 Task: Create an orange polygonal letterhead.
Action: Mouse pressed left at (413, 70)
Screenshot: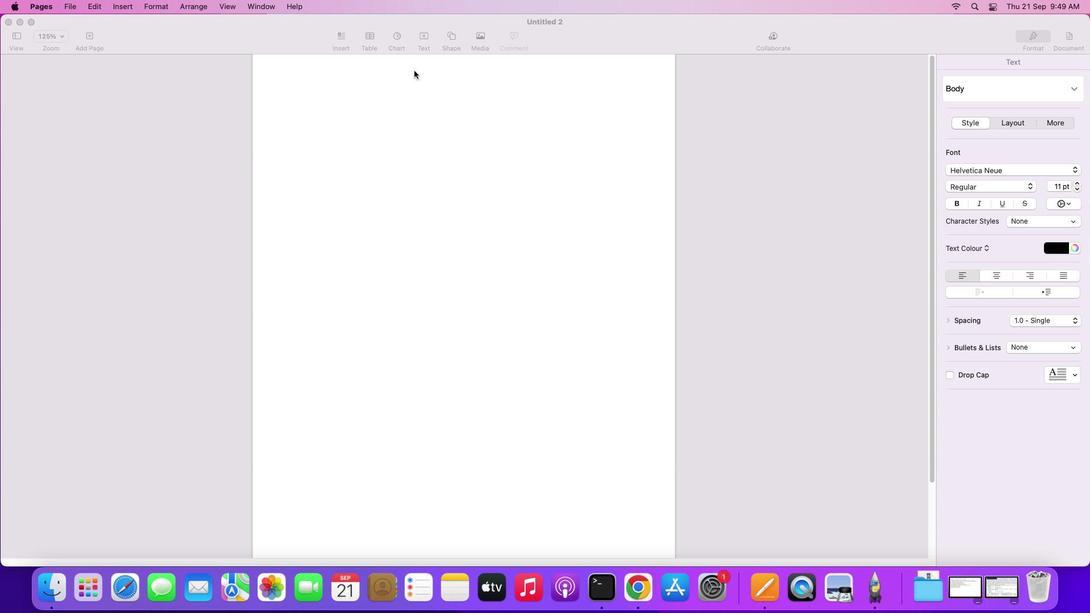 
Action: Mouse moved to (449, 34)
Screenshot: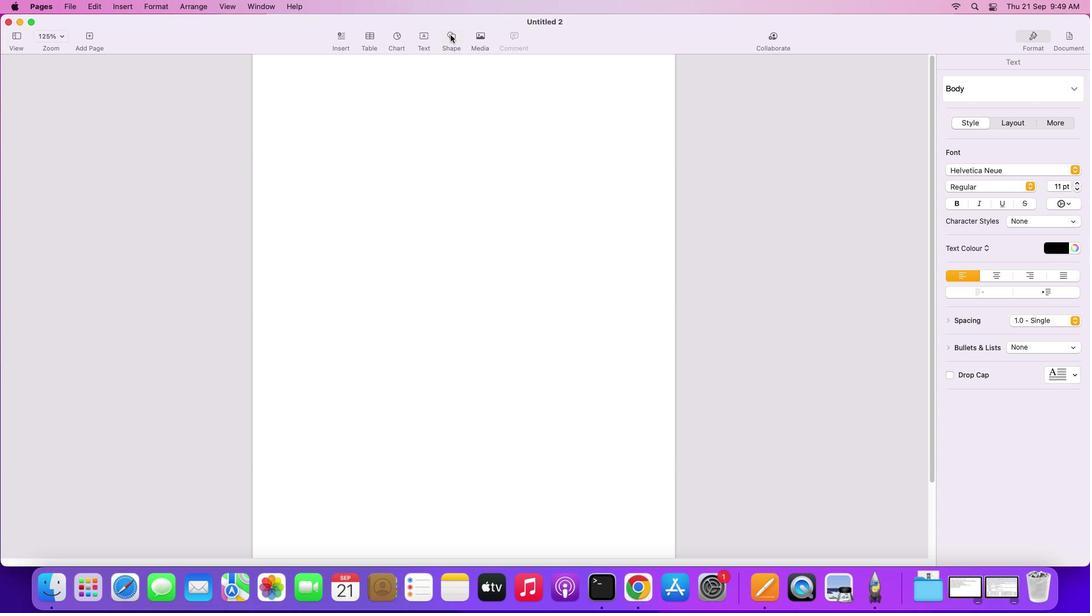 
Action: Mouse pressed left at (449, 34)
Screenshot: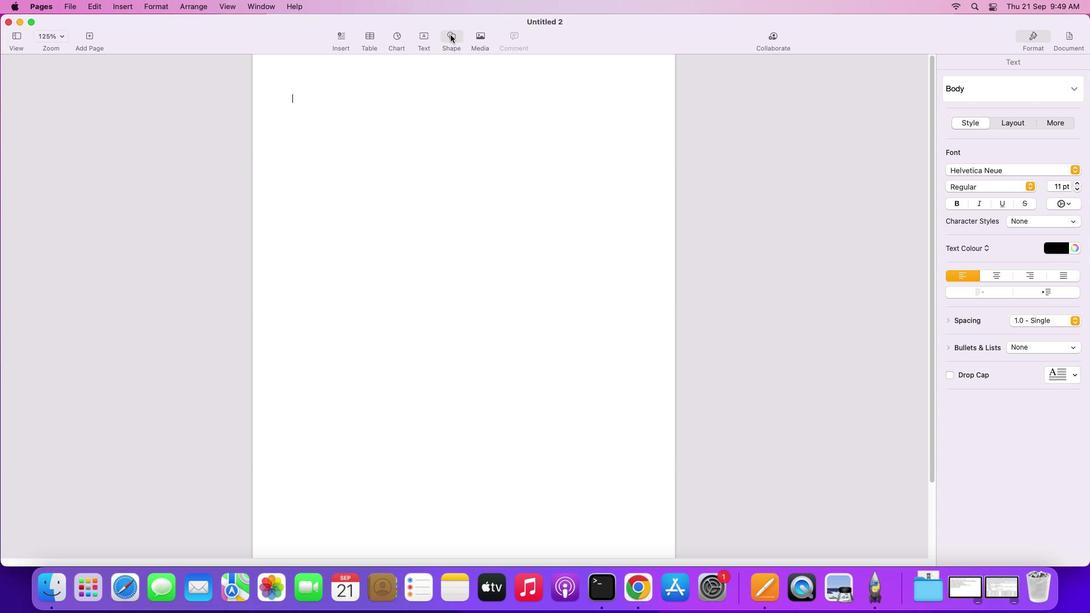 
Action: Mouse moved to (439, 160)
Screenshot: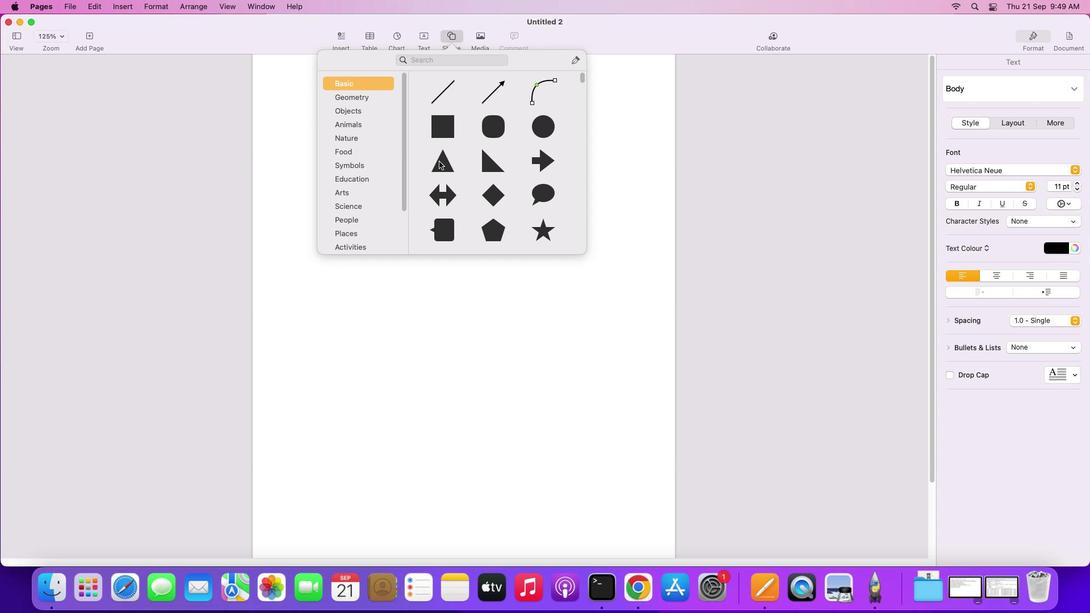 
Action: Mouse pressed left at (439, 160)
Screenshot: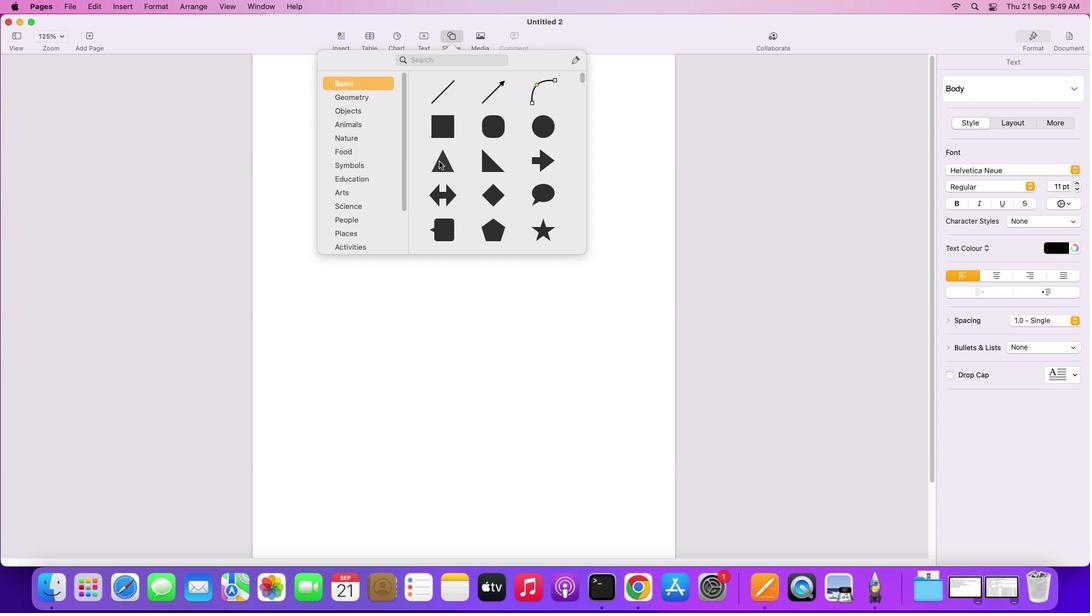 
Action: Mouse moved to (453, 157)
Screenshot: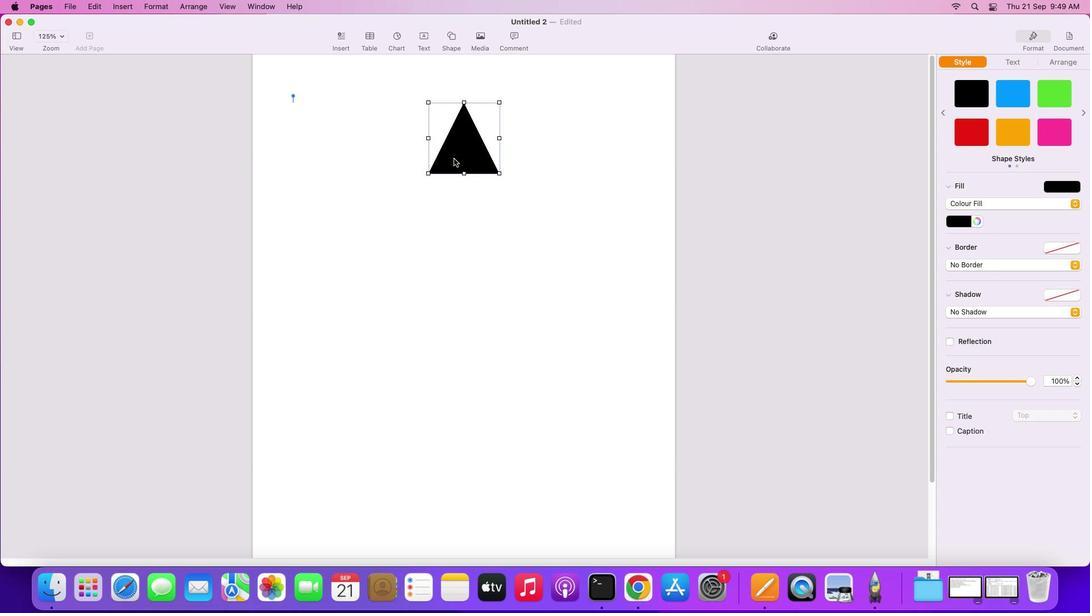 
Action: Mouse pressed left at (453, 157)
Screenshot: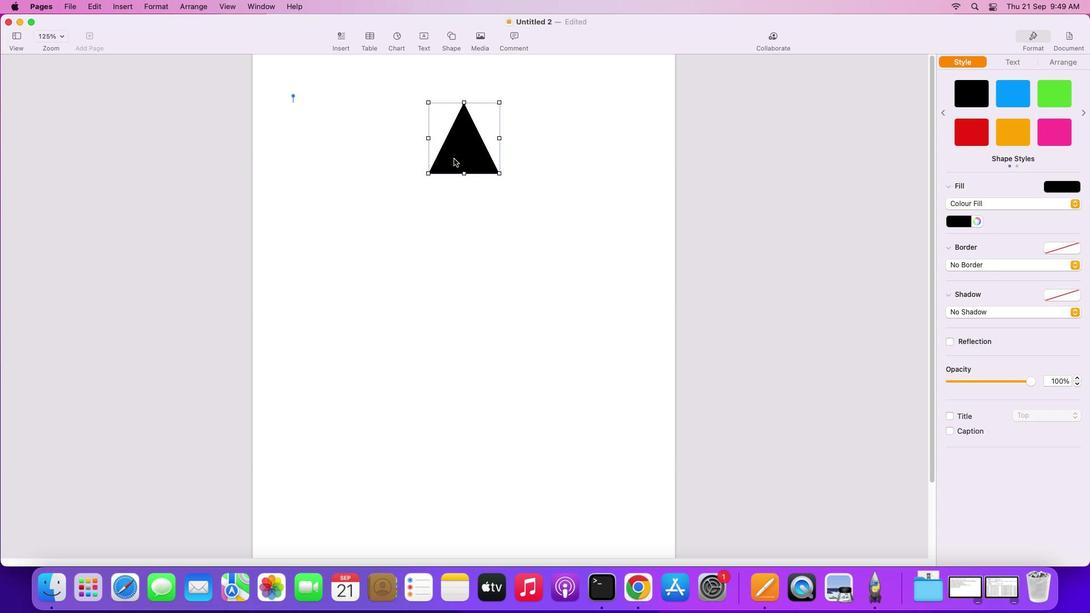
Action: Mouse moved to (322, 429)
Screenshot: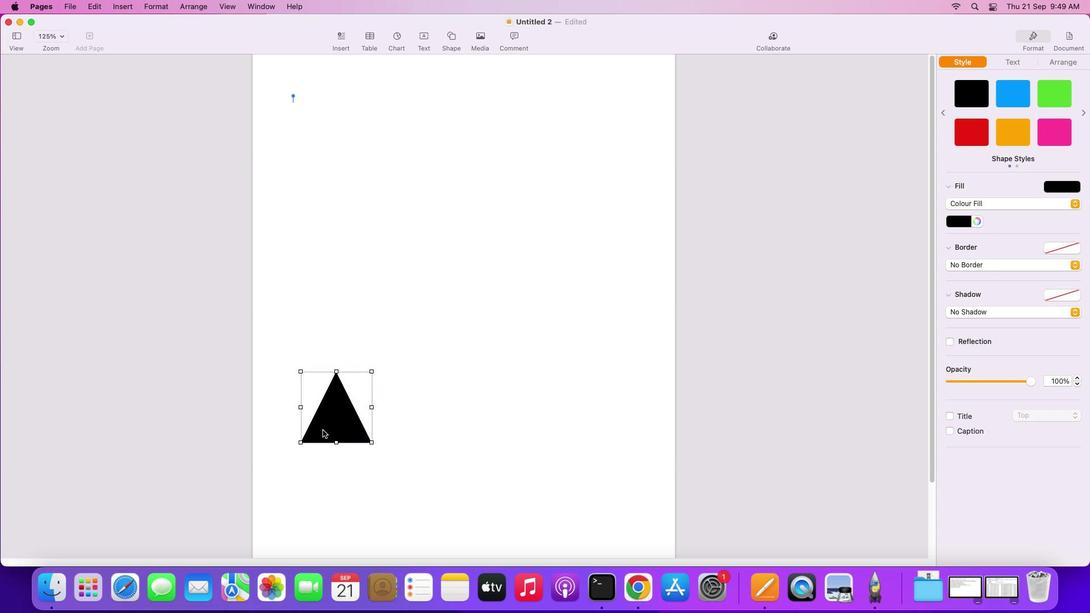
Action: Mouse scrolled (322, 429) with delta (0, 0)
Screenshot: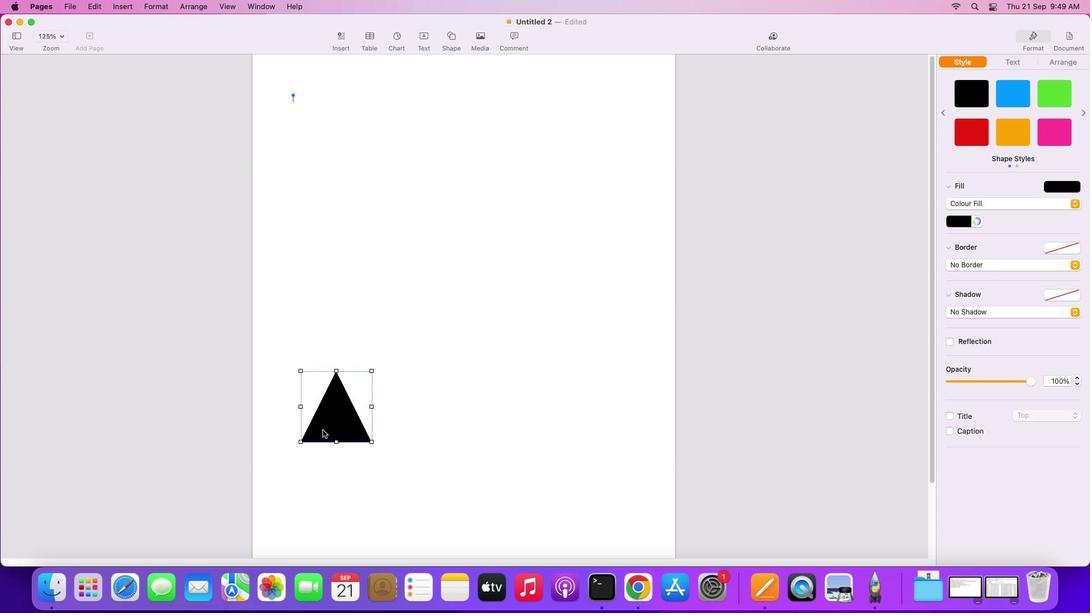 
Action: Mouse scrolled (322, 429) with delta (0, 0)
Screenshot: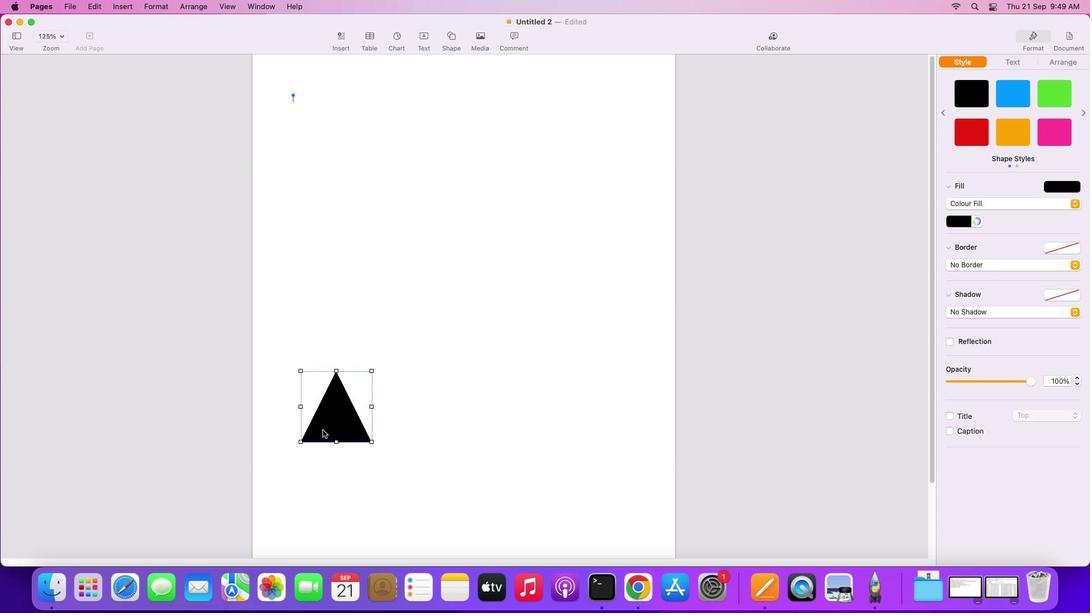 
Action: Mouse scrolled (322, 429) with delta (0, -2)
Screenshot: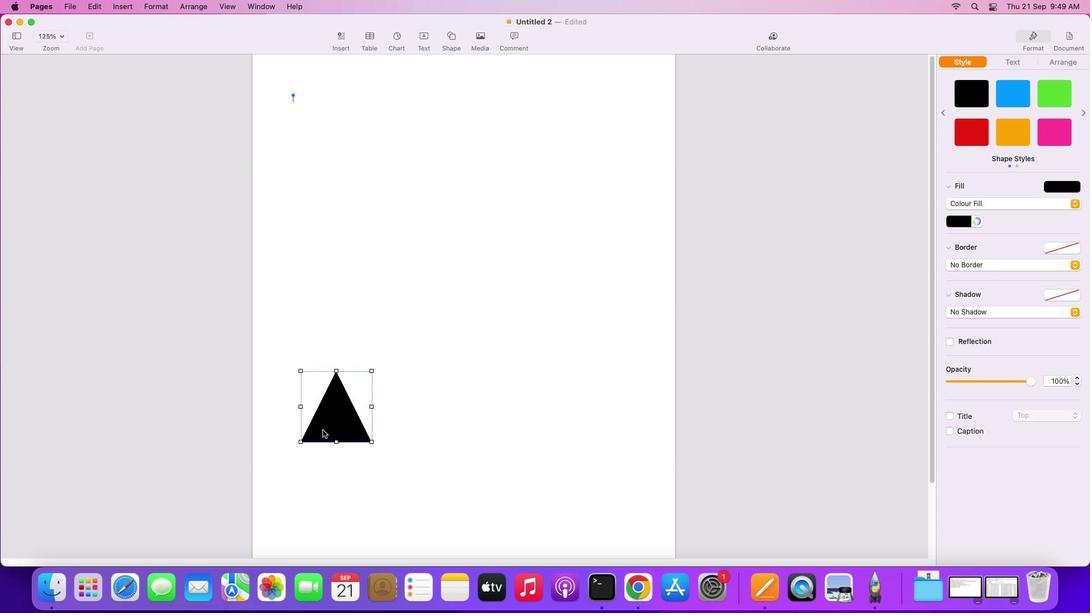 
Action: Mouse scrolled (322, 429) with delta (0, -2)
Screenshot: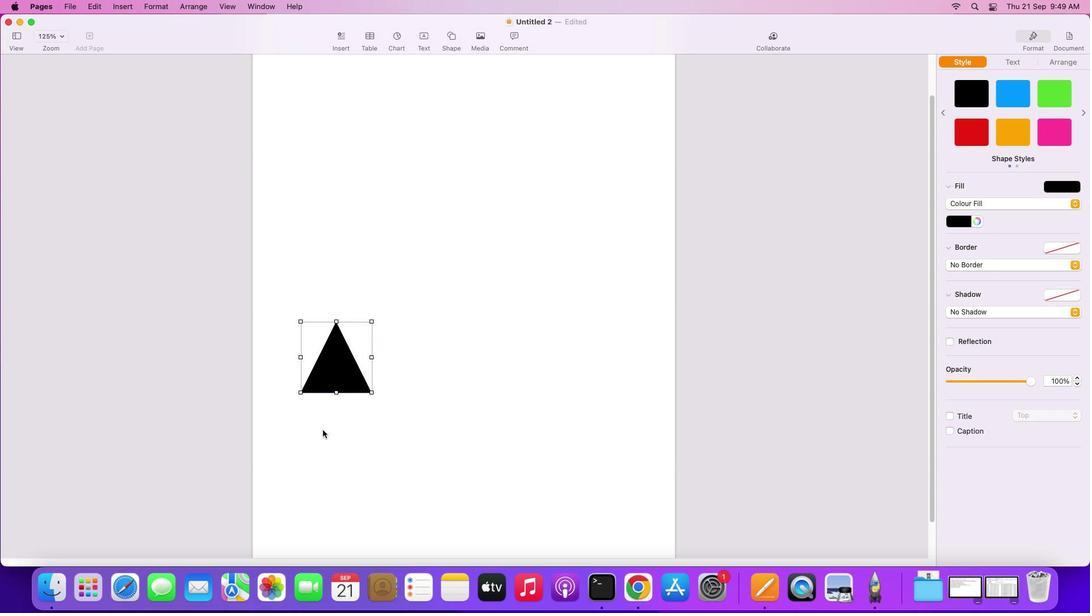 
Action: Mouse scrolled (322, 429) with delta (0, -3)
Screenshot: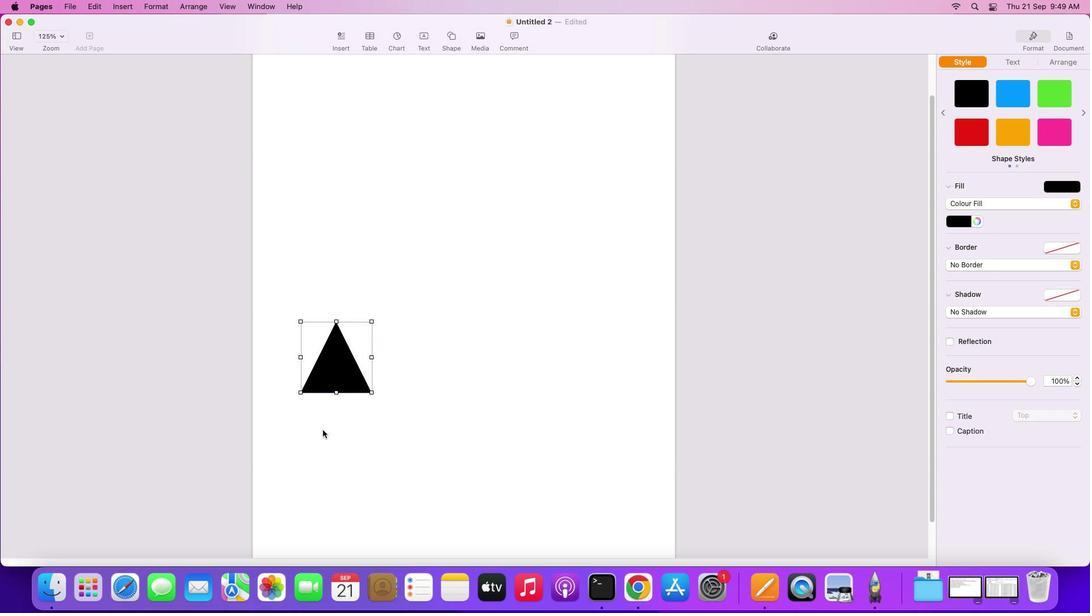 
Action: Mouse scrolled (322, 429) with delta (0, -3)
Screenshot: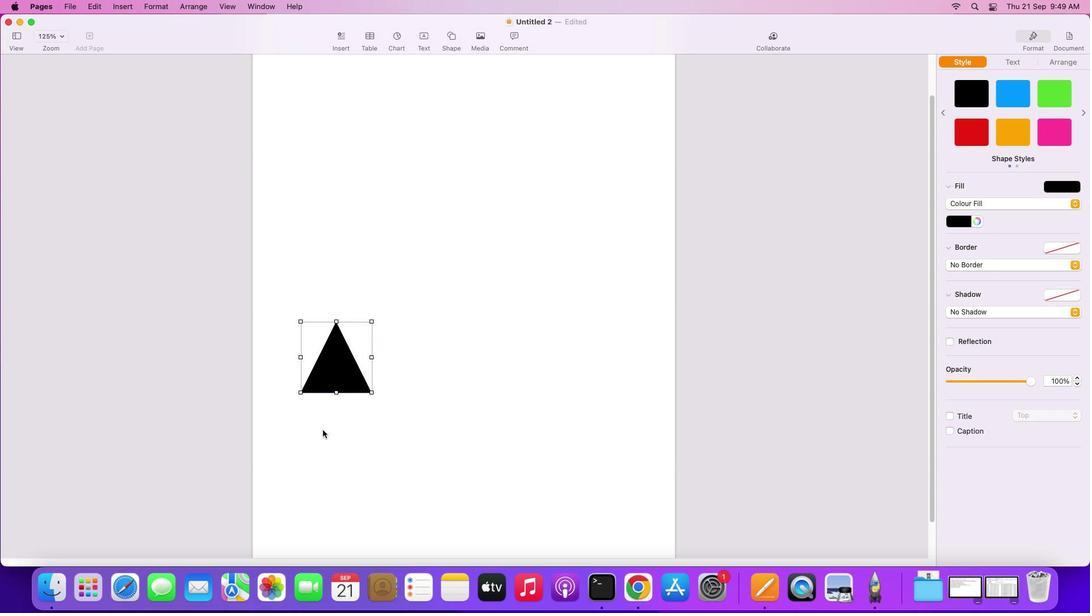 
Action: Mouse scrolled (322, 429) with delta (0, -3)
Screenshot: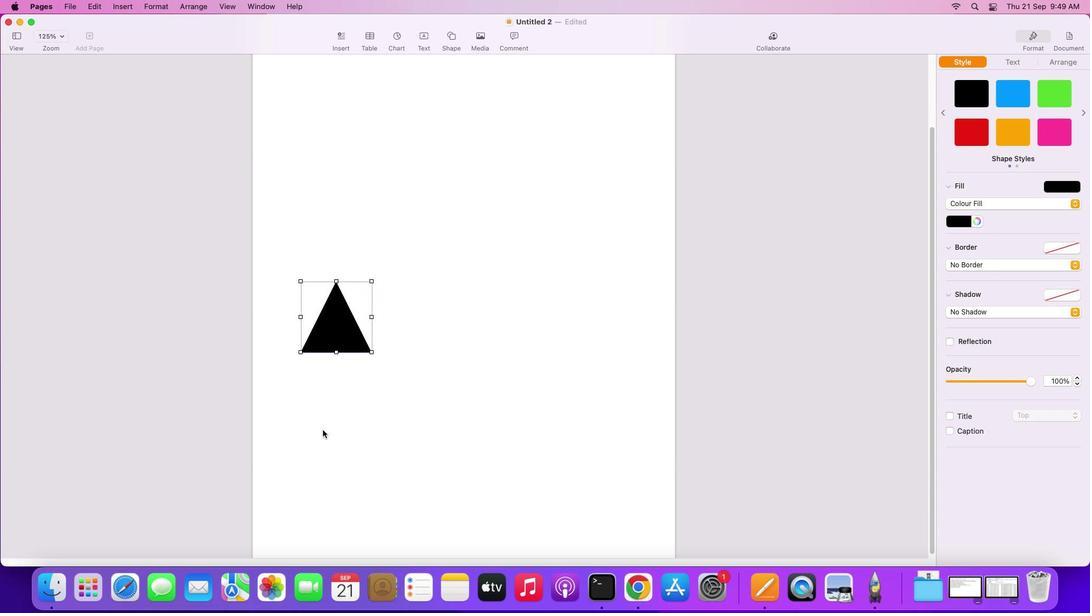 
Action: Mouse moved to (341, 324)
Screenshot: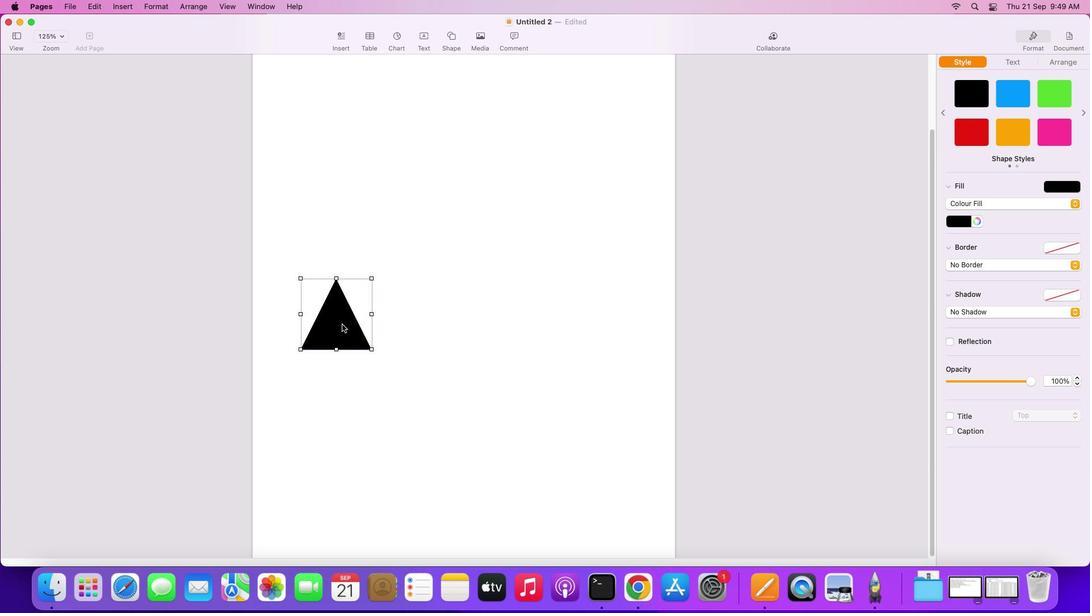 
Action: Mouse pressed left at (341, 324)
Screenshot: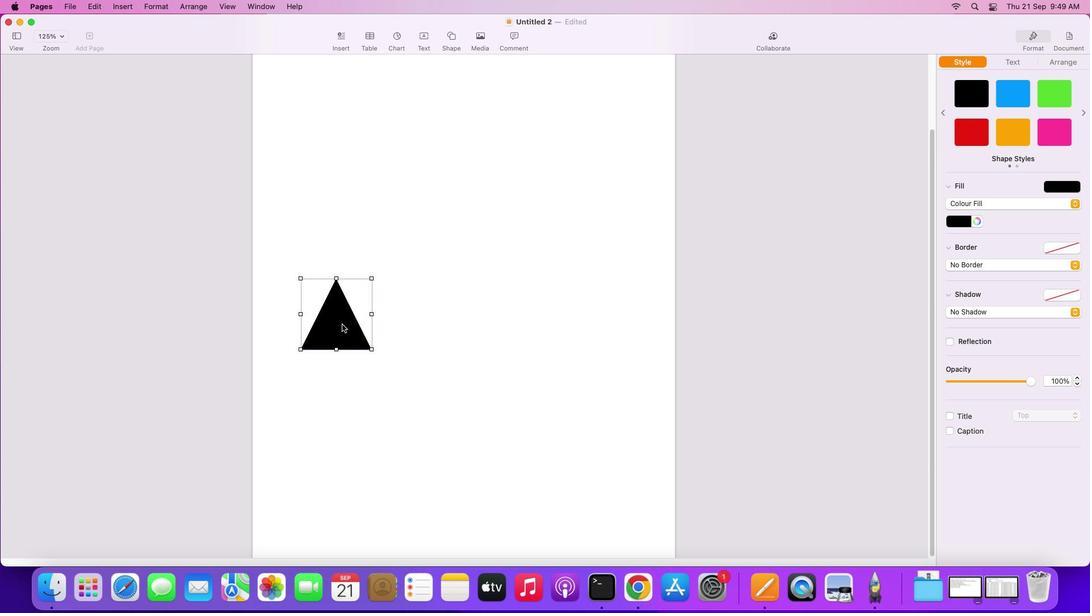 
Action: Mouse moved to (316, 451)
Screenshot: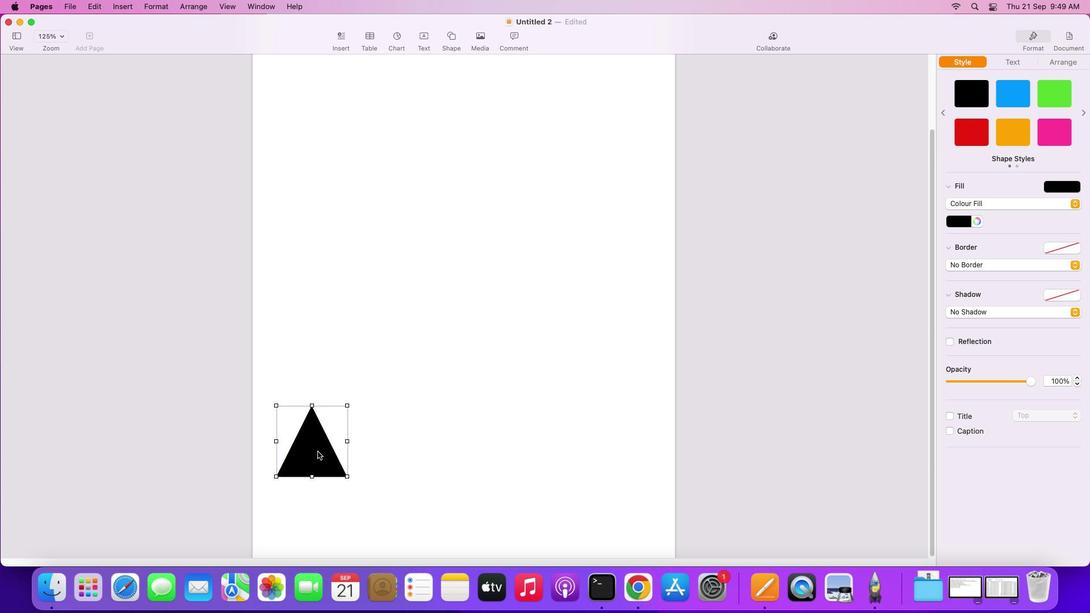
Action: Mouse scrolled (316, 451) with delta (0, 0)
Screenshot: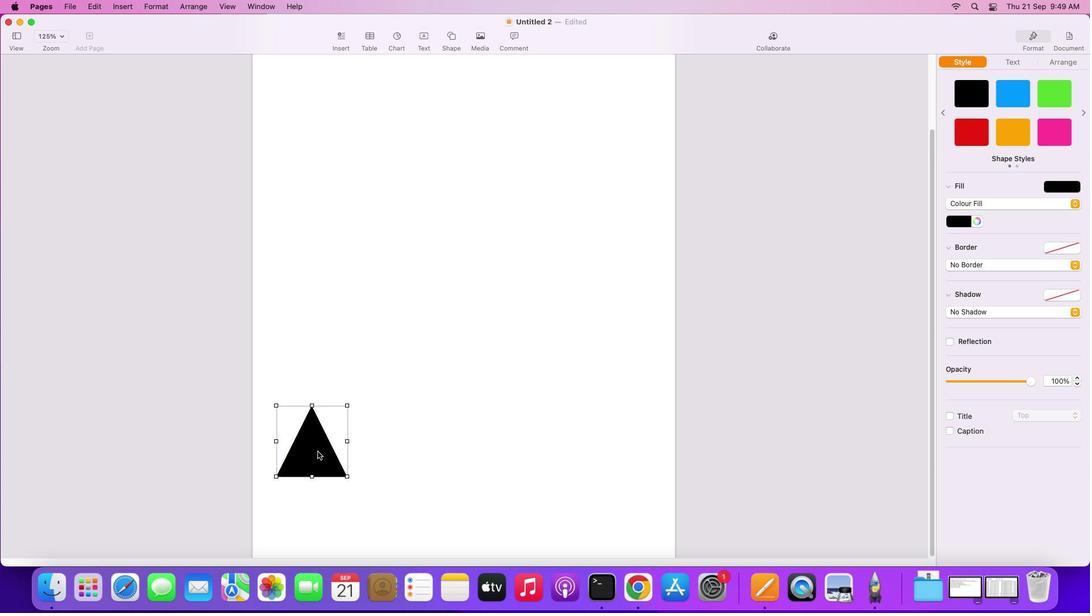 
Action: Mouse scrolled (316, 451) with delta (0, 0)
Screenshot: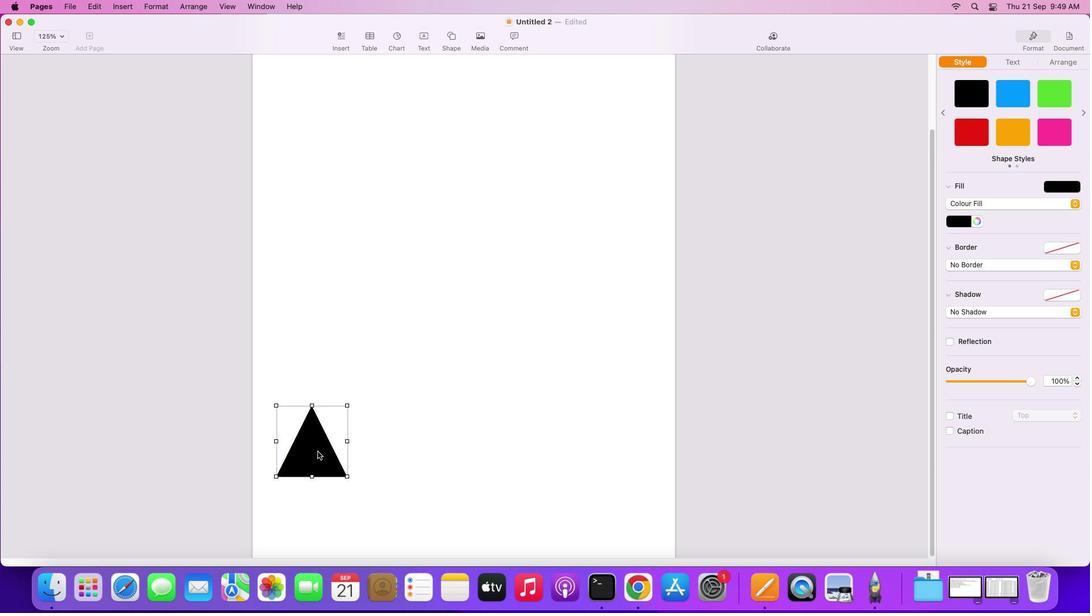 
Action: Mouse scrolled (316, 451) with delta (0, -1)
Screenshot: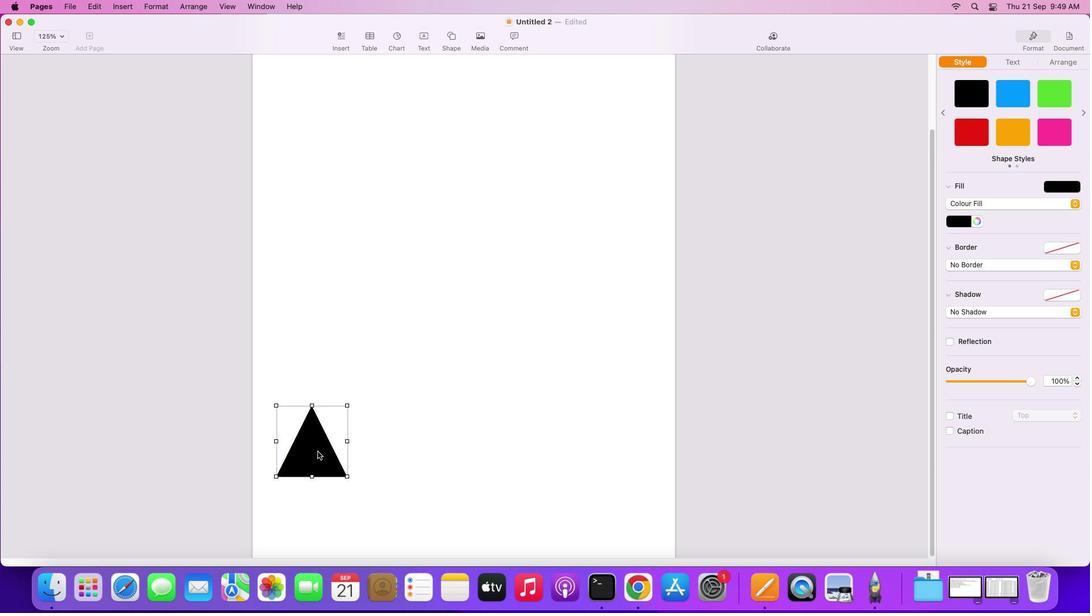 
Action: Mouse moved to (1067, 60)
Screenshot: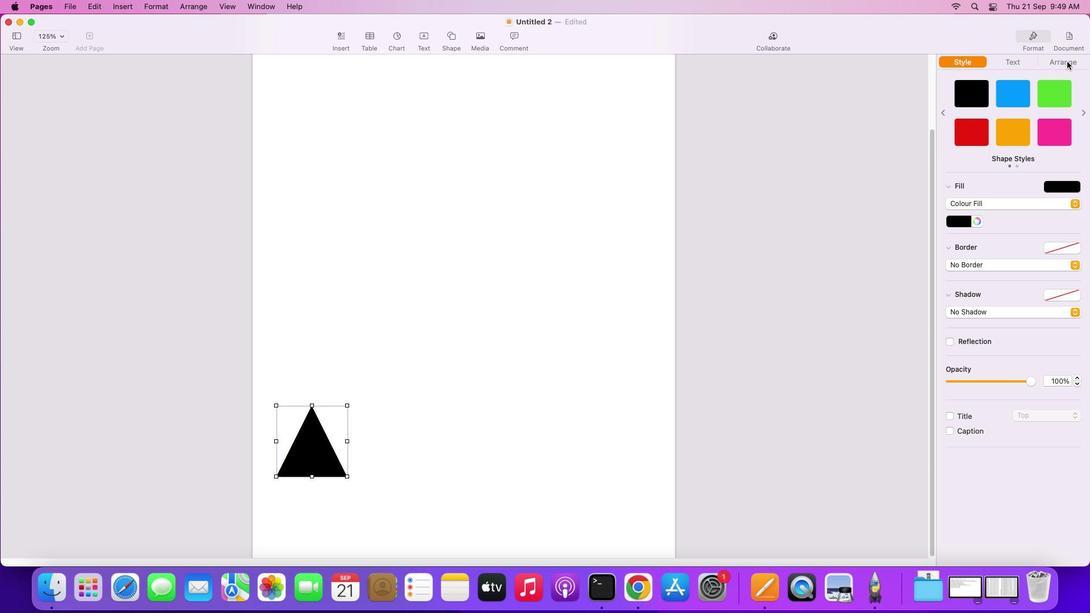 
Action: Mouse pressed left at (1067, 60)
Screenshot: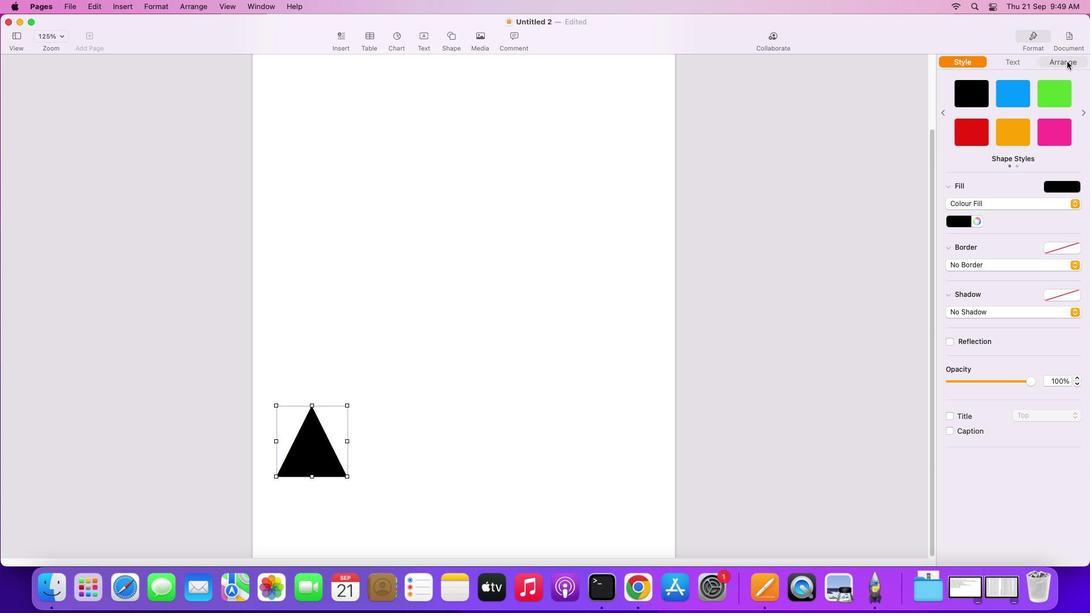 
Action: Mouse moved to (1067, 353)
Screenshot: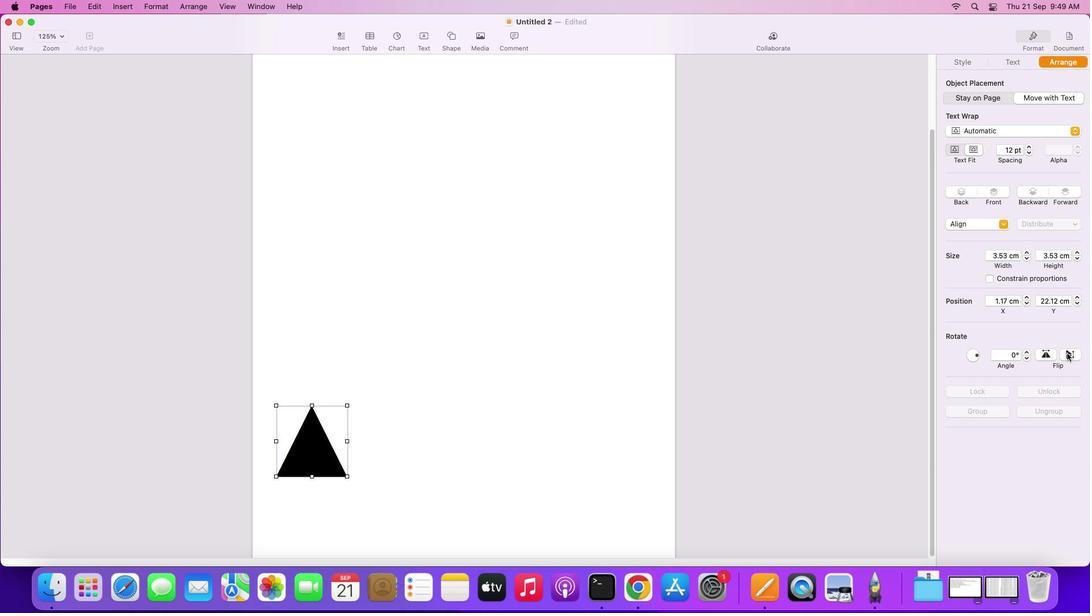 
Action: Mouse pressed left at (1067, 353)
Screenshot: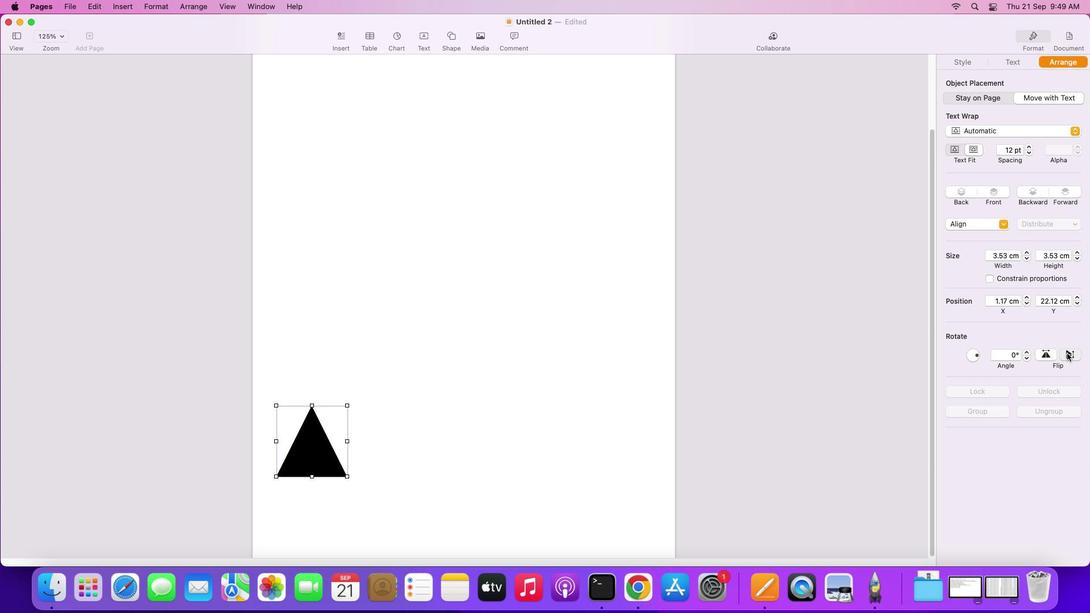
Action: Mouse moved to (1070, 352)
Screenshot: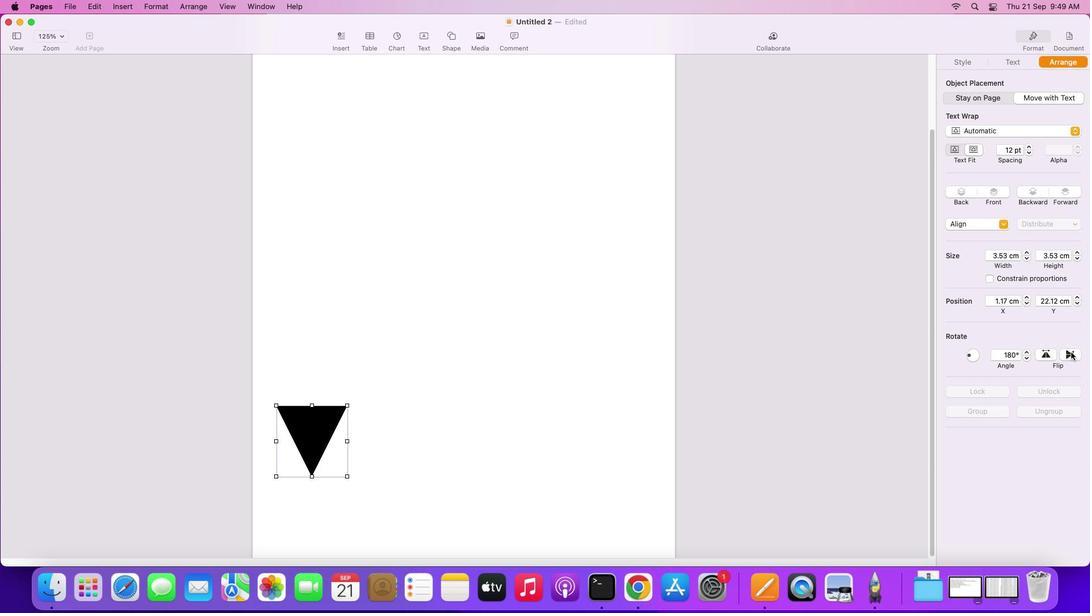 
Action: Mouse pressed left at (1070, 352)
Screenshot: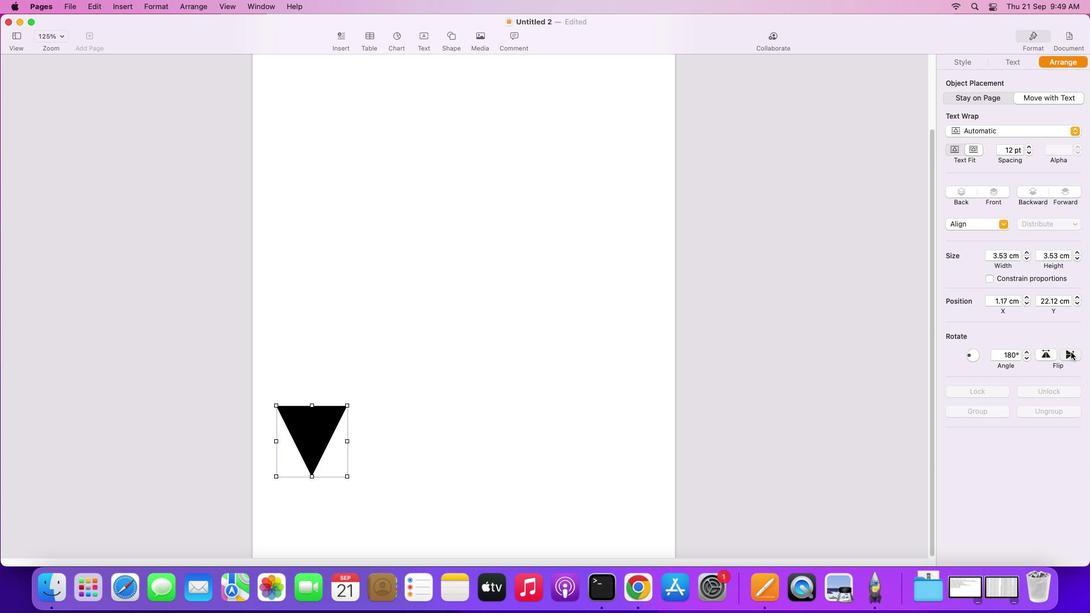 
Action: Mouse moved to (1016, 355)
Screenshot: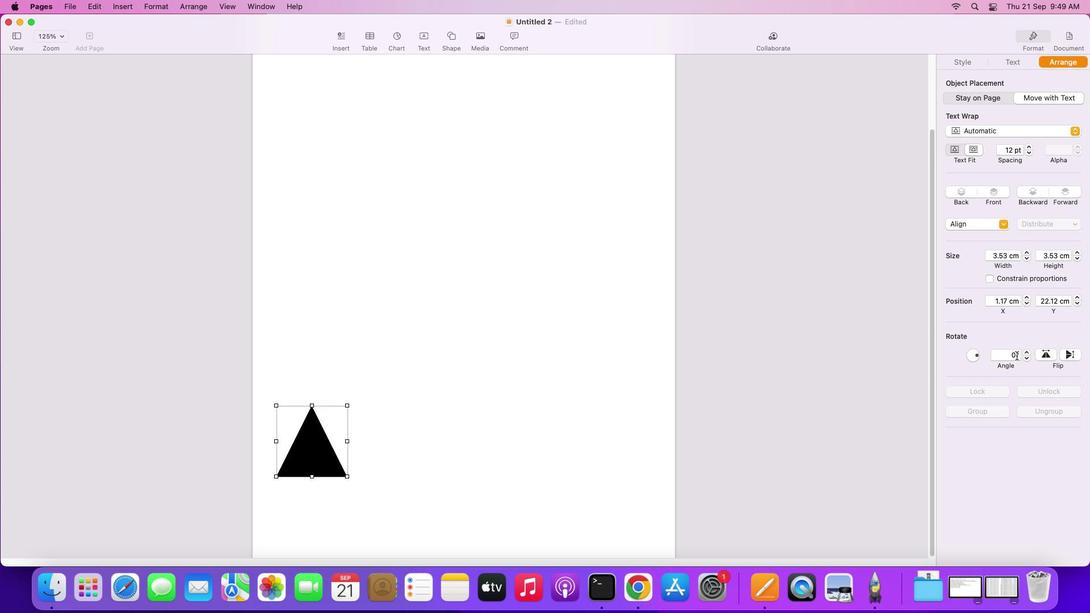 
Action: Mouse pressed left at (1016, 355)
Screenshot: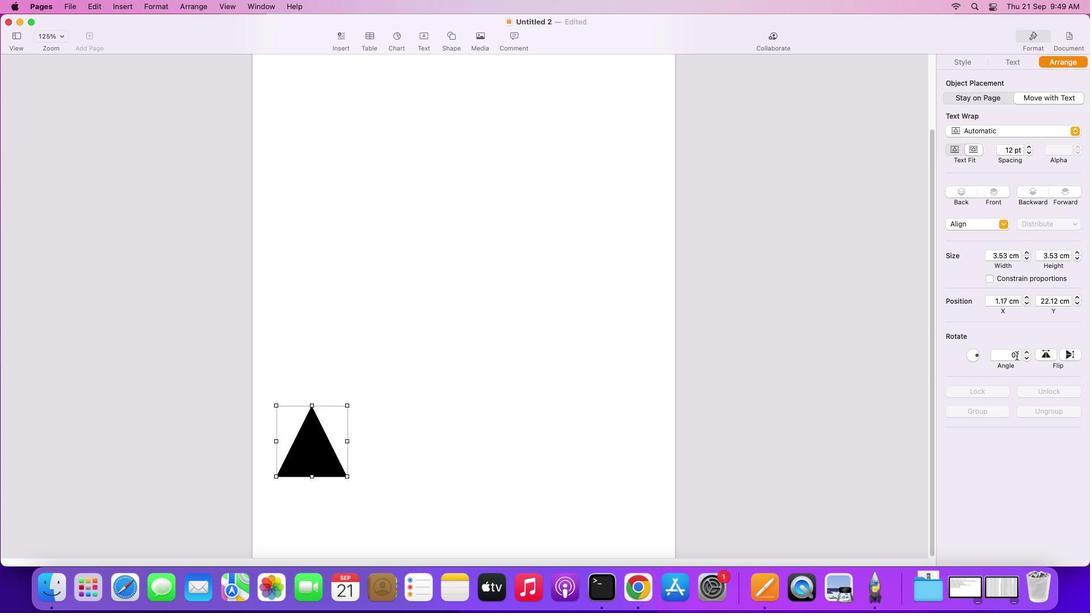 
Action: Mouse moved to (997, 348)
Screenshot: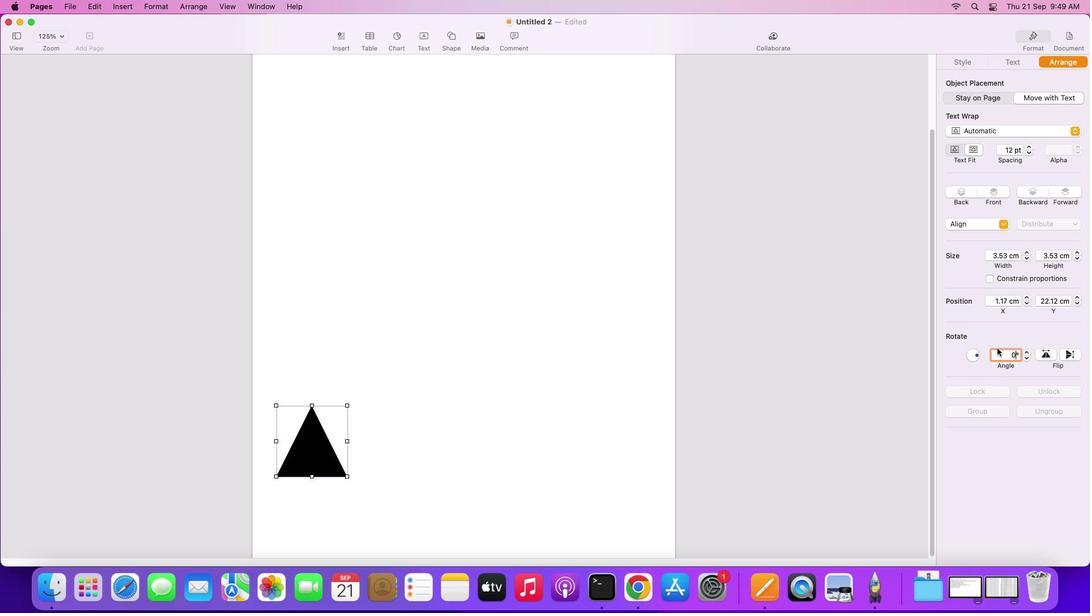 
Action: Key pressed Key.backspaceKey.backspace'9''0''\x03'Key.backspace'2''7''0''\x03'
Screenshot: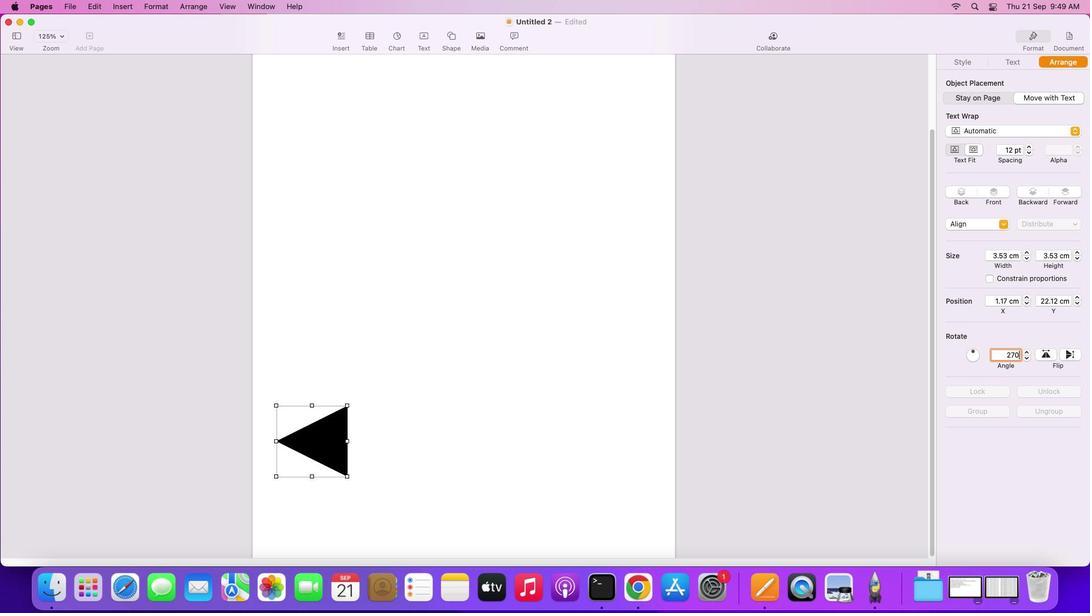 
Action: Mouse moved to (436, 398)
Screenshot: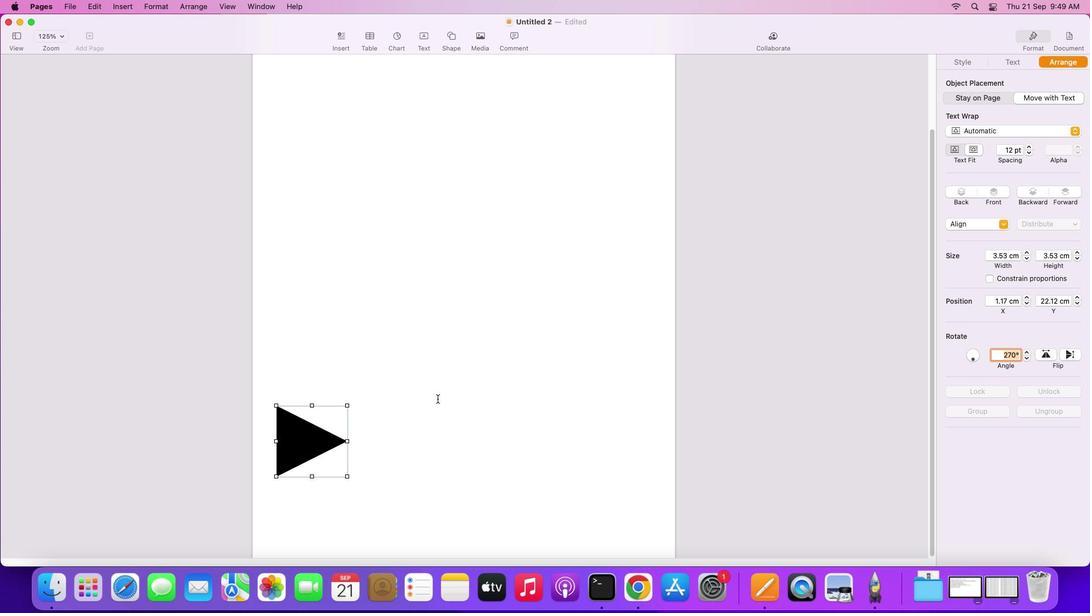 
Action: Mouse pressed left at (436, 398)
Screenshot: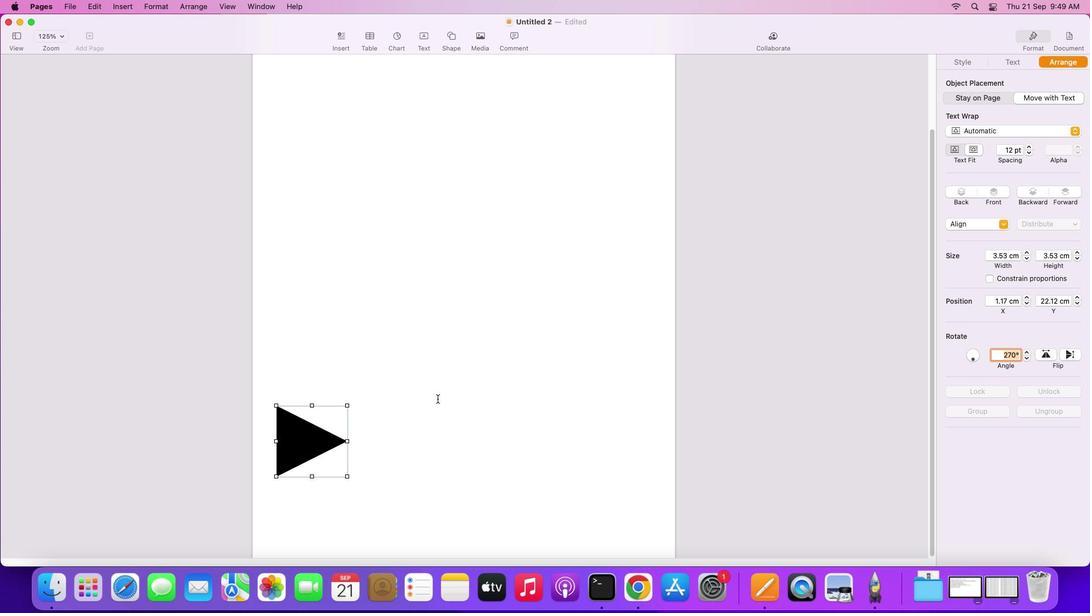 
Action: Mouse moved to (298, 443)
Screenshot: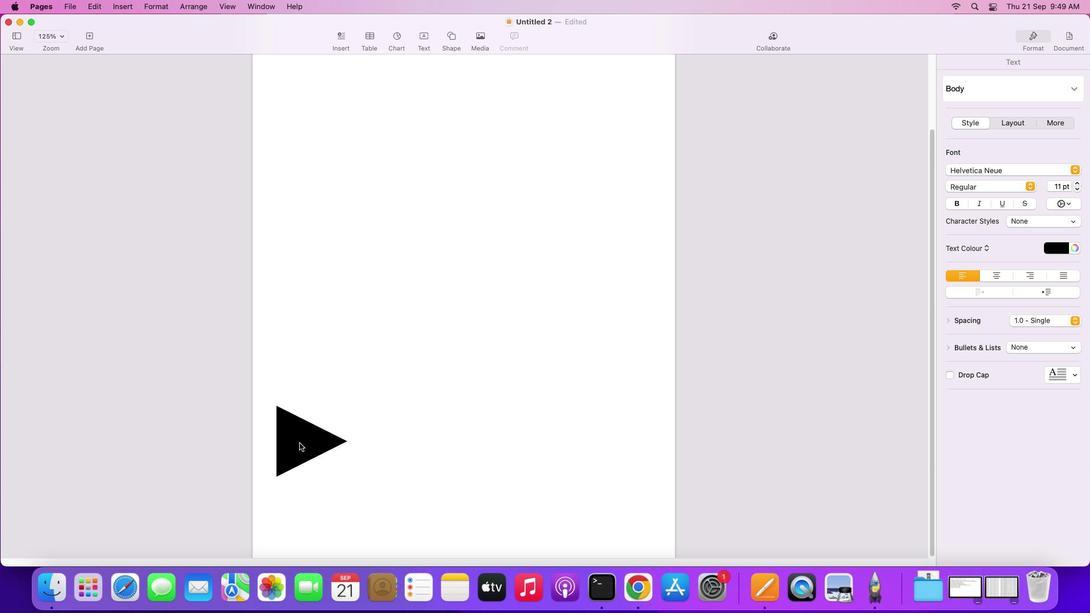 
Action: Mouse pressed left at (298, 443)
Screenshot: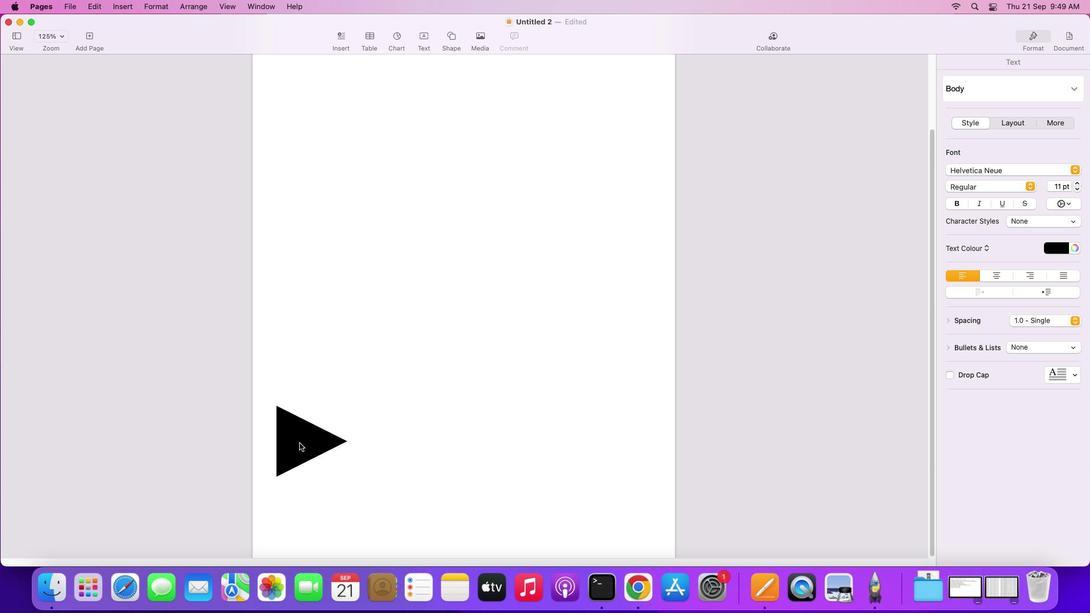 
Action: Mouse moved to (272, 521)
Screenshot: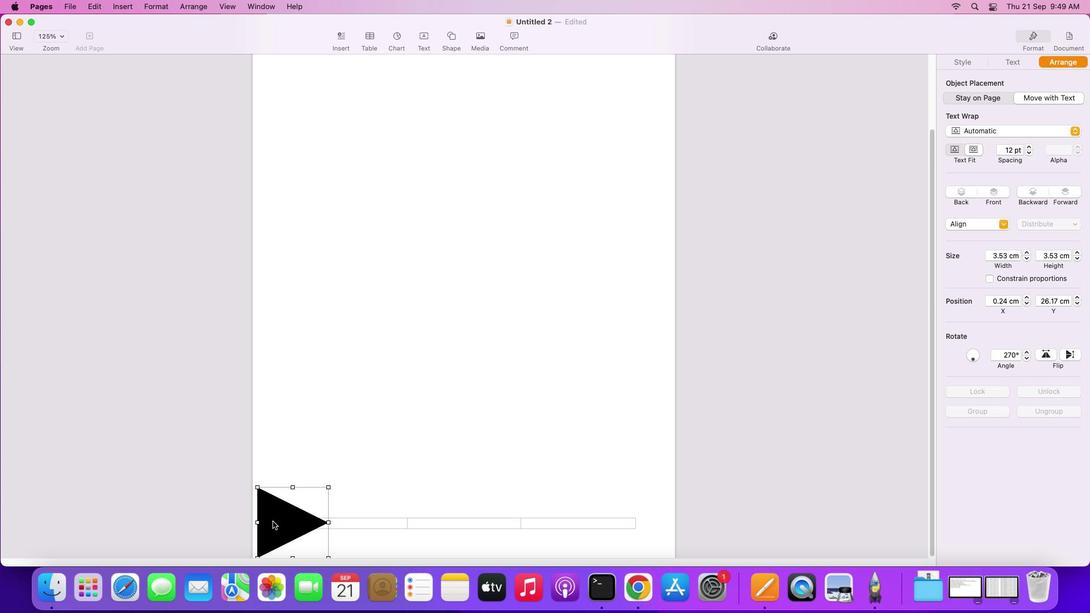 
Action: Mouse scrolled (272, 521) with delta (0, 0)
Screenshot: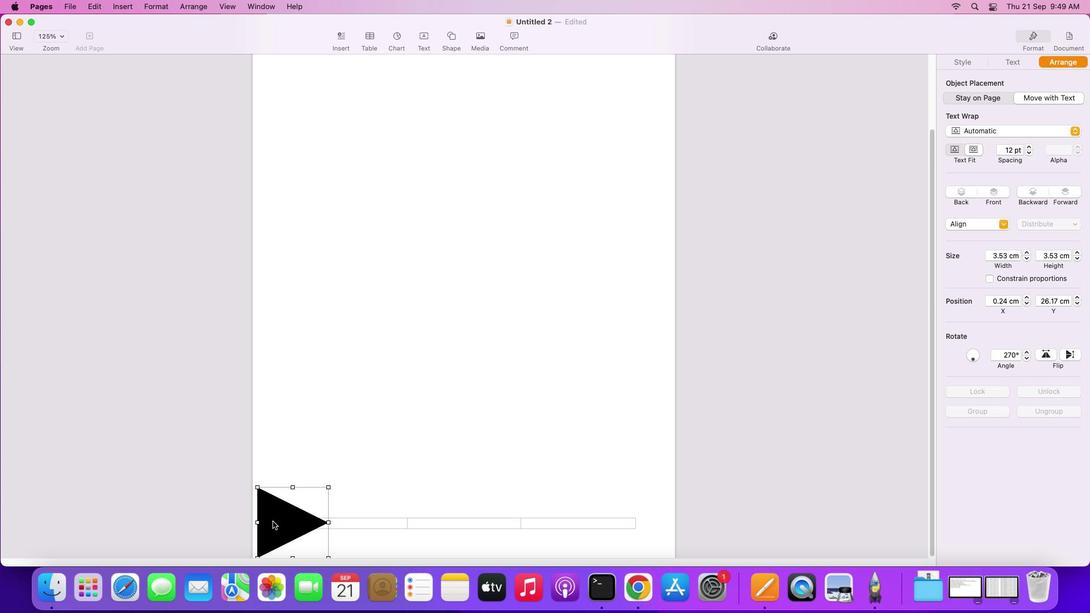
Action: Mouse scrolled (272, 521) with delta (0, 0)
Screenshot: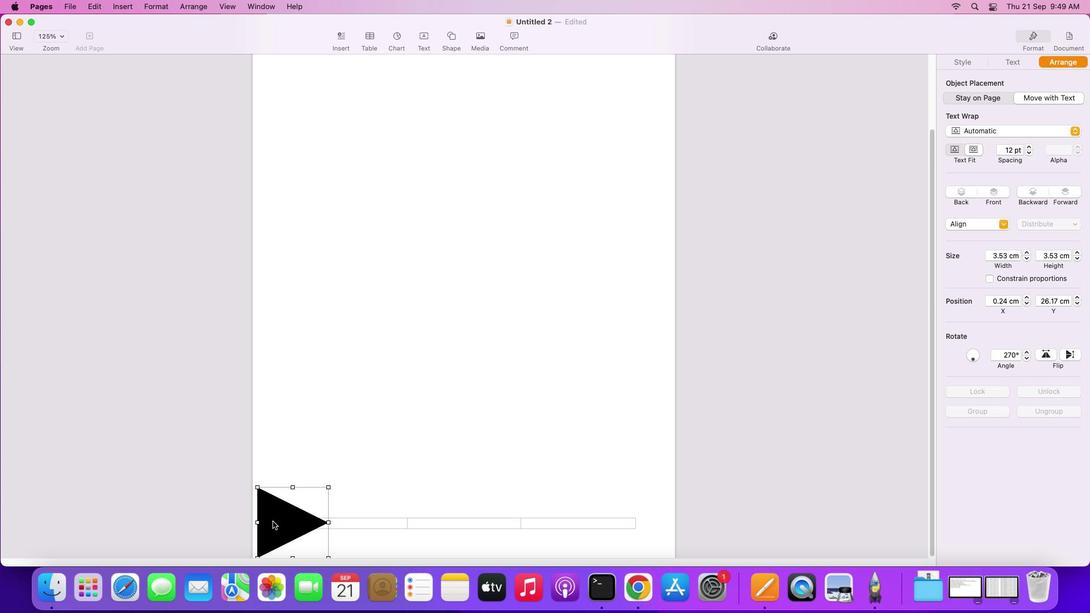 
Action: Mouse moved to (272, 520)
Screenshot: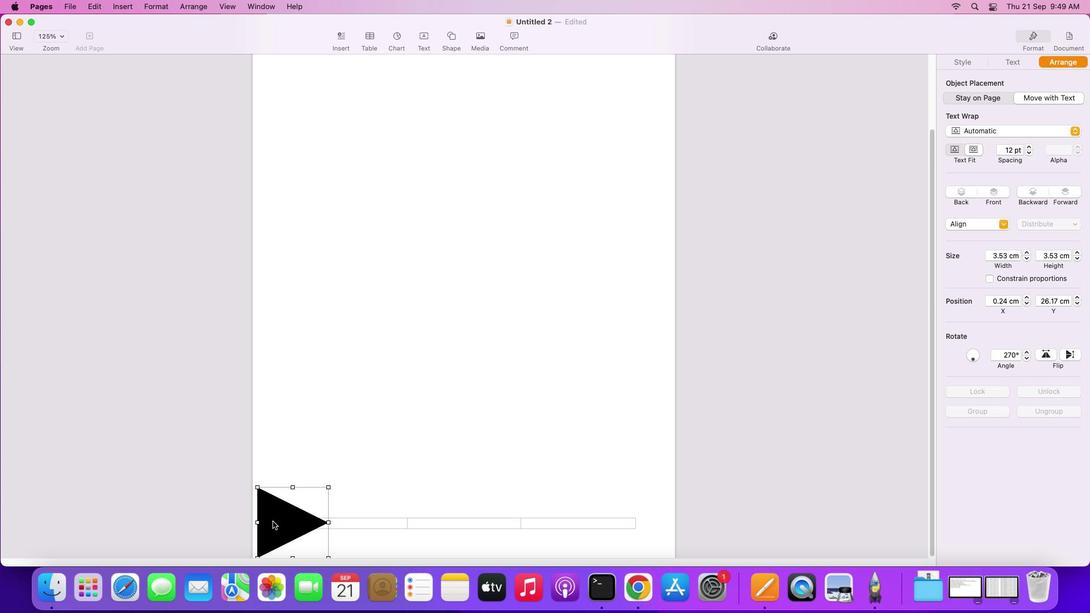 
Action: Mouse scrolled (272, 520) with delta (0, -1)
Screenshot: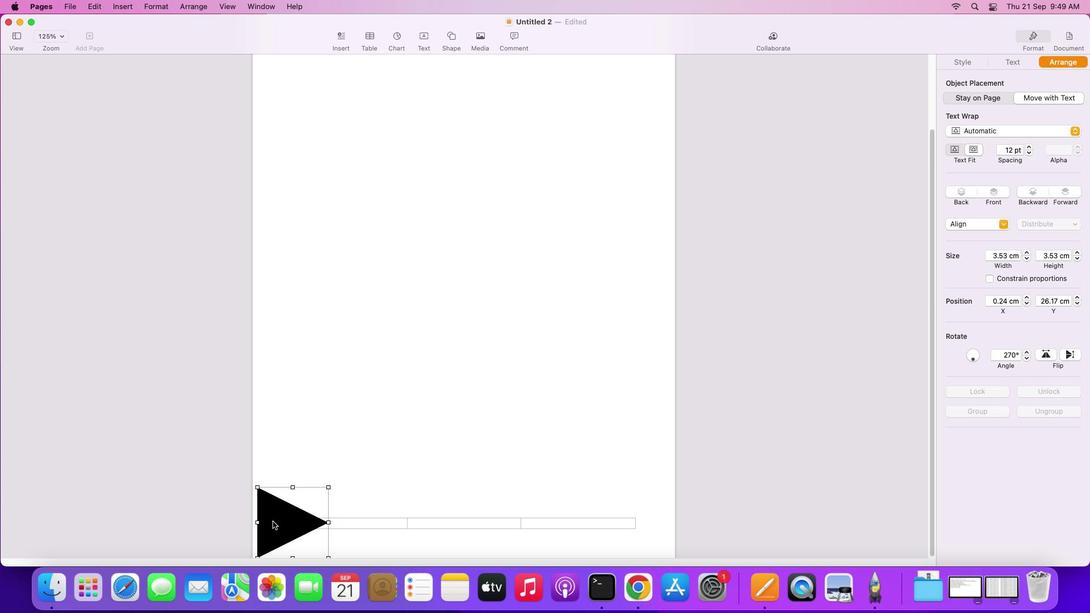 
Action: Mouse scrolled (272, 520) with delta (0, -2)
Screenshot: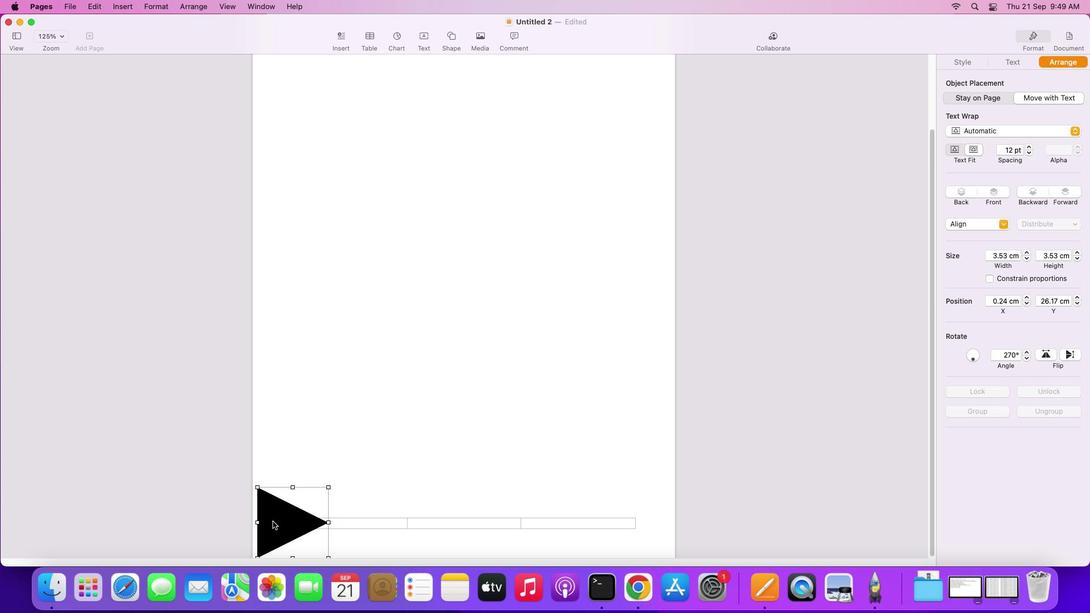 
Action: Mouse scrolled (272, 520) with delta (0, -3)
Screenshot: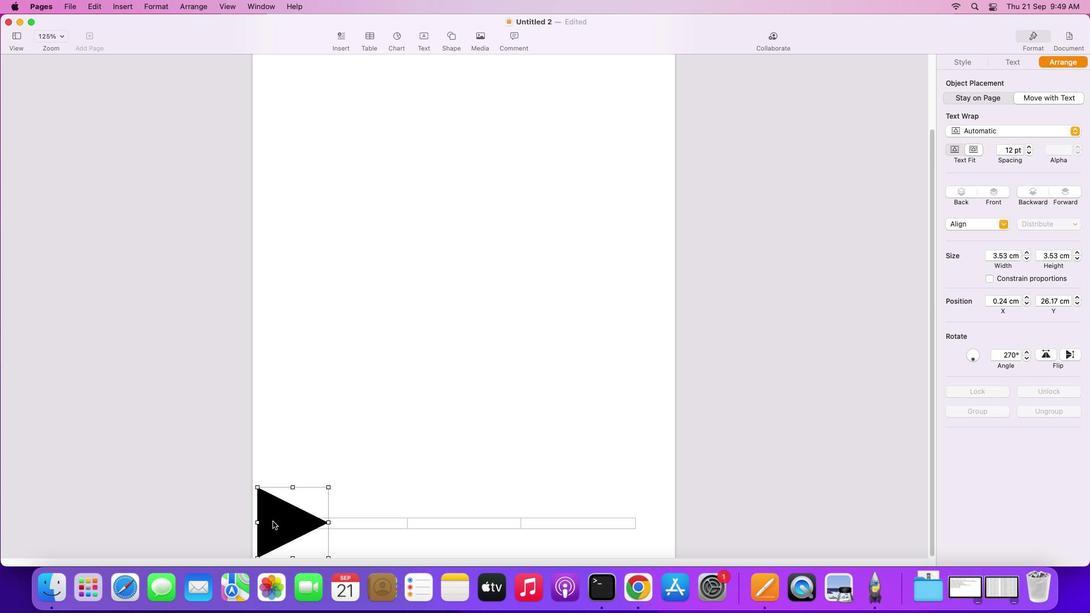 
Action: Mouse moved to (982, 95)
Screenshot: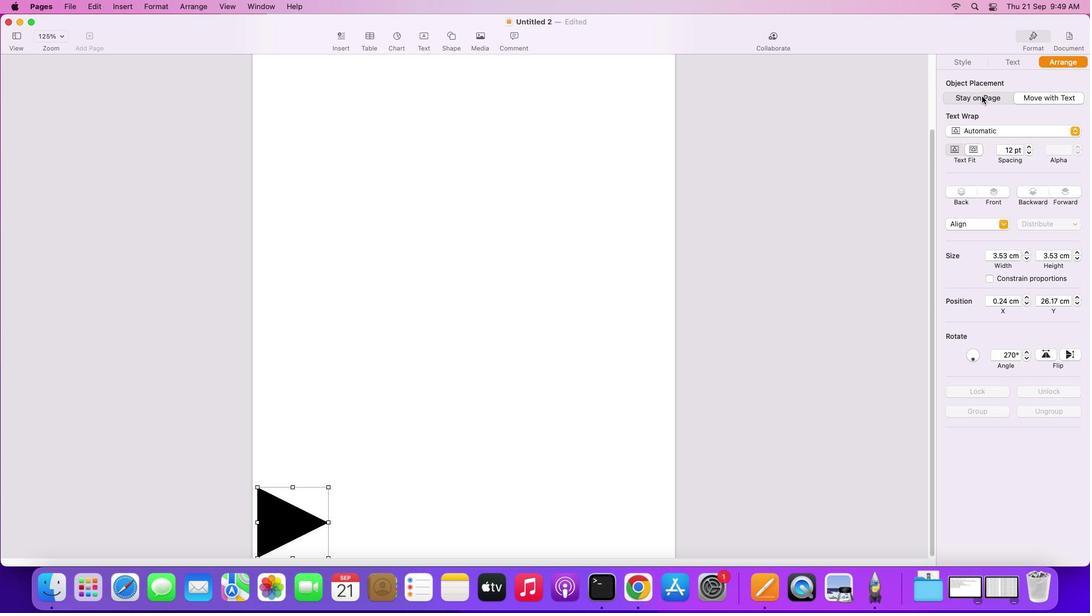 
Action: Mouse pressed left at (982, 95)
Screenshot: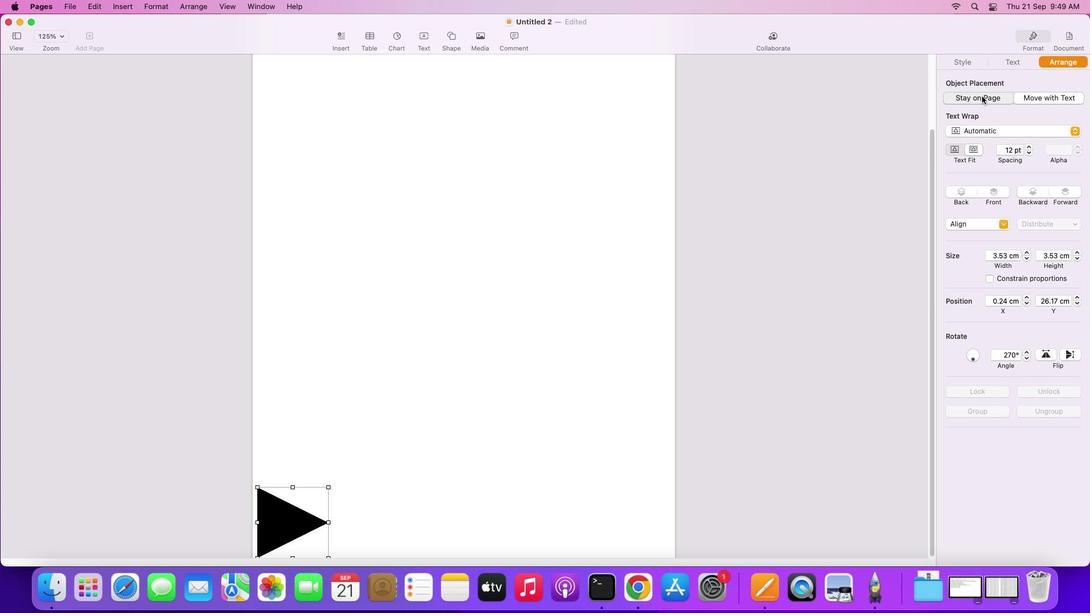 
Action: Mouse moved to (319, 459)
Screenshot: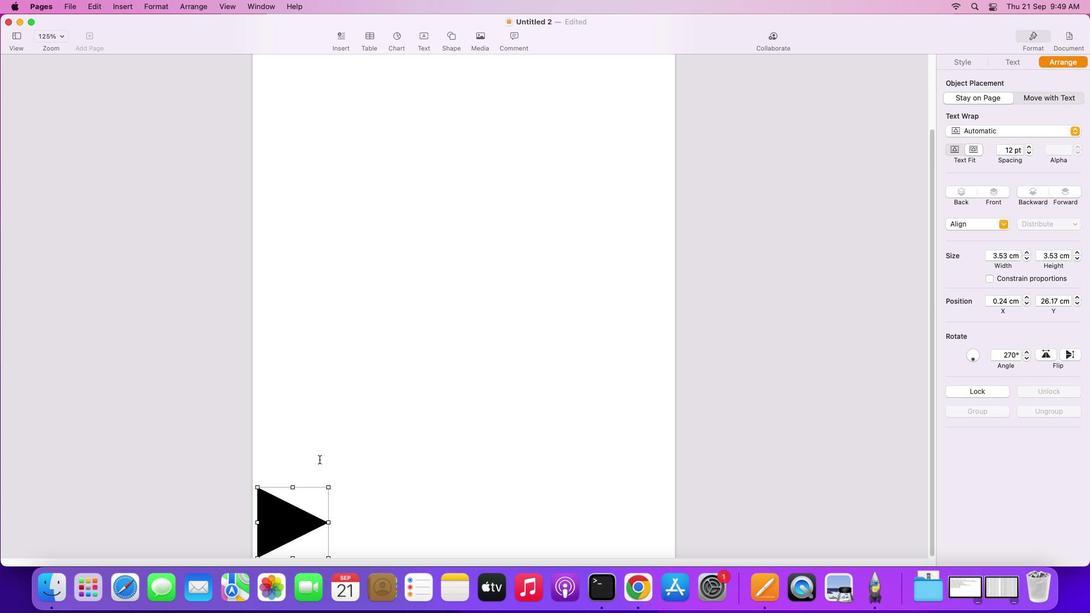 
Action: Mouse pressed left at (319, 459)
Screenshot: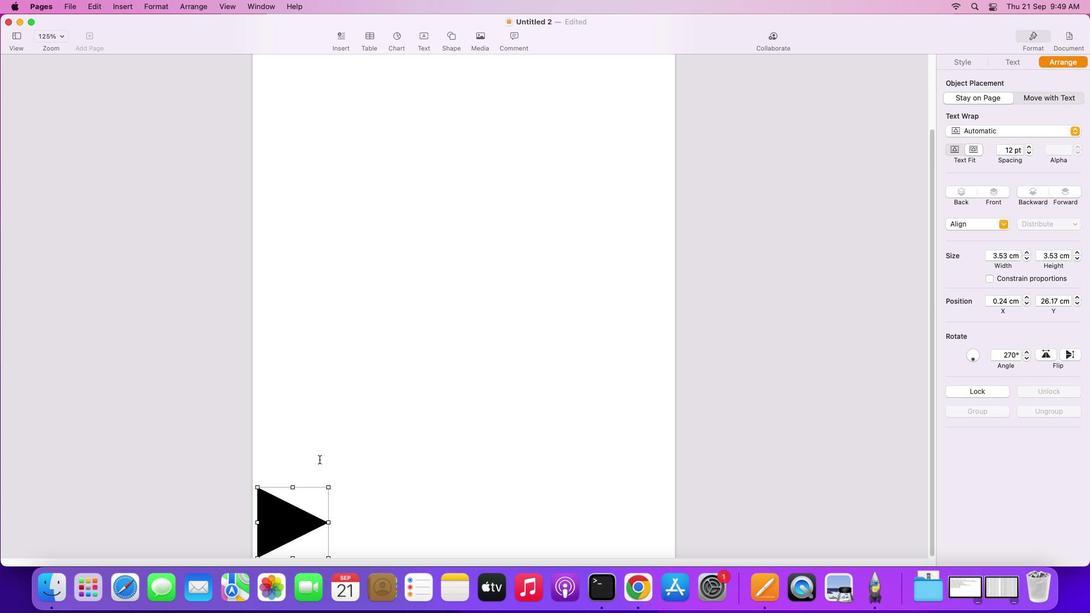 
Action: Mouse moved to (276, 526)
Screenshot: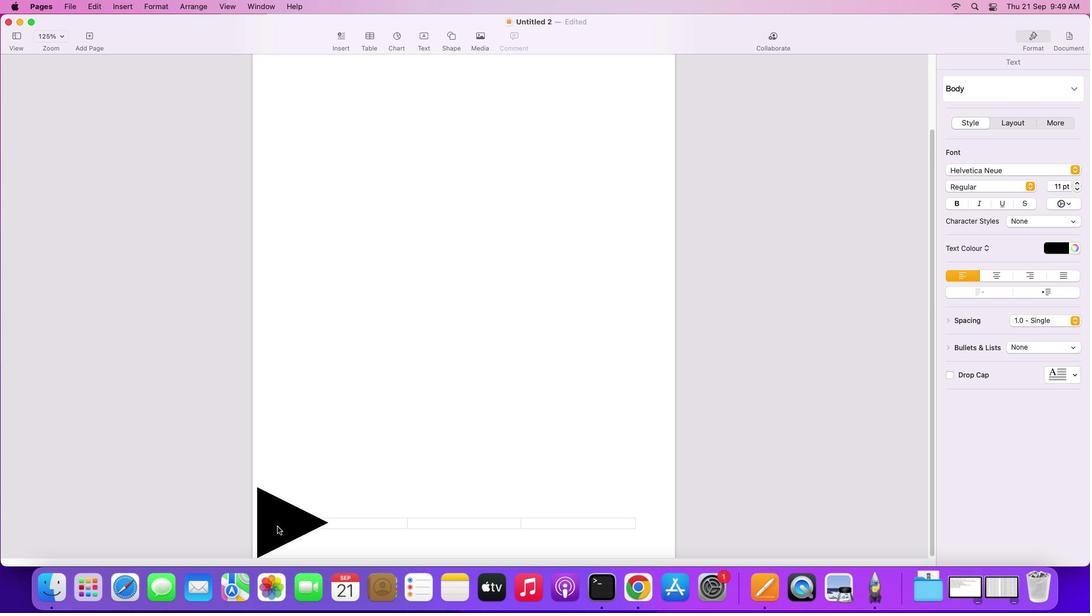 
Action: Mouse pressed left at (276, 526)
Screenshot: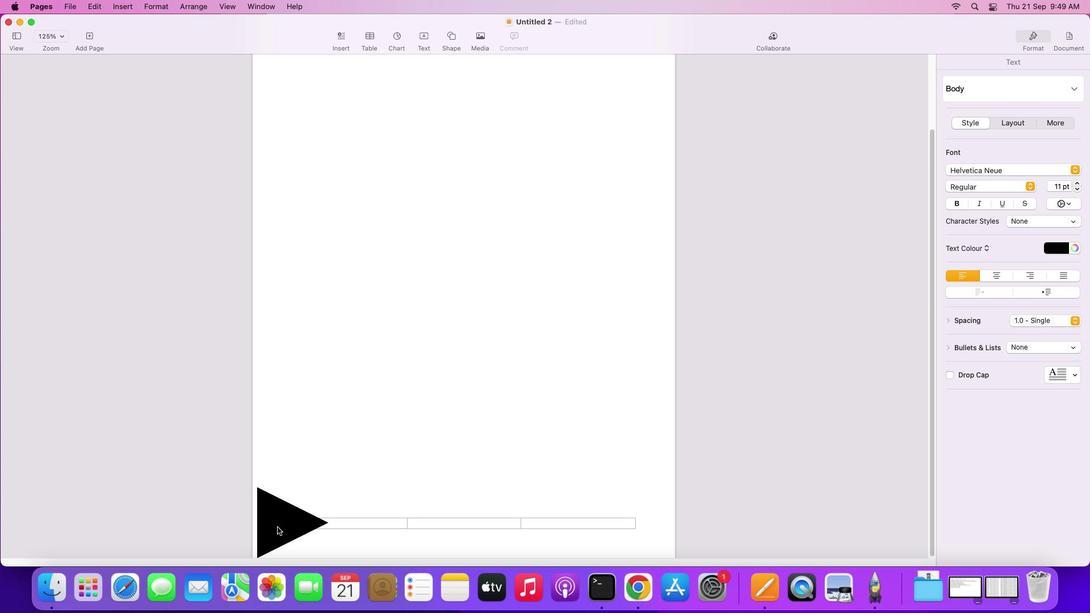 
Action: Mouse moved to (394, 452)
Screenshot: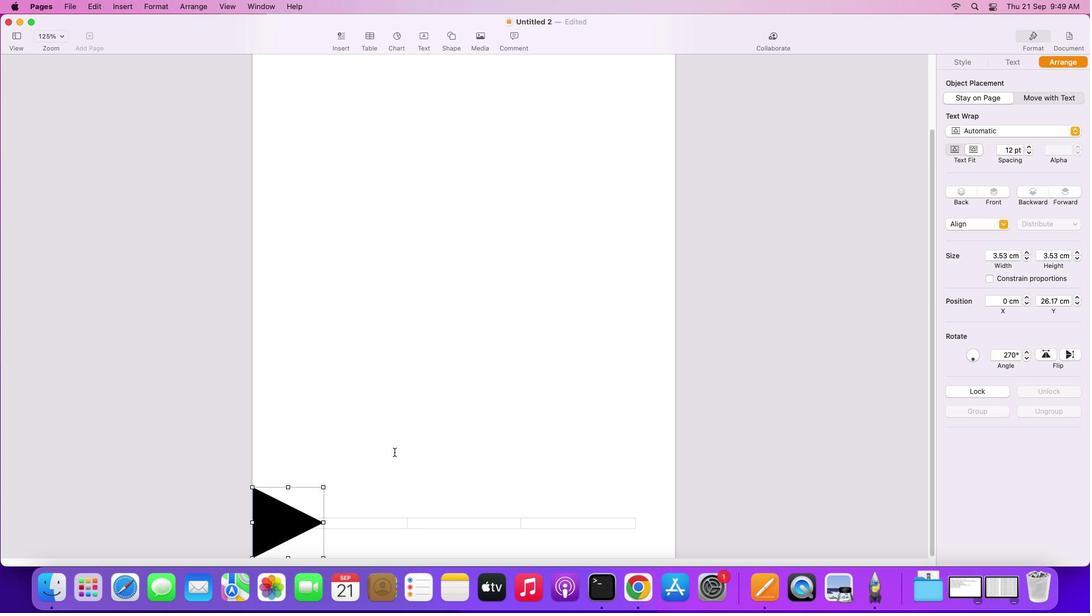 
Action: Mouse pressed left at (394, 452)
Screenshot: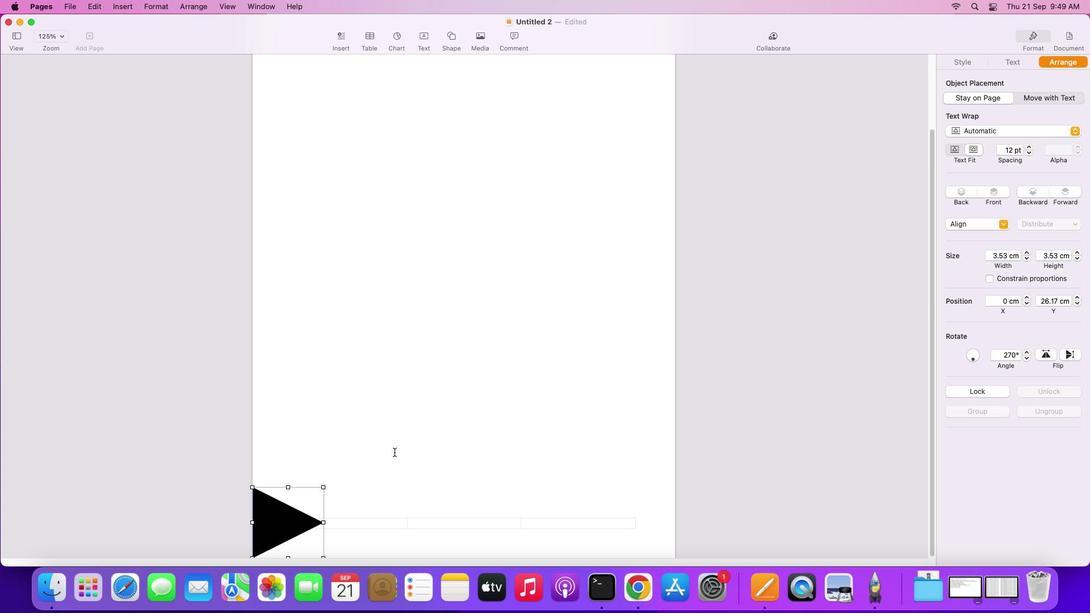 
Action: Mouse moved to (270, 524)
Screenshot: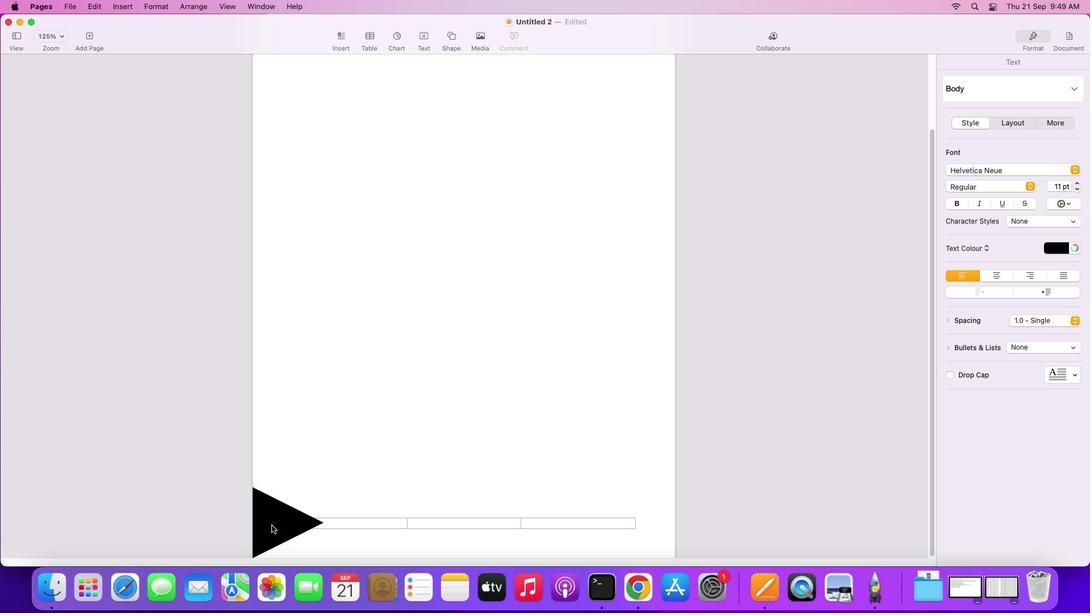 
Action: Mouse pressed left at (270, 524)
Screenshot: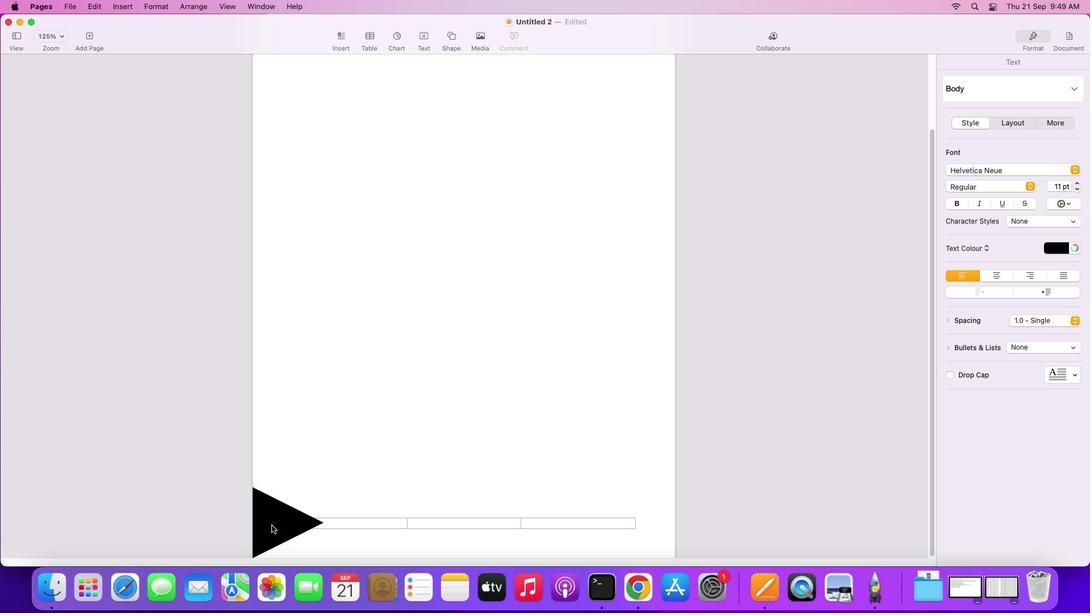 
Action: Mouse moved to (277, 524)
Screenshot: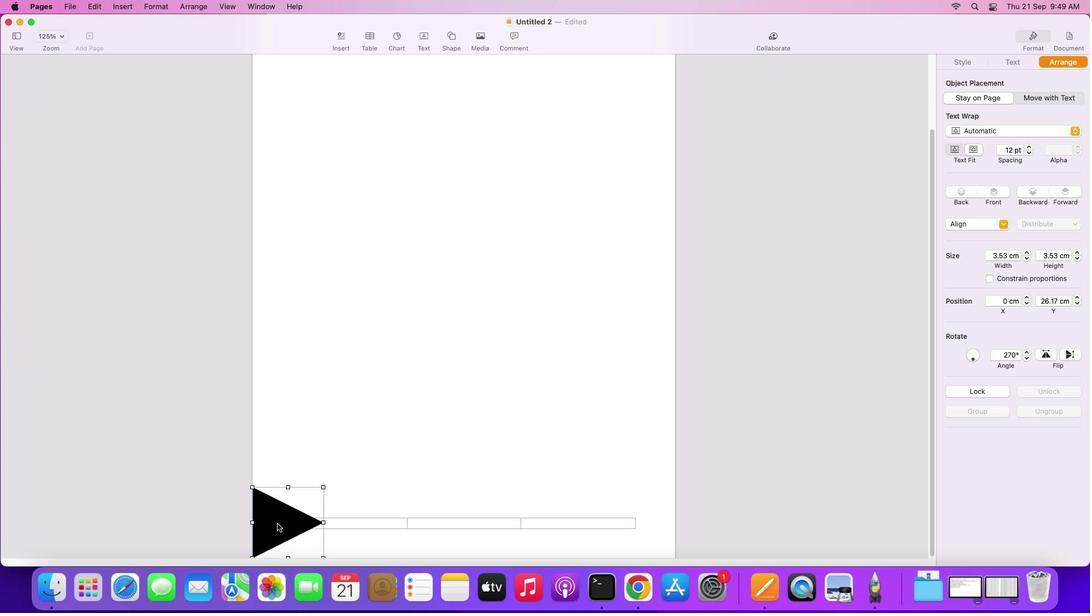 
Action: Key pressed Key.alt
Screenshot: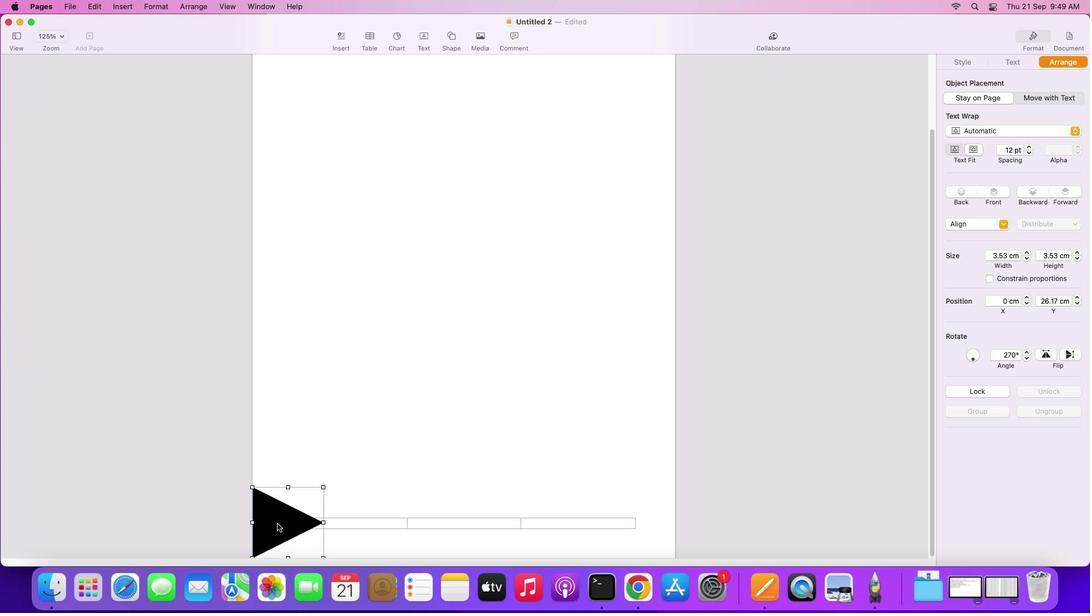 
Action: Mouse moved to (276, 523)
Screenshot: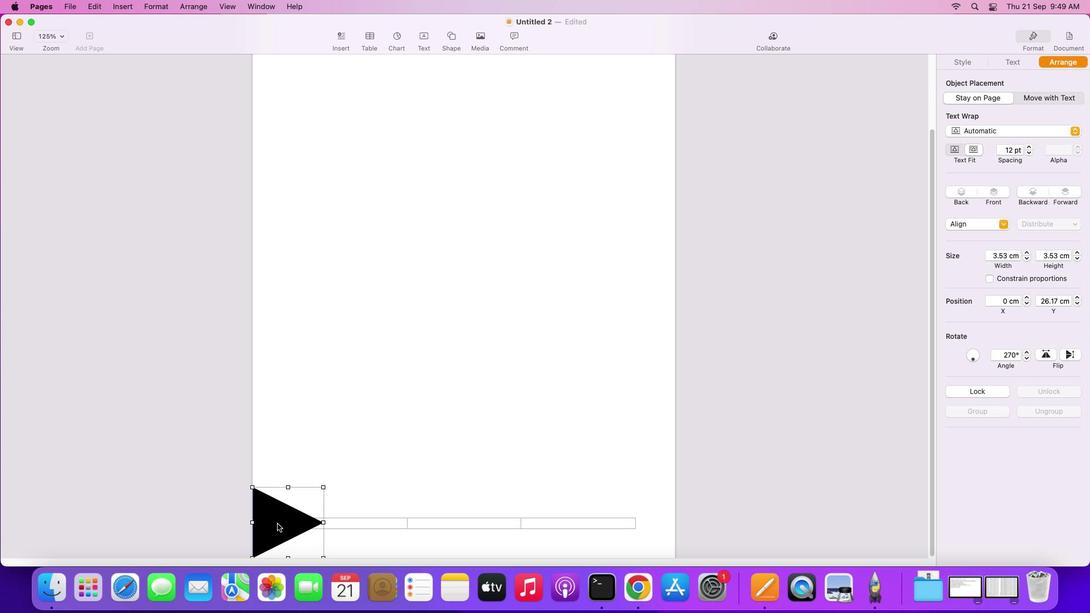 
Action: Mouse pressed left at (276, 523)
Screenshot: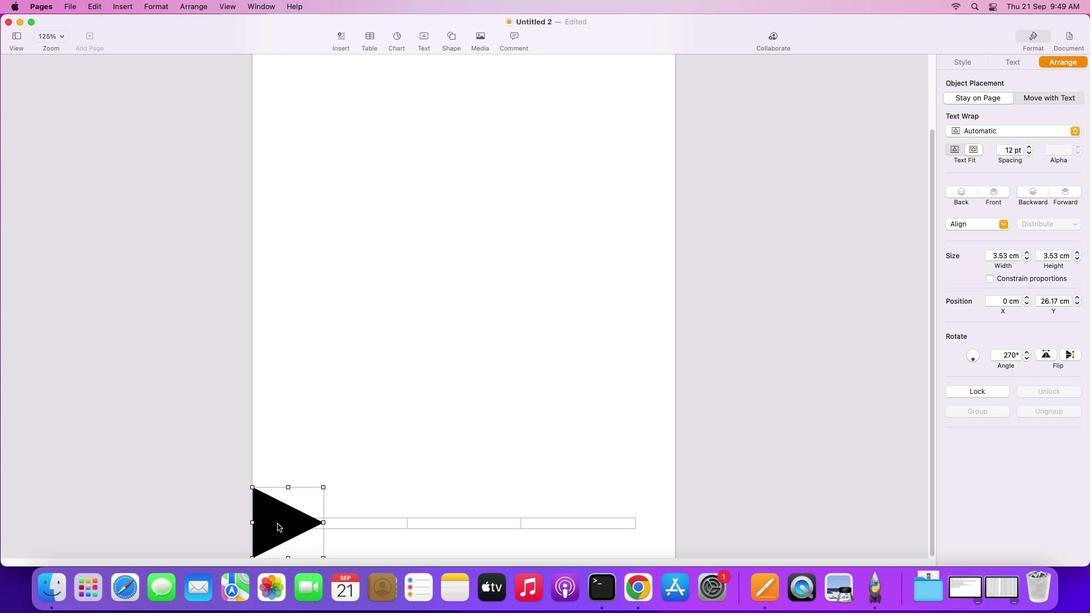 
Action: Mouse moved to (1071, 352)
Screenshot: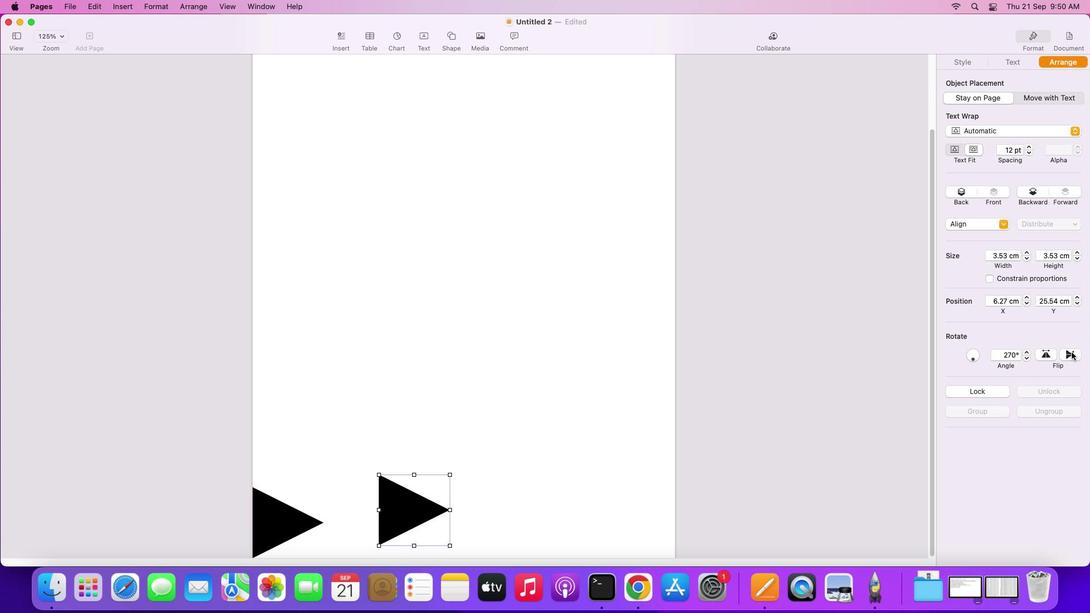 
Action: Mouse pressed left at (1071, 352)
Screenshot: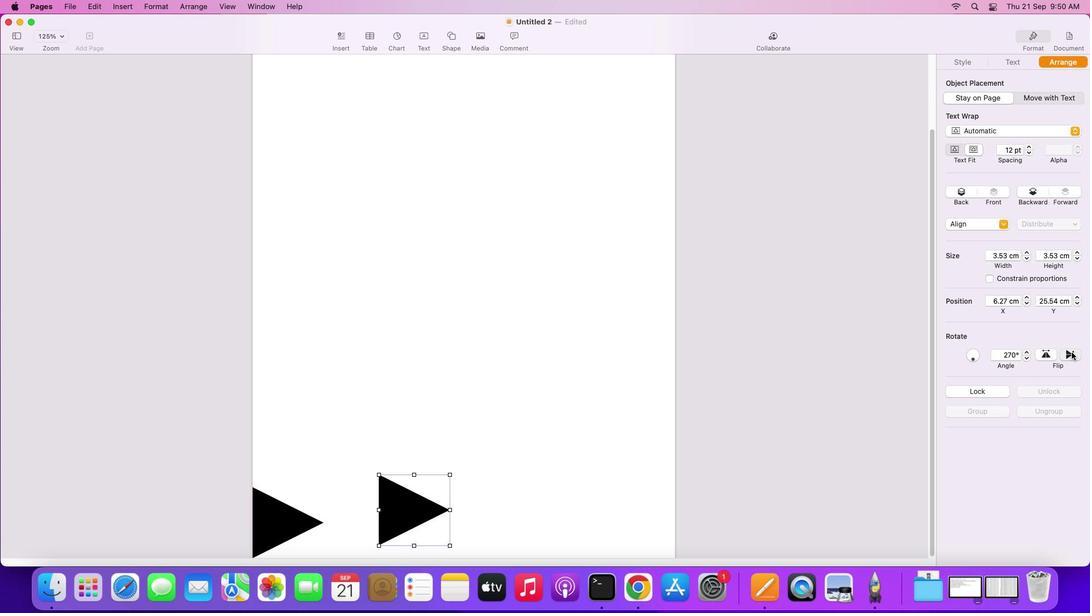 
Action: Mouse moved to (1071, 349)
Screenshot: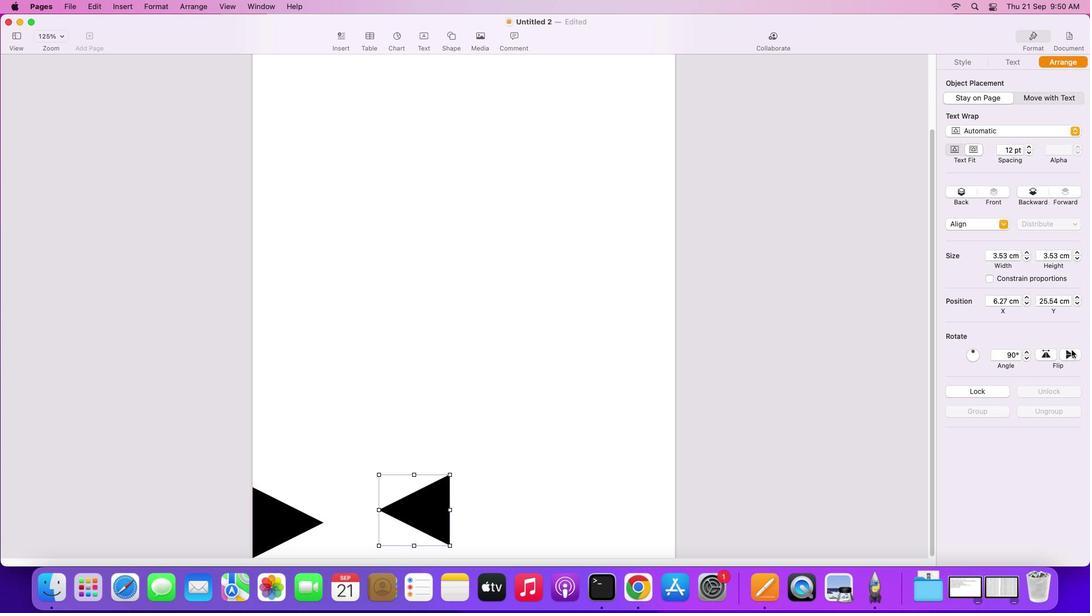 
Action: Mouse pressed left at (1071, 349)
Screenshot: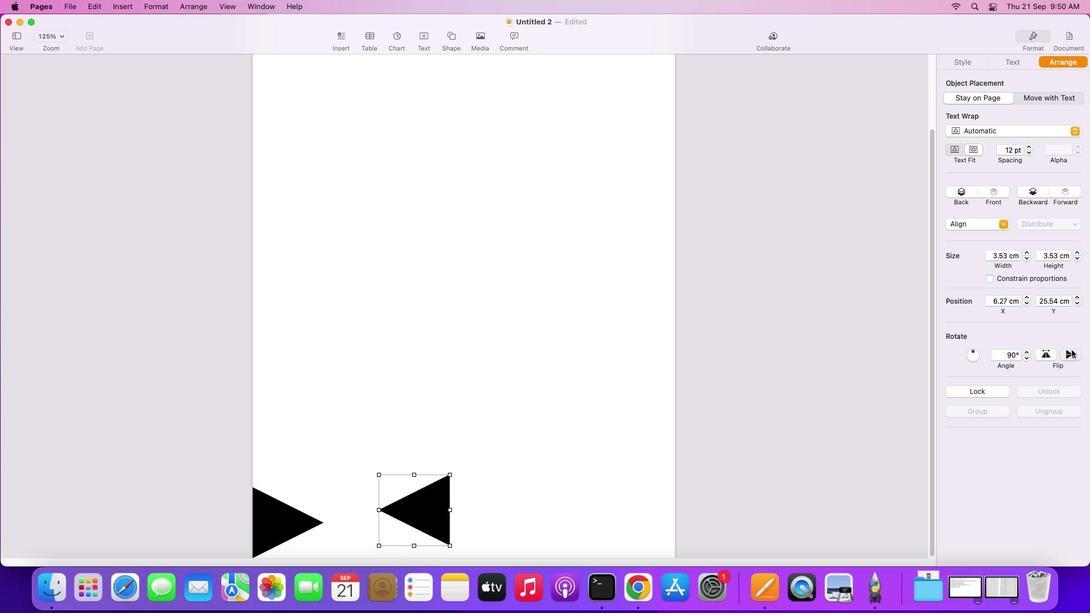 
Action: Mouse moved to (1016, 353)
Screenshot: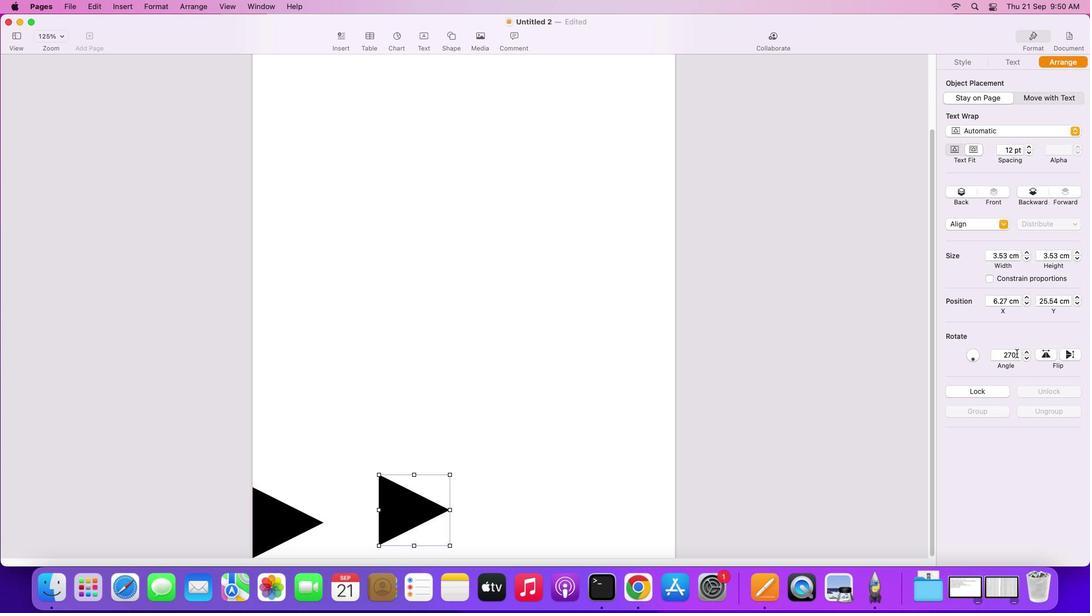 
Action: Mouse pressed left at (1016, 353)
Screenshot: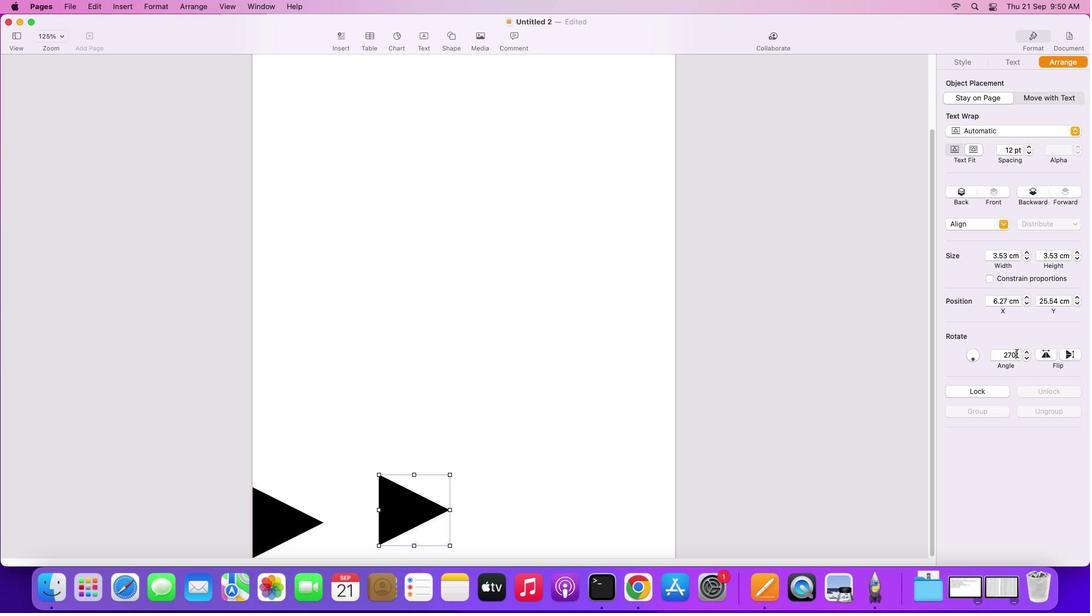 
Action: Mouse moved to (997, 339)
Screenshot: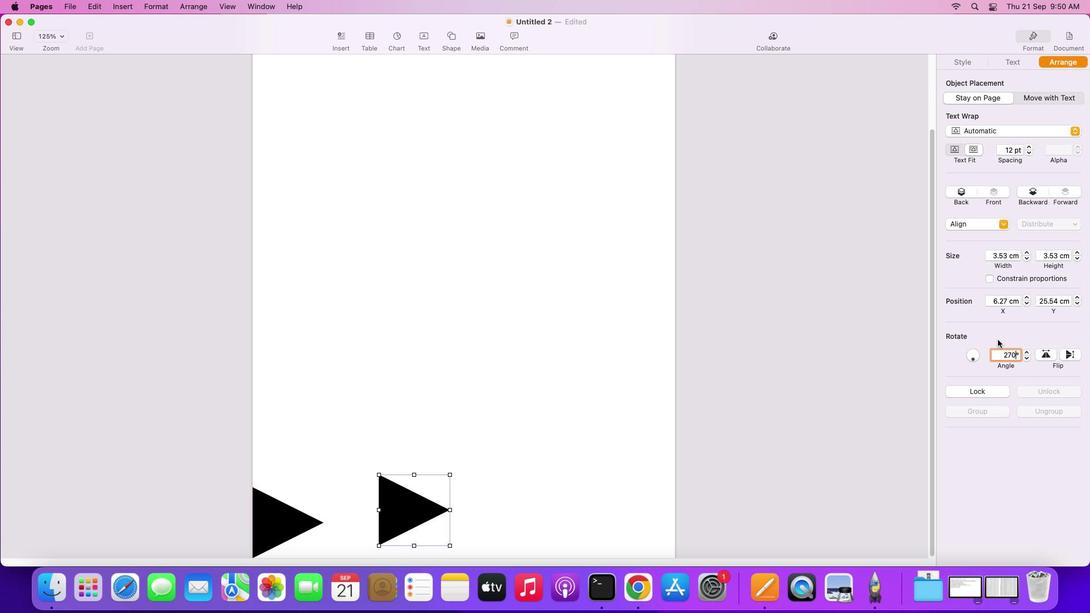 
Action: Key pressed Key.backspaceKey.backspaceKey.backspace'0''\x03'
Screenshot: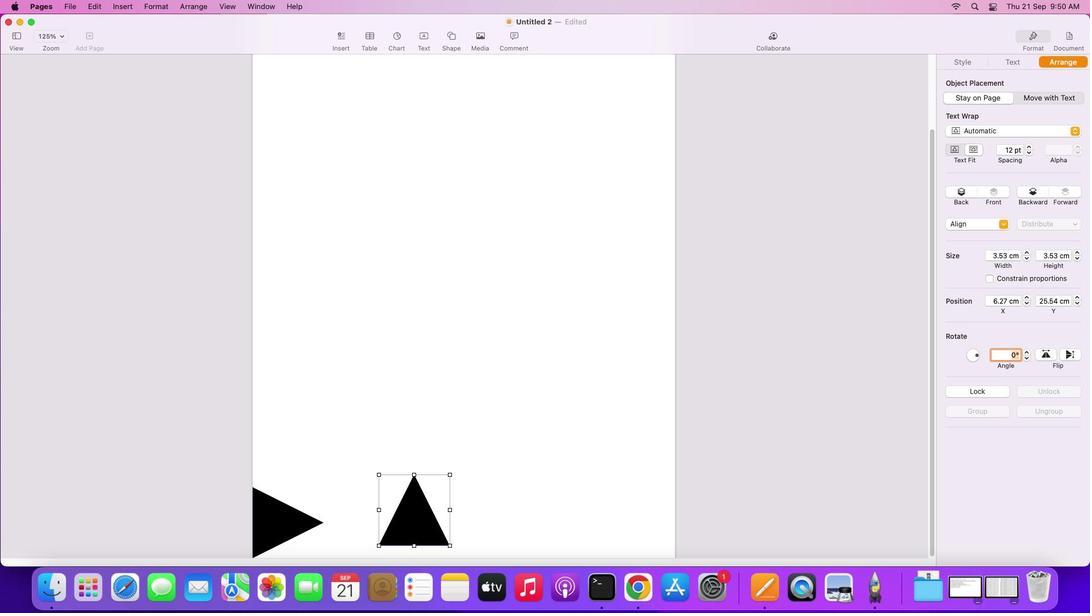
Action: Mouse moved to (498, 485)
Screenshot: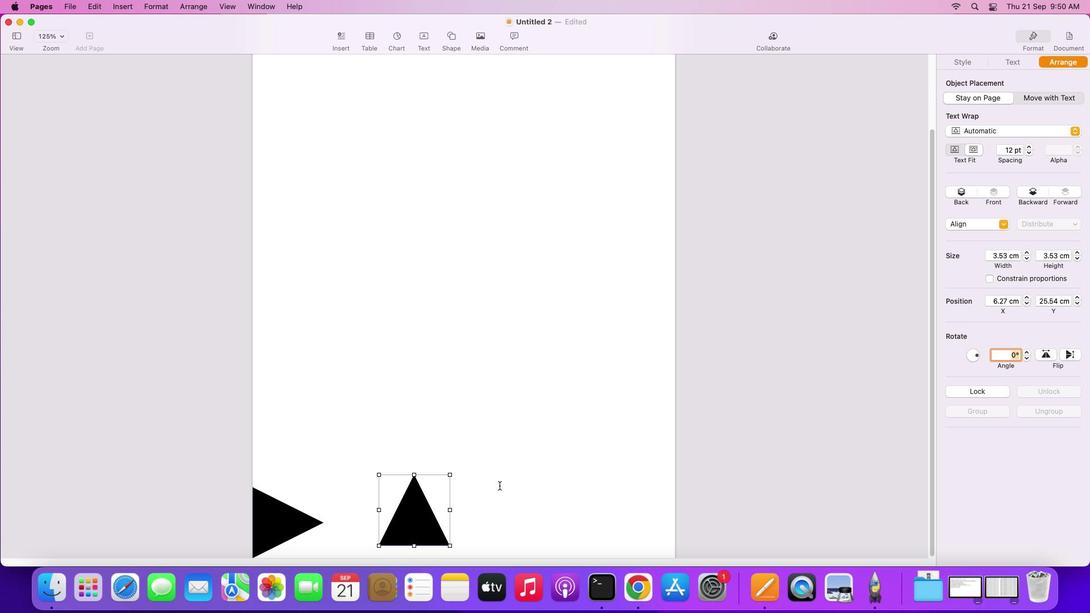 
Action: Mouse pressed left at (498, 485)
Screenshot: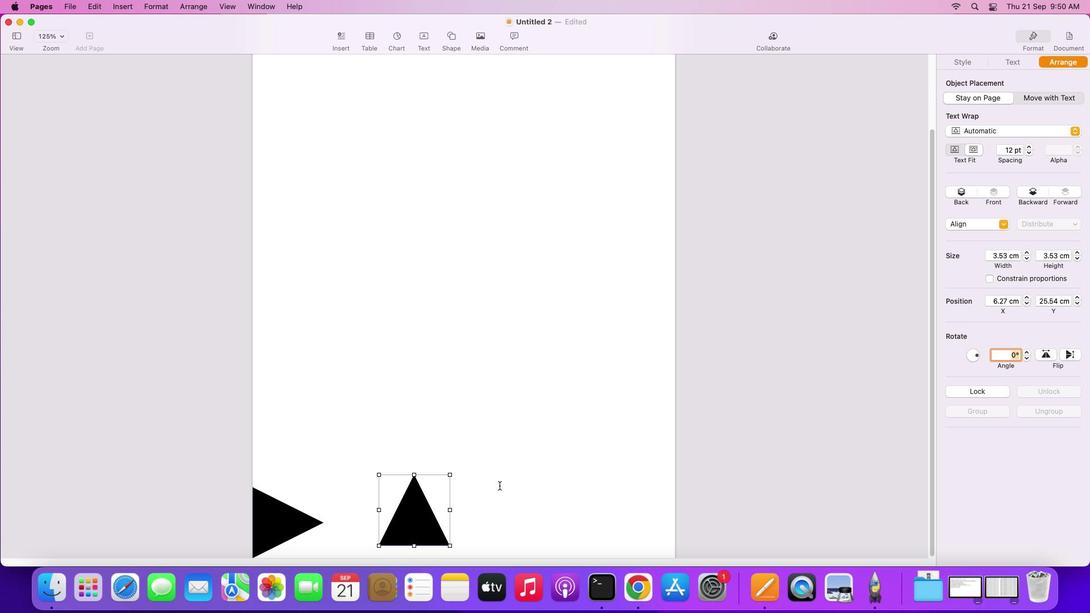 
Action: Mouse moved to (418, 527)
Screenshot: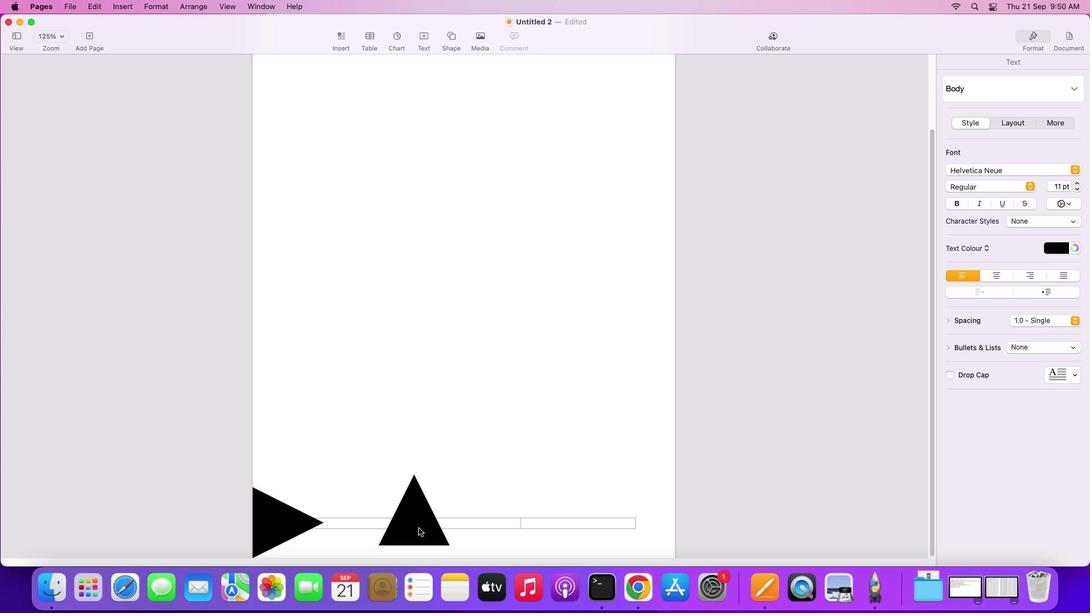 
Action: Mouse pressed left at (418, 527)
Screenshot: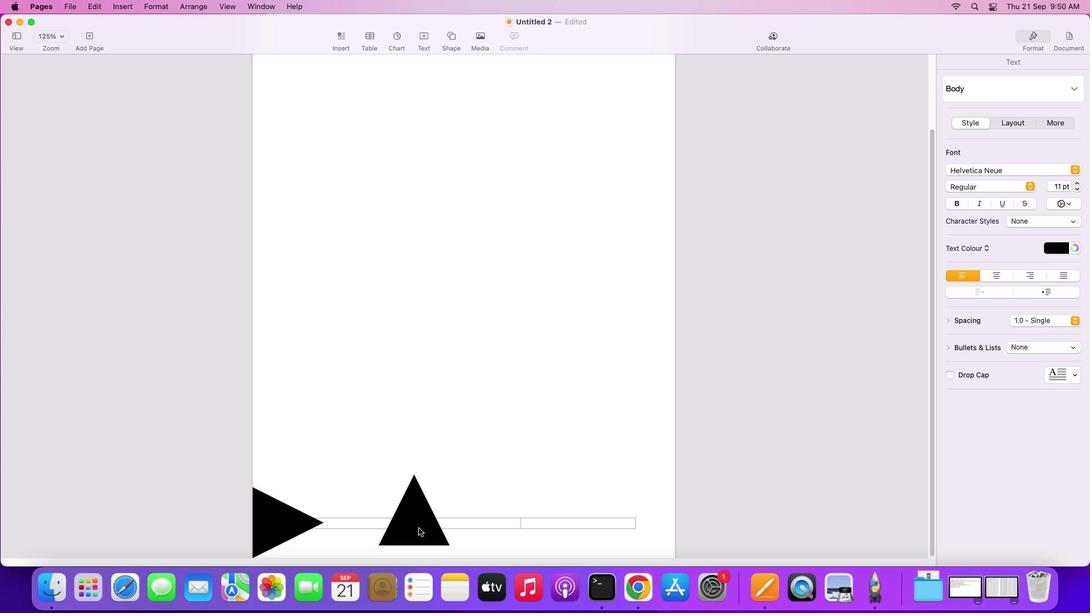 
Action: Mouse moved to (318, 532)
Screenshot: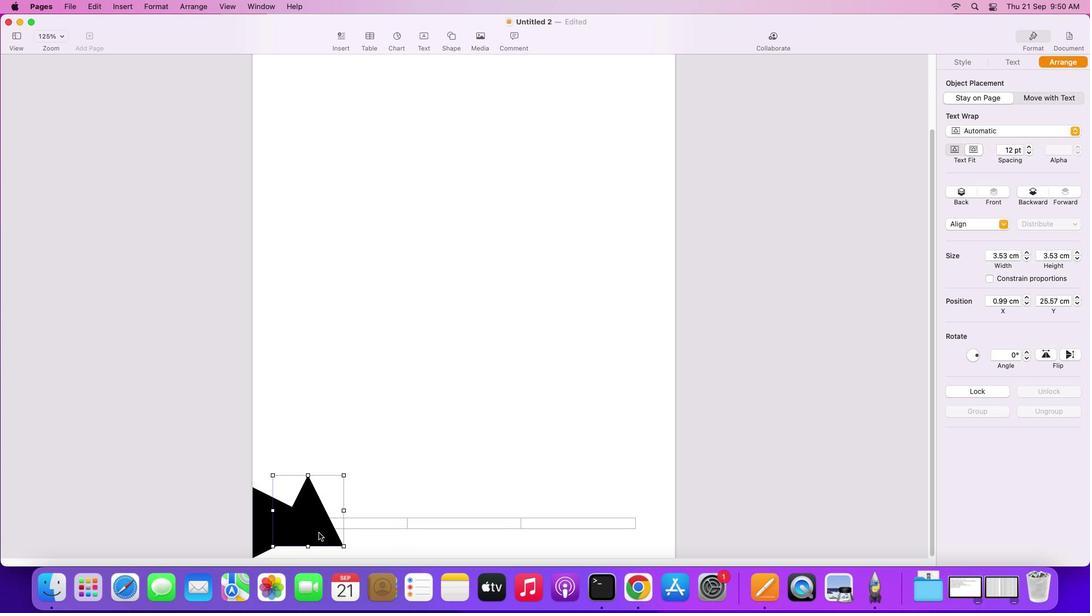 
Action: Mouse pressed left at (318, 532)
Screenshot: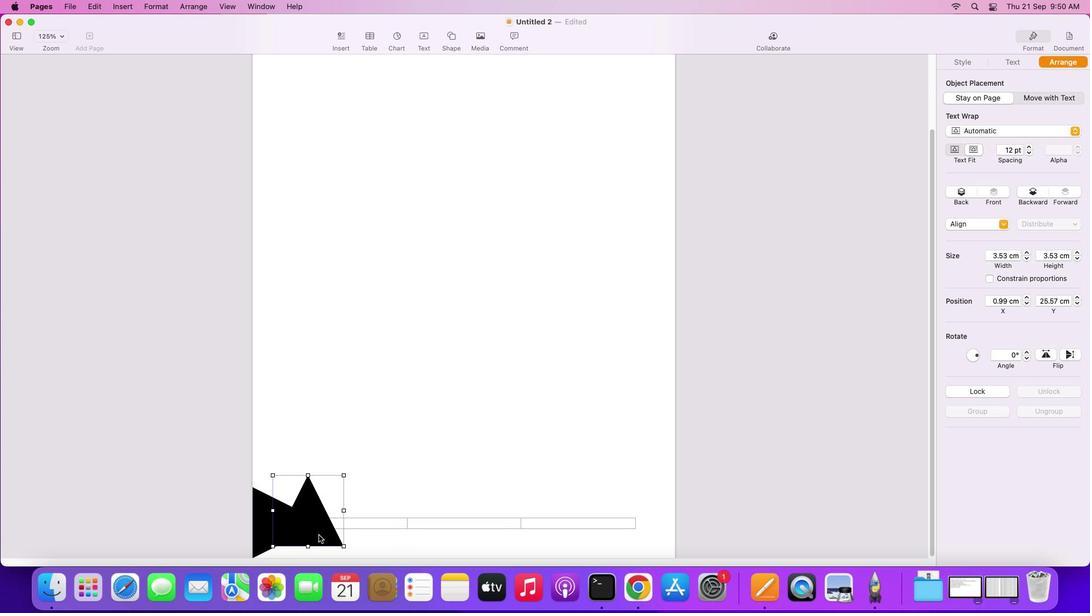 
Action: Mouse moved to (357, 518)
Screenshot: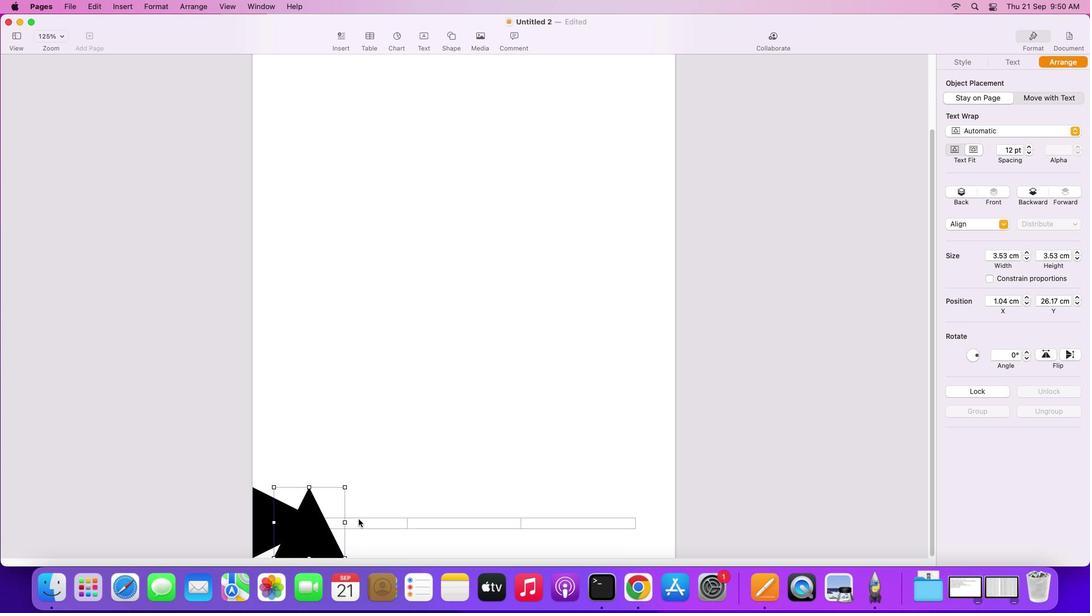 
Action: Mouse pressed right at (357, 518)
Screenshot: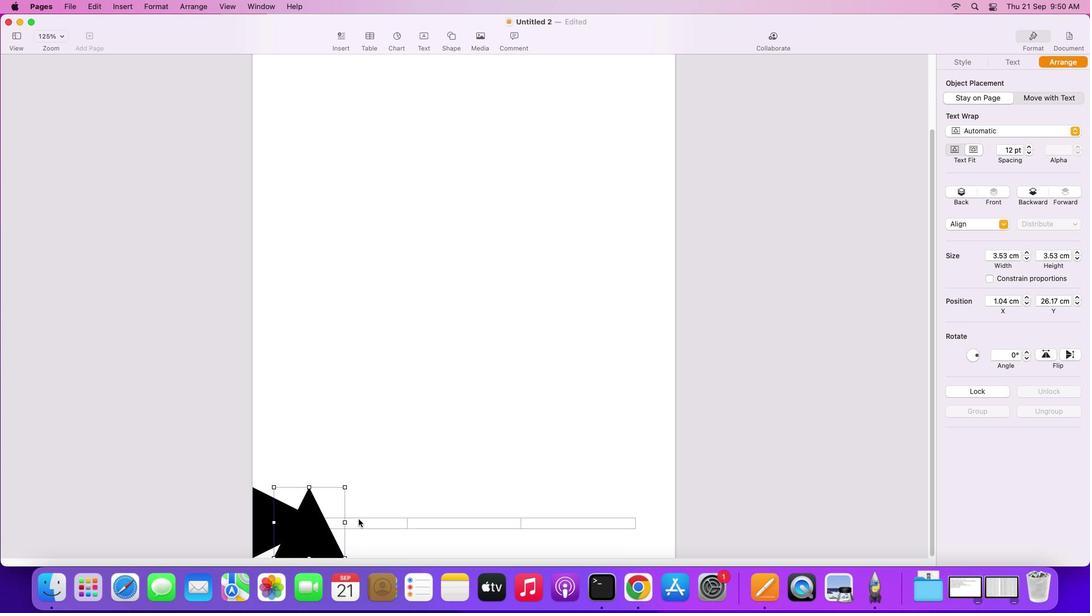 
Action: Mouse moved to (326, 535)
Screenshot: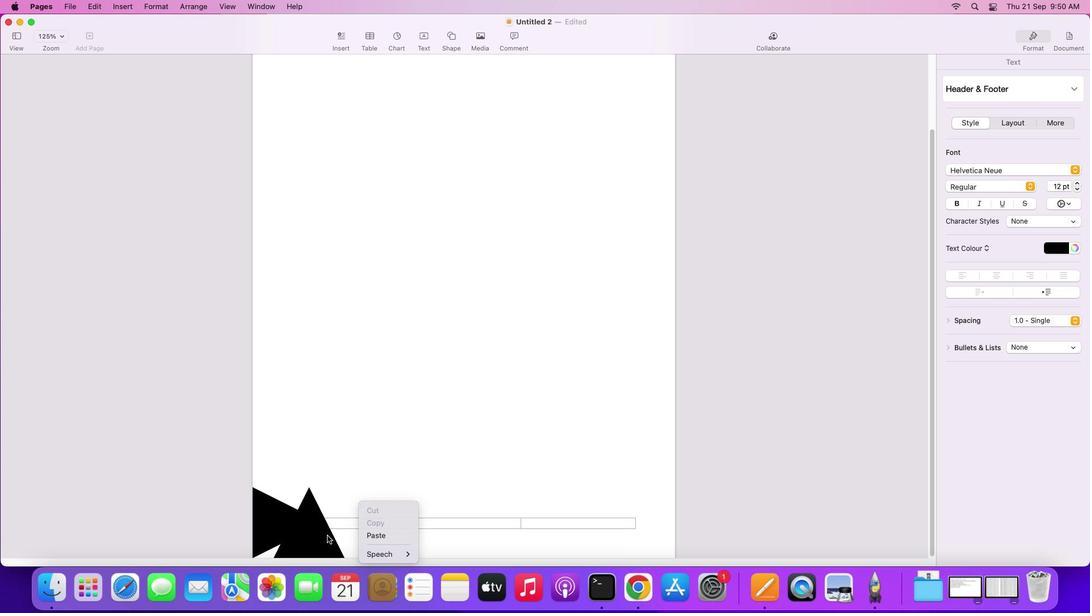 
Action: Mouse pressed left at (326, 535)
Screenshot: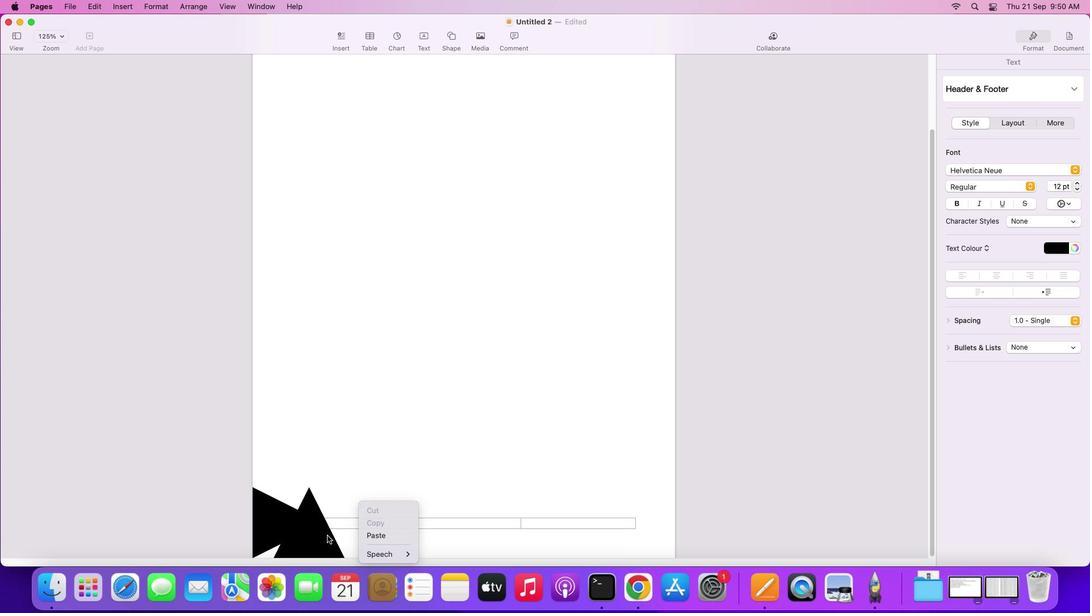 
Action: Mouse moved to (309, 536)
Screenshot: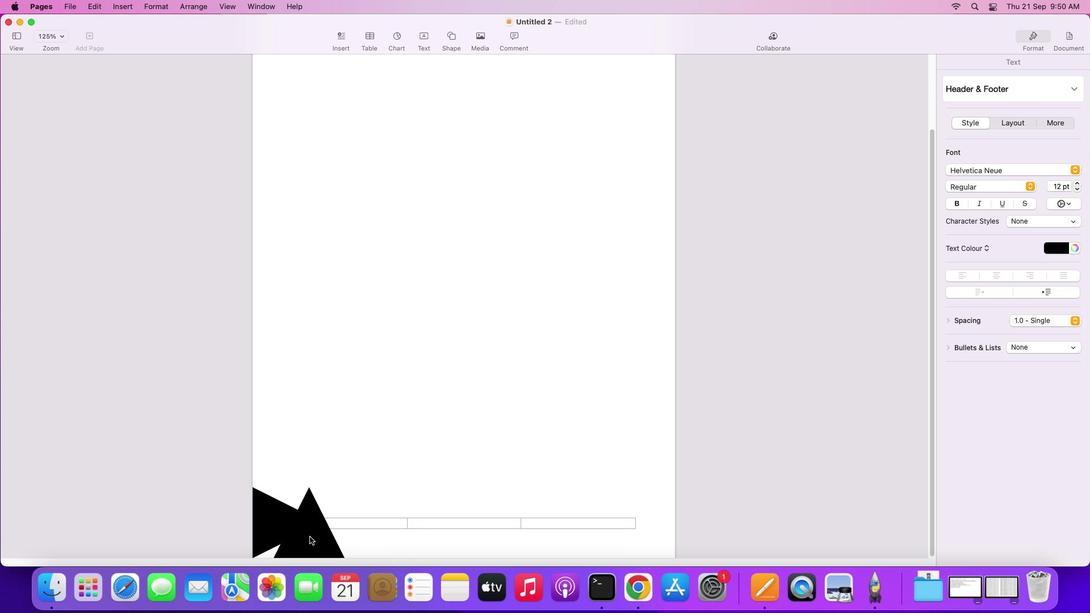 
Action: Mouse pressed right at (309, 536)
Screenshot: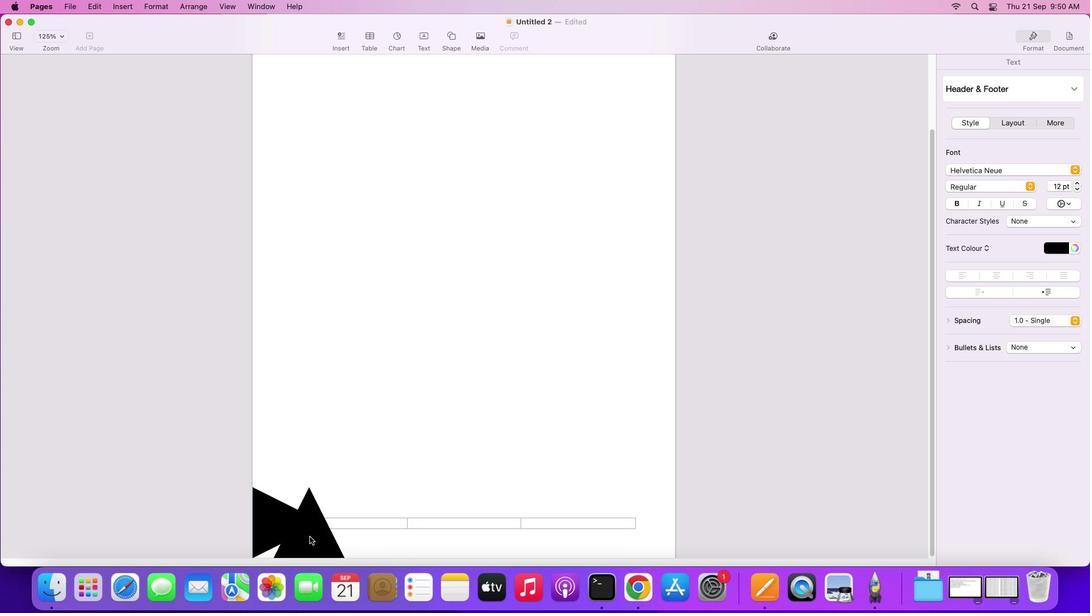 
Action: Mouse moved to (352, 529)
Screenshot: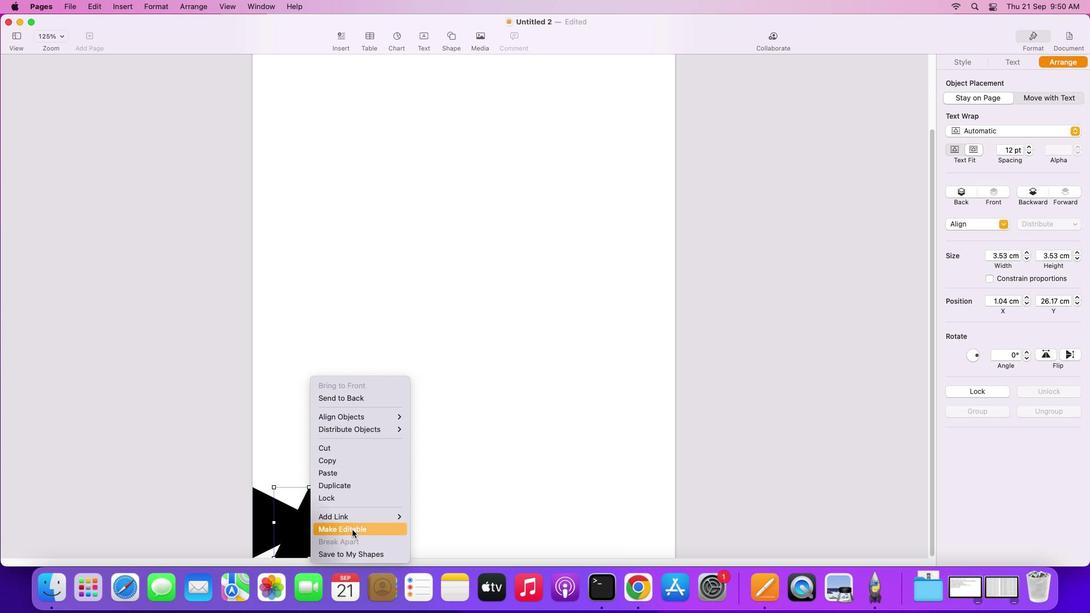 
Action: Mouse pressed left at (352, 529)
Screenshot: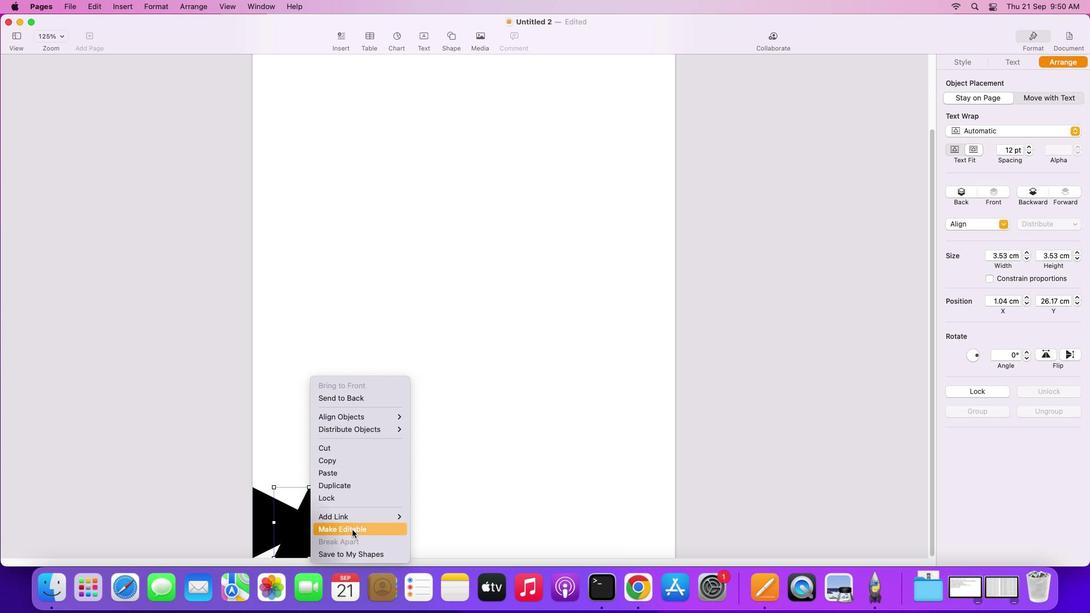 
Action: Mouse moved to (272, 556)
Screenshot: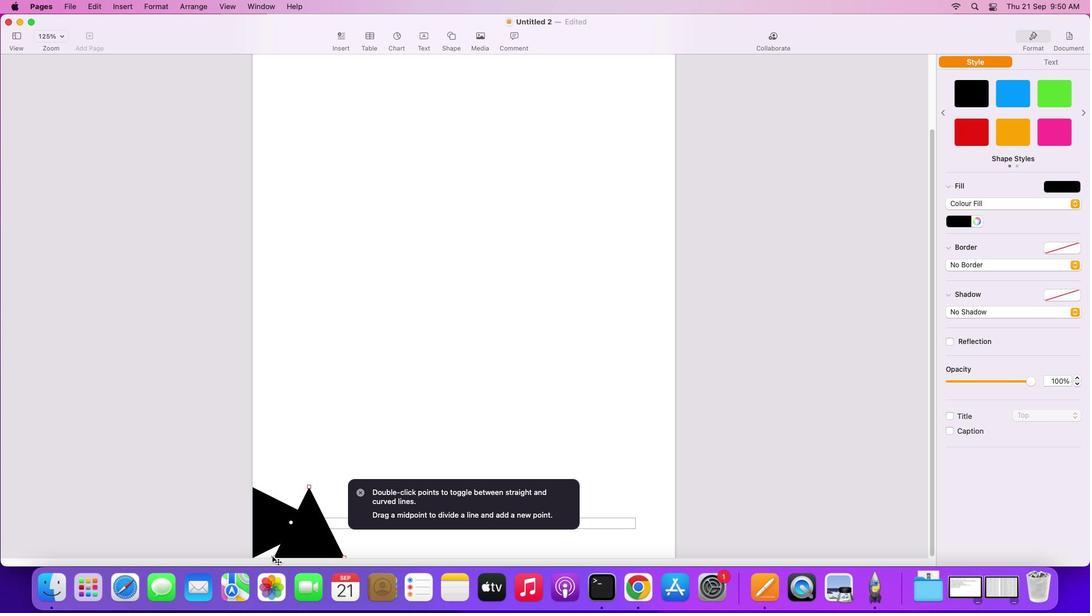 
Action: Mouse pressed left at (272, 556)
Screenshot: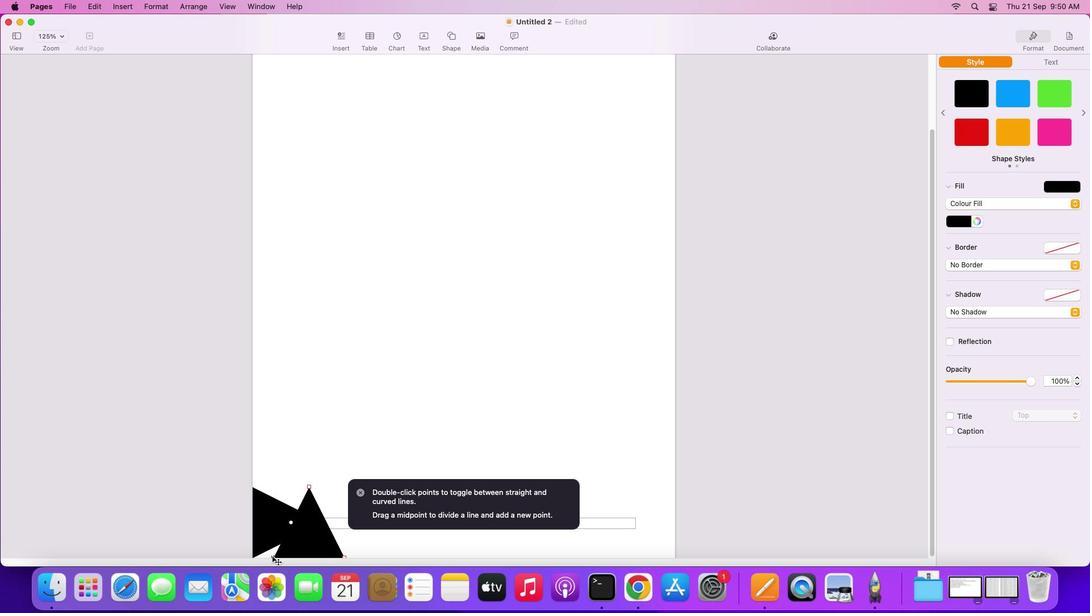 
Action: Mouse moved to (308, 486)
Screenshot: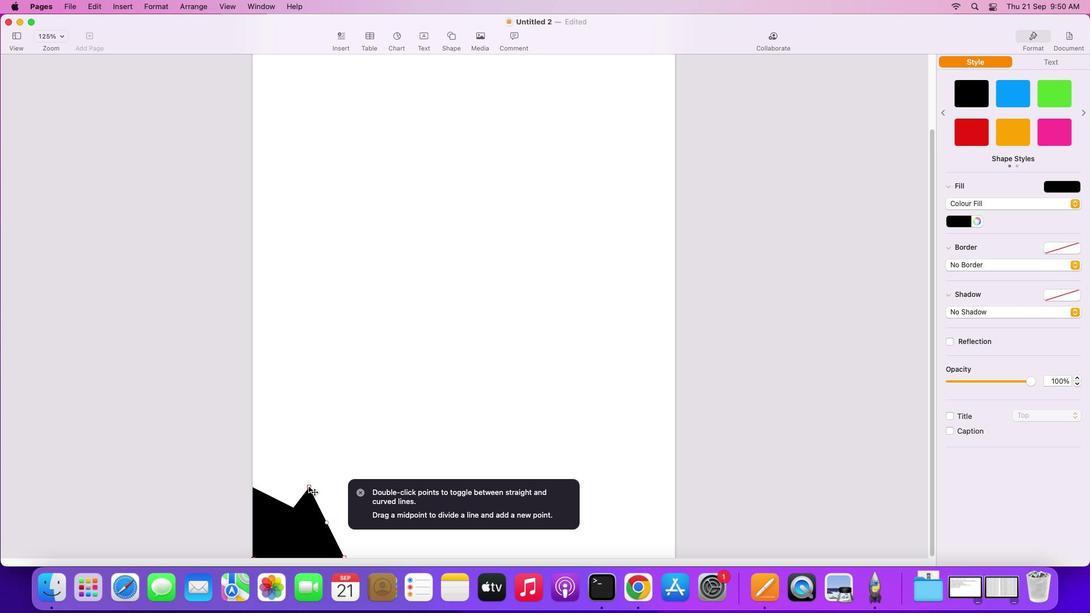 
Action: Mouse pressed left at (308, 486)
Screenshot: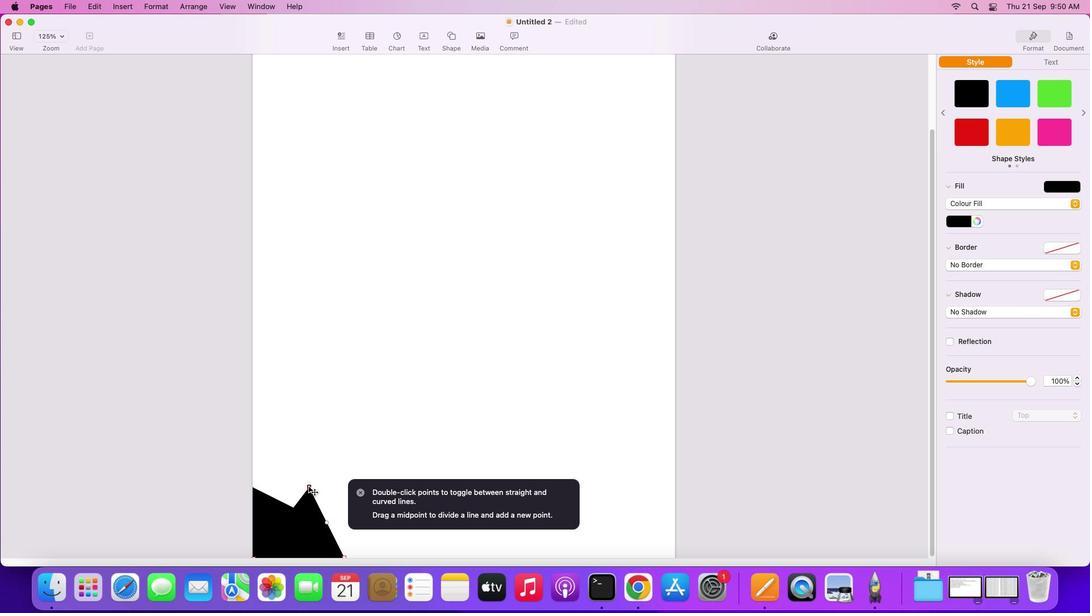 
Action: Mouse moved to (254, 558)
Screenshot: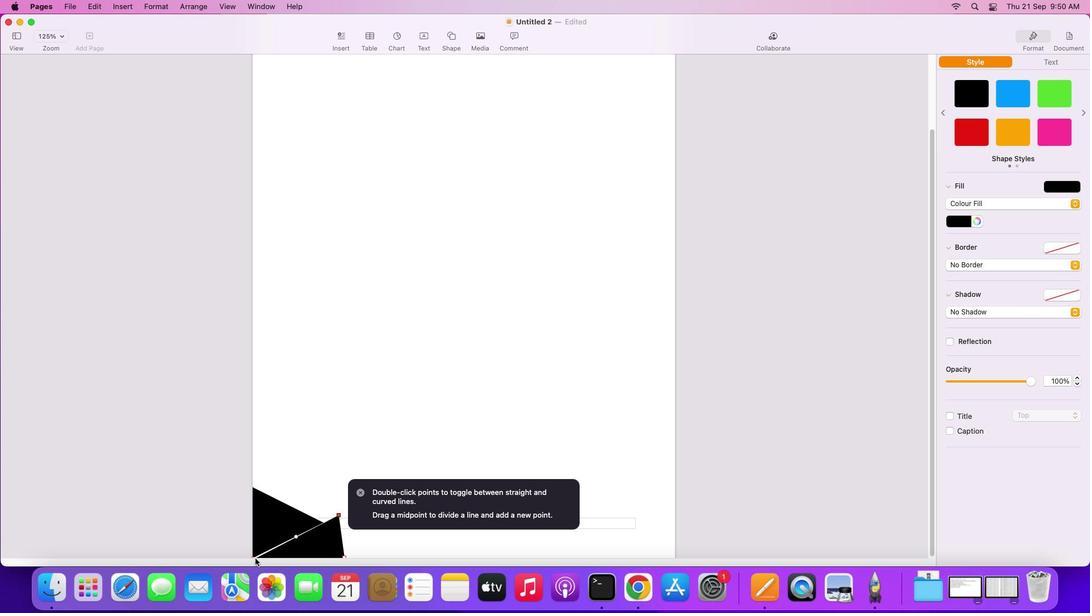 
Action: Mouse pressed left at (254, 558)
Screenshot: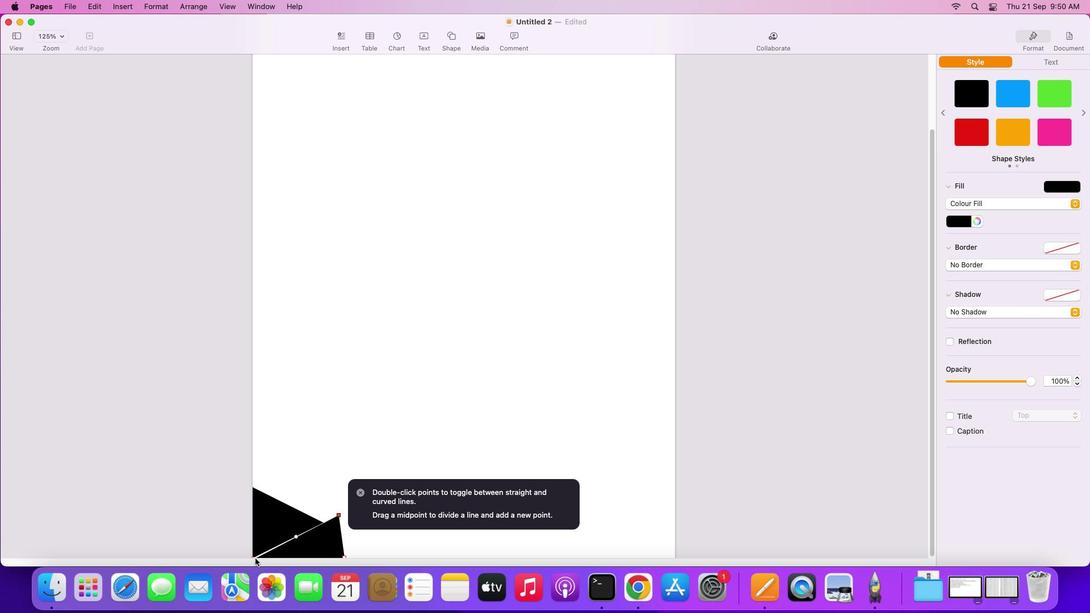 
Action: Mouse moved to (252, 556)
Screenshot: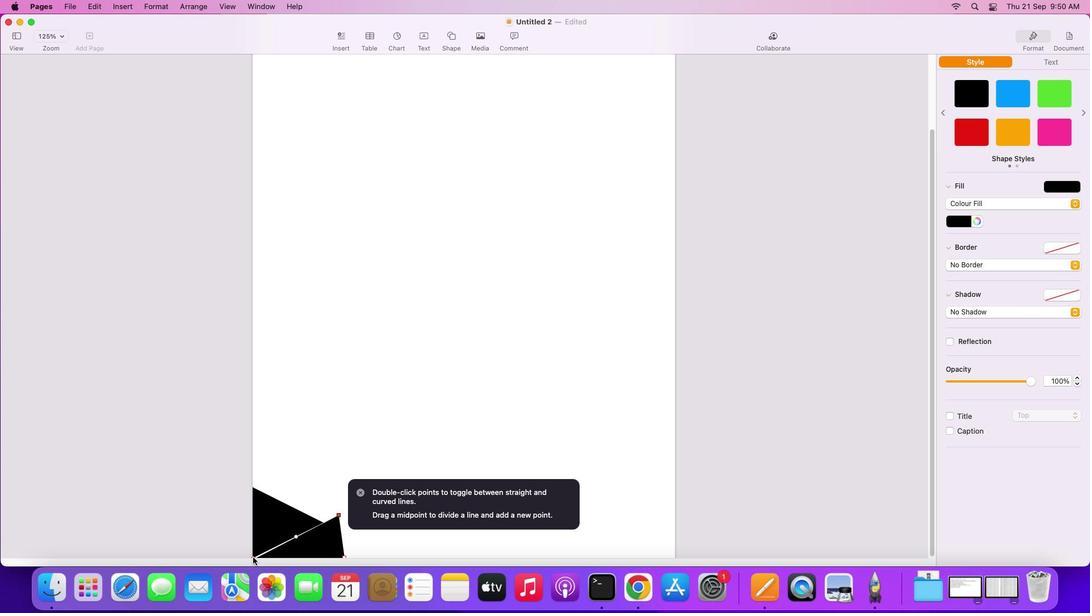 
Action: Mouse pressed left at (252, 556)
Screenshot: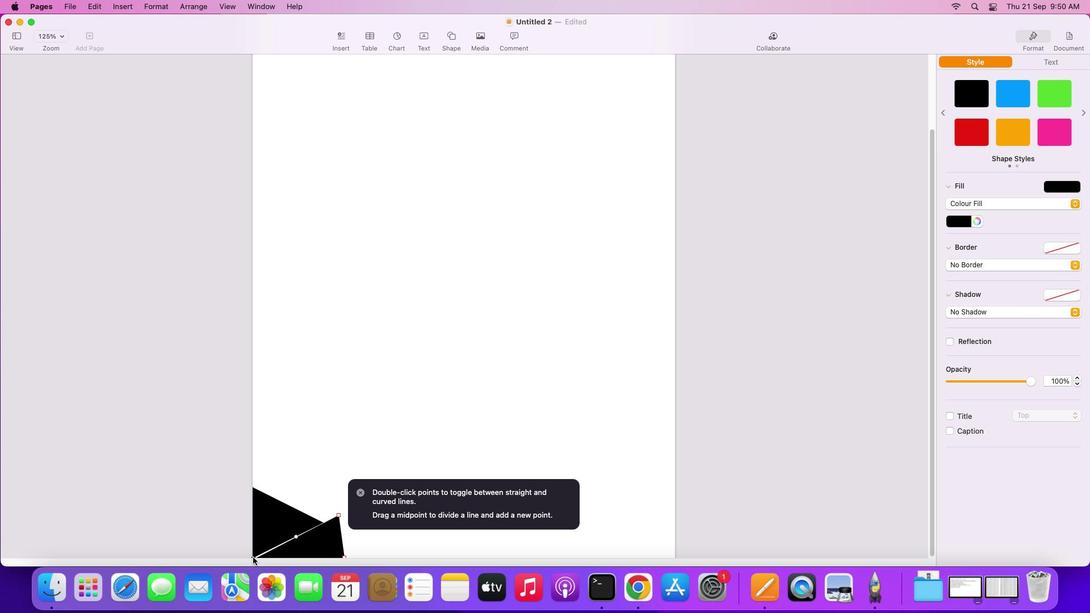 
Action: Mouse moved to (337, 515)
Screenshot: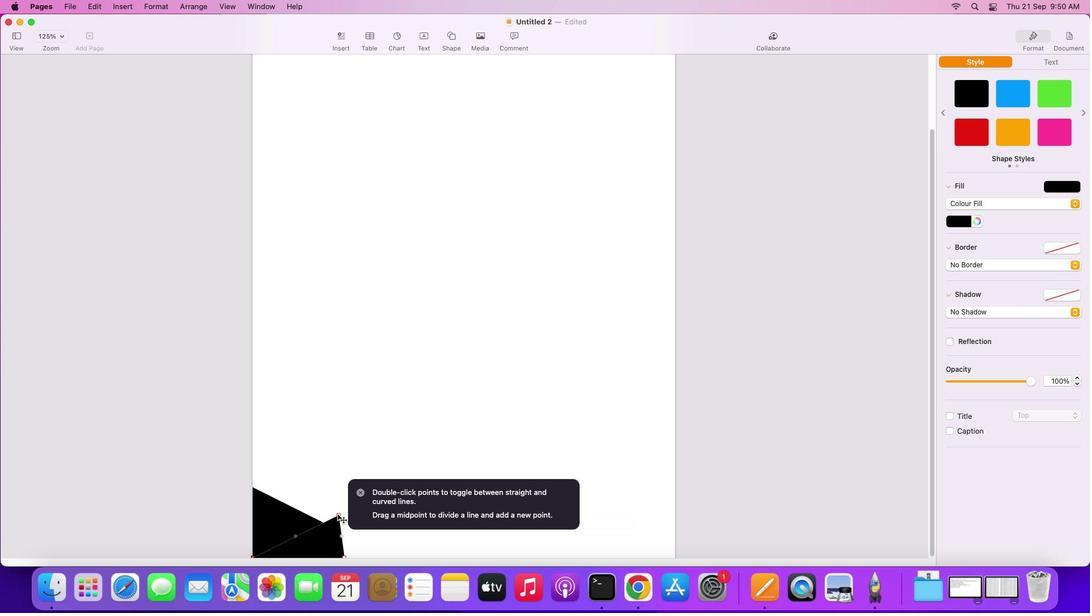 
Action: Mouse pressed left at (337, 515)
Screenshot: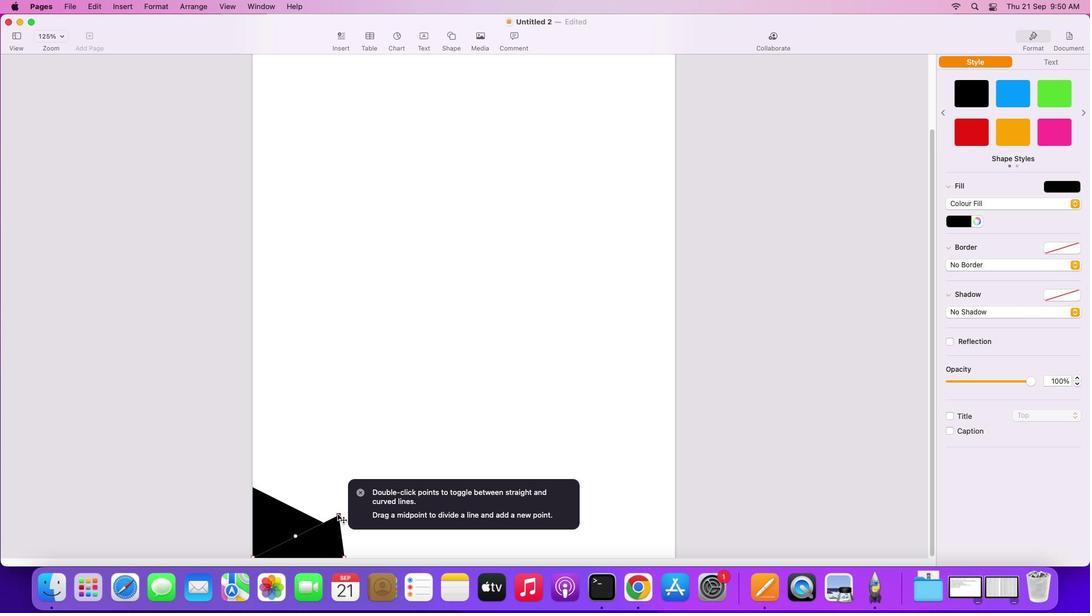 
Action: Mouse moved to (360, 491)
Screenshot: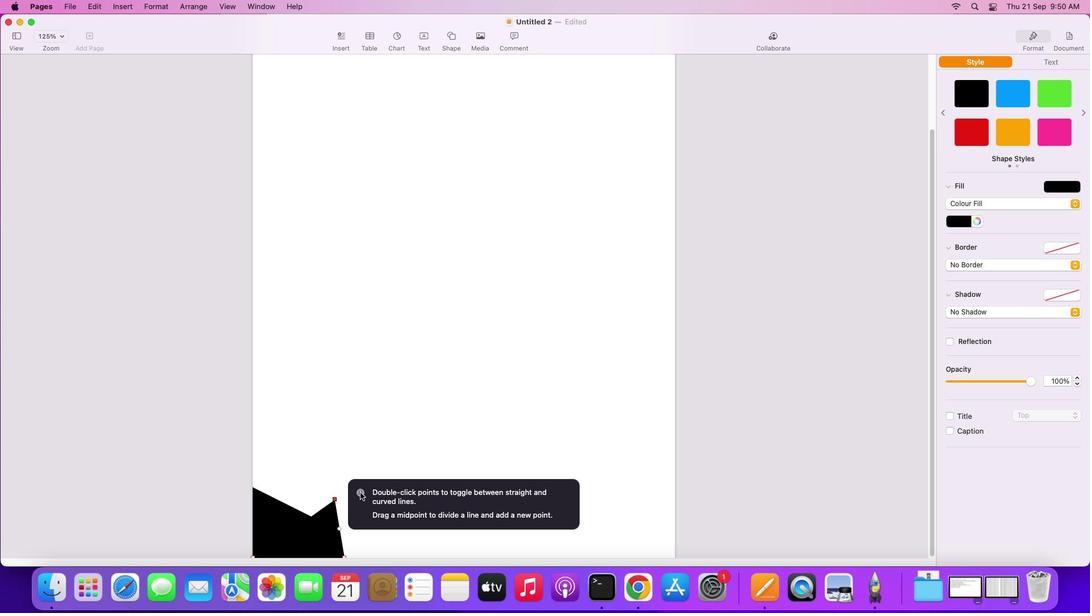 
Action: Mouse pressed left at (360, 491)
Screenshot: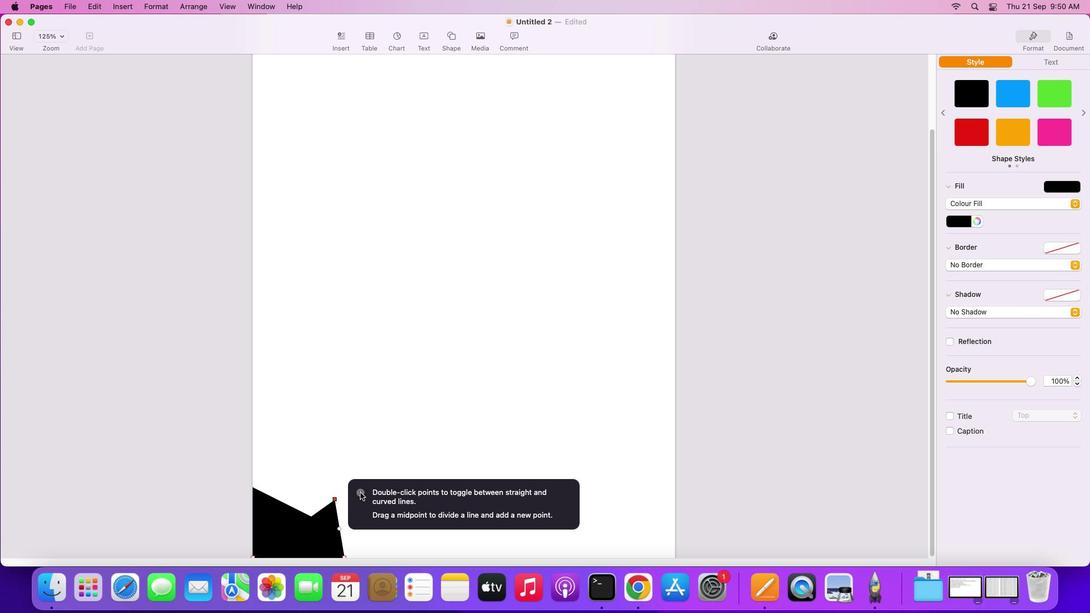 
Action: Mouse moved to (374, 514)
Screenshot: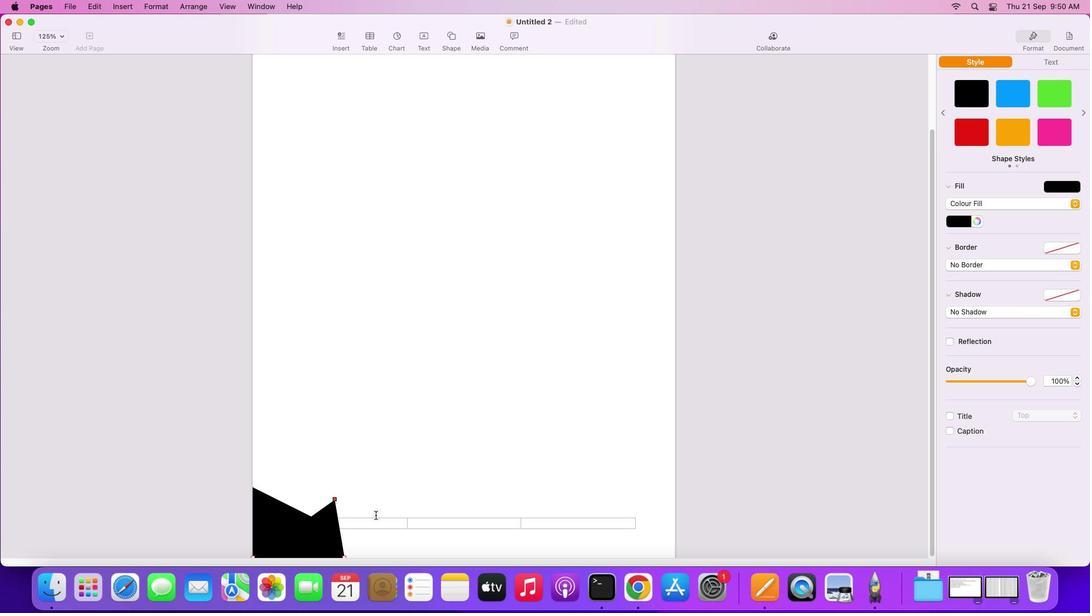 
Action: Mouse pressed left at (374, 514)
Screenshot: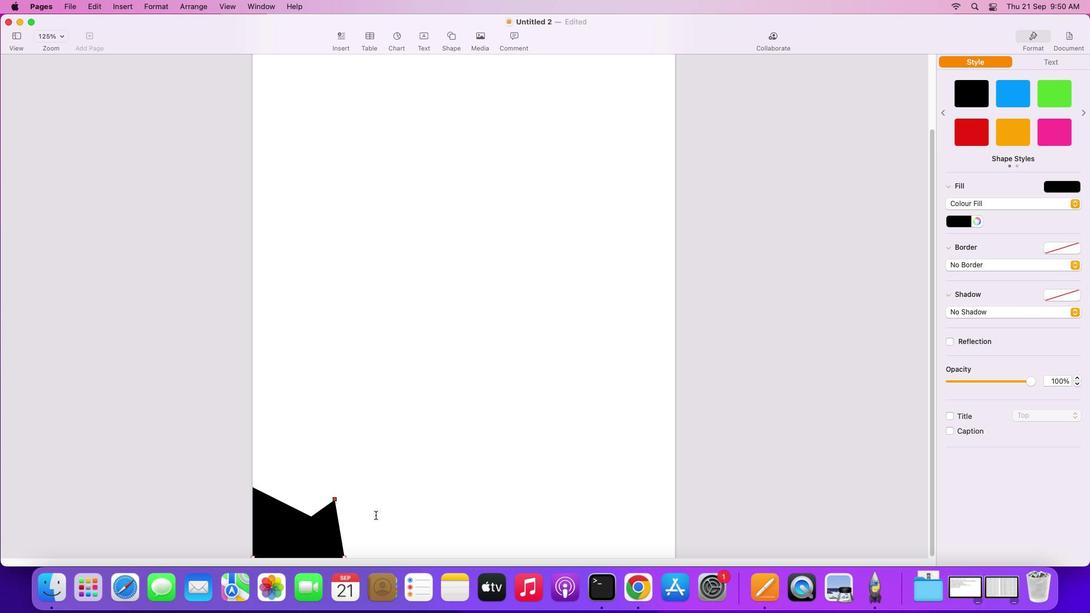 
Action: Mouse moved to (454, 38)
Screenshot: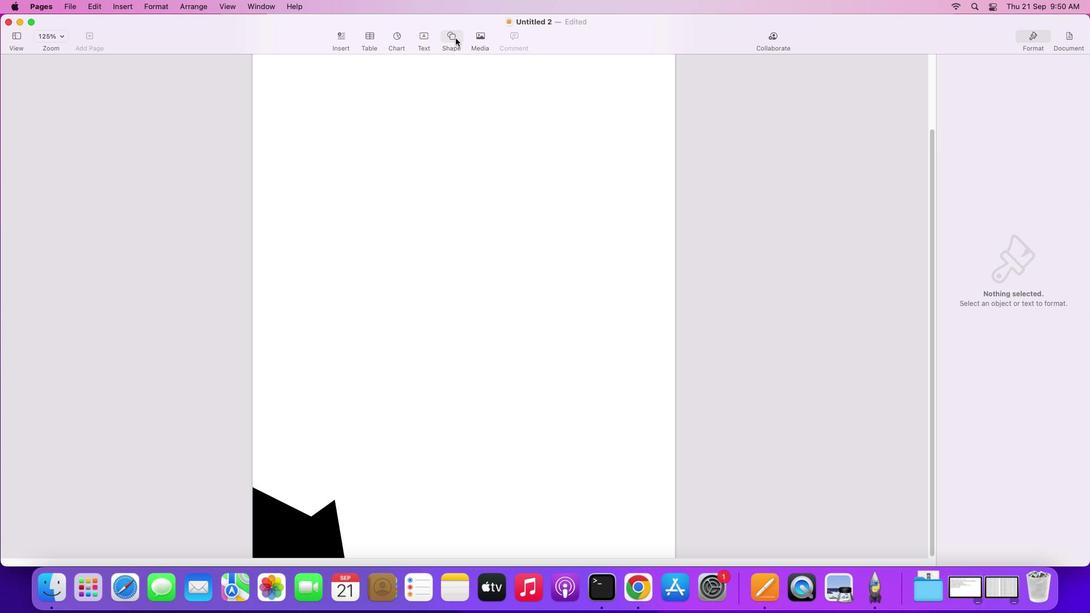 
Action: Mouse pressed left at (454, 38)
Screenshot: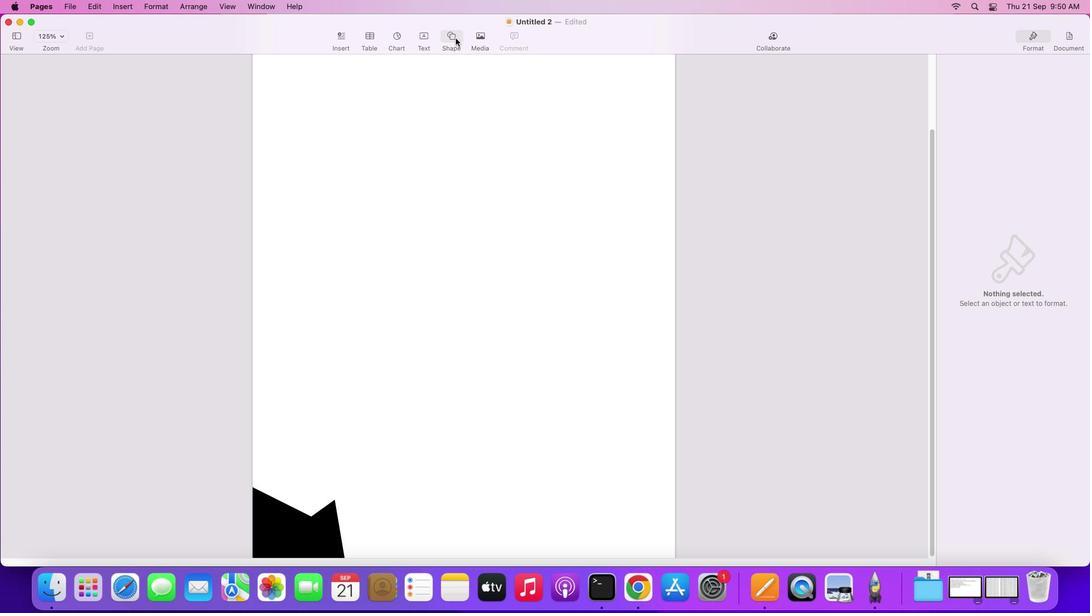 
Action: Mouse moved to (488, 168)
Screenshot: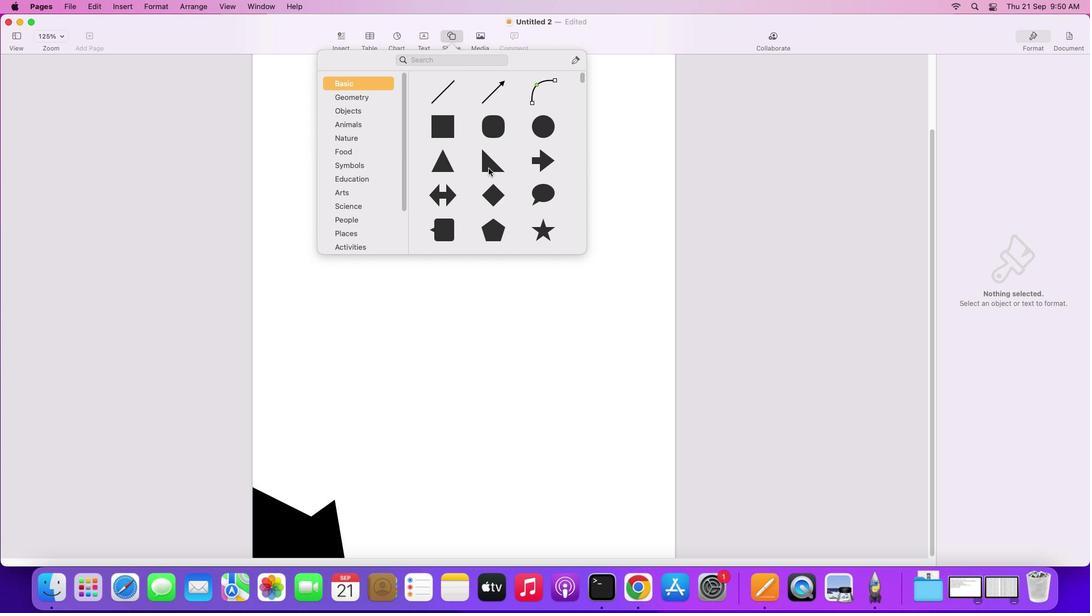 
Action: Mouse pressed left at (488, 168)
Screenshot: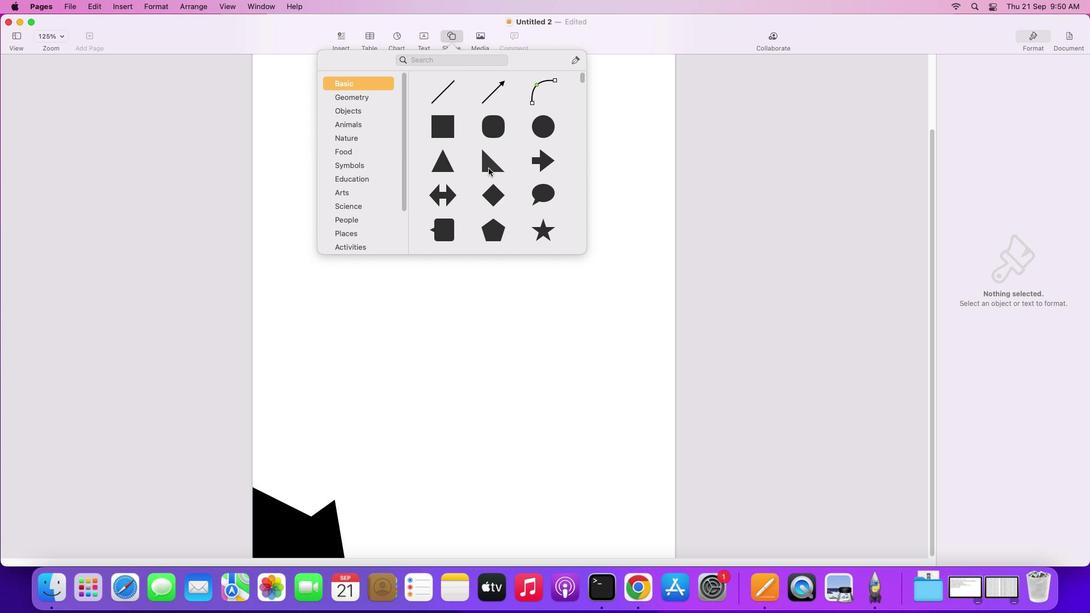 
Action: Mouse moved to (448, 323)
Screenshot: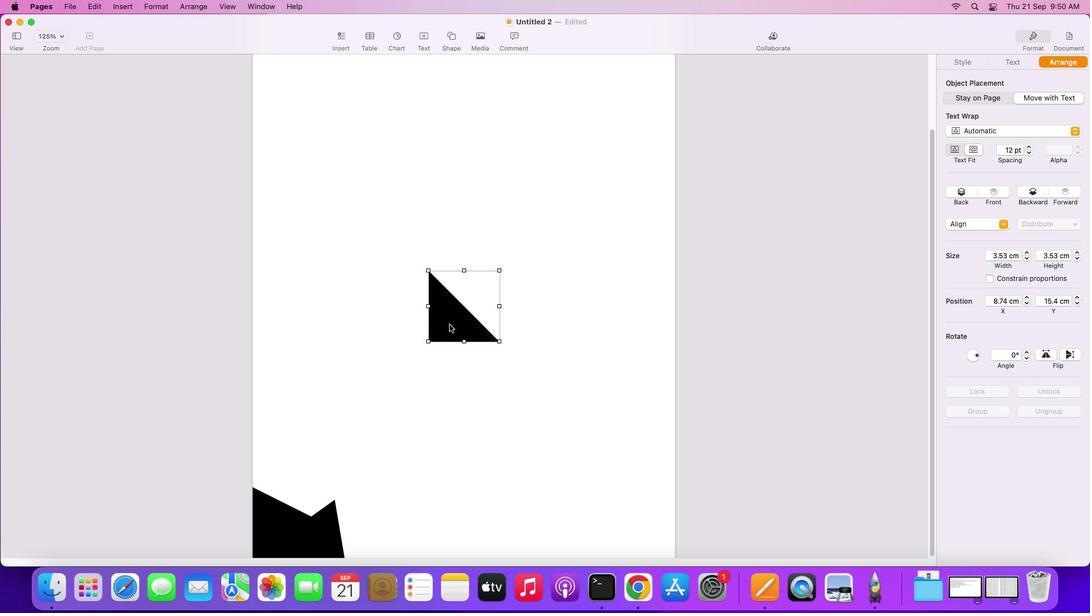 
Action: Mouse pressed left at (448, 323)
Screenshot: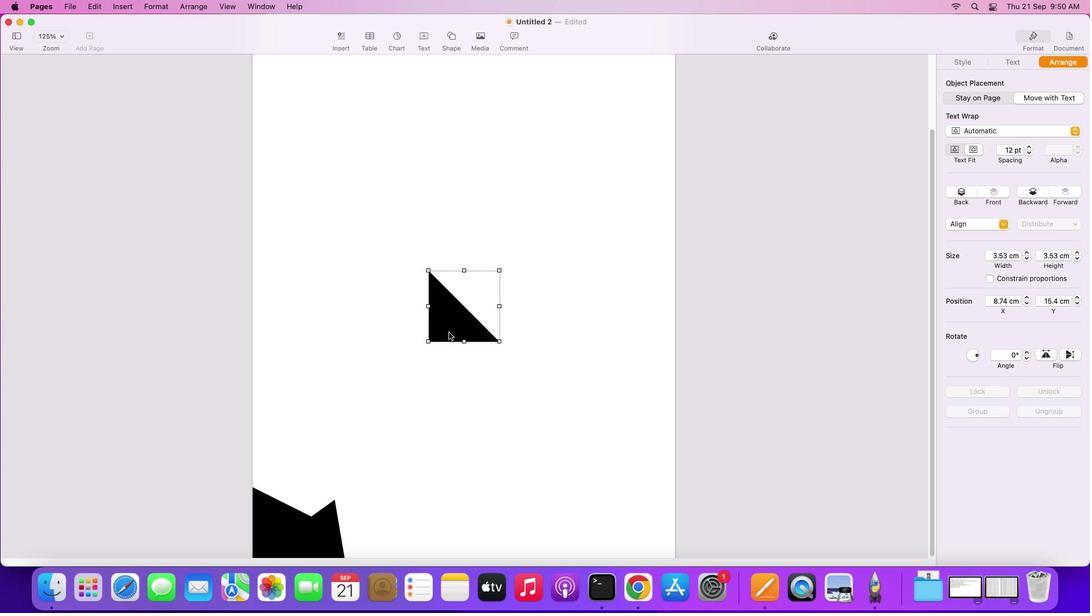 
Action: Mouse moved to (410, 539)
Screenshot: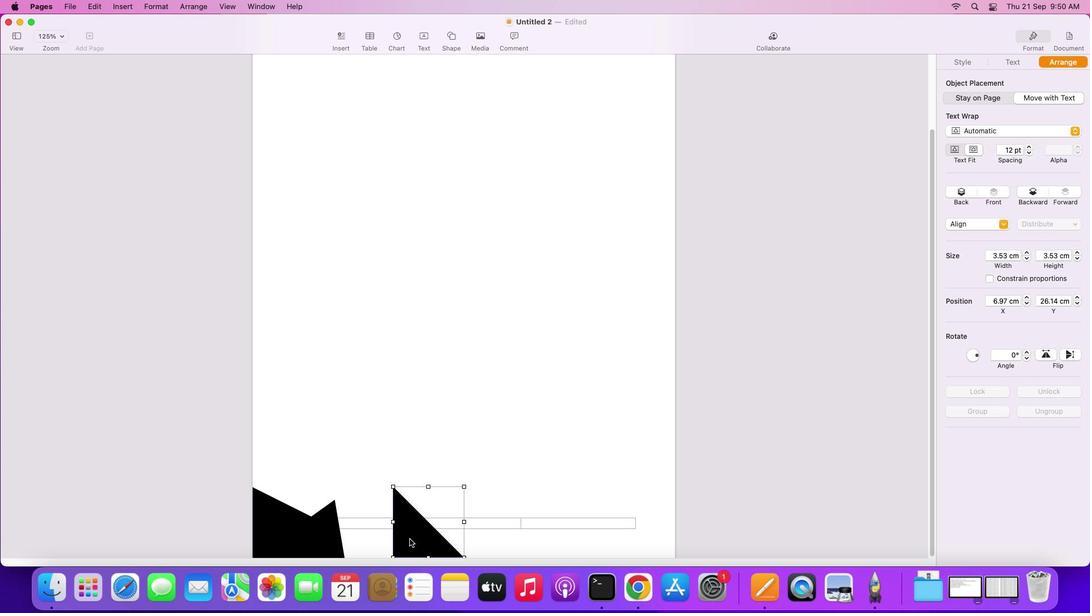 
Action: Mouse pressed left at (410, 539)
Screenshot: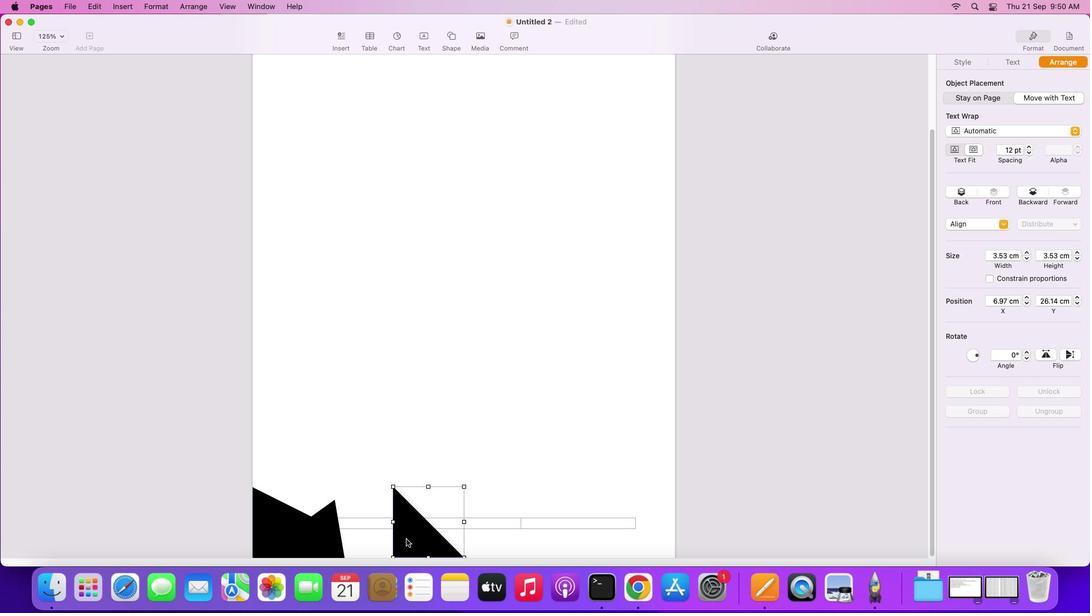 
Action: Mouse moved to (983, 94)
Screenshot: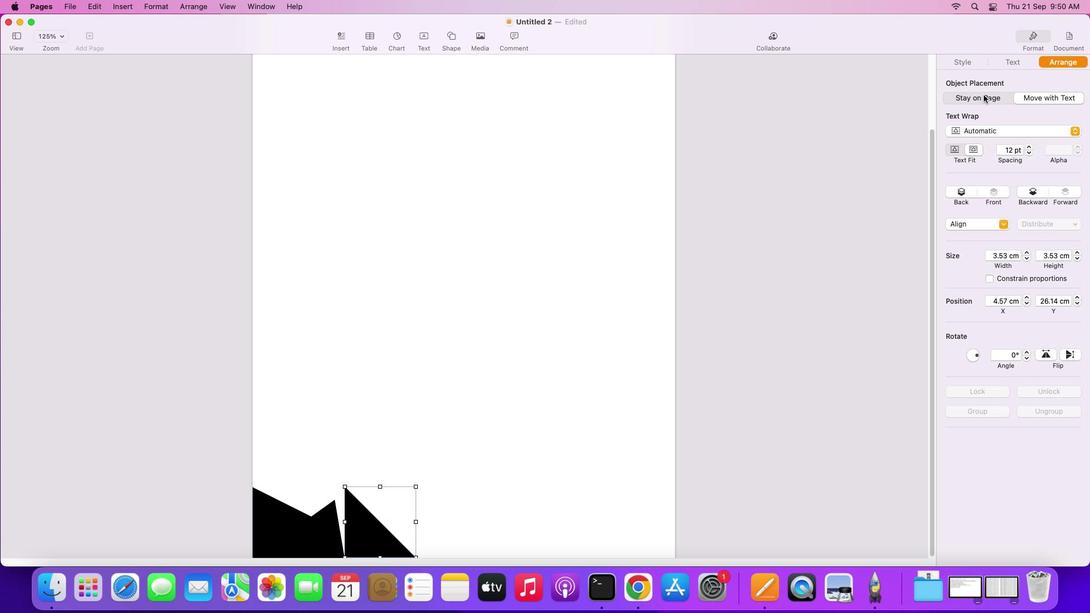 
Action: Mouse pressed left at (983, 94)
Screenshot: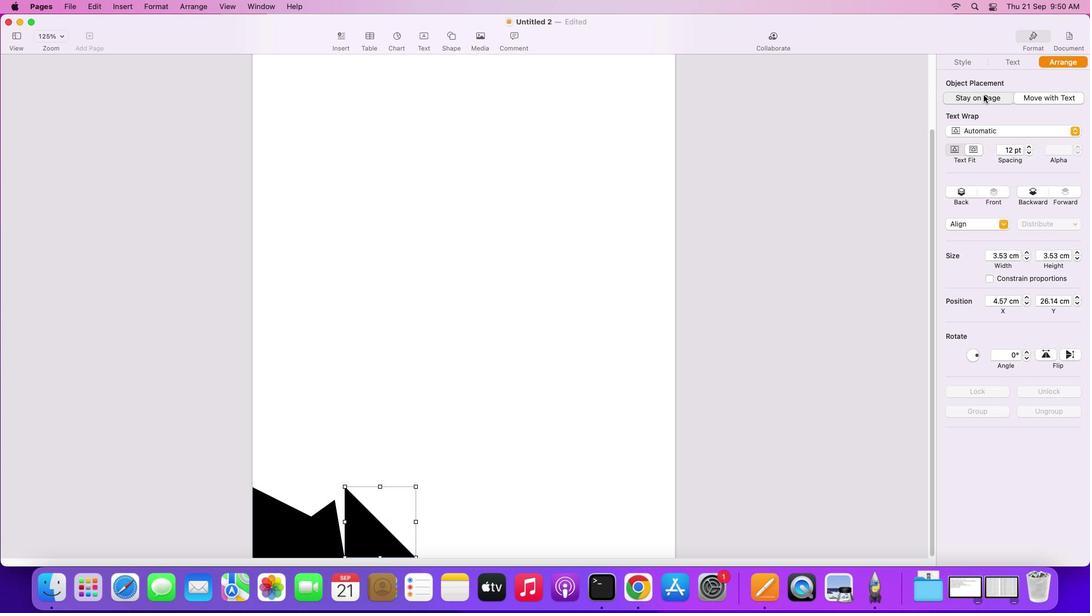 
Action: Mouse moved to (500, 464)
Screenshot: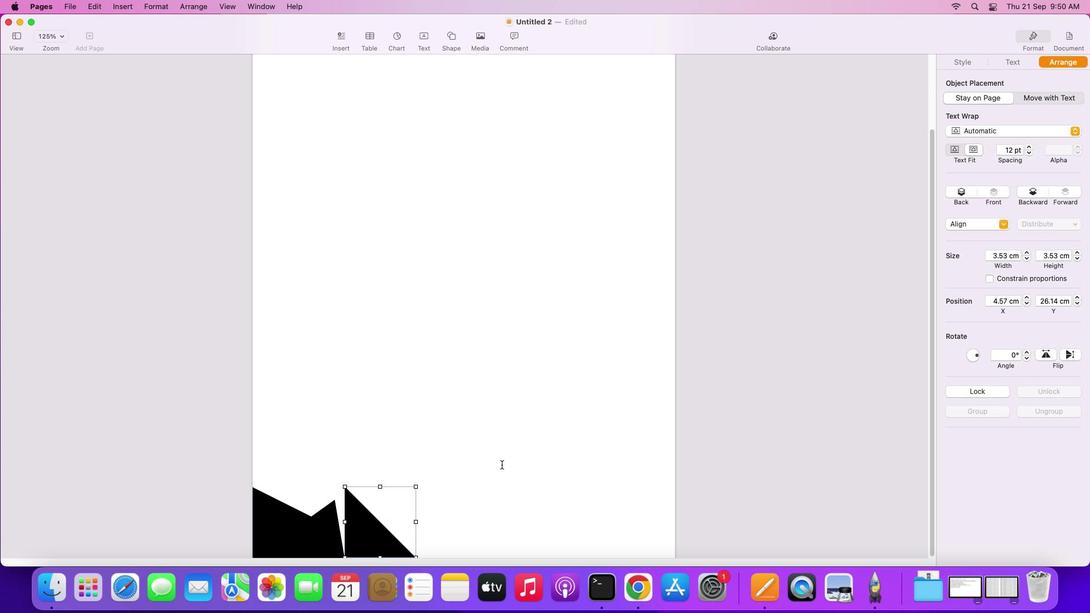 
Action: Mouse pressed left at (500, 464)
Screenshot: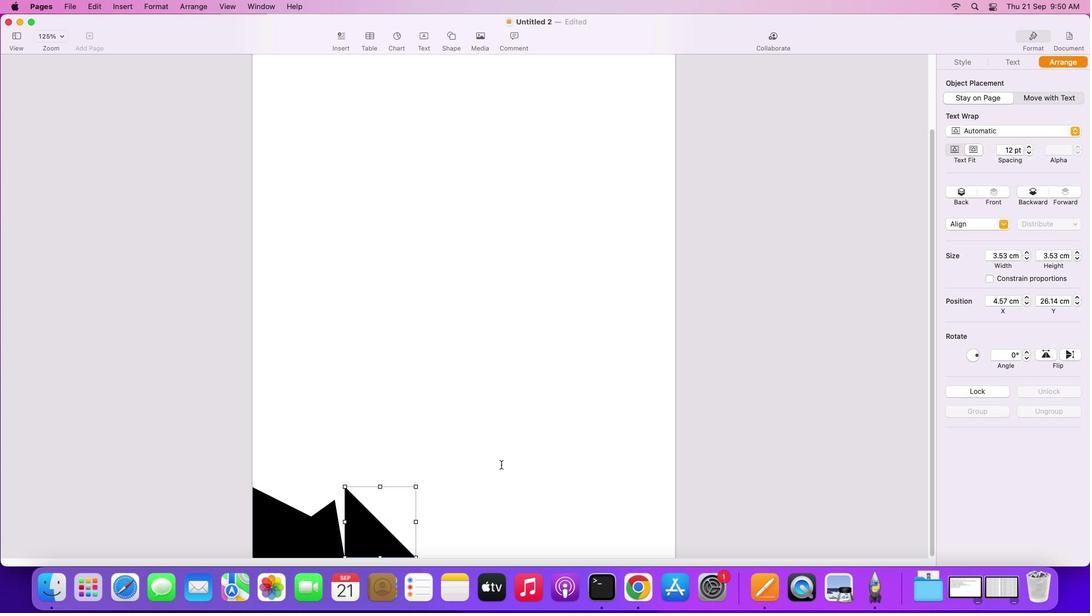 
Action: Mouse moved to (364, 510)
Screenshot: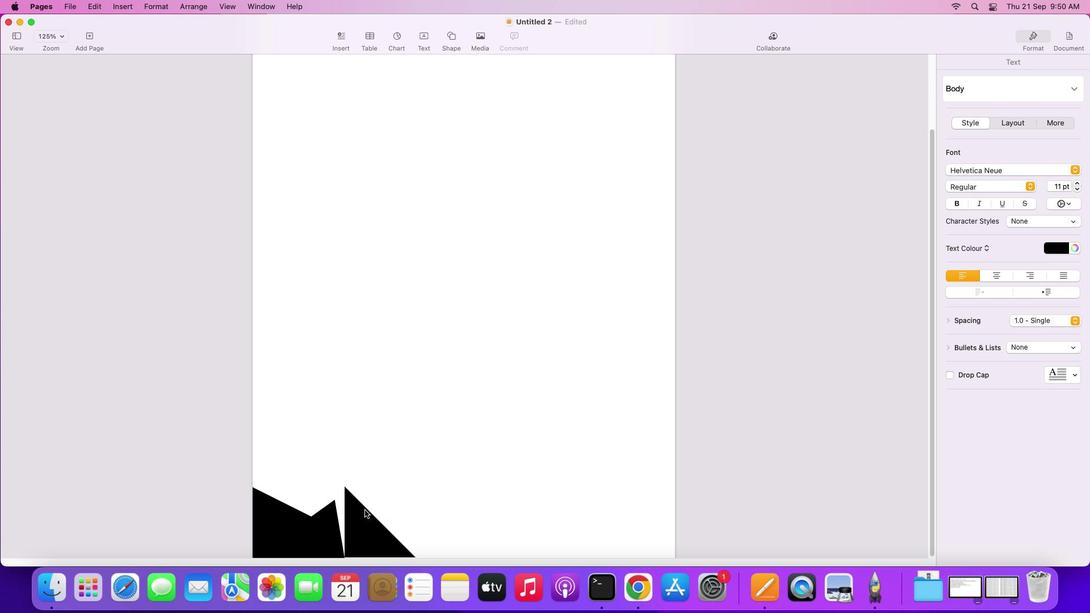 
Action: Mouse pressed left at (364, 510)
Screenshot: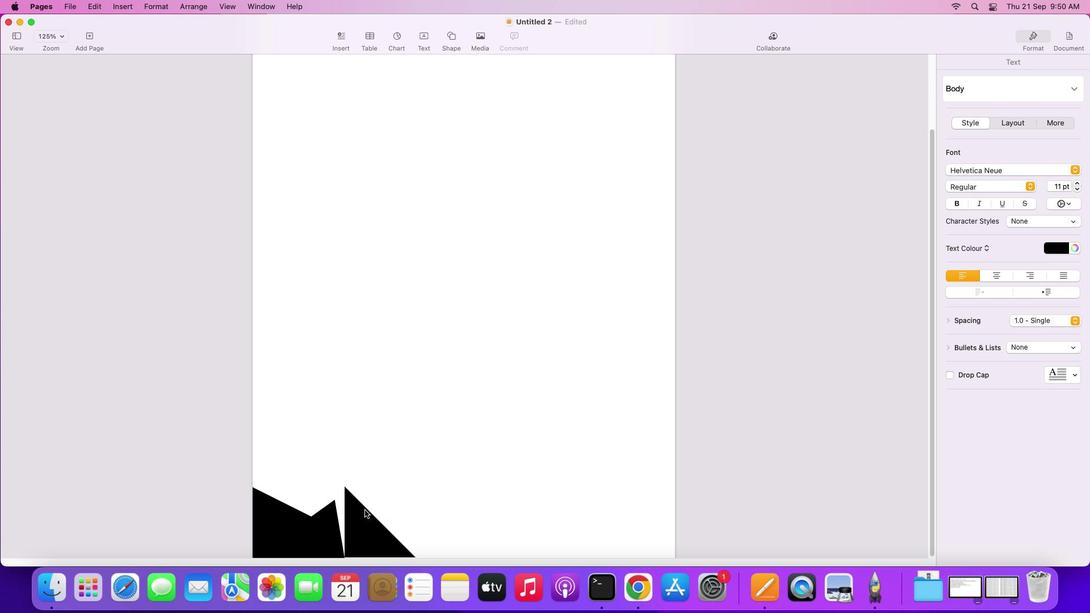 
Action: Mouse moved to (344, 486)
Screenshot: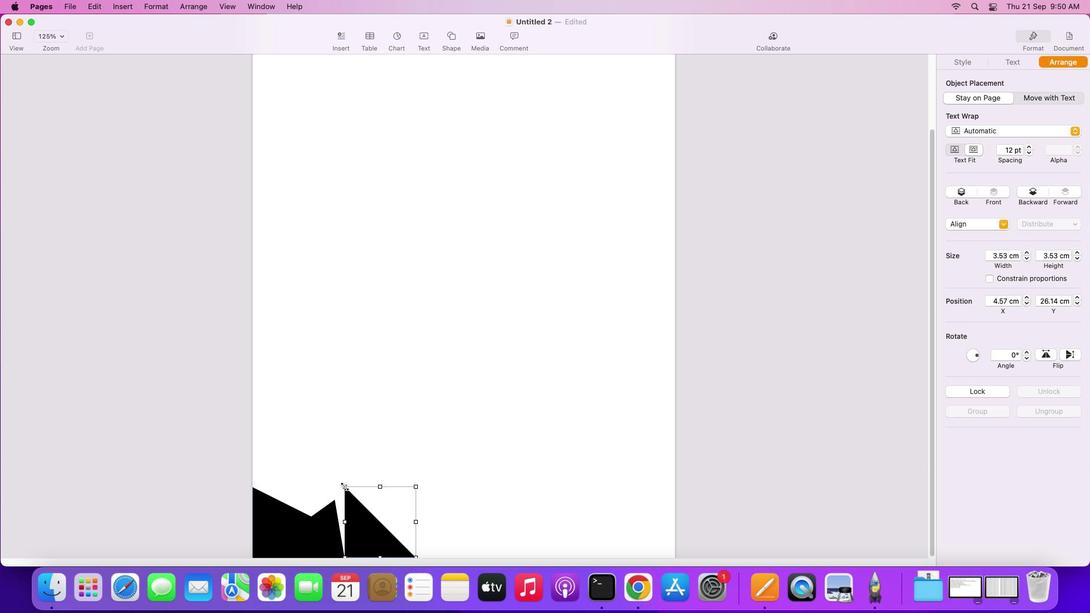 
Action: Mouse pressed left at (344, 486)
Screenshot: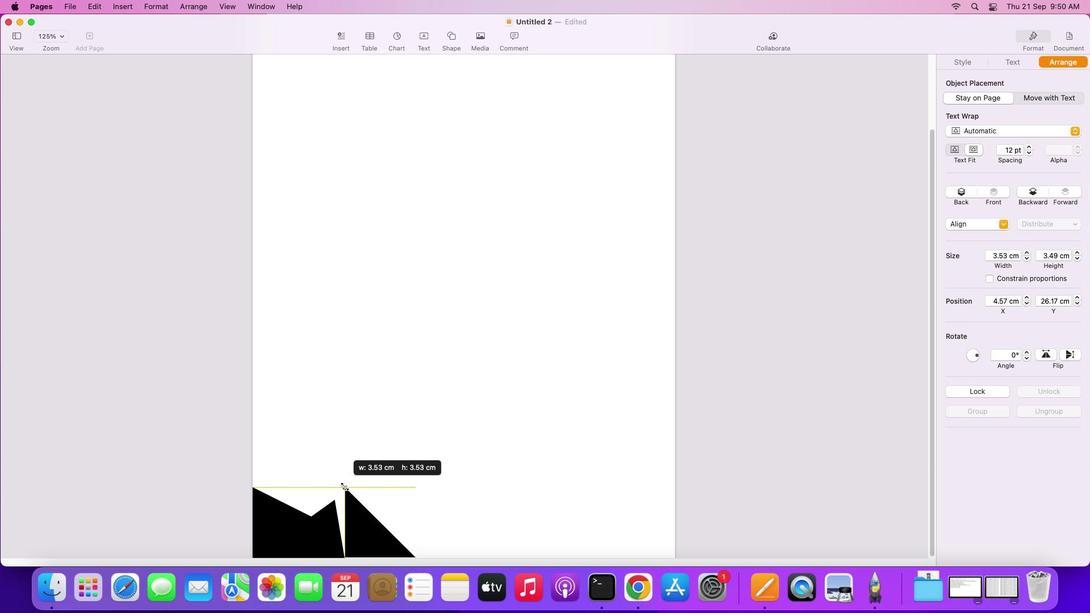 
Action: Mouse moved to (361, 540)
Screenshot: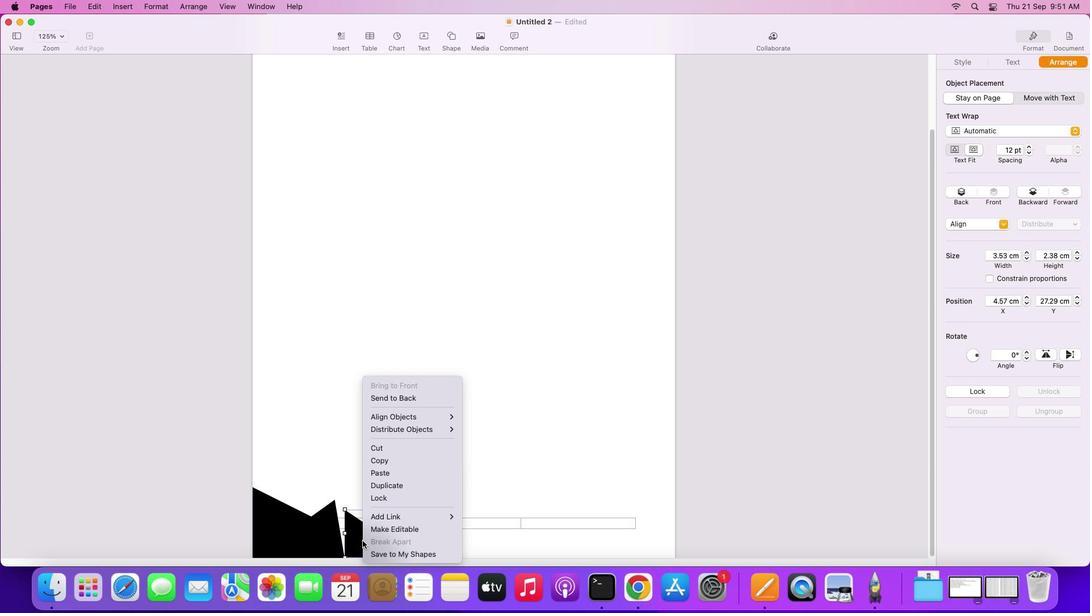 
Action: Mouse pressed right at (361, 540)
Screenshot: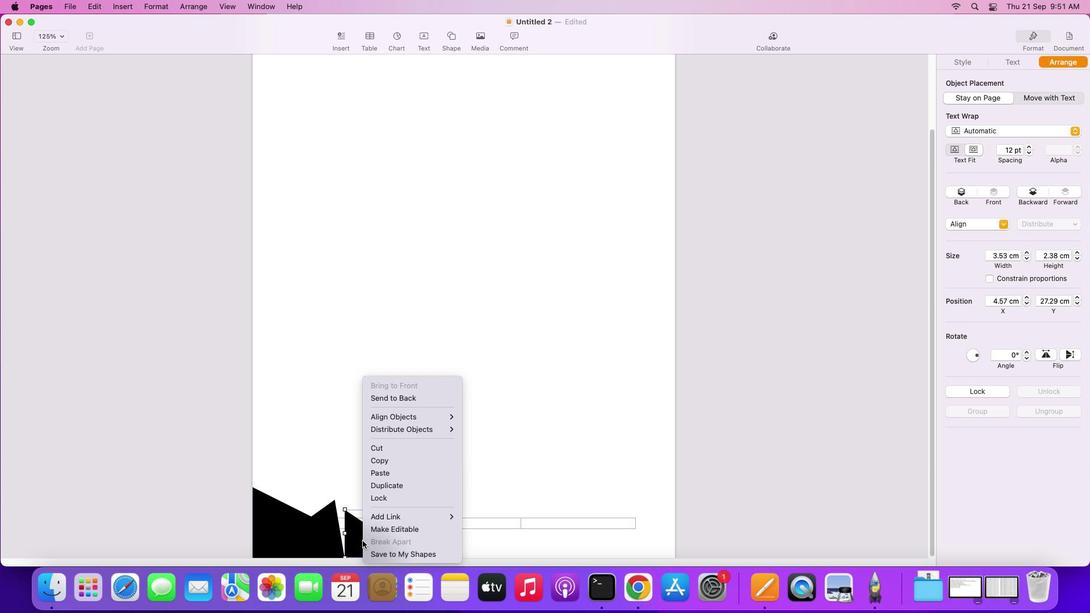 
Action: Mouse moved to (408, 528)
Screenshot: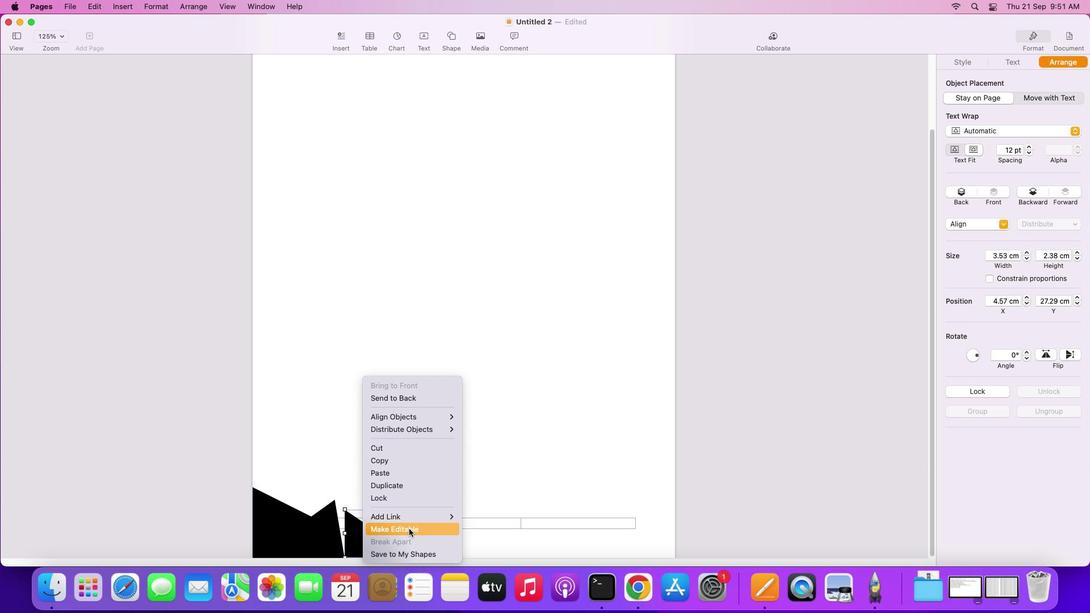 
Action: Mouse pressed left at (408, 528)
Screenshot: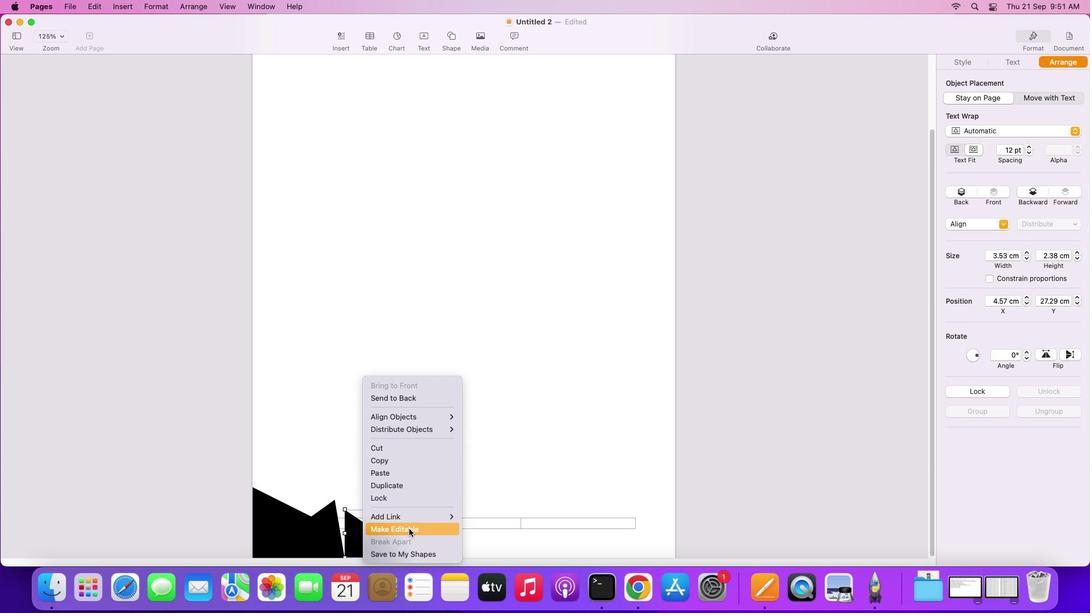 
Action: Mouse moved to (343, 510)
Screenshot: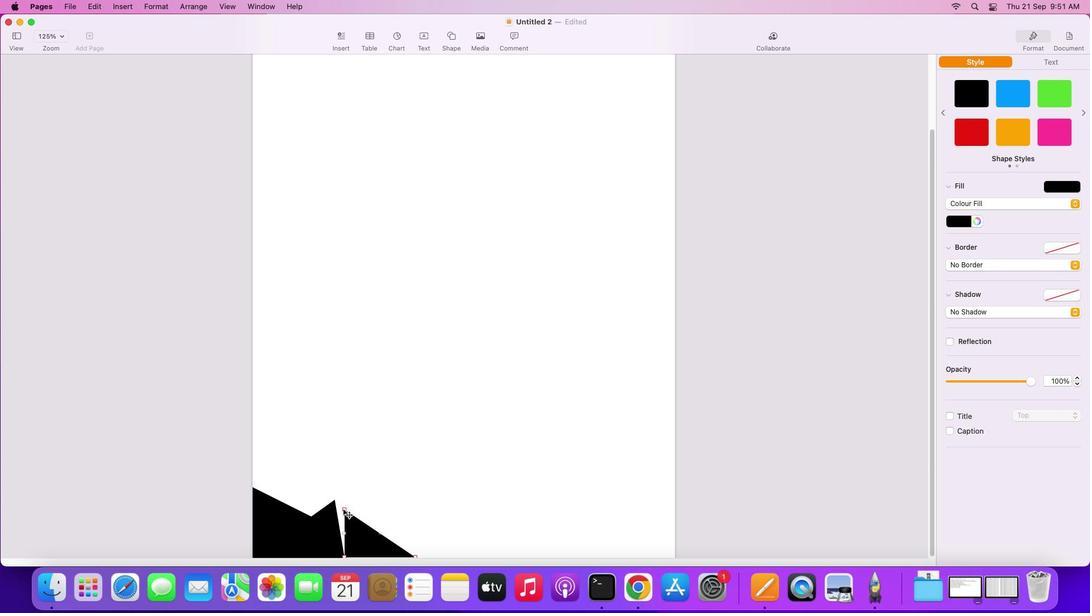 
Action: Mouse pressed left at (343, 510)
Screenshot: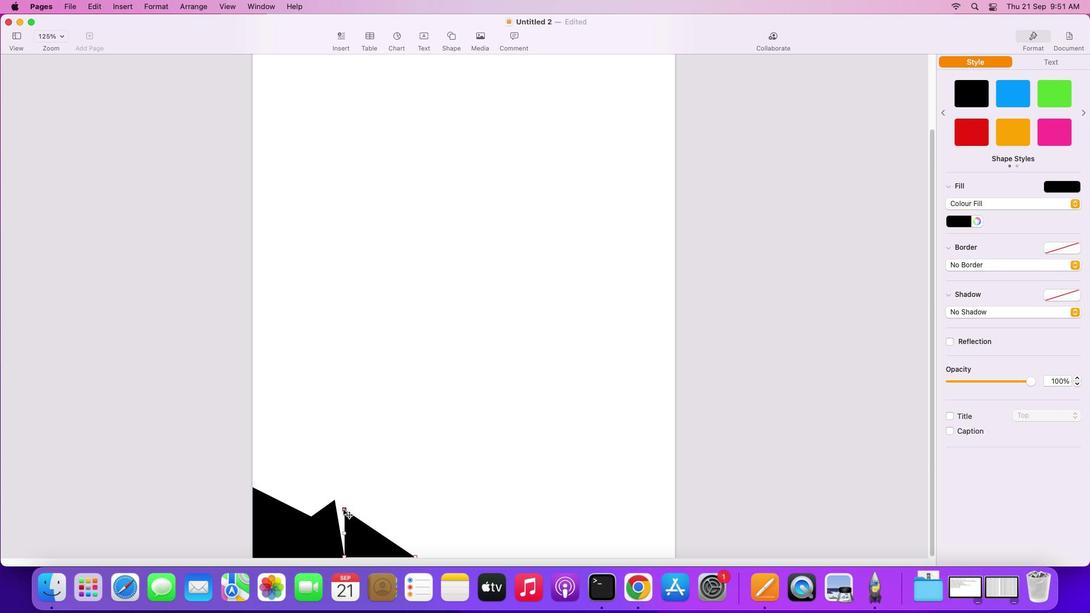 
Action: Mouse moved to (343, 556)
Screenshot: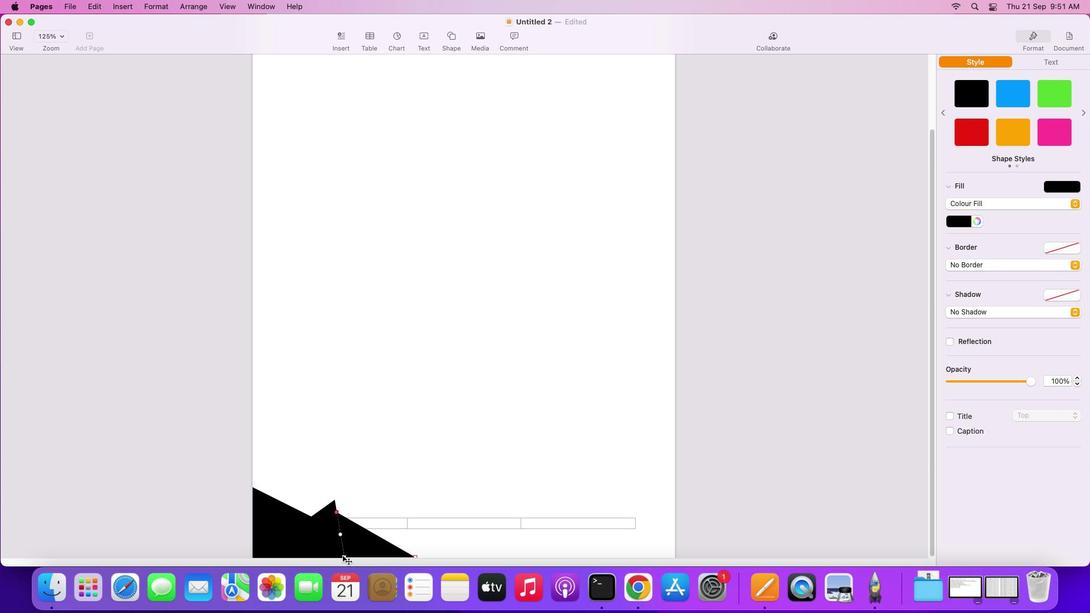 
Action: Mouse pressed left at (343, 556)
Screenshot: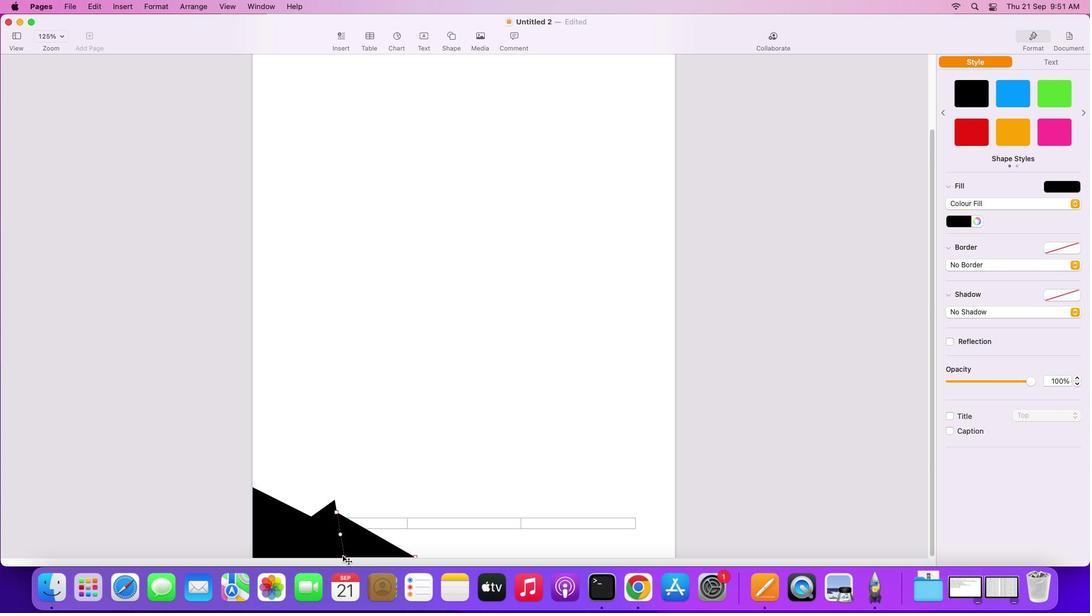 
Action: Mouse moved to (423, 491)
Screenshot: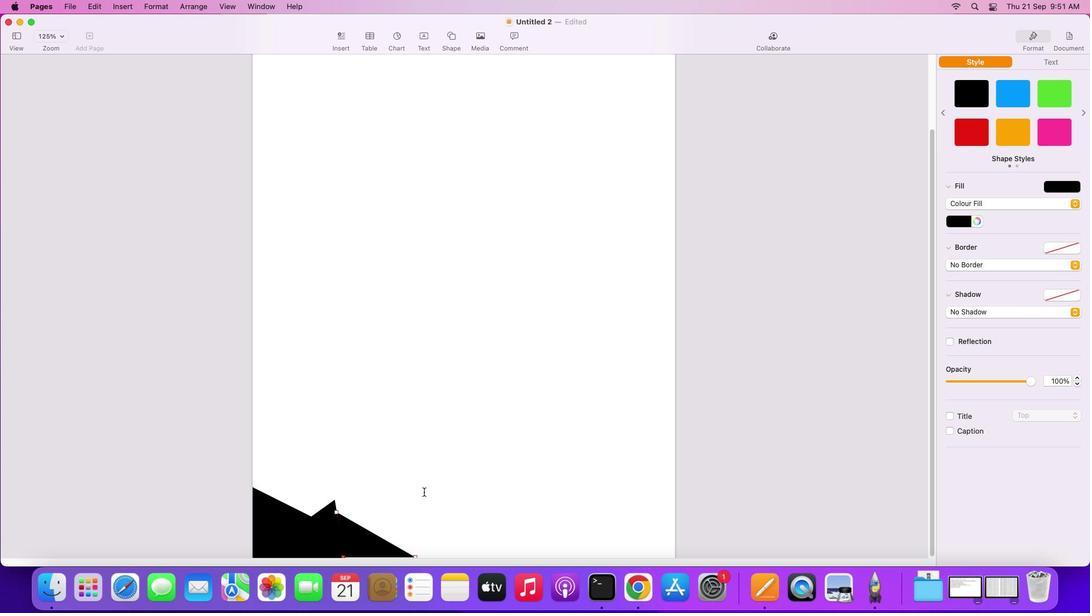 
Action: Mouse pressed left at (423, 491)
Screenshot: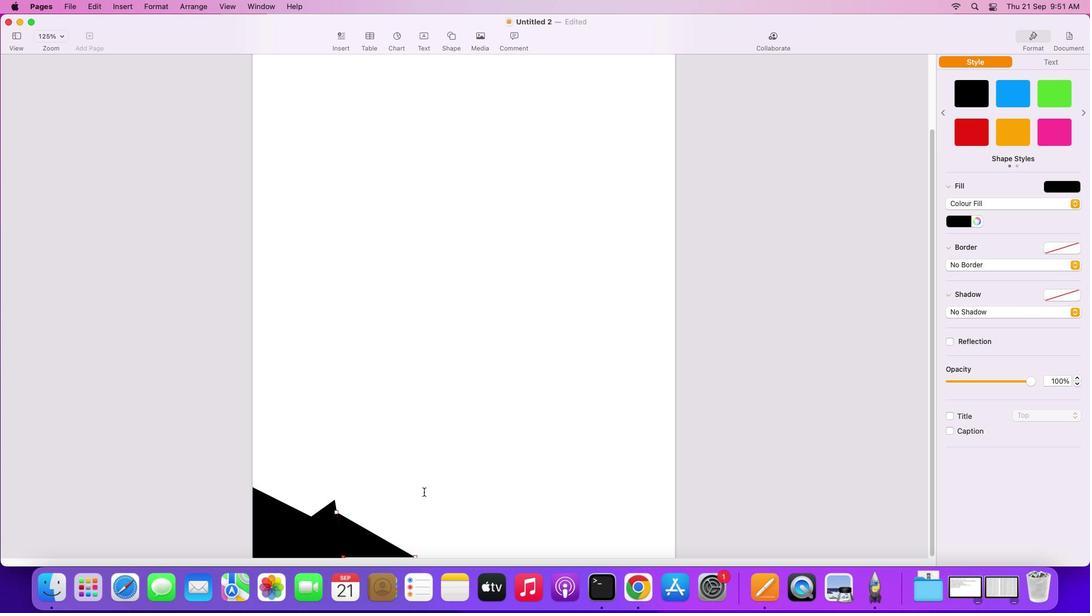 
Action: Mouse moved to (269, 511)
Screenshot: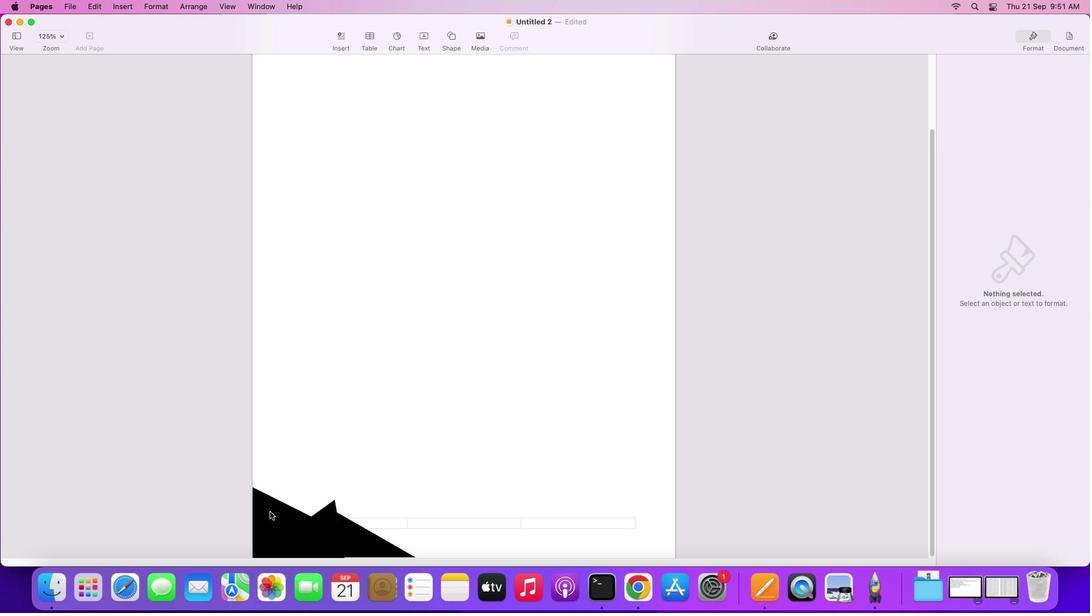 
Action: Mouse pressed left at (269, 511)
Screenshot: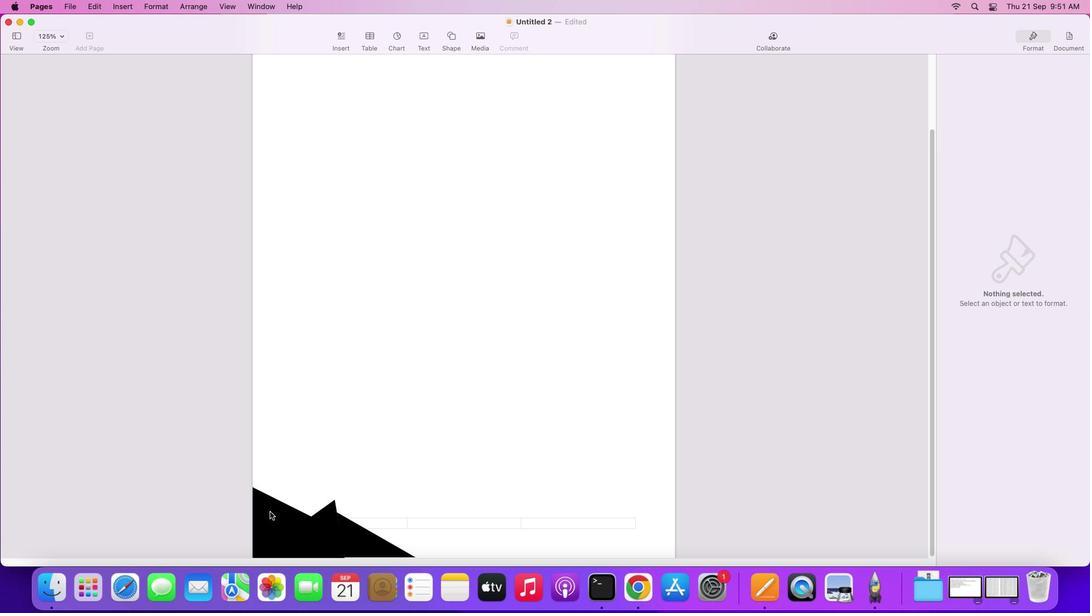 
Action: Mouse moved to (967, 56)
Screenshot: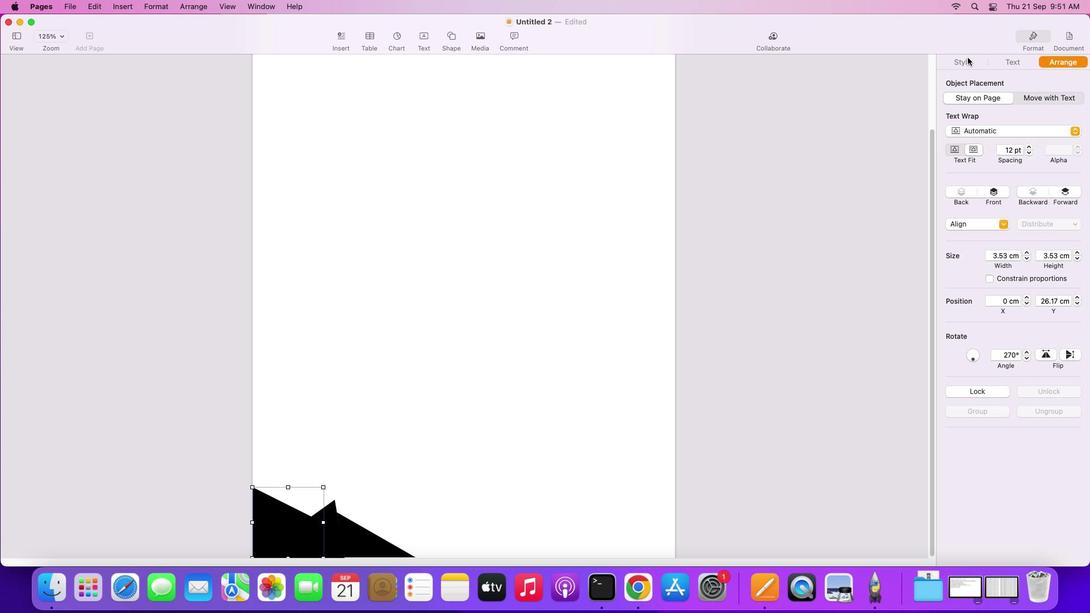 
Action: Mouse pressed left at (967, 56)
Screenshot: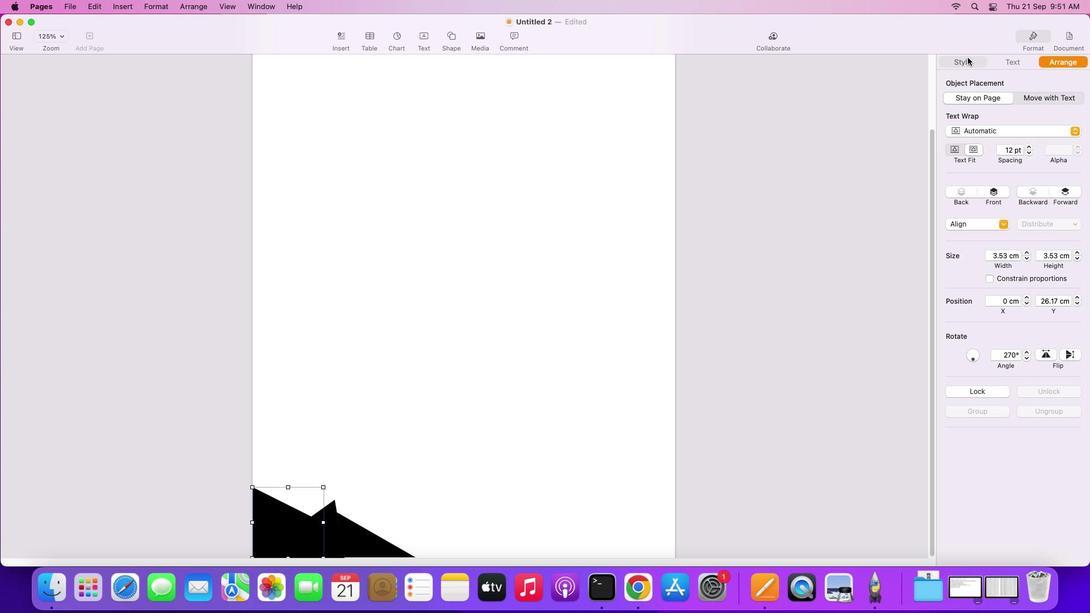 
Action: Mouse moved to (1012, 93)
Screenshot: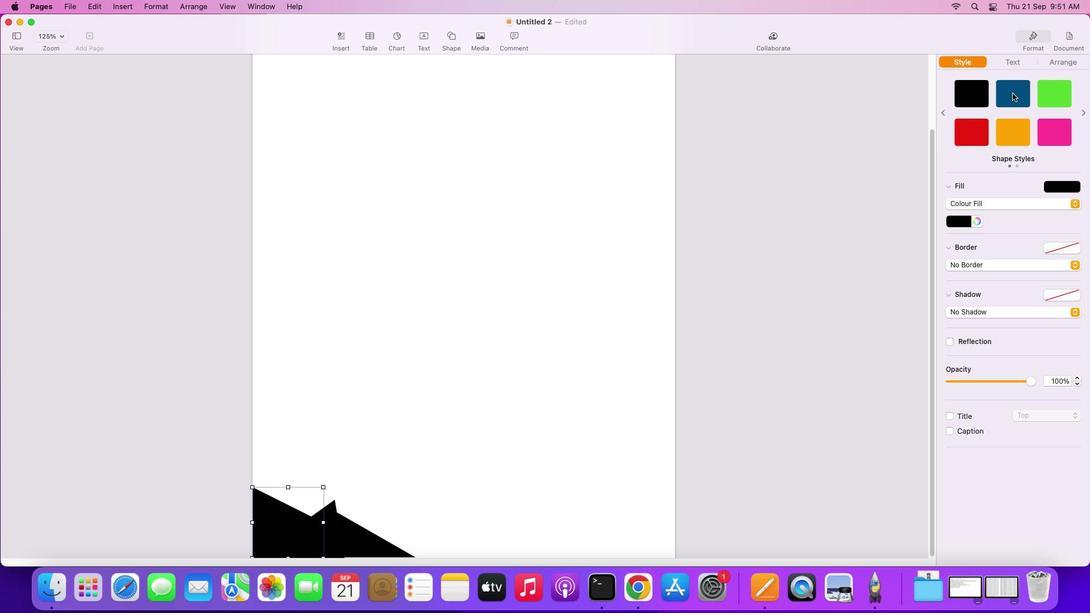 
Action: Mouse pressed left at (1012, 93)
Screenshot: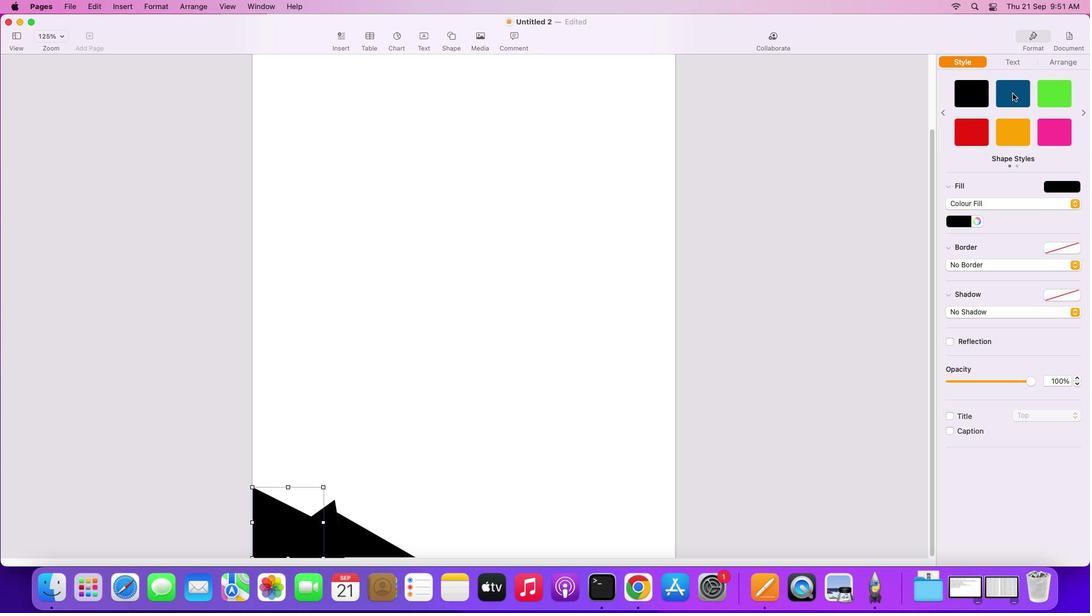 
Action: Mouse moved to (301, 541)
Screenshot: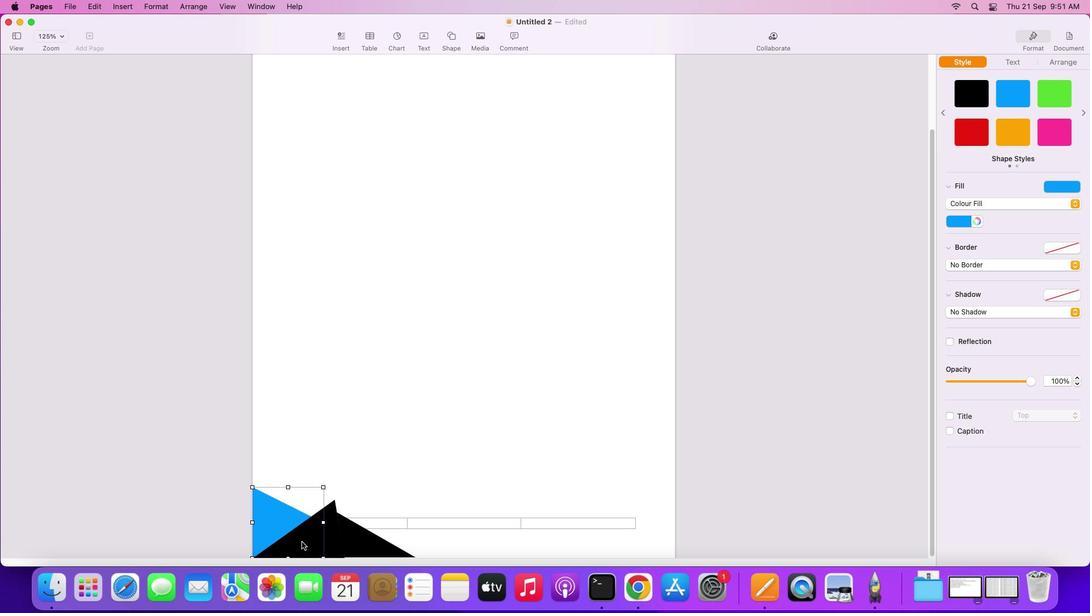 
Action: Mouse pressed left at (301, 541)
Screenshot: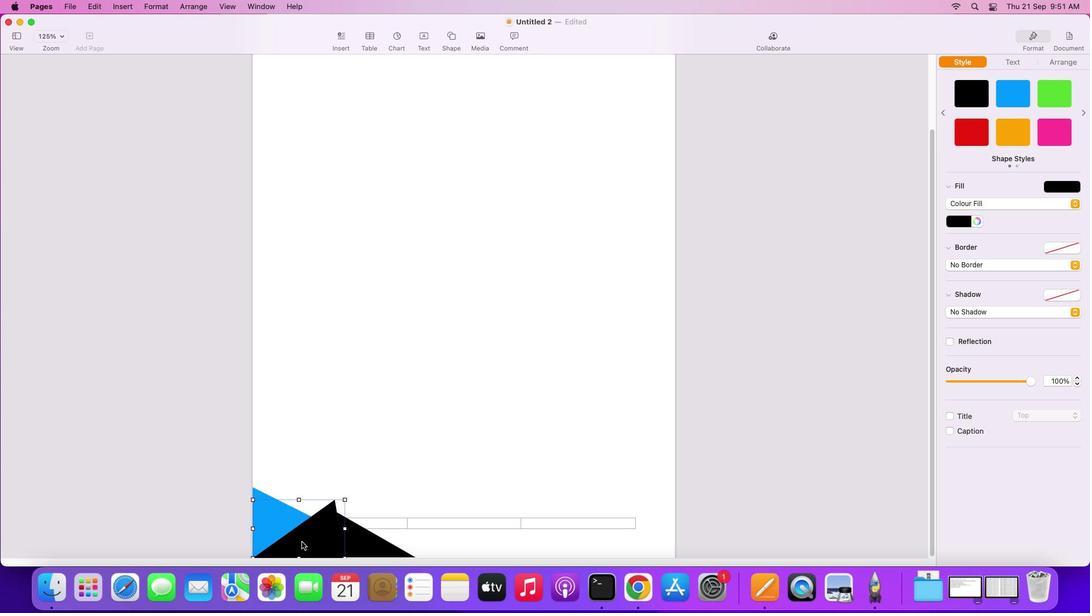 
Action: Mouse moved to (1048, 94)
Screenshot: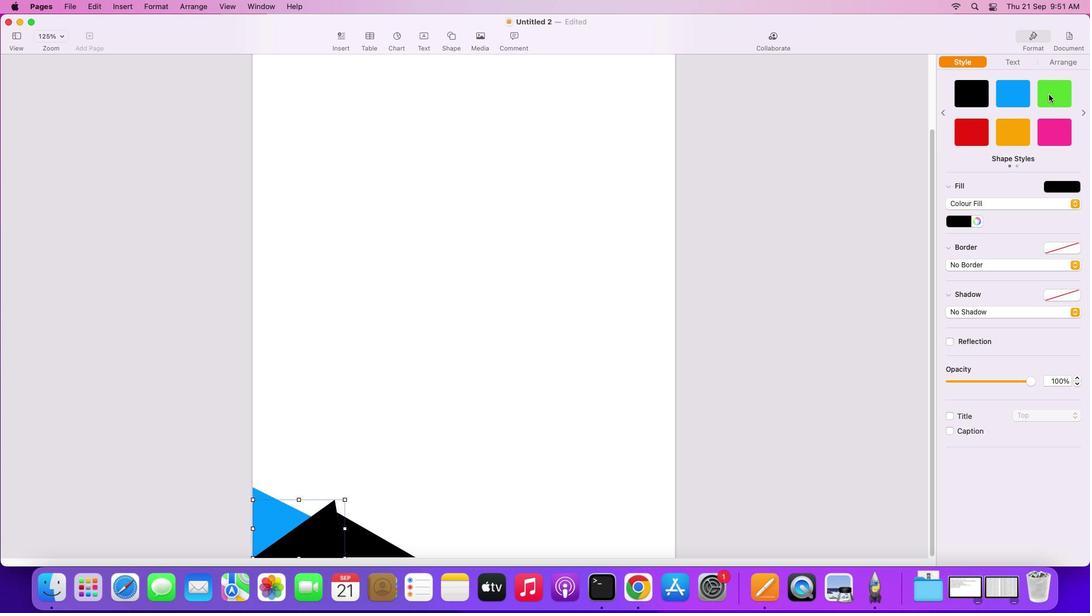 
Action: Mouse pressed left at (1048, 94)
Screenshot: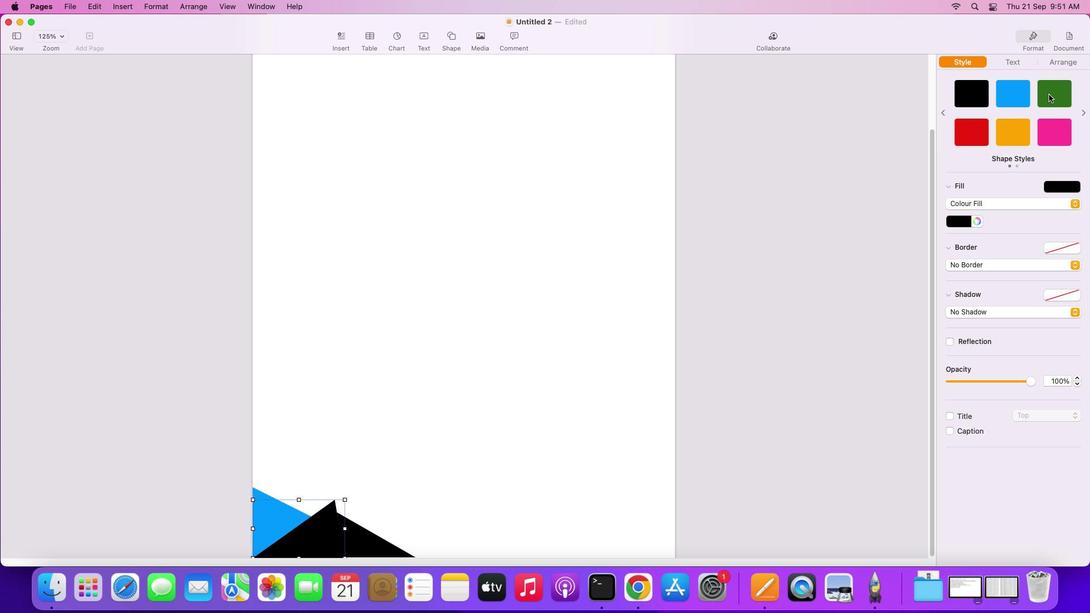 
Action: Mouse moved to (358, 540)
Screenshot: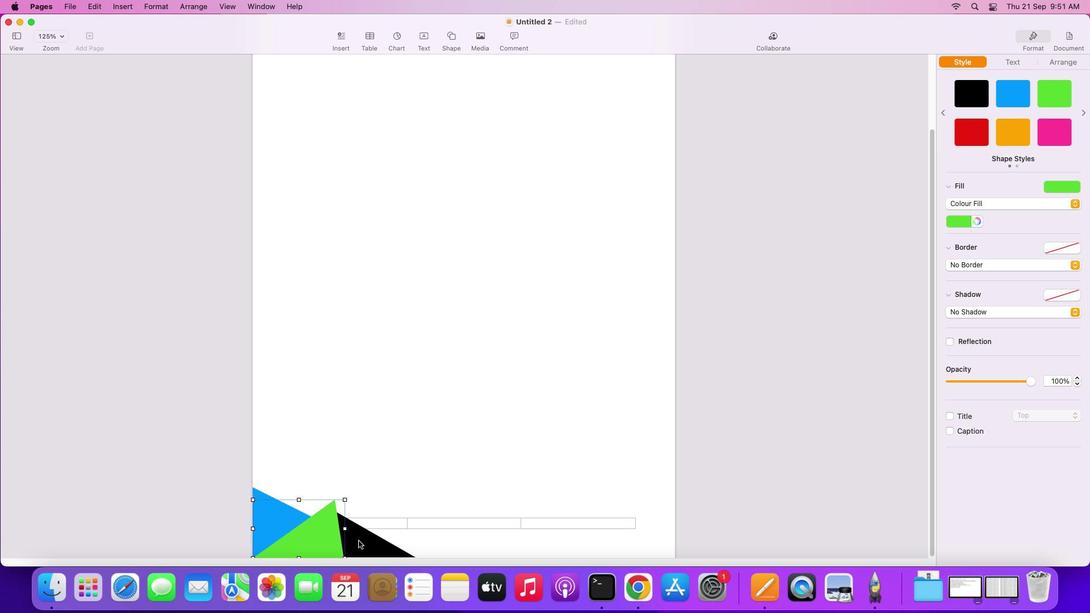 
Action: Mouse pressed left at (358, 540)
Screenshot: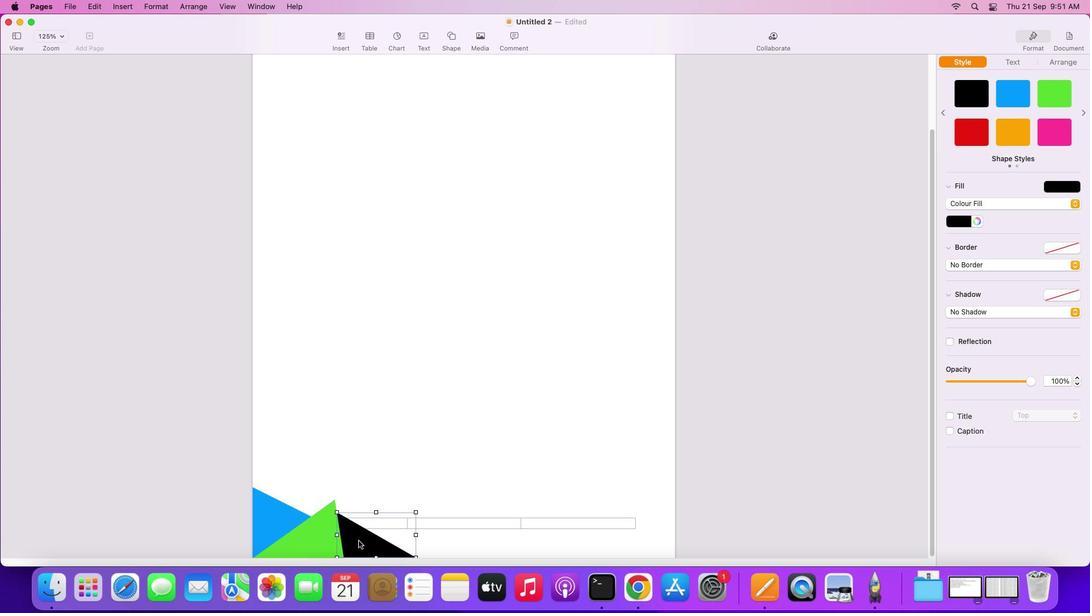 
Action: Mouse moved to (978, 131)
Screenshot: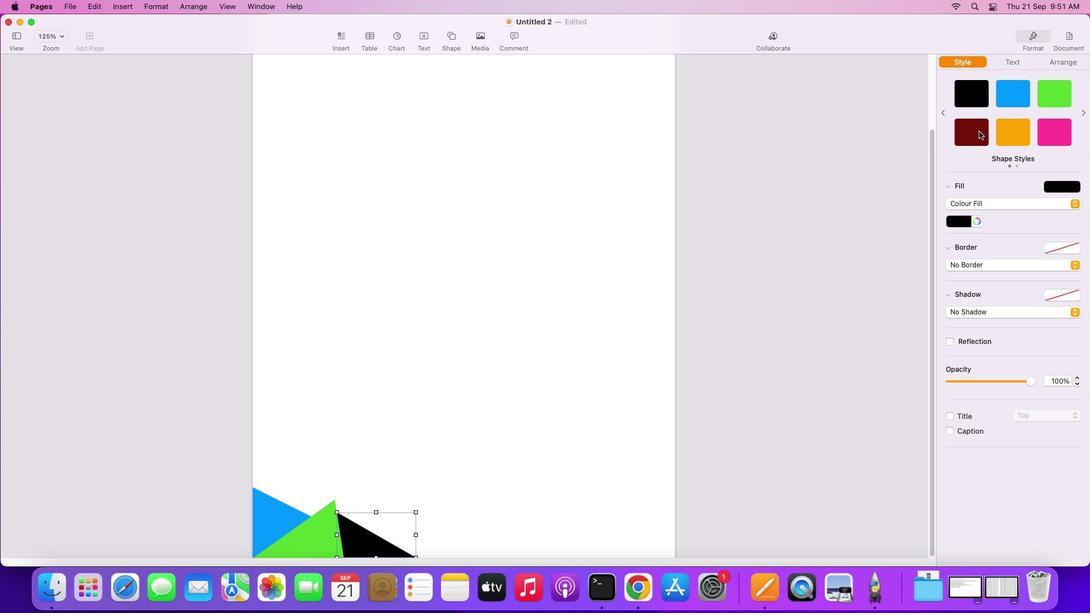 
Action: Mouse pressed left at (978, 131)
Screenshot: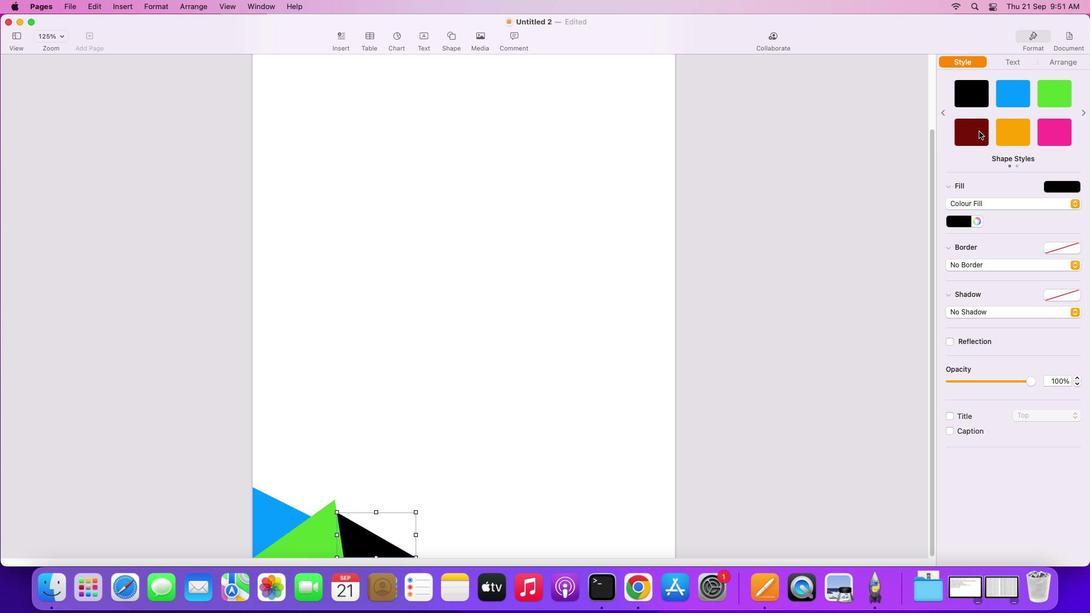 
Action: Mouse moved to (417, 420)
Screenshot: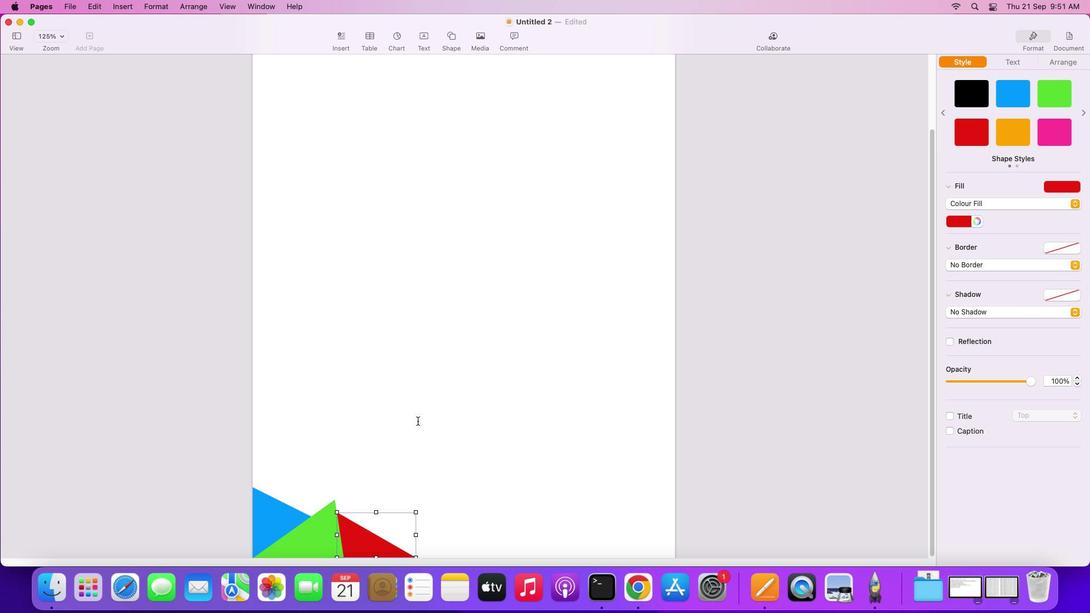 
Action: Mouse pressed left at (417, 420)
Screenshot: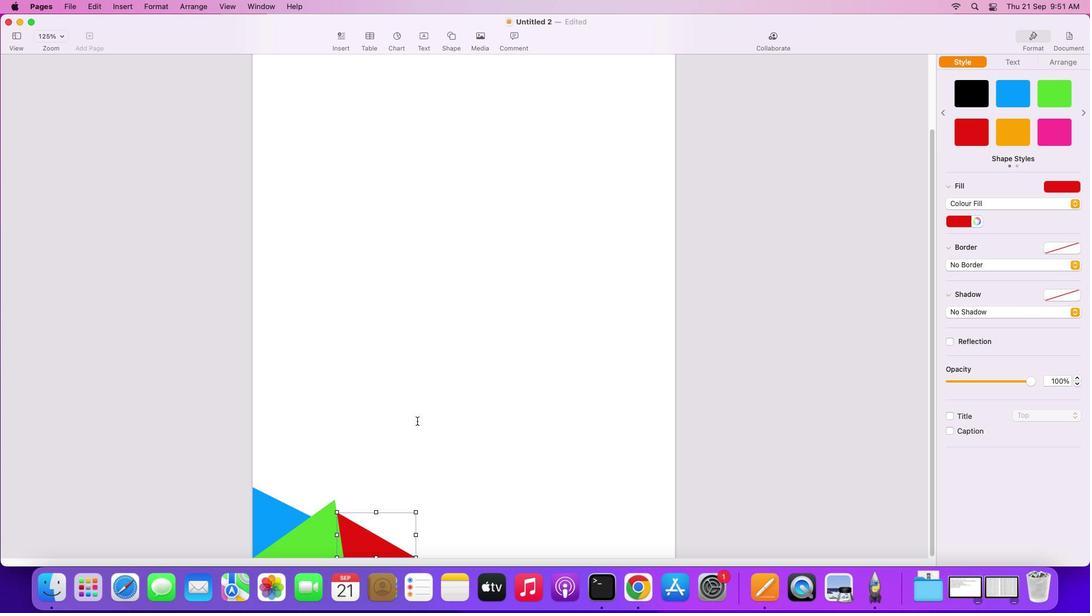 
Action: Mouse moved to (284, 514)
Screenshot: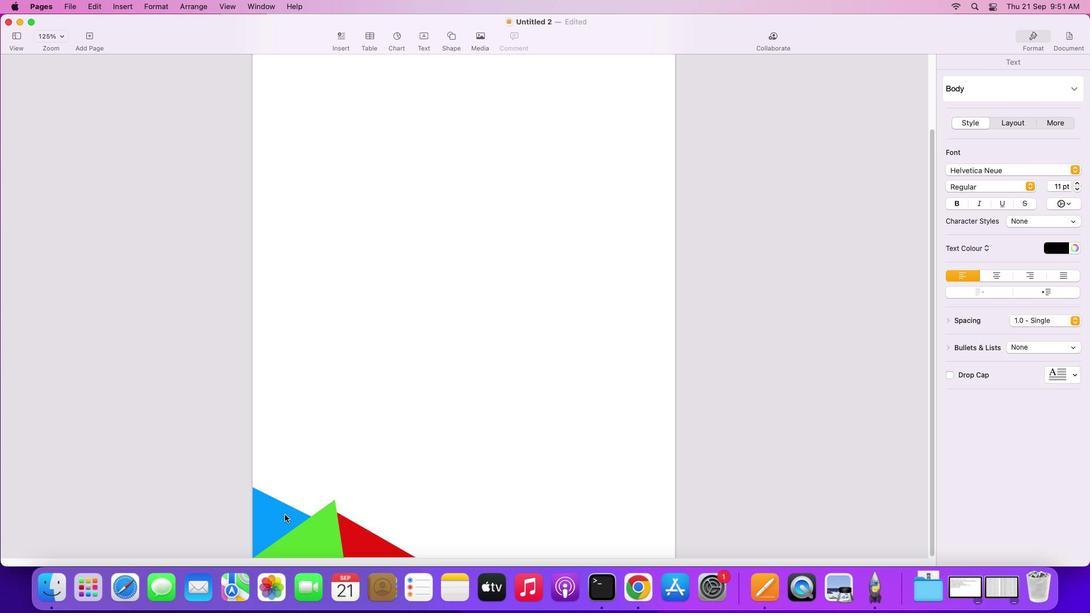 
Action: Mouse pressed left at (284, 514)
Screenshot: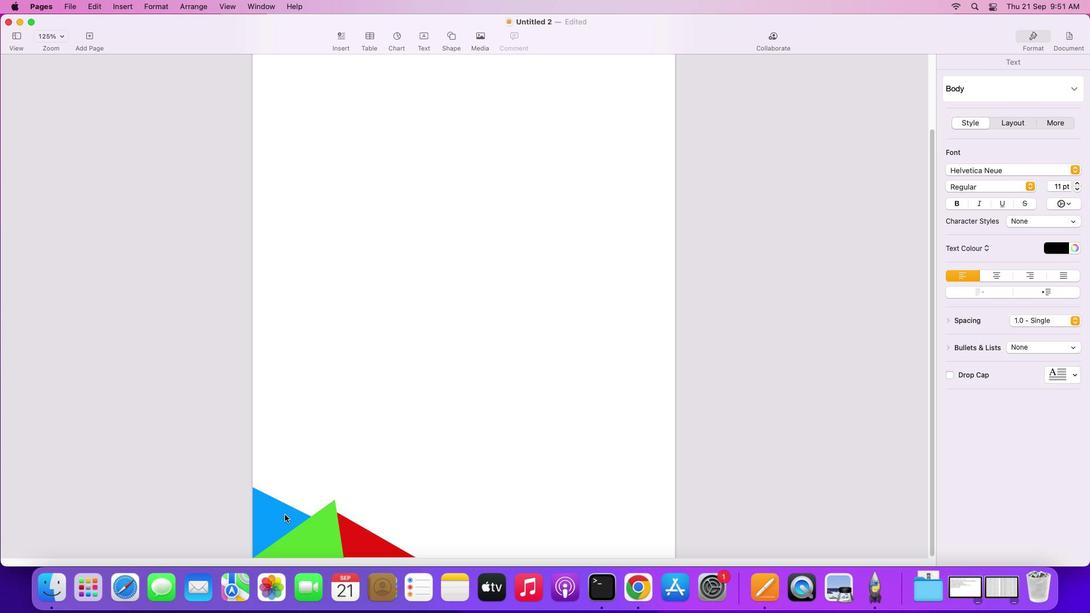 
Action: Key pressed Key.alt
Screenshot: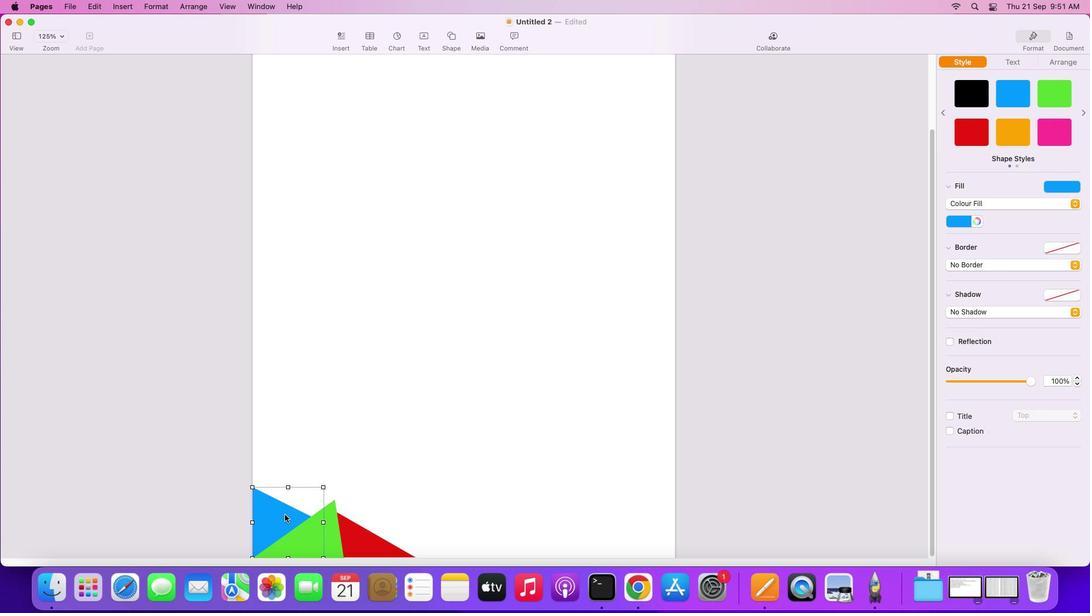 
Action: Mouse pressed left at (284, 514)
Screenshot: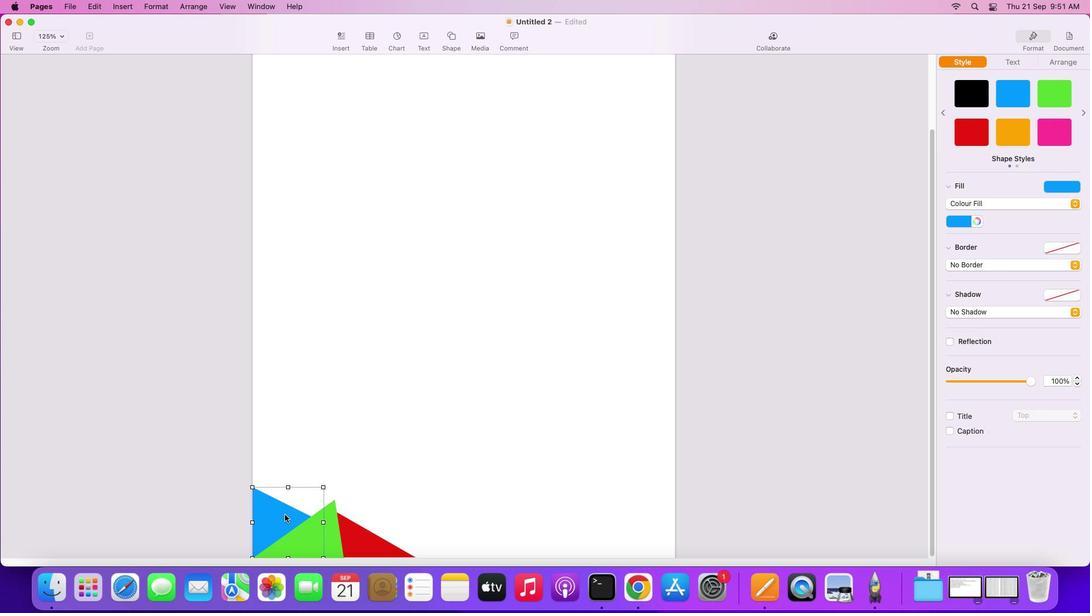 
Action: Mouse moved to (1064, 59)
Screenshot: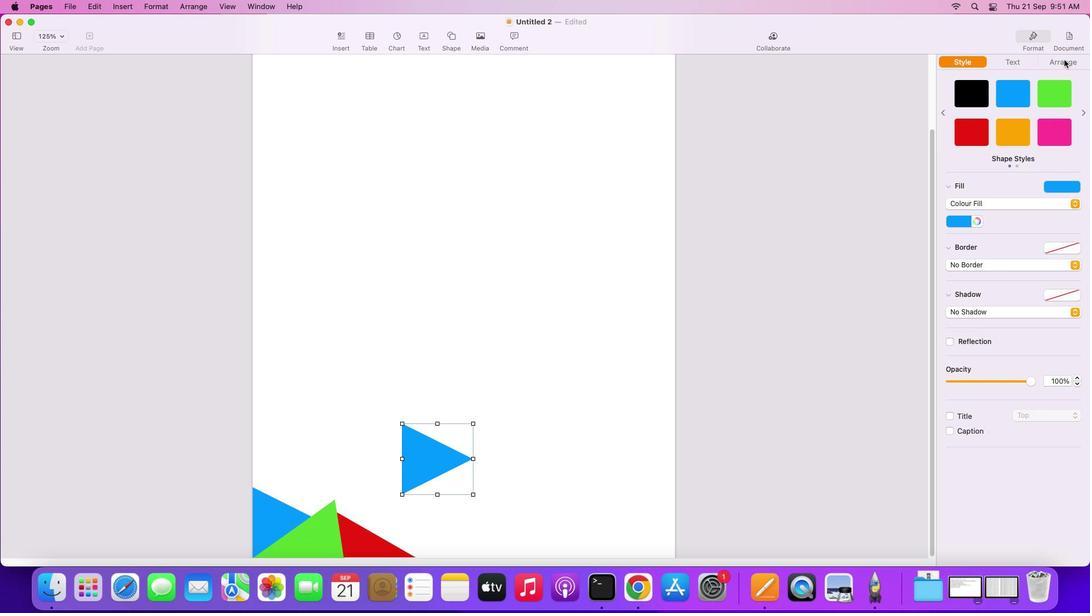 
Action: Mouse pressed left at (1064, 59)
Screenshot: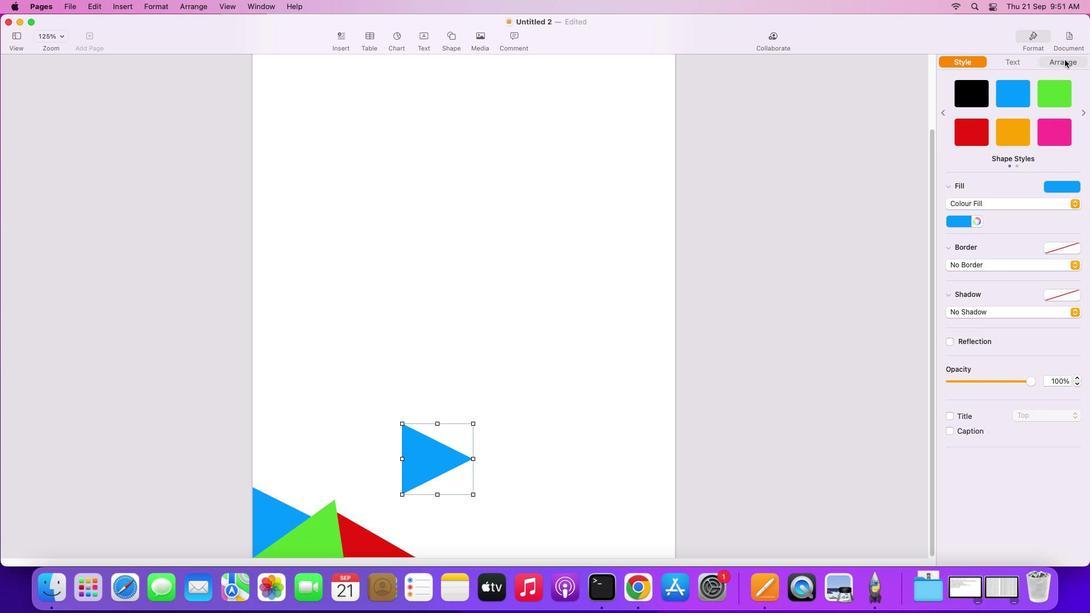 
Action: Mouse moved to (1020, 353)
Screenshot: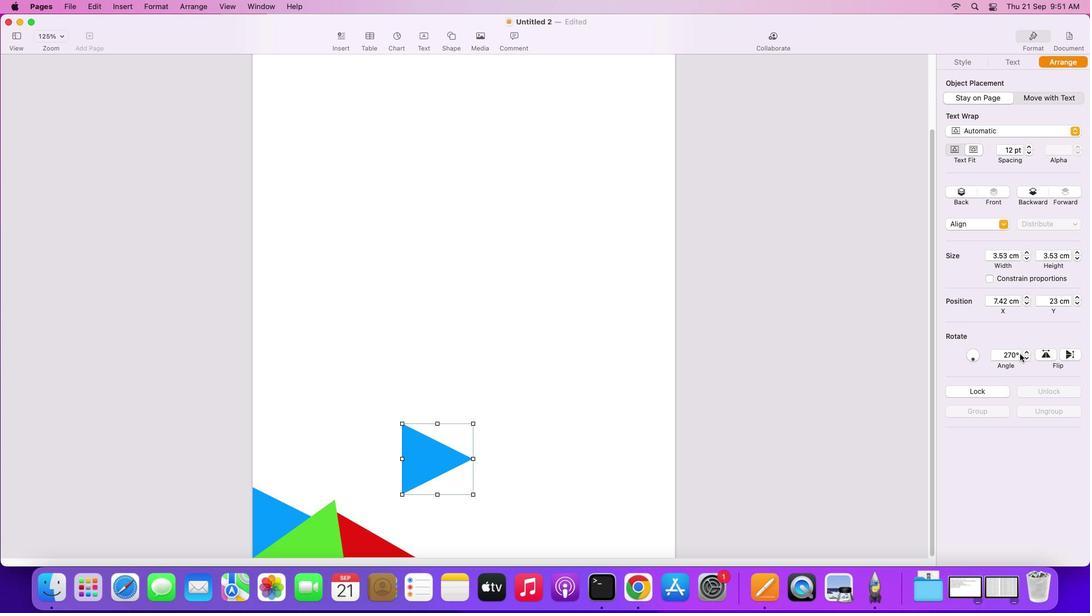 
Action: Mouse pressed left at (1020, 353)
Screenshot: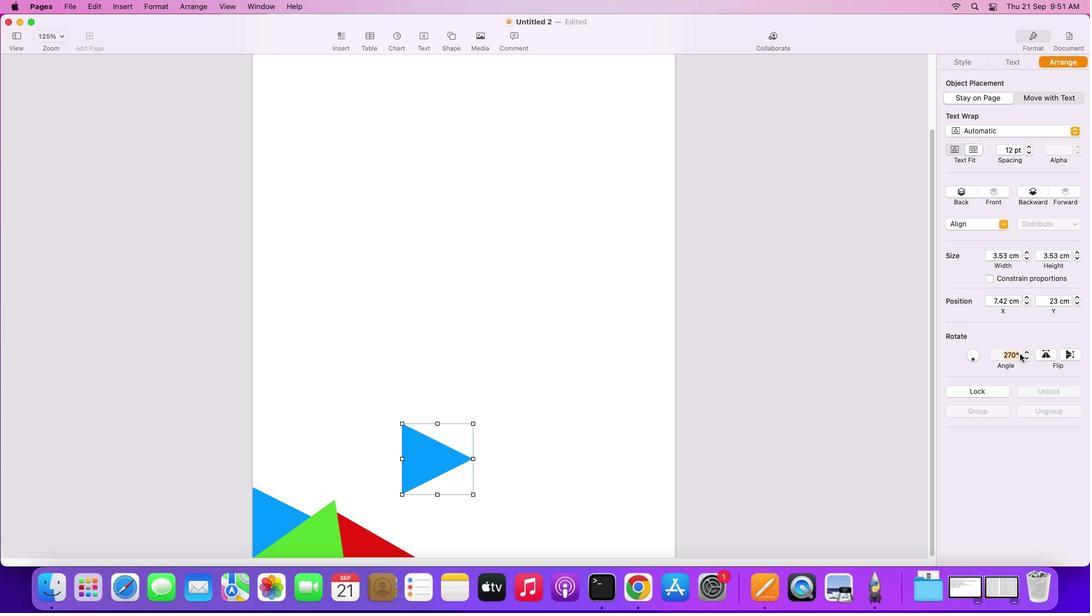
Action: Key pressed Key.backspace'1''8''0''\x03'
Screenshot: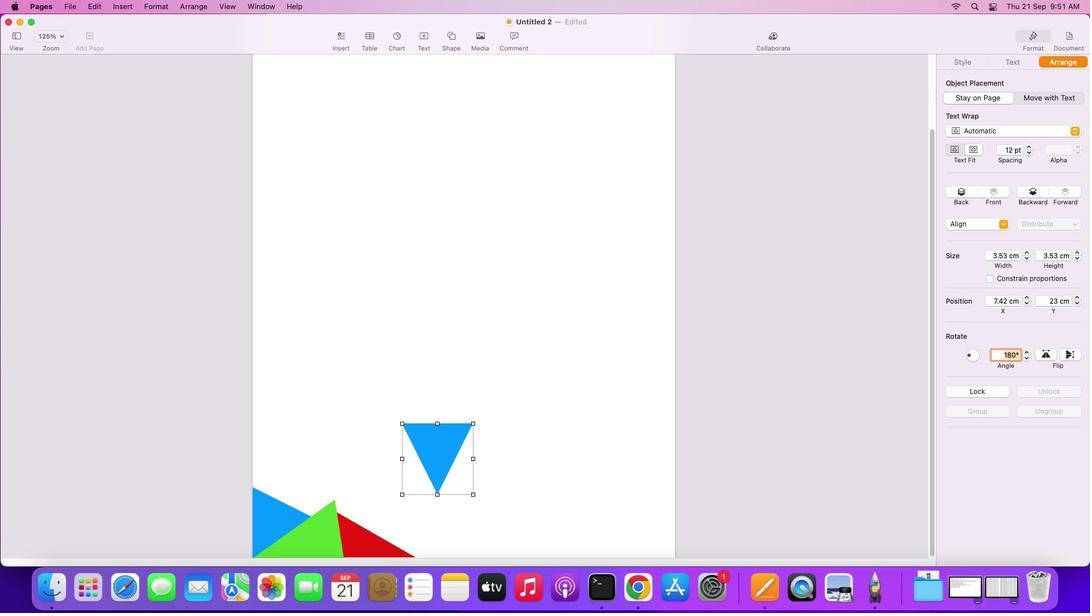 
Action: Mouse moved to (1004, 351)
Screenshot: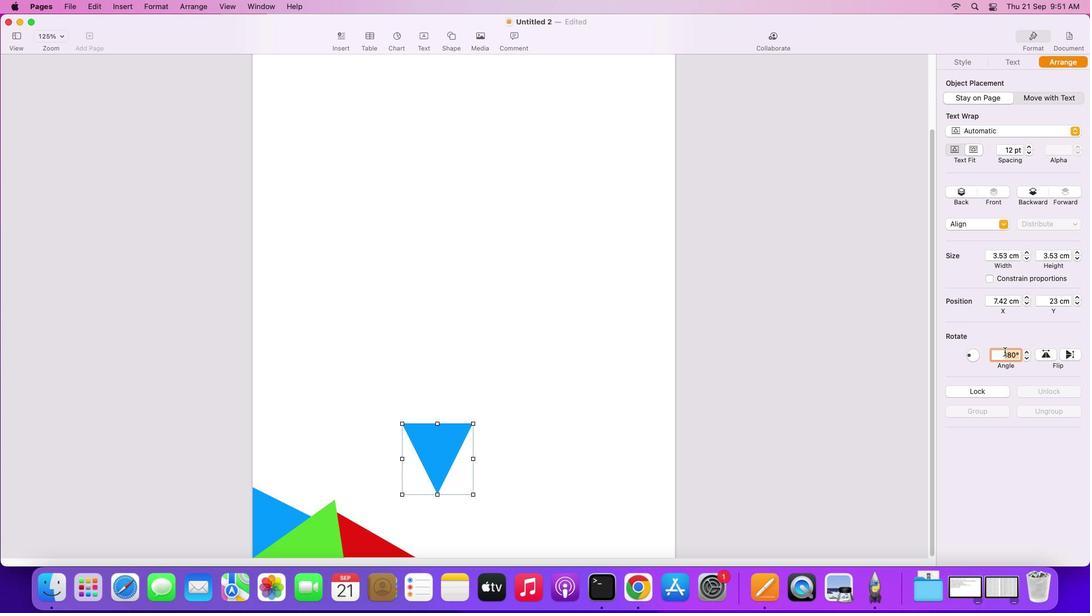 
Action: Mouse pressed left at (1004, 351)
Screenshot: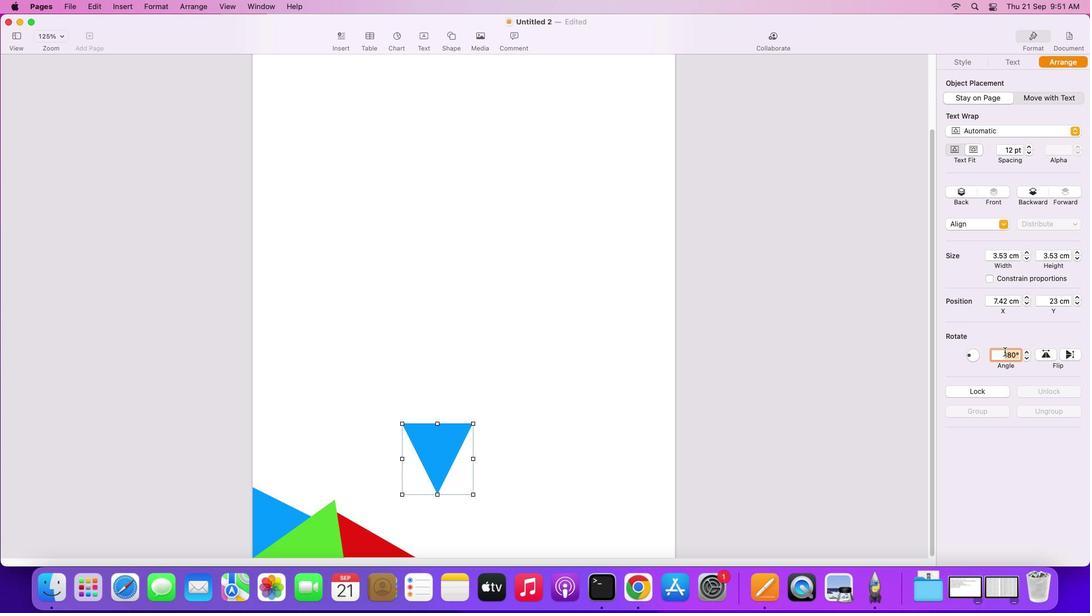
Action: Mouse moved to (1026, 350)
Screenshot: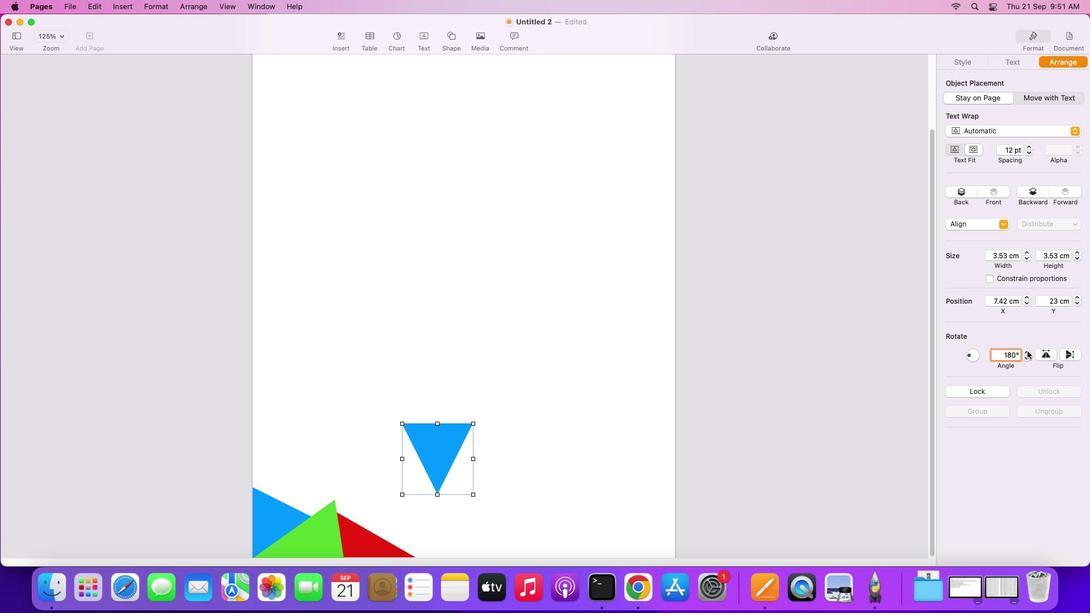 
Action: Mouse pressed left at (1026, 350)
Screenshot: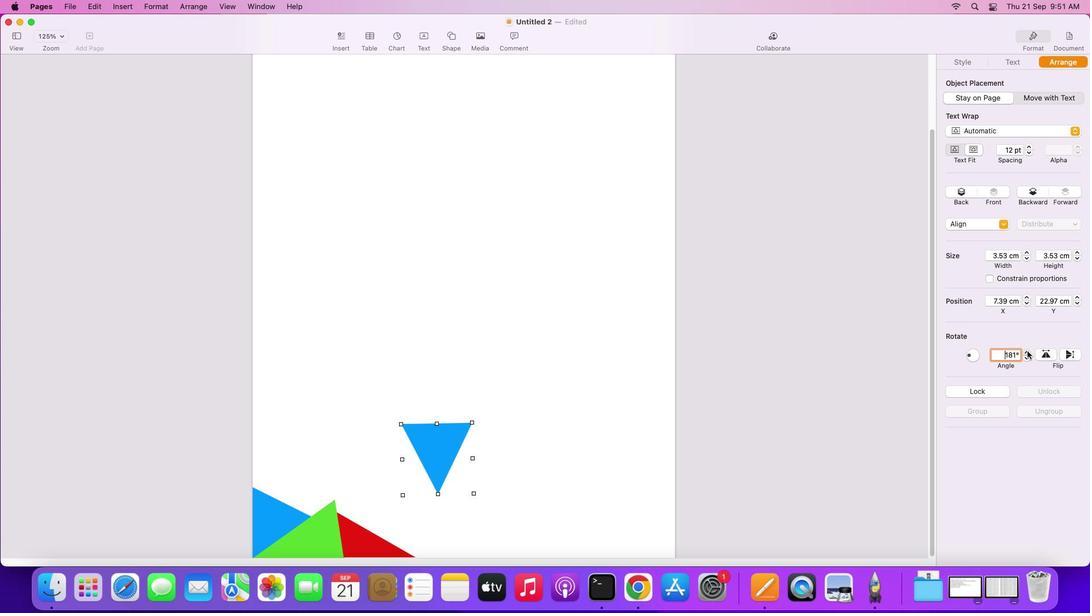 
Action: Mouse pressed left at (1026, 350)
Screenshot: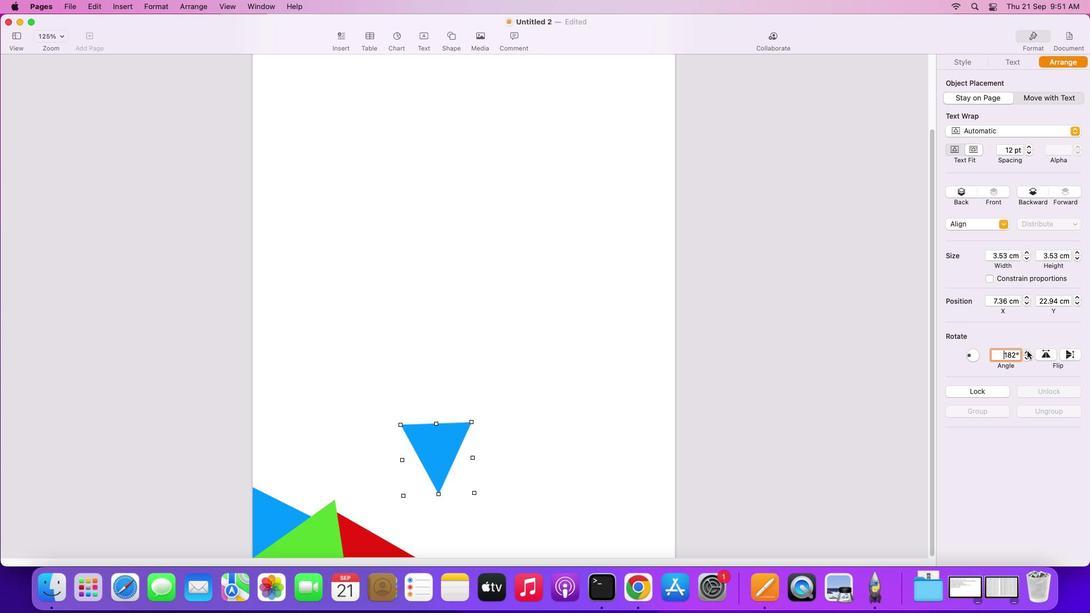 
Action: Mouse pressed left at (1026, 350)
Screenshot: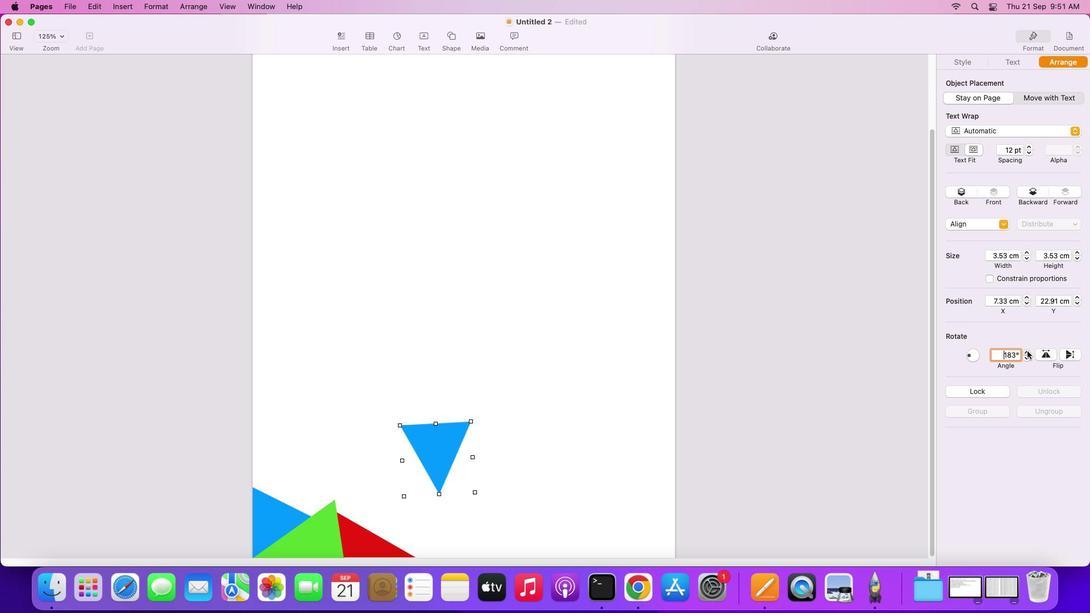
Action: Mouse pressed left at (1026, 350)
Screenshot: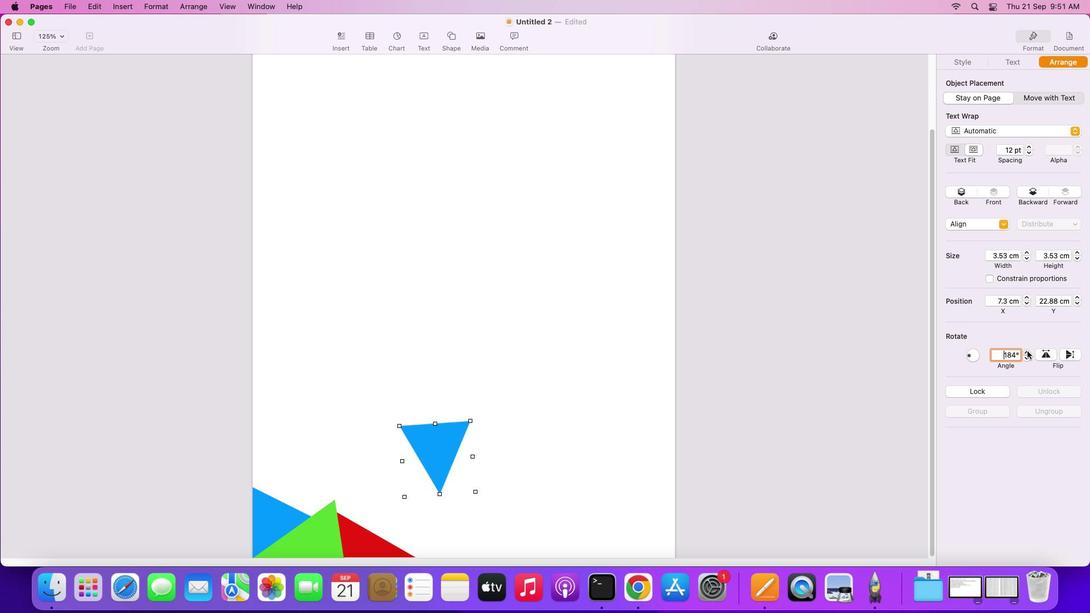 
Action: Mouse pressed left at (1026, 350)
Screenshot: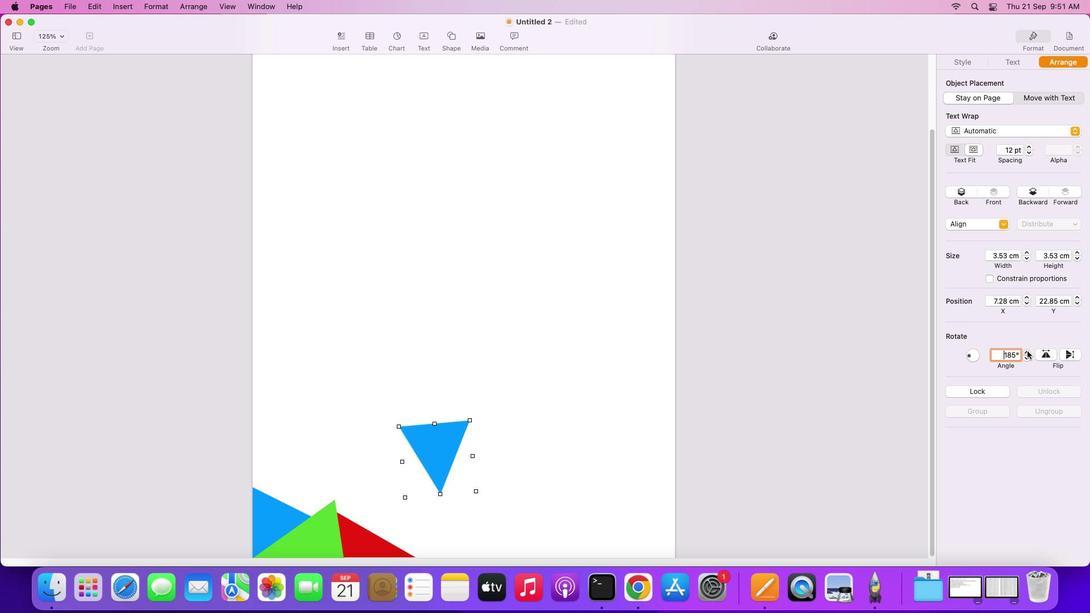 
Action: Mouse pressed left at (1026, 350)
Screenshot: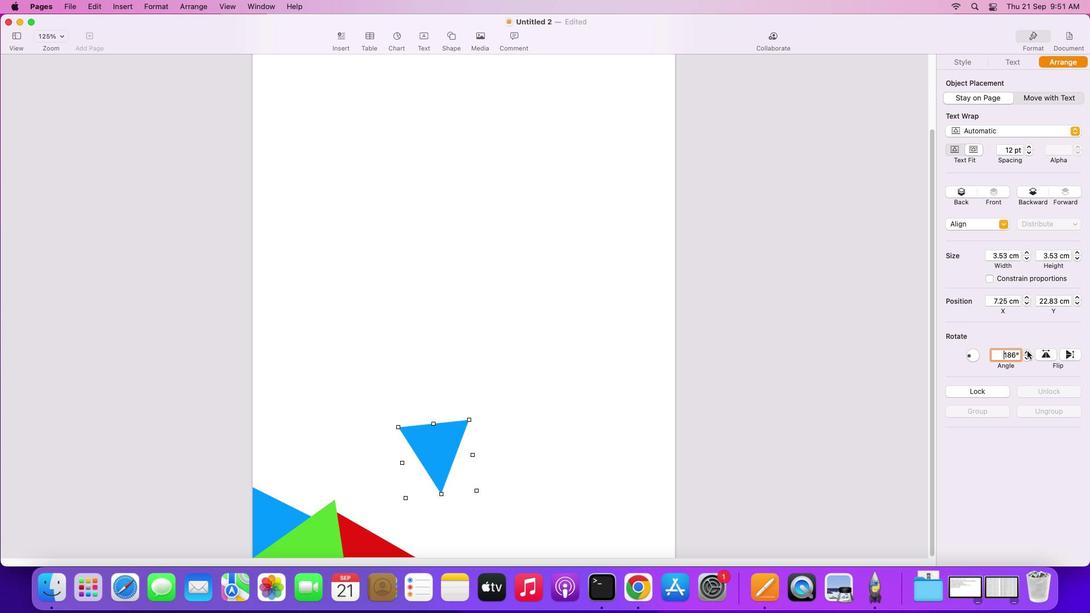 
Action: Mouse pressed left at (1026, 350)
Screenshot: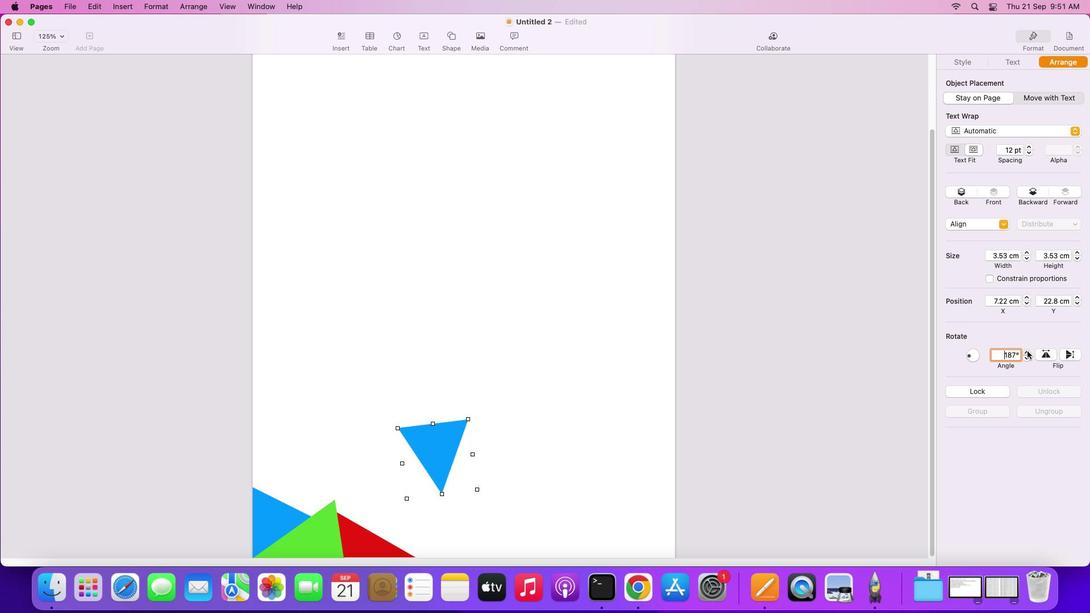 
Action: Mouse pressed left at (1026, 350)
Screenshot: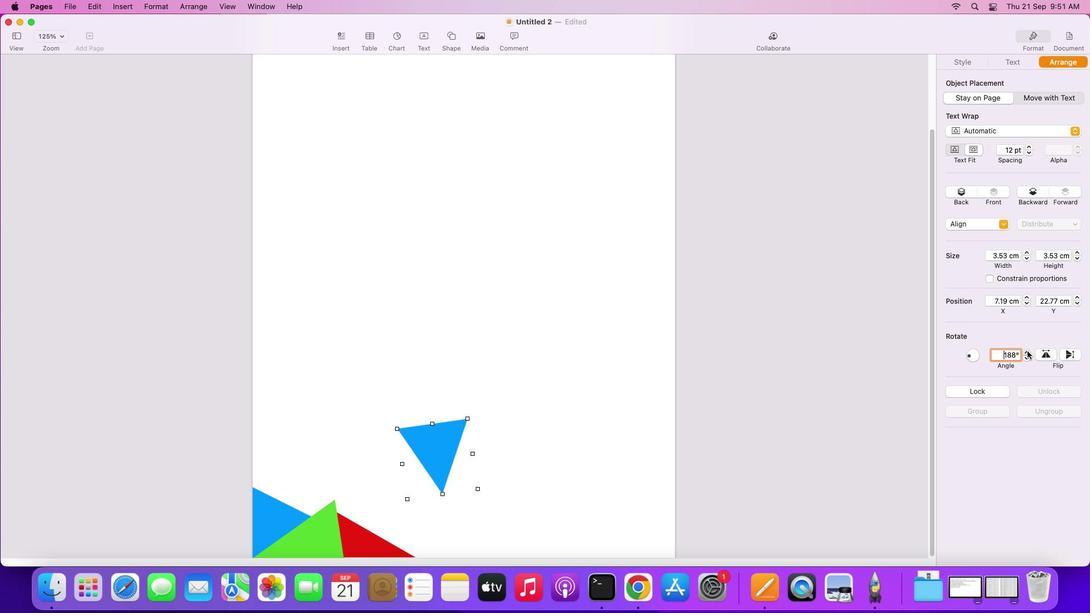 
Action: Mouse pressed left at (1026, 350)
Screenshot: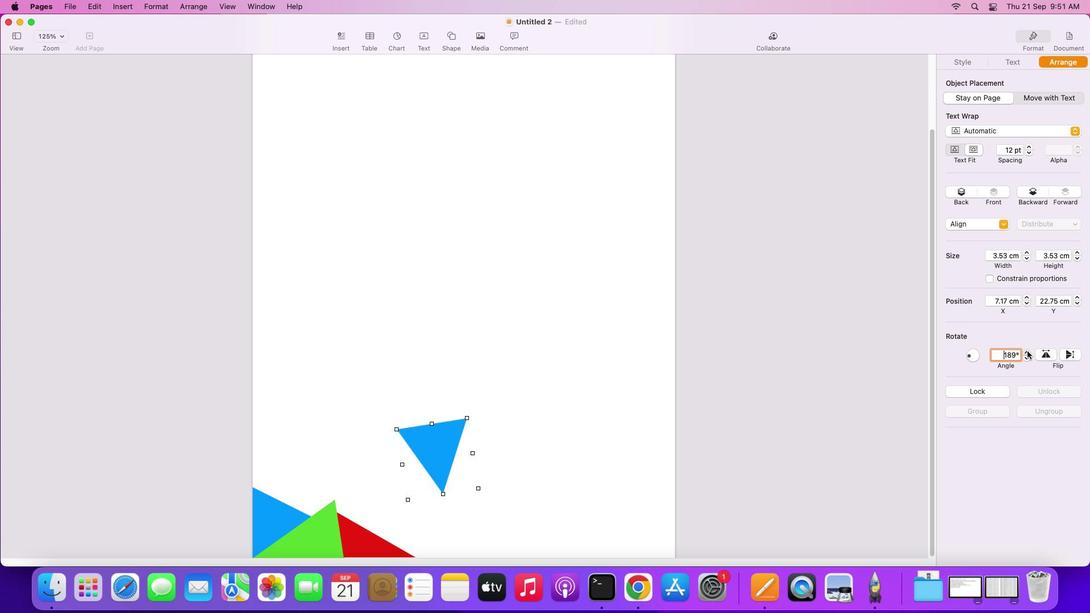
Action: Mouse pressed left at (1026, 350)
Screenshot: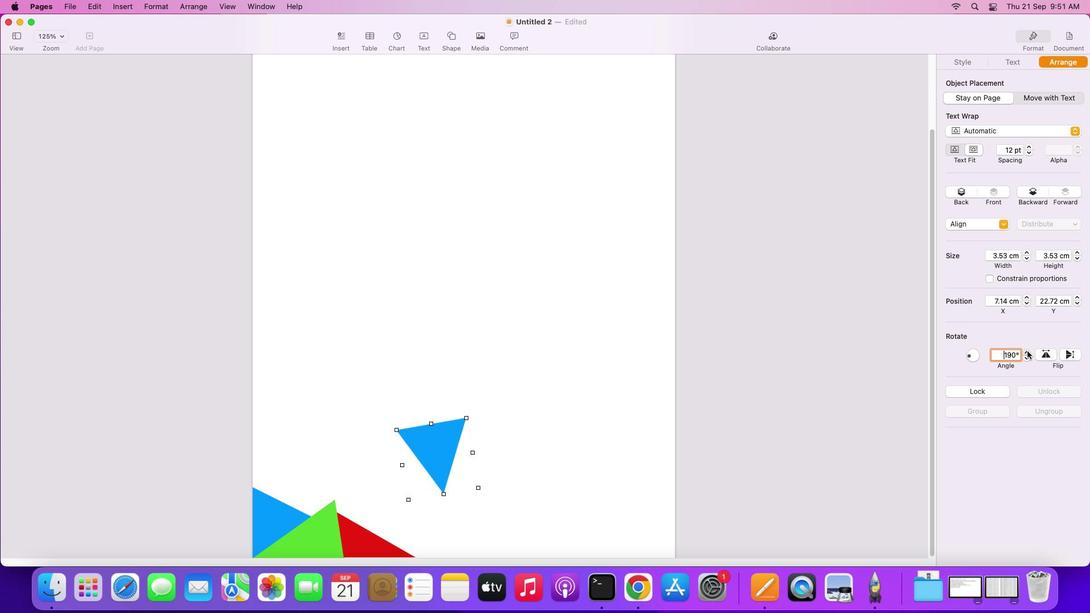 
Action: Mouse pressed left at (1026, 350)
Screenshot: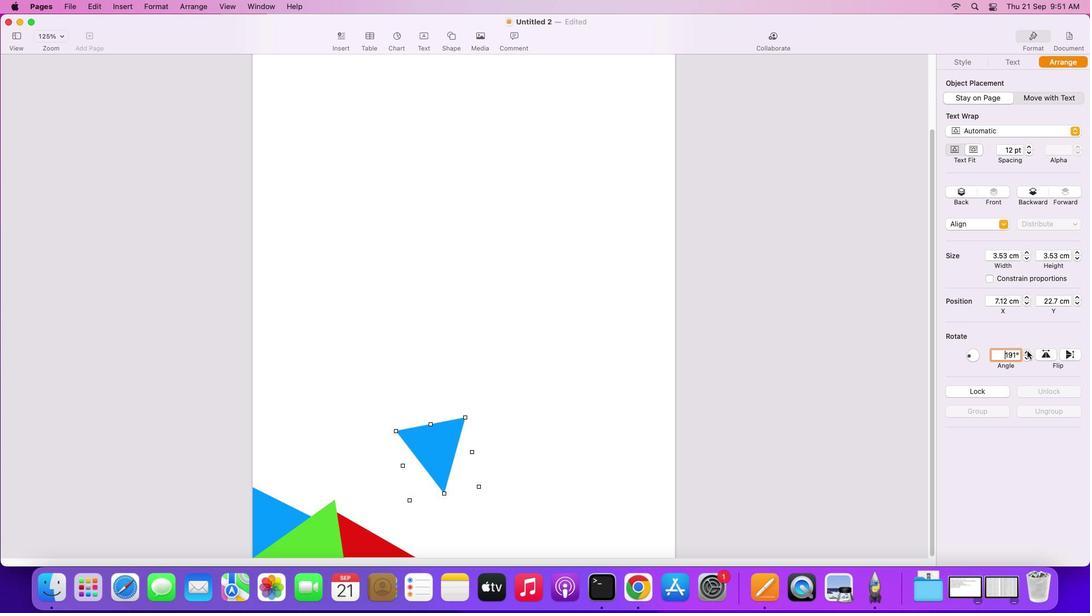 
Action: Mouse pressed left at (1026, 350)
Screenshot: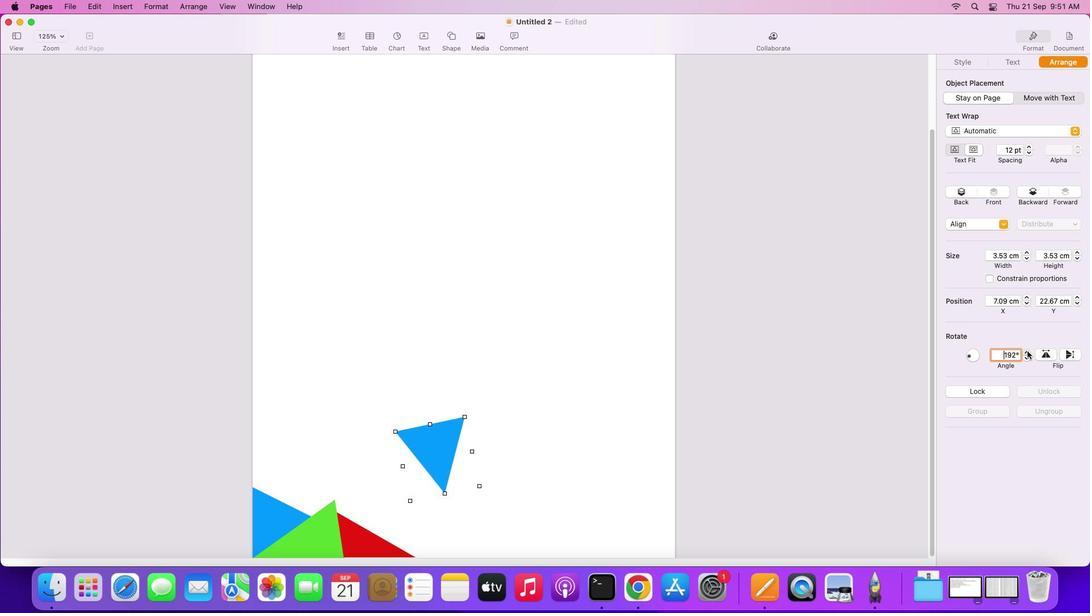 
Action: Mouse pressed left at (1026, 350)
Screenshot: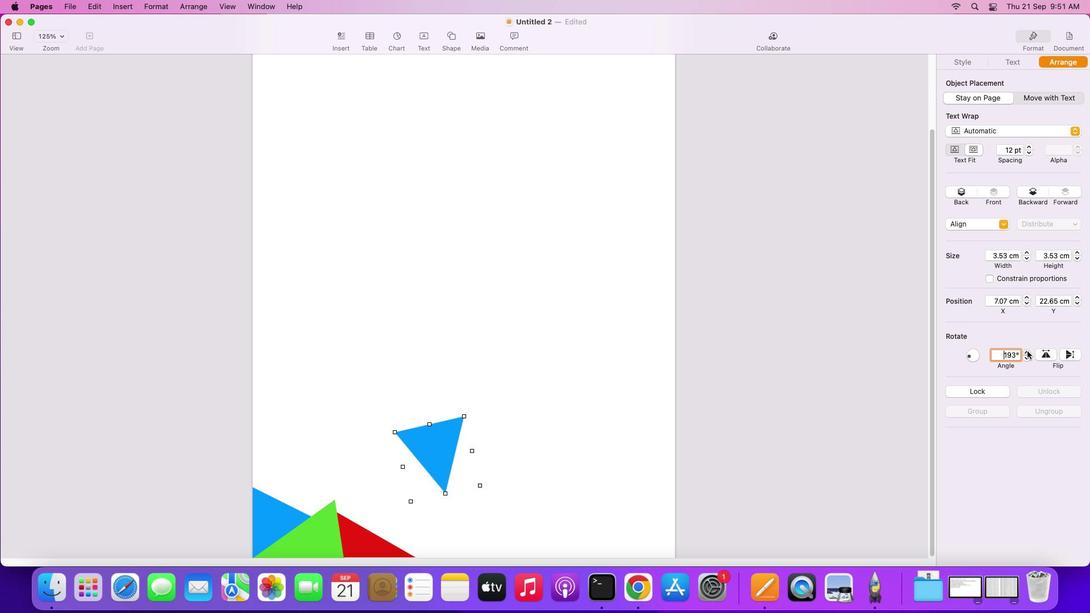 
Action: Mouse pressed left at (1026, 350)
Screenshot: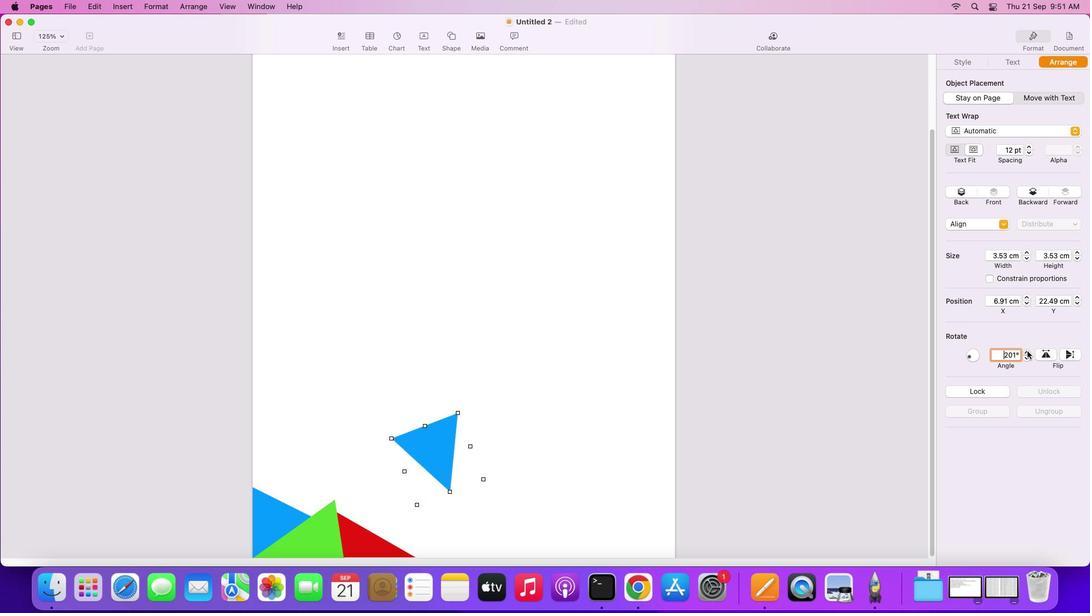 
Action: Mouse moved to (521, 465)
Screenshot: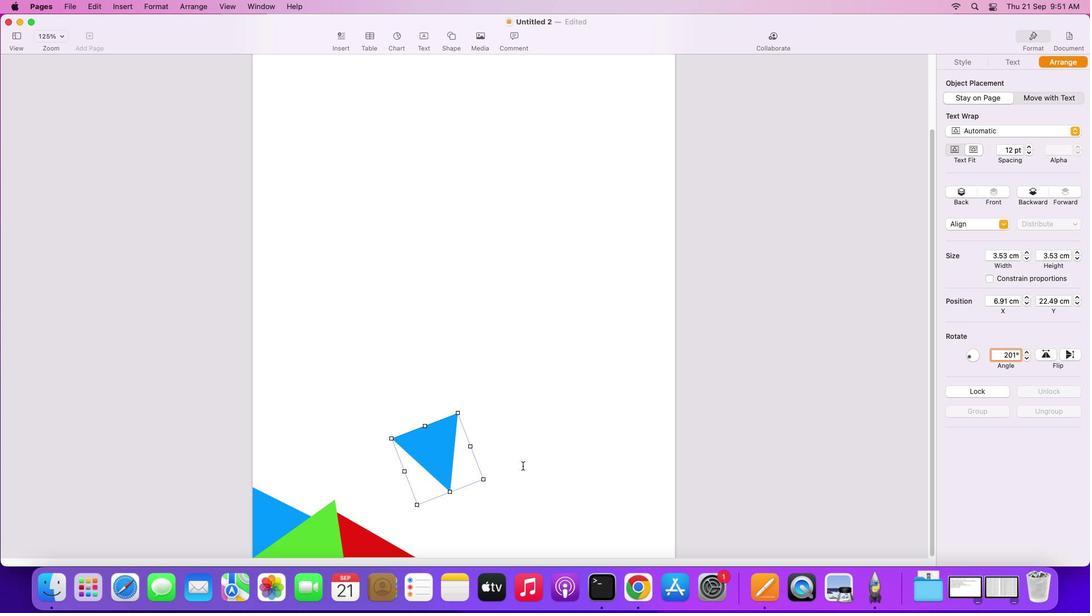 
Action: Mouse pressed left at (521, 465)
Screenshot: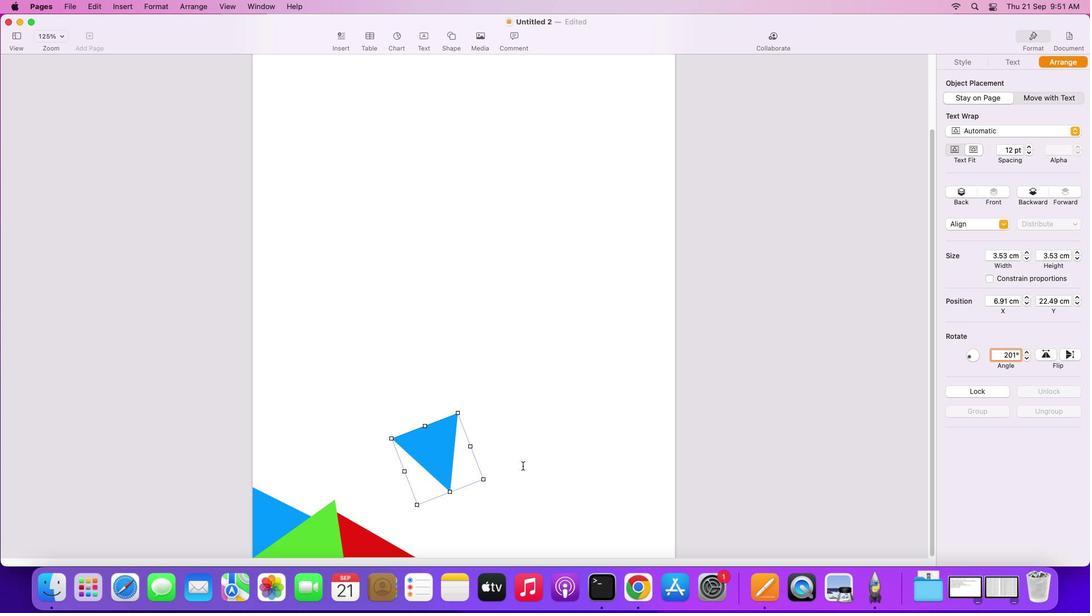 
Action: Mouse moved to (436, 455)
Screenshot: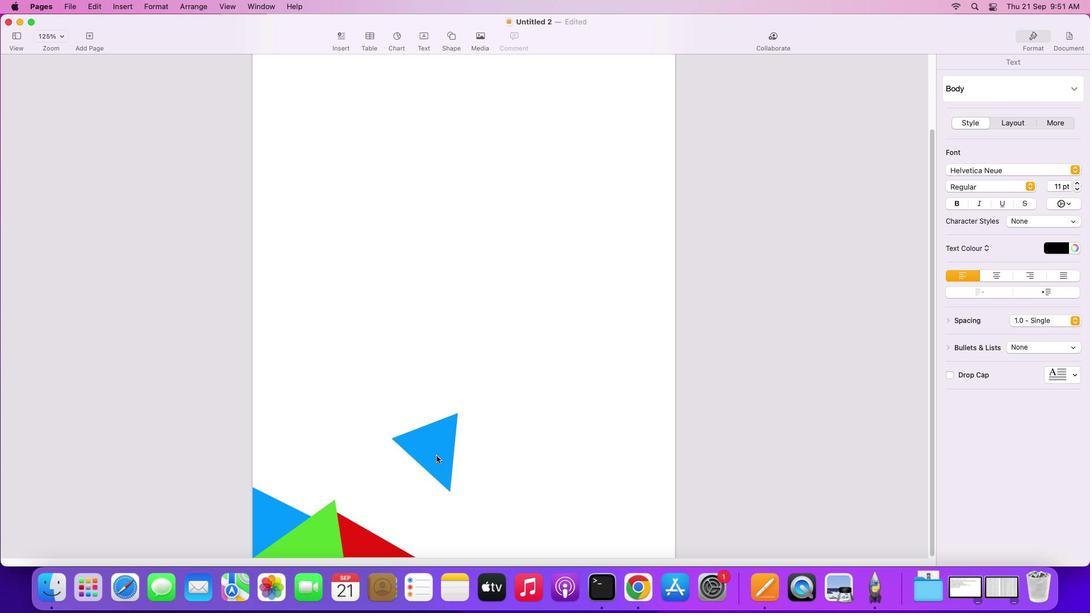 
Action: Mouse pressed left at (436, 455)
Screenshot: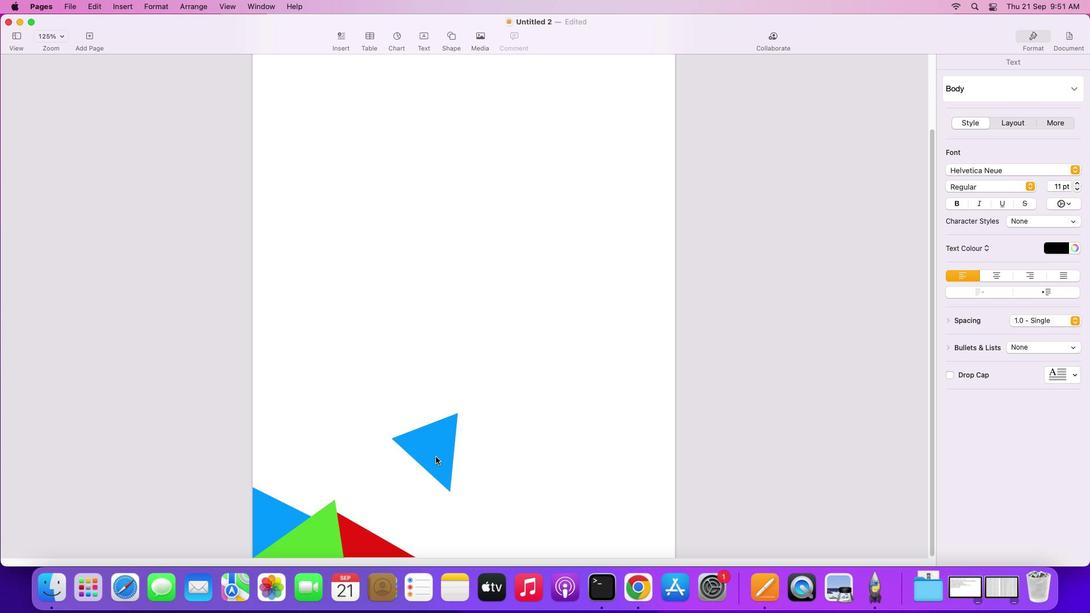 
Action: Mouse moved to (403, 522)
Screenshot: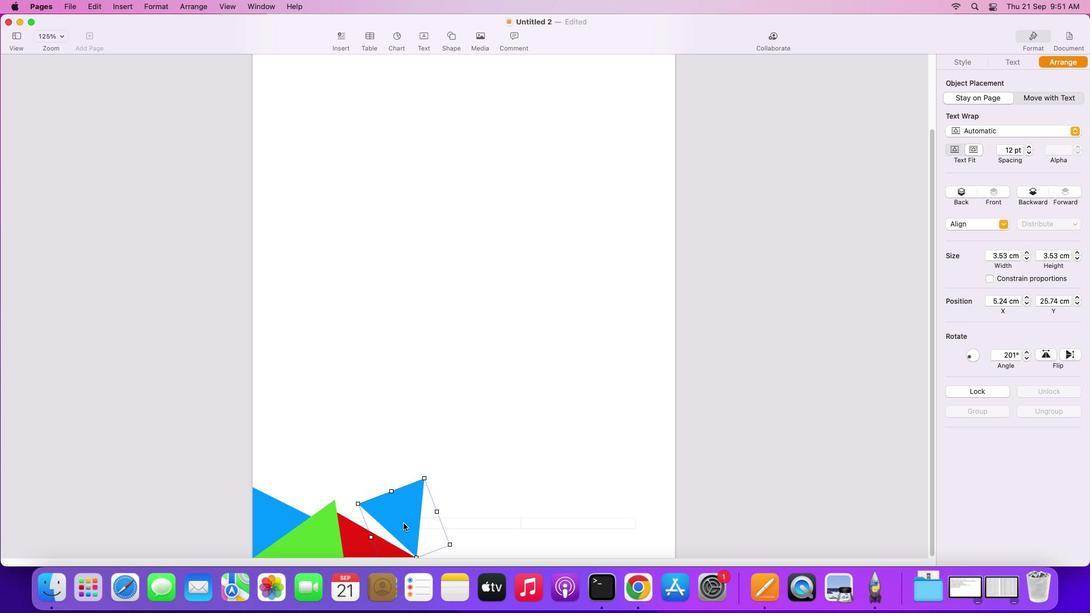 
Action: Mouse pressed right at (403, 522)
Screenshot: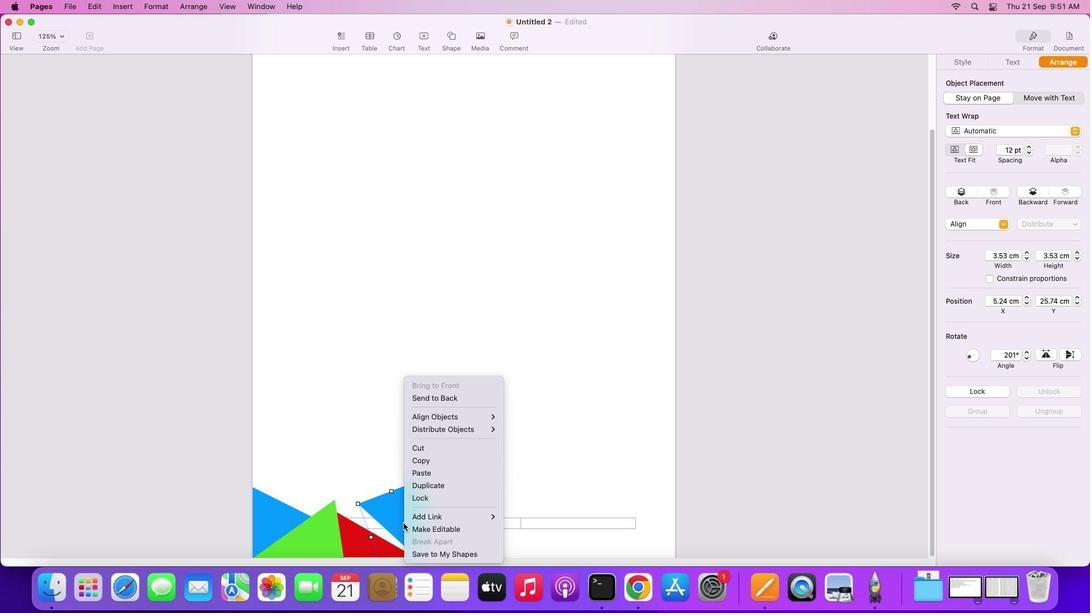 
Action: Mouse moved to (439, 530)
Screenshot: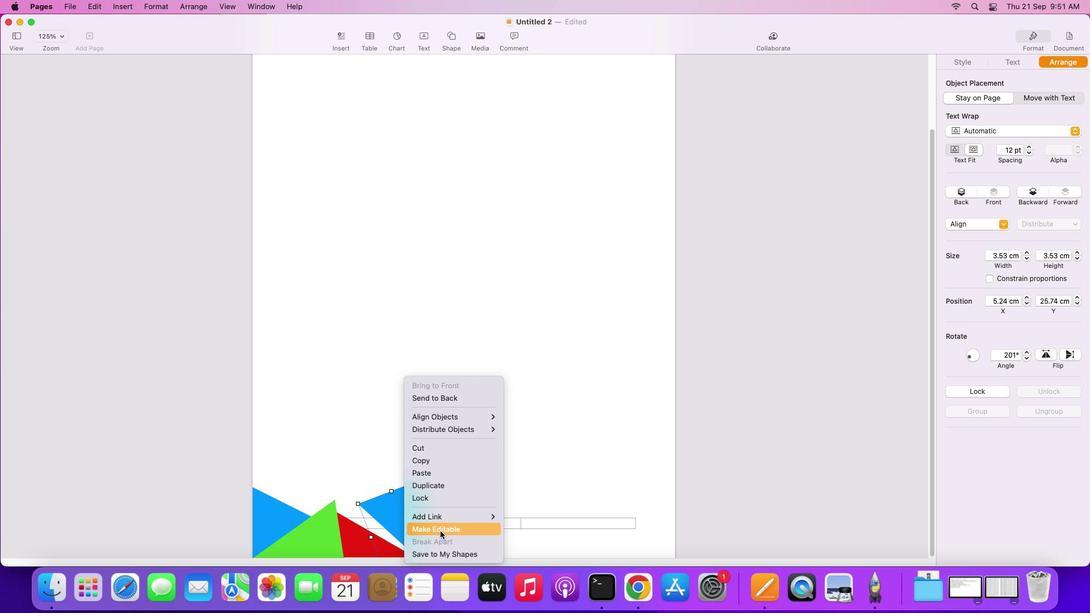 
Action: Mouse pressed left at (439, 530)
Screenshot: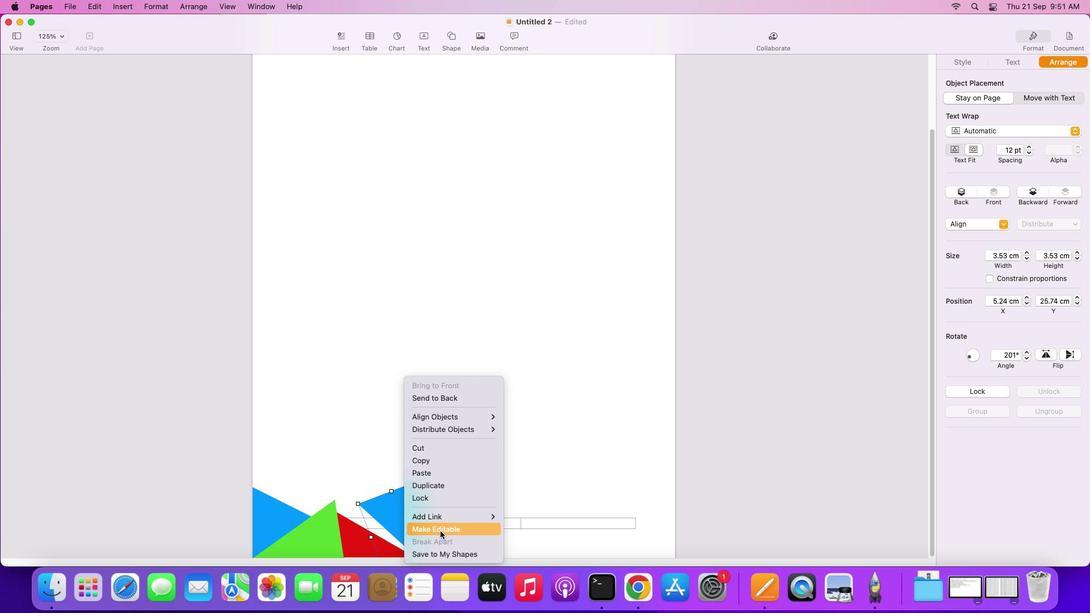 
Action: Mouse moved to (357, 503)
Screenshot: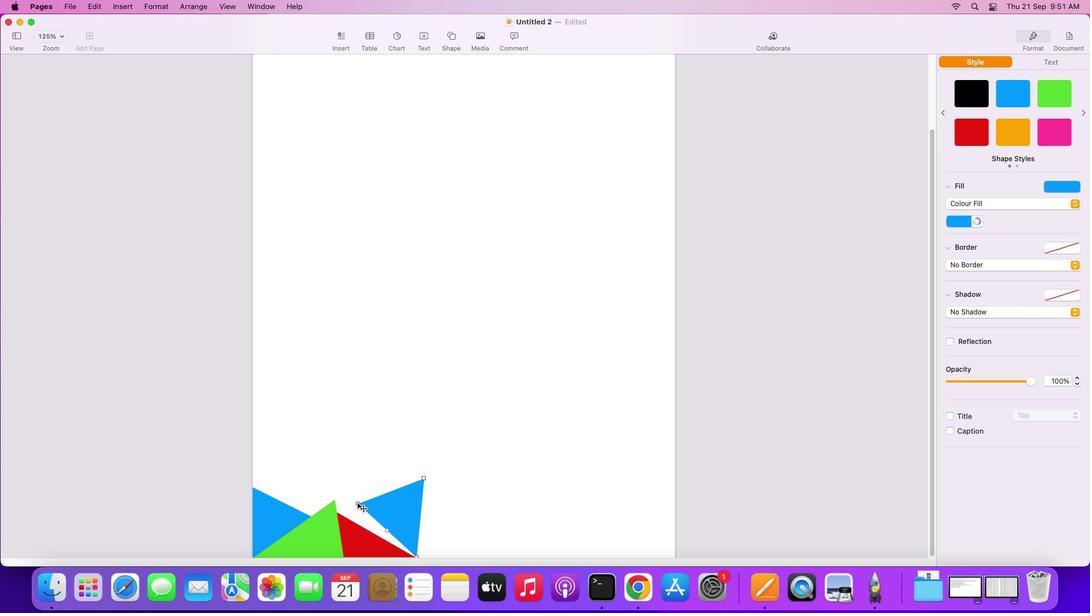 
Action: Mouse pressed left at (357, 503)
Screenshot: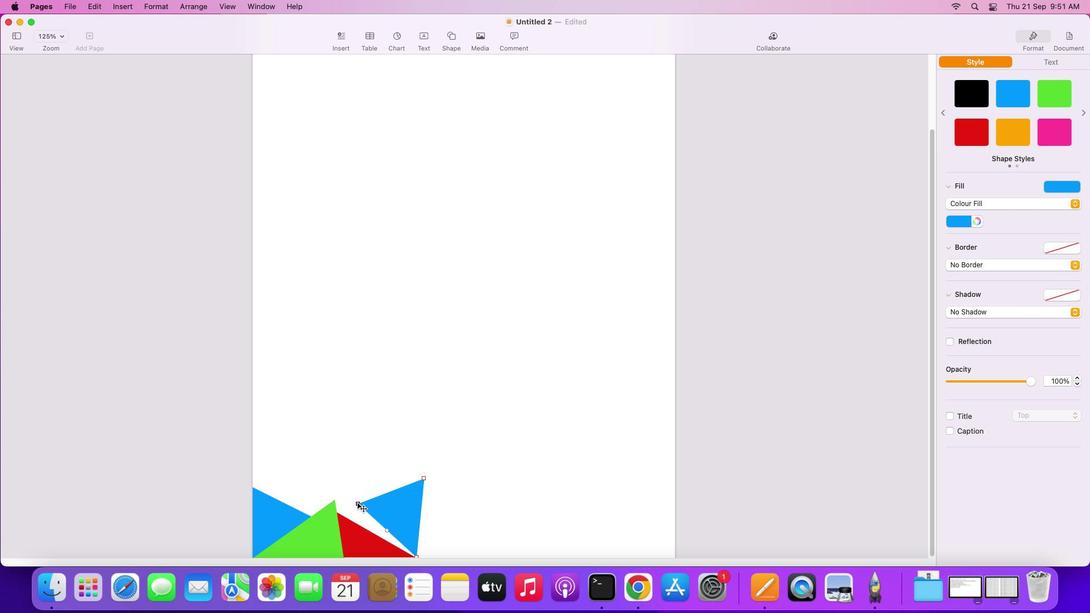
Action: Mouse moved to (416, 557)
Screenshot: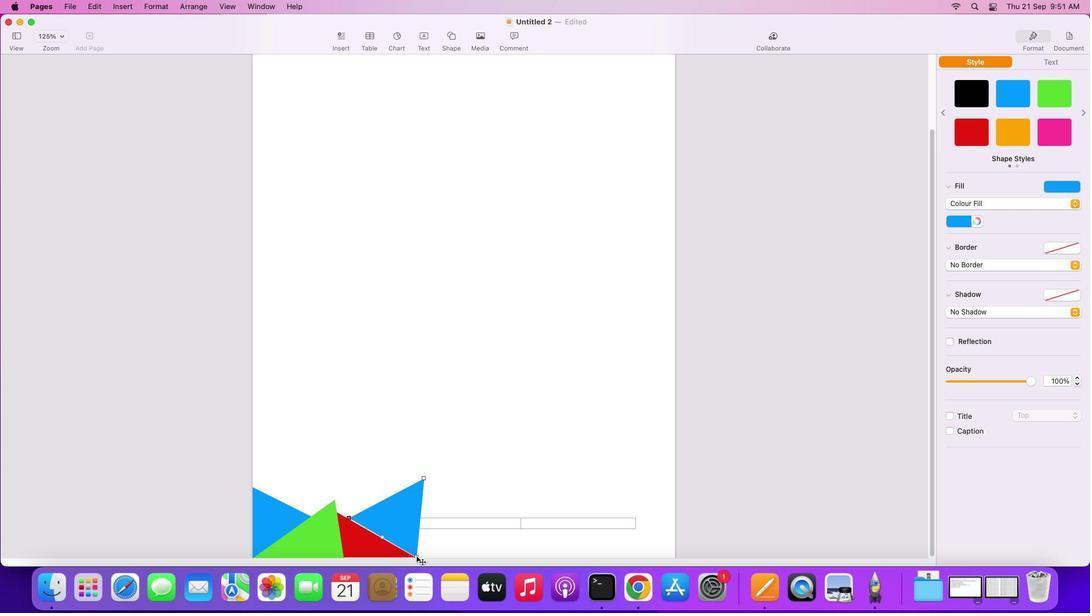 
Action: Mouse pressed left at (416, 557)
Screenshot: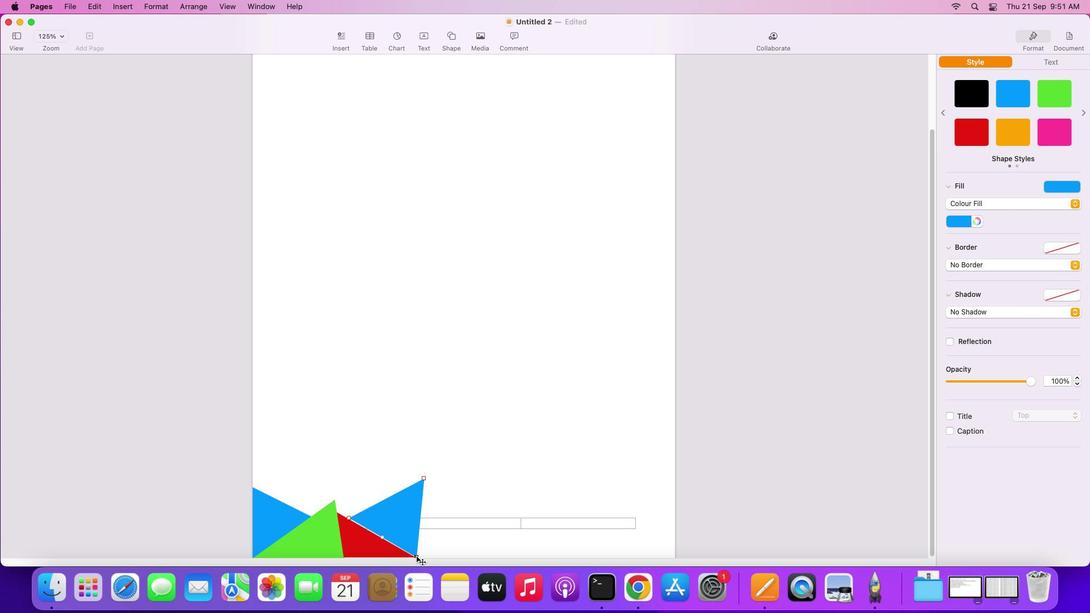 
Action: Mouse moved to (349, 518)
Screenshot: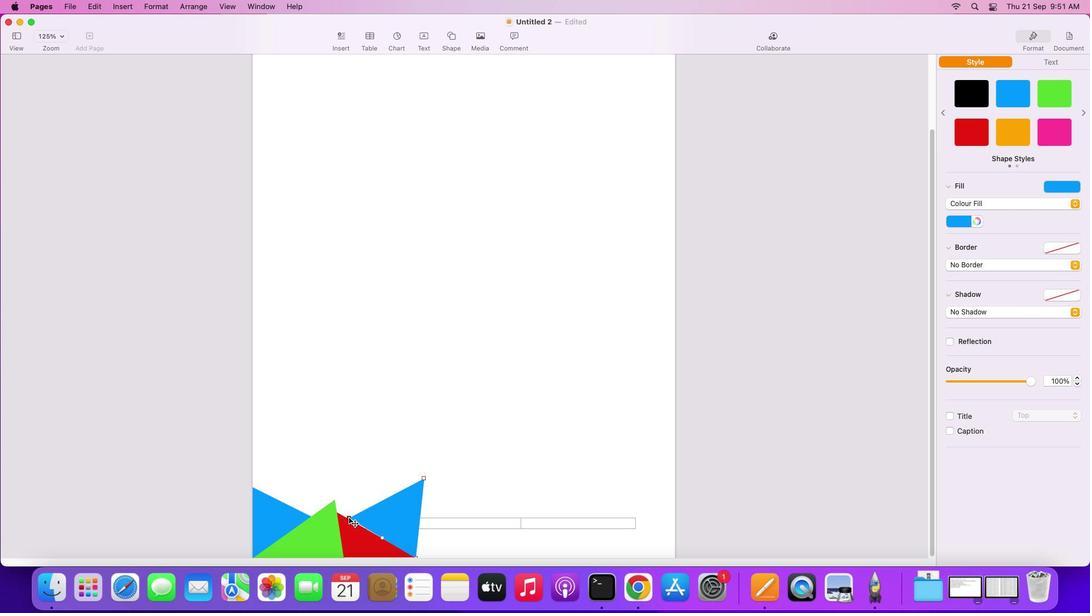 
Action: Mouse pressed left at (349, 518)
Screenshot: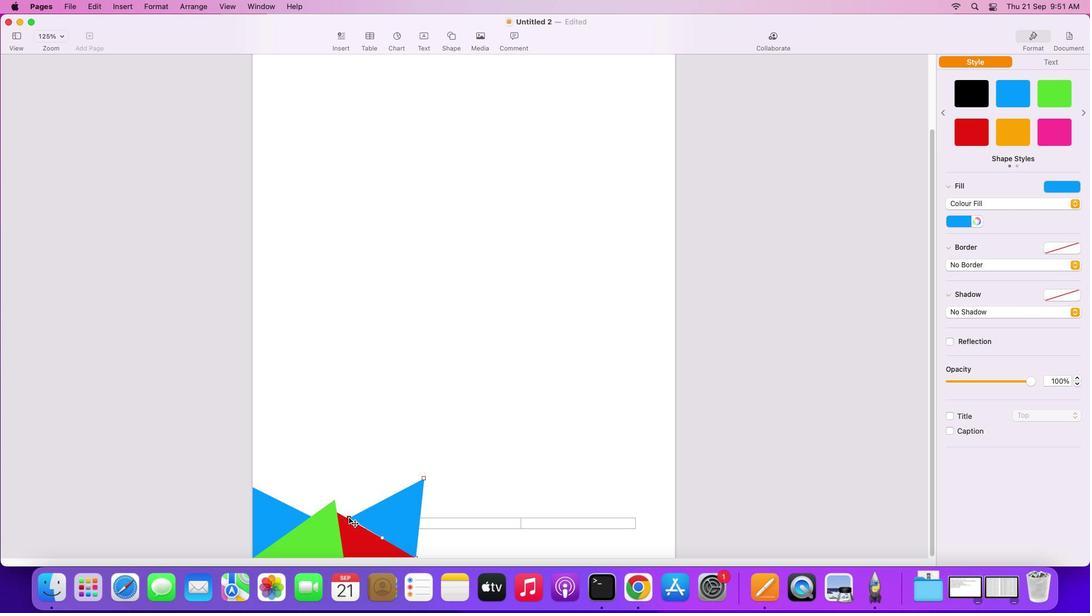 
Action: Mouse moved to (482, 512)
Screenshot: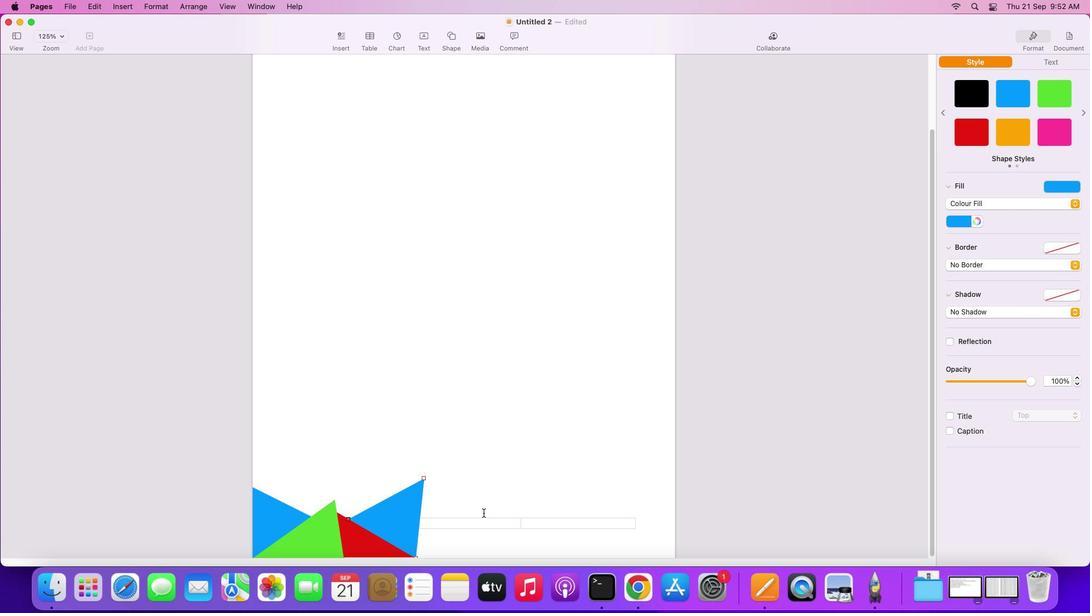 
Action: Mouse pressed left at (482, 512)
Screenshot: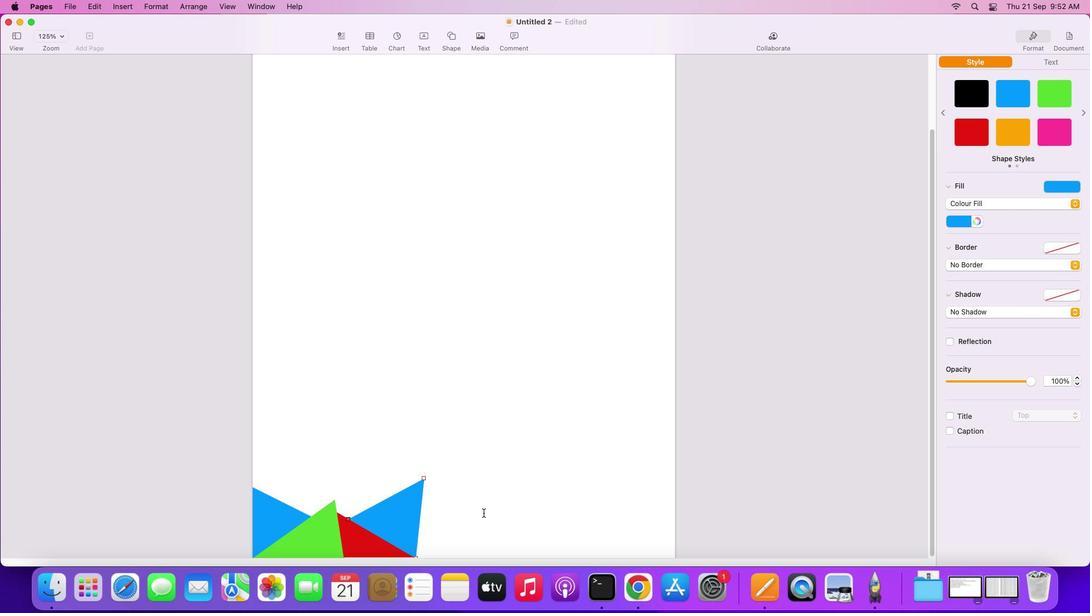 
Action: Mouse moved to (449, 35)
Screenshot: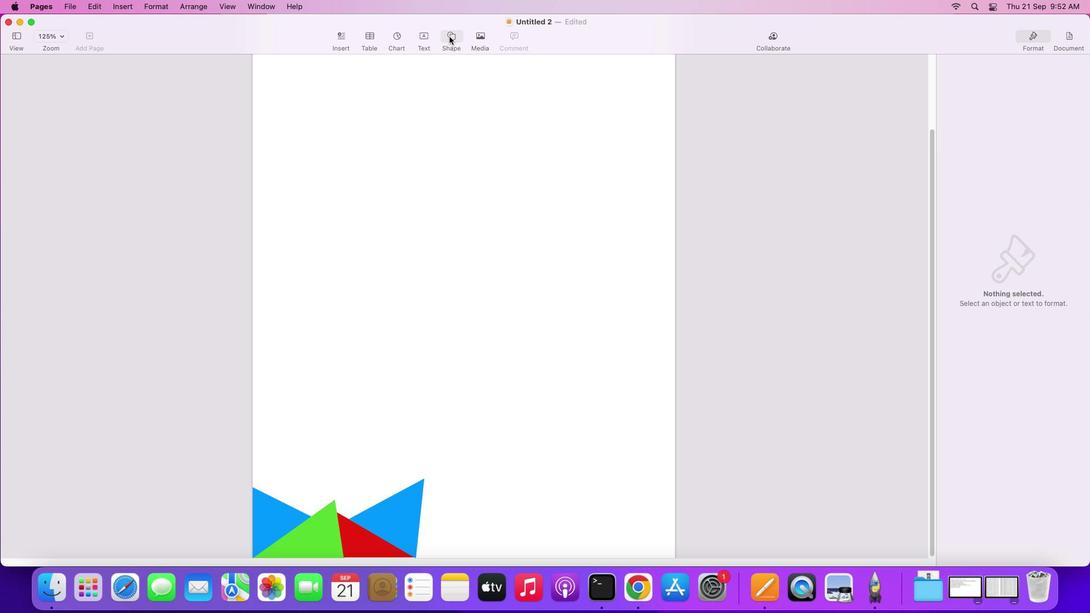 
Action: Mouse pressed left at (449, 35)
Screenshot: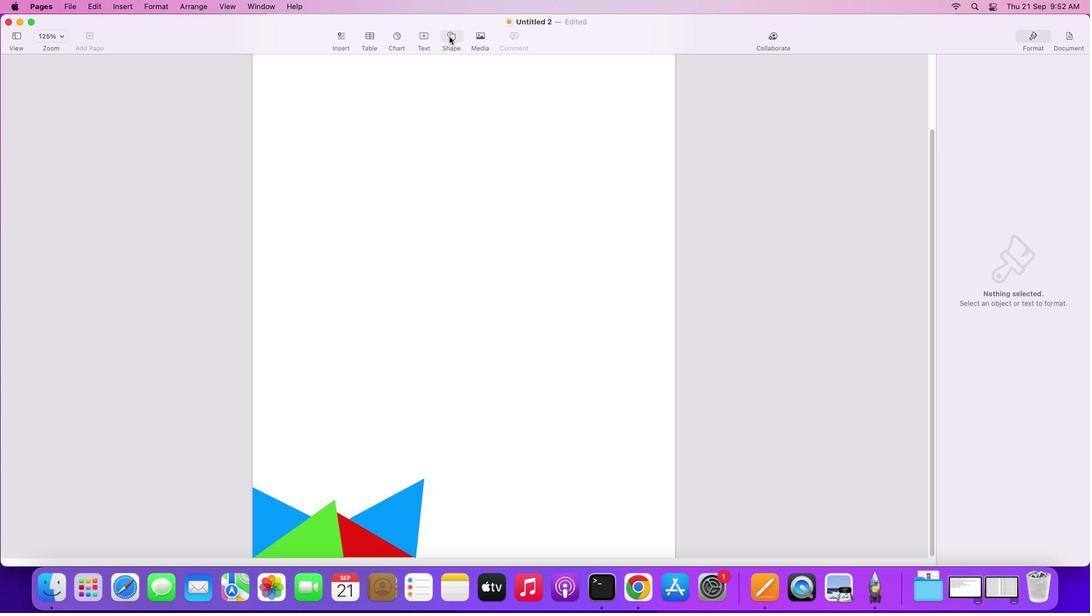
Action: Mouse moved to (493, 163)
Screenshot: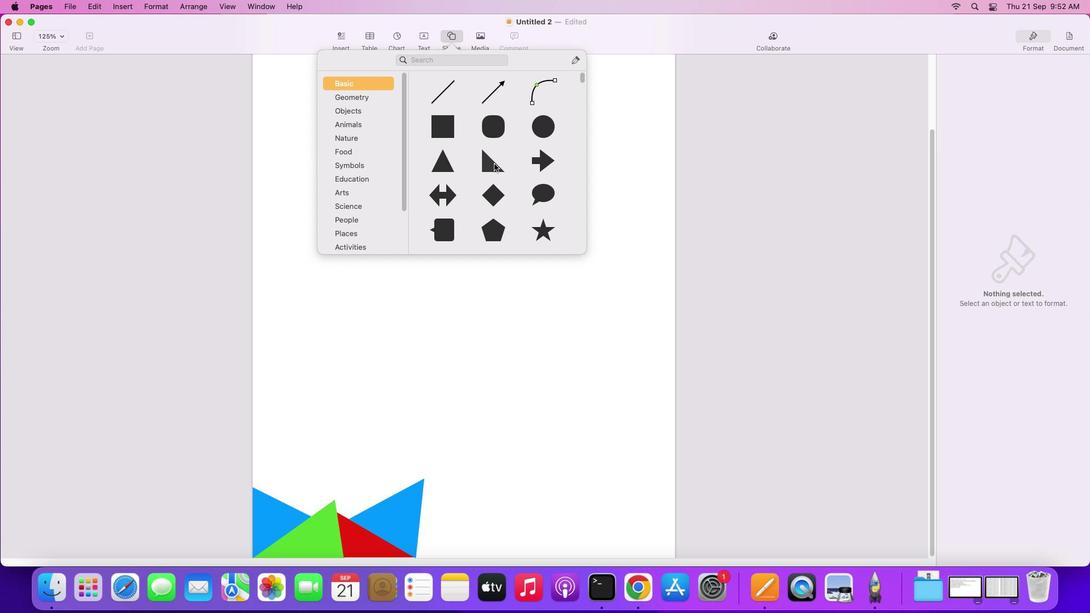 
Action: Mouse pressed left at (493, 163)
Screenshot: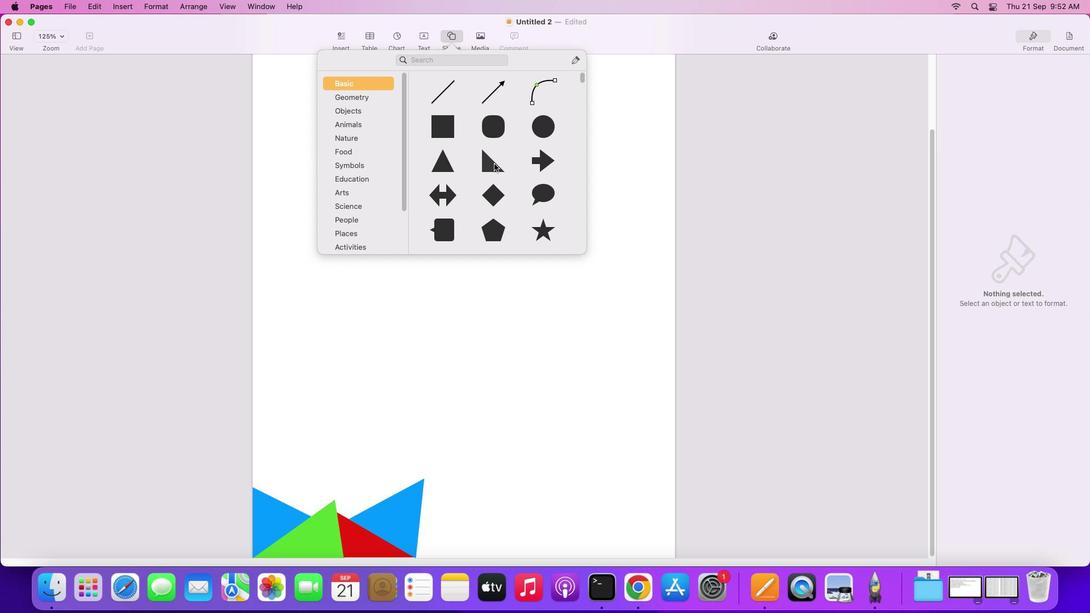 
Action: Mouse moved to (1025, 349)
Screenshot: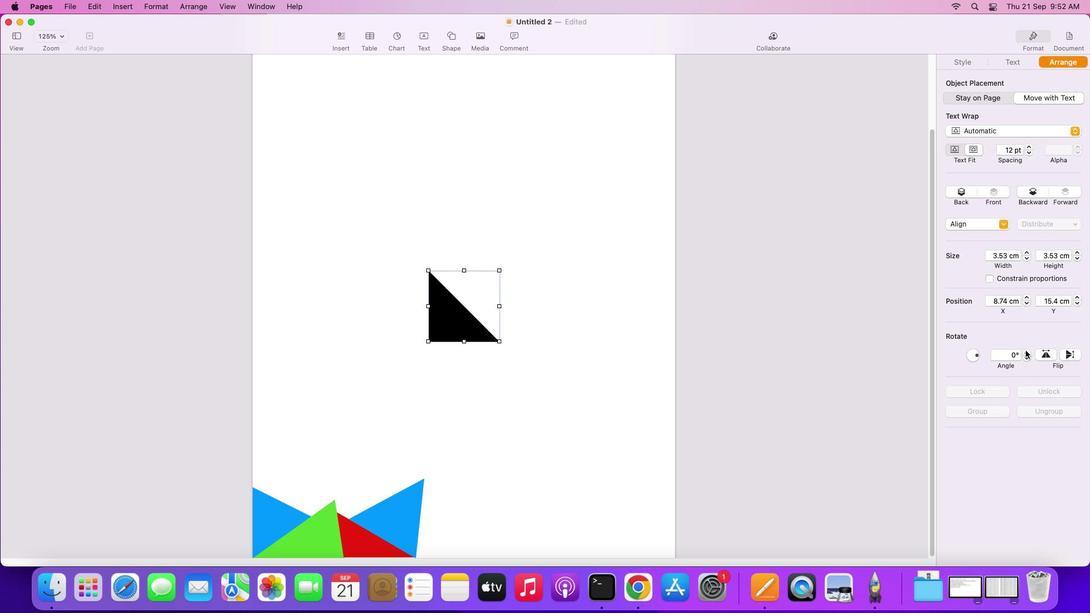 
Action: Mouse pressed left at (1025, 349)
Screenshot: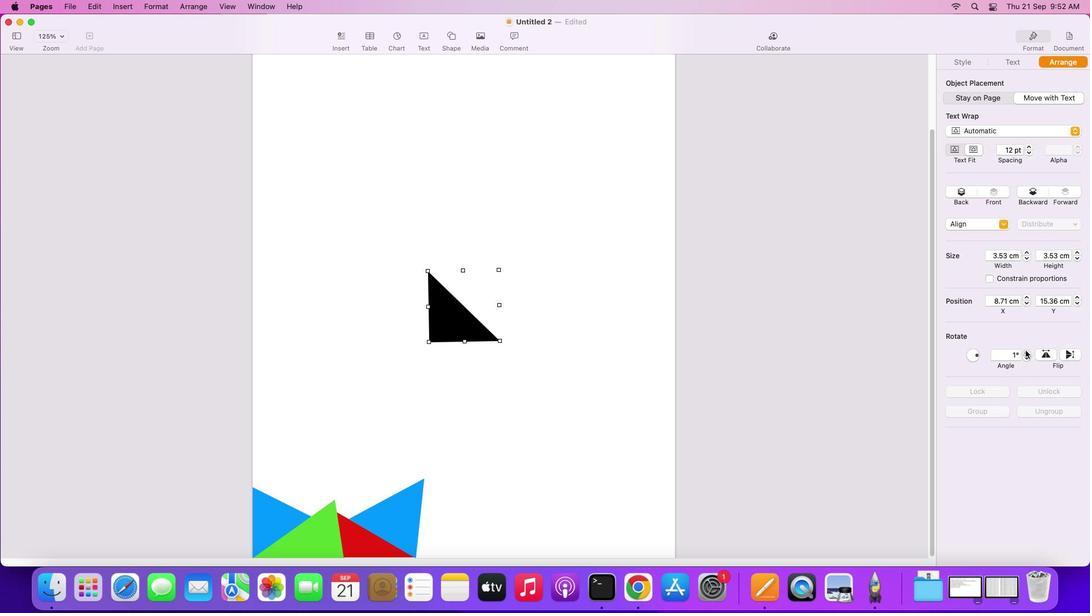 
Action: Mouse moved to (1027, 358)
Screenshot: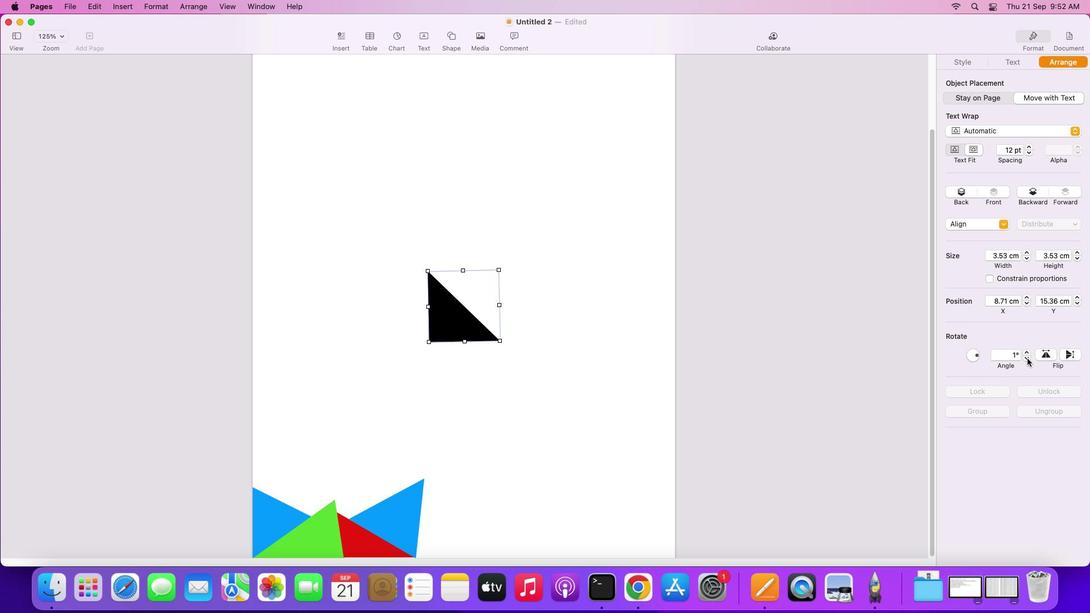 
Action: Mouse pressed left at (1027, 358)
Screenshot: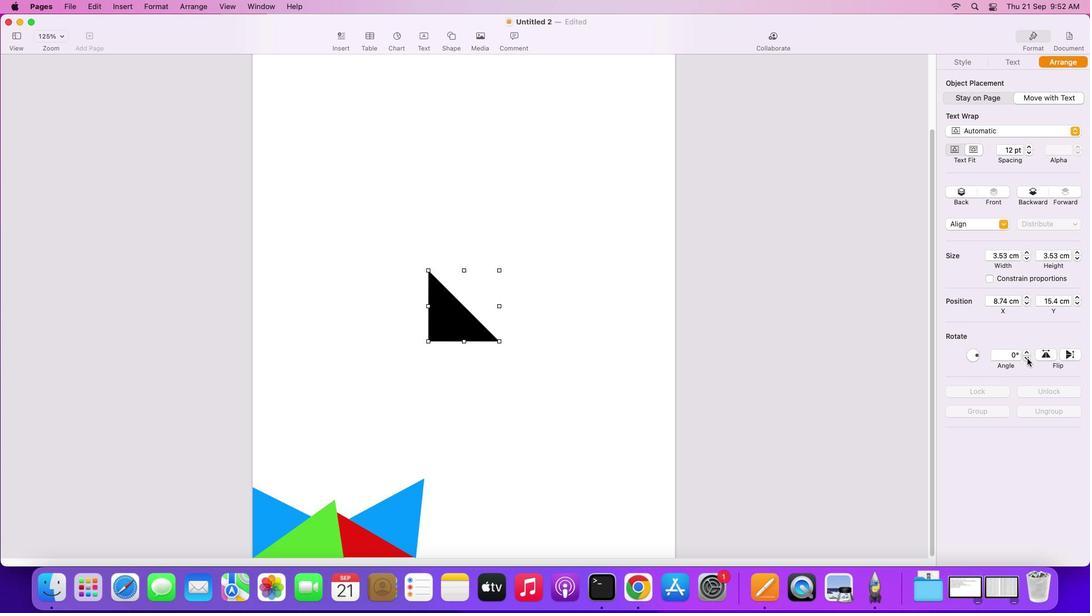 
Action: Mouse pressed left at (1027, 358)
Screenshot: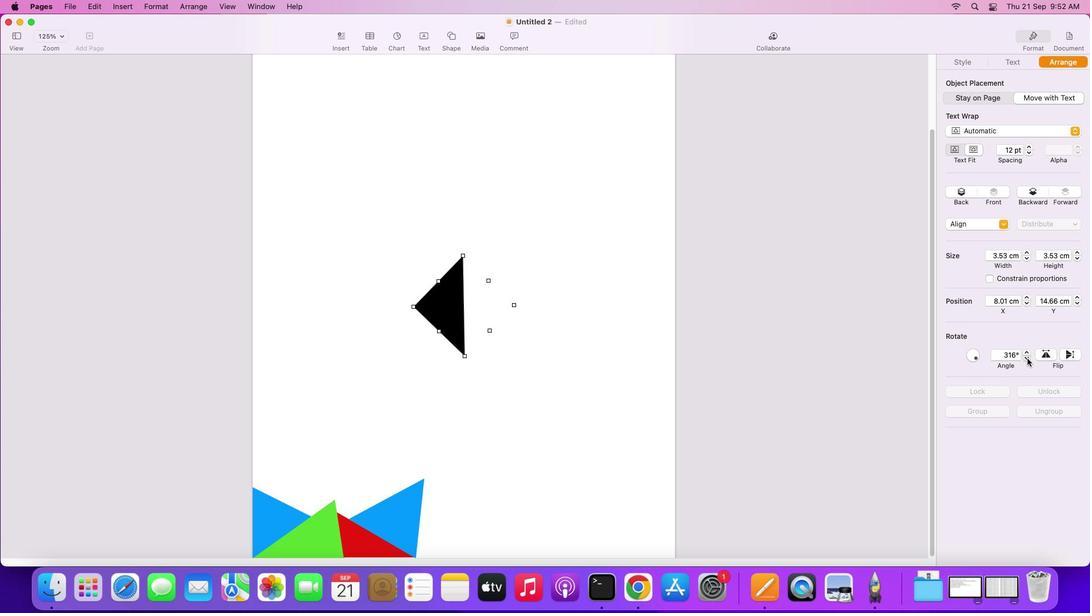 
Action: Mouse pressed left at (1027, 358)
Screenshot: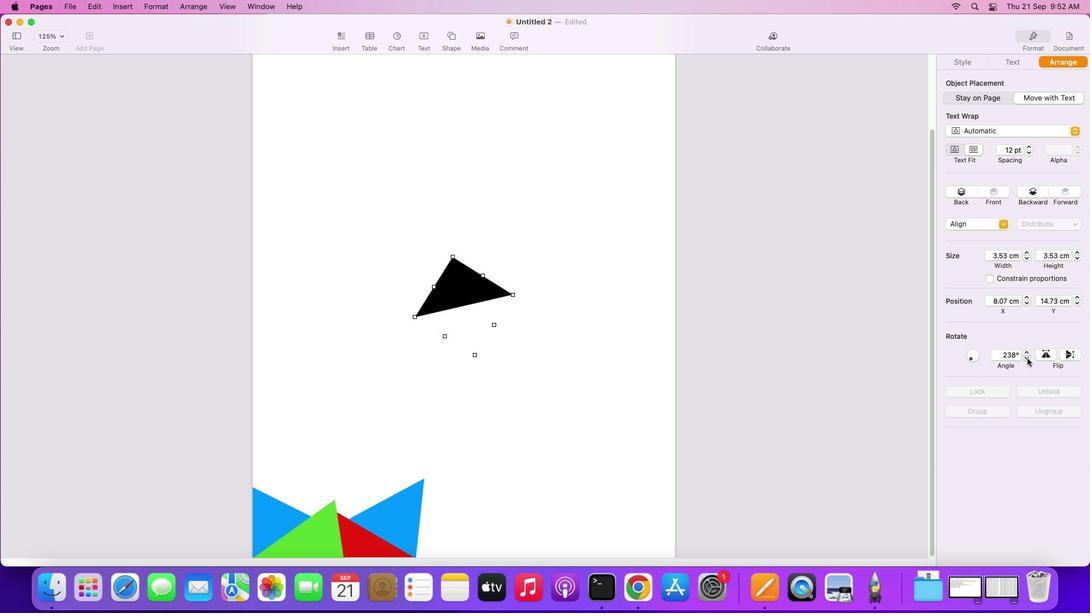 
Action: Mouse pressed left at (1027, 358)
Screenshot: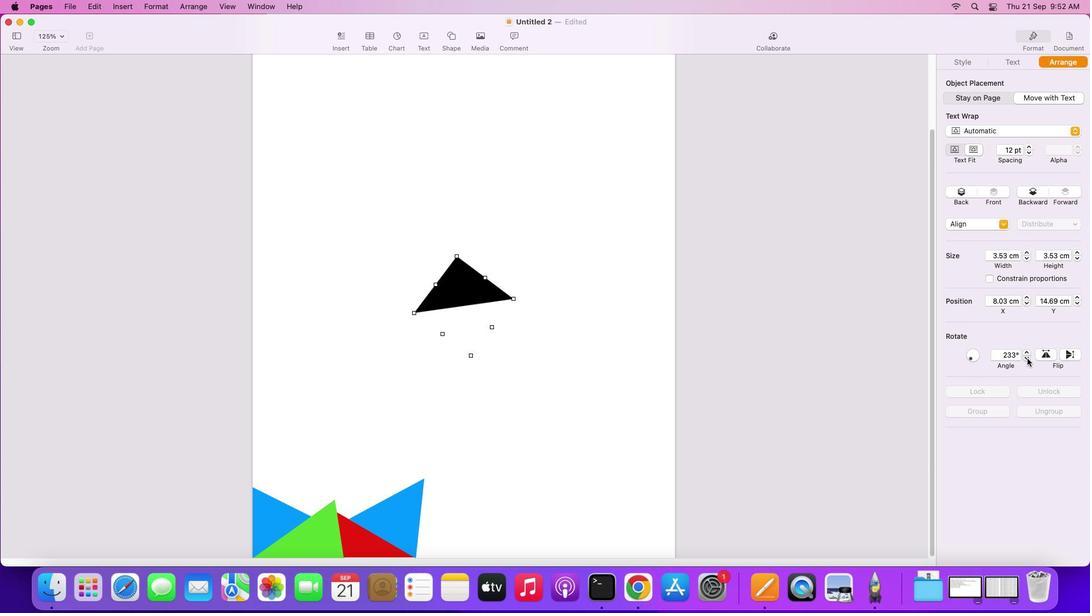 
Action: Mouse pressed left at (1027, 358)
Screenshot: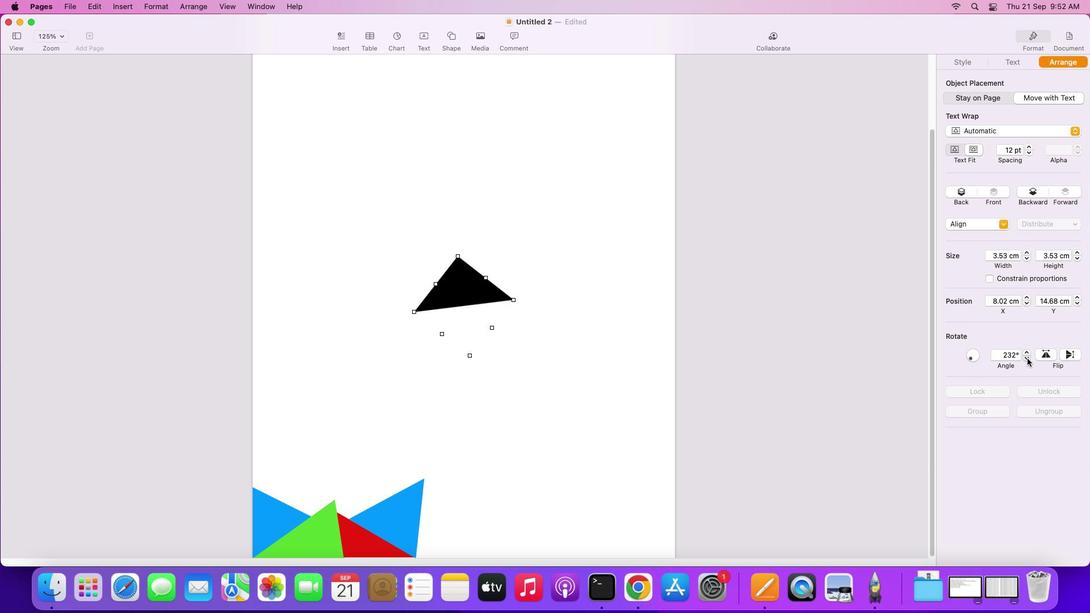 
Action: Mouse pressed left at (1027, 358)
Screenshot: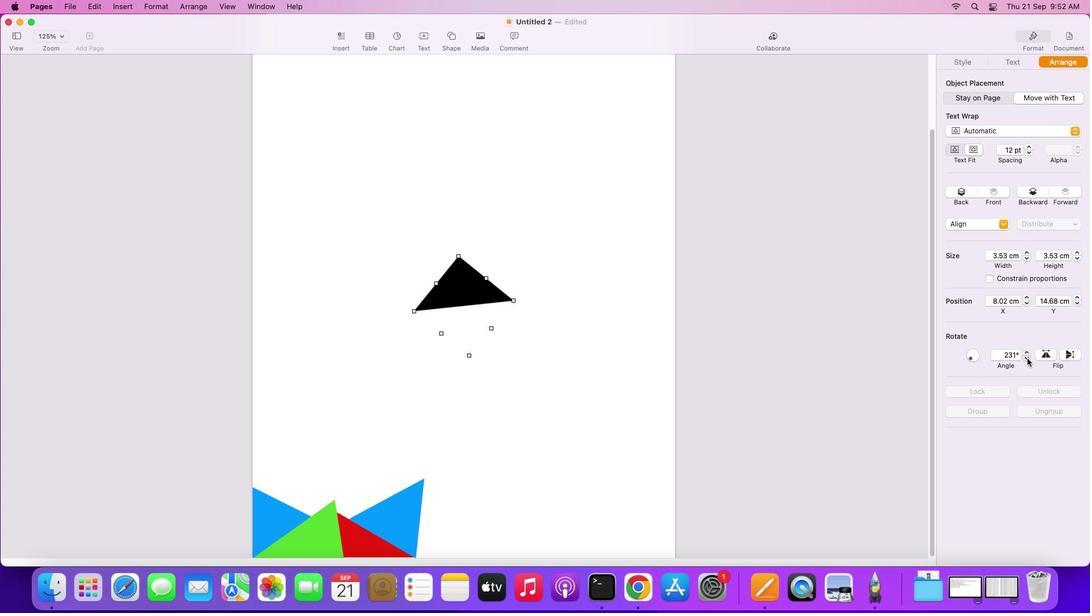 
Action: Mouse pressed left at (1027, 358)
Screenshot: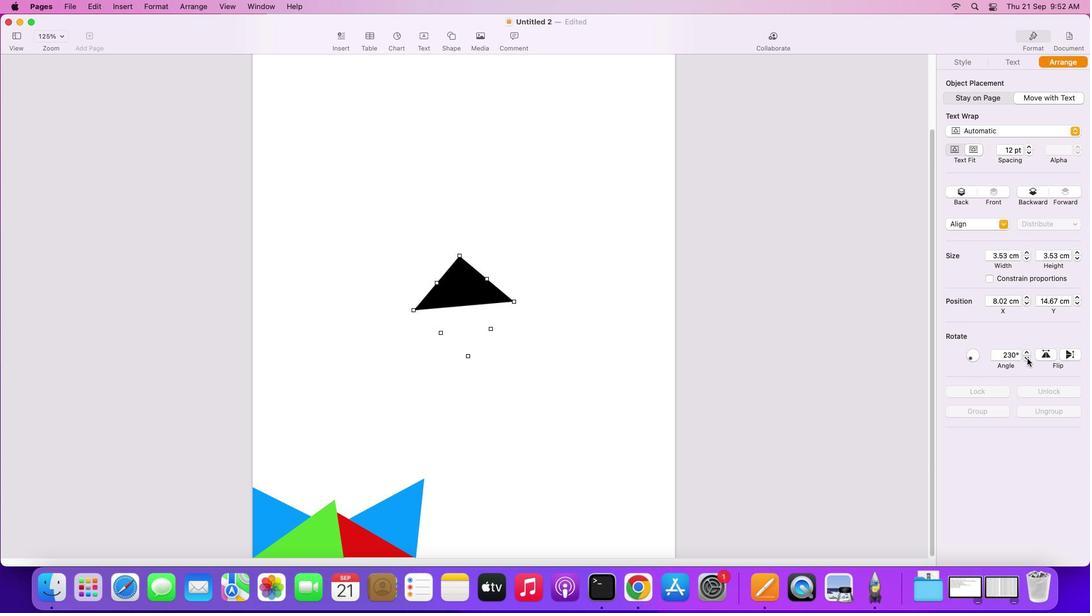 
Action: Mouse pressed left at (1027, 358)
Screenshot: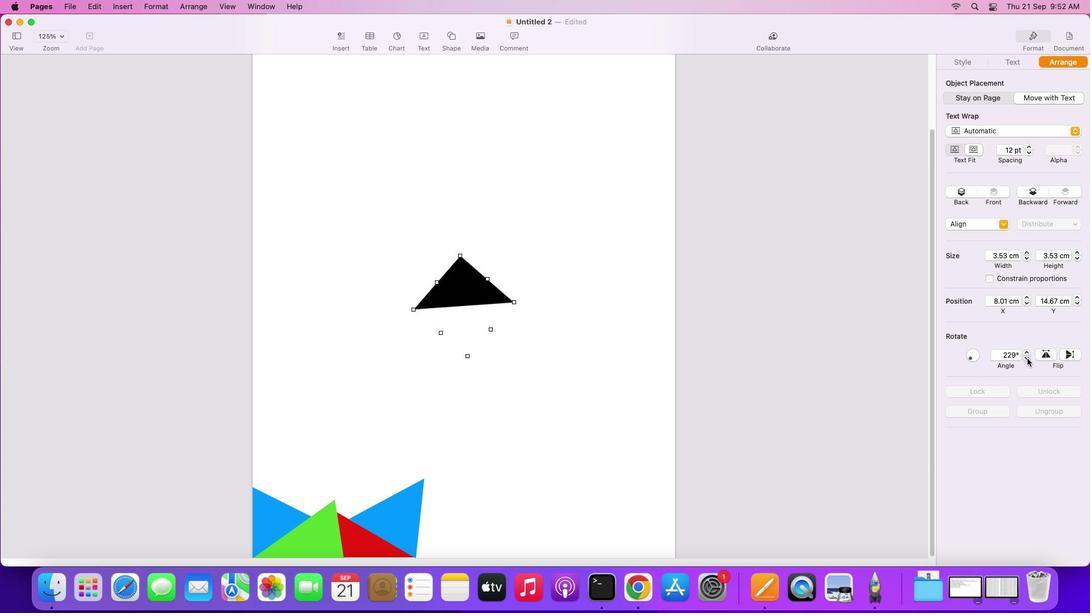 
Action: Mouse pressed left at (1027, 358)
Screenshot: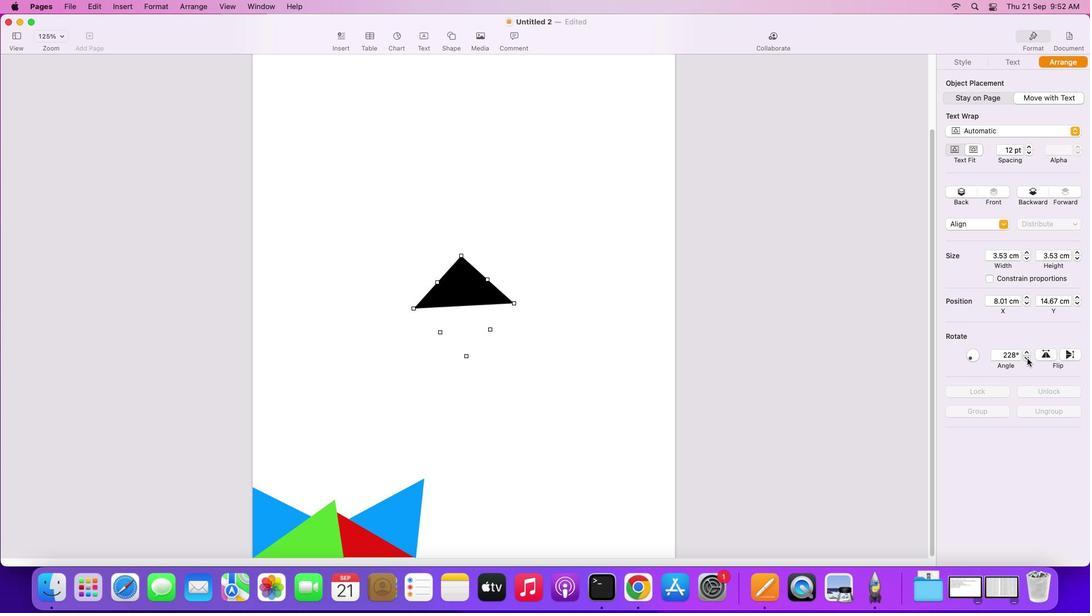 
Action: Mouse pressed left at (1027, 358)
Screenshot: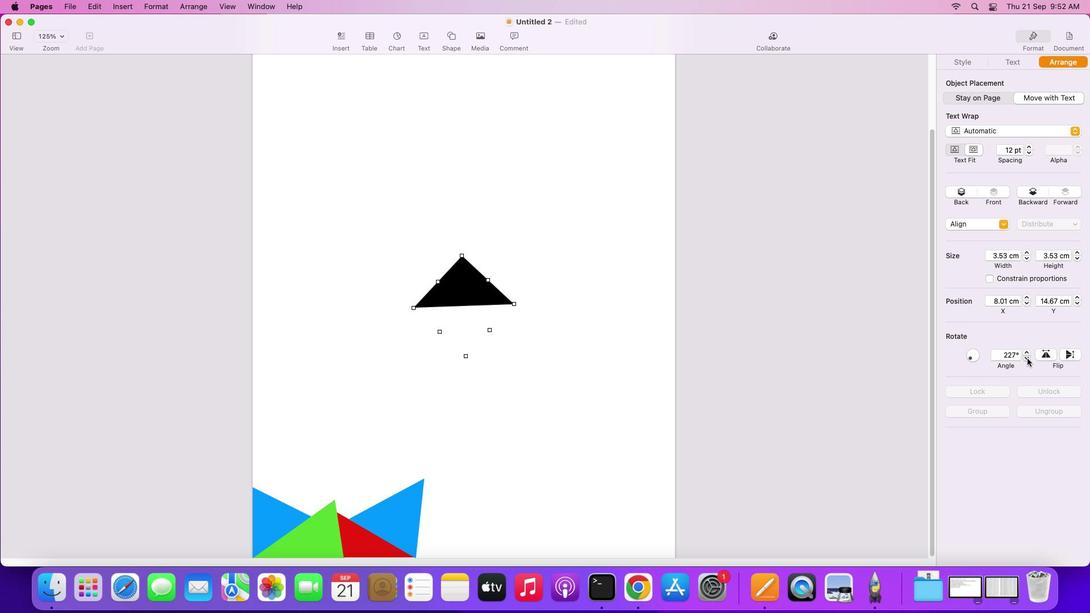 
Action: Mouse pressed left at (1027, 358)
Screenshot: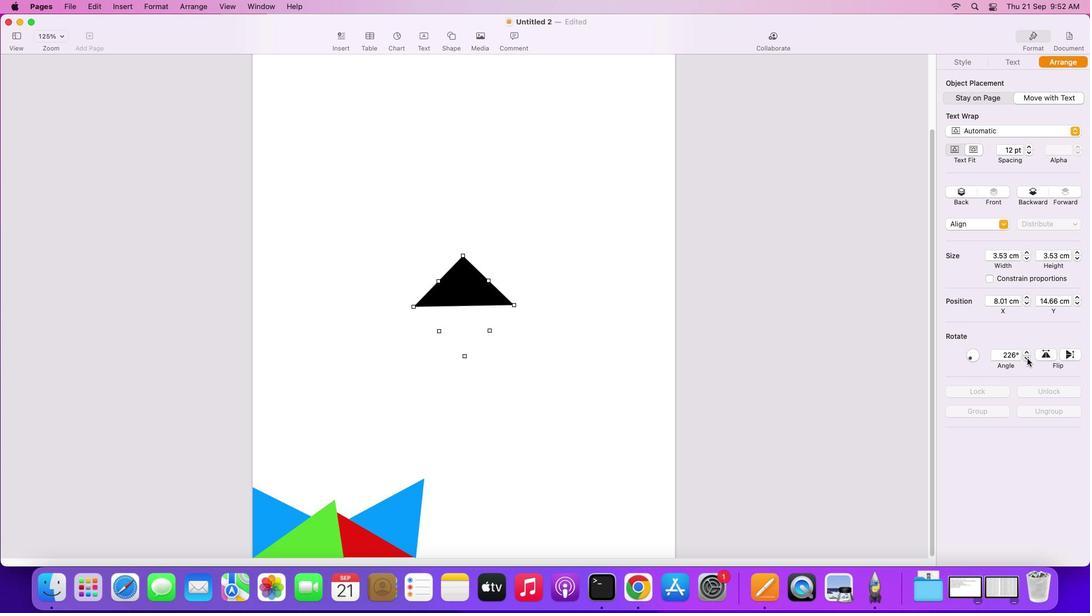 
Action: Mouse moved to (1027, 349)
Screenshot: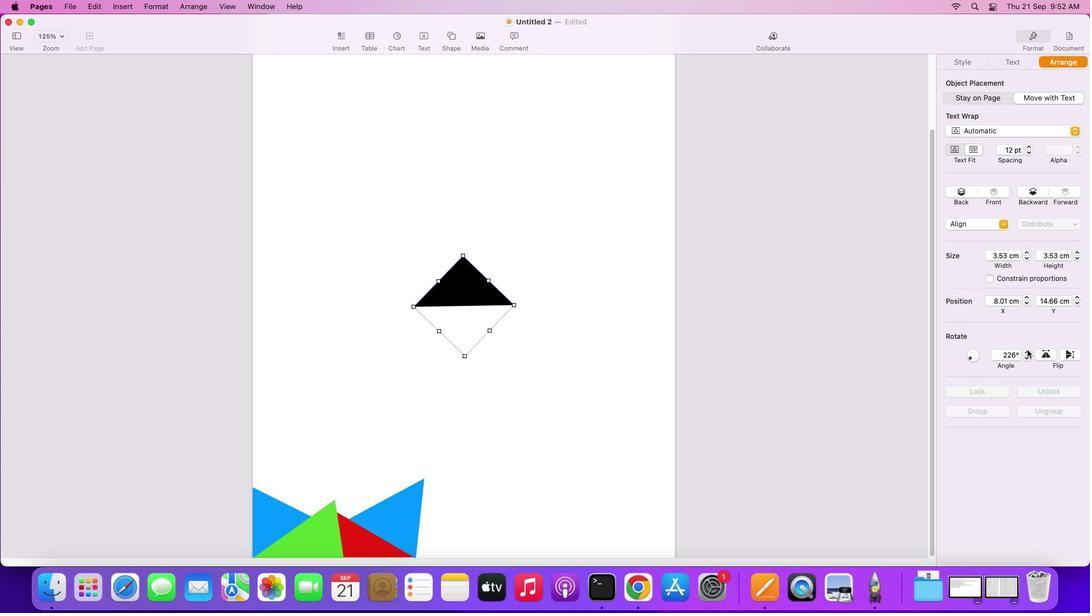
Action: Mouse pressed left at (1027, 349)
Screenshot: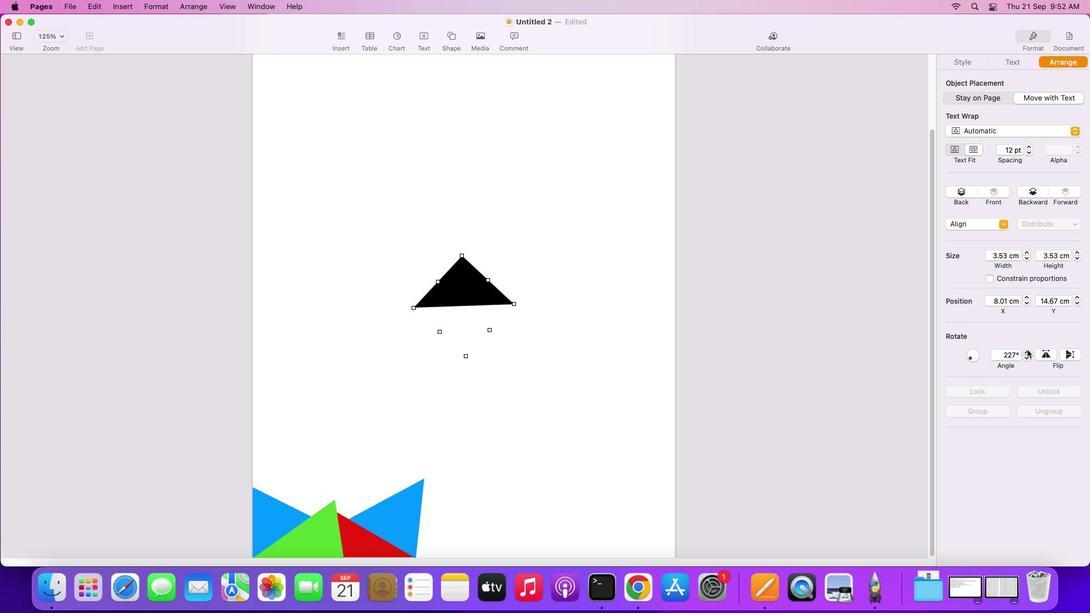 
Action: Mouse moved to (1025, 353)
Screenshot: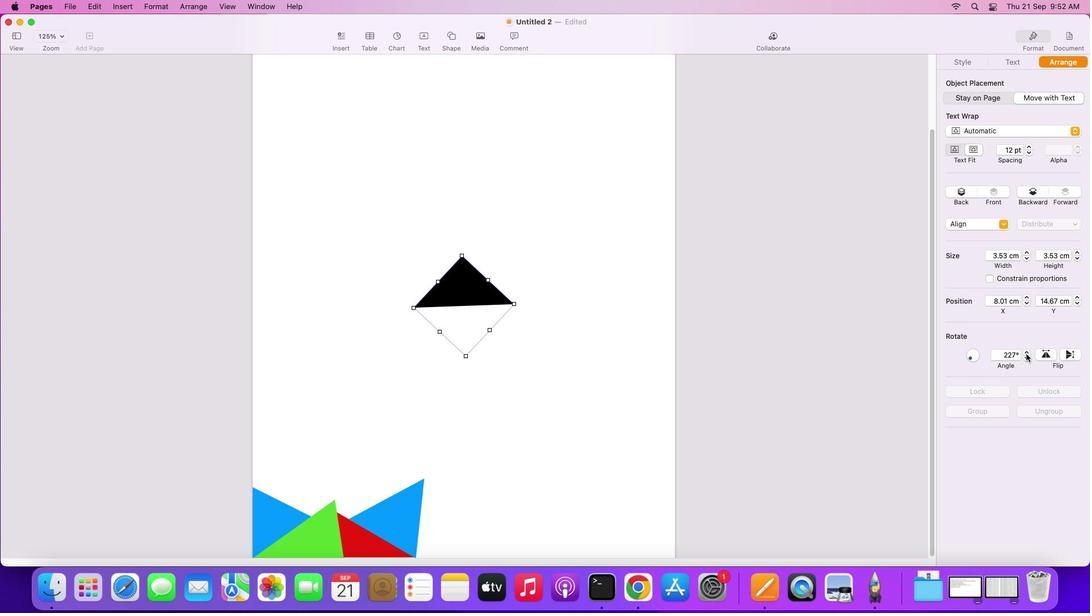 
Action: Mouse pressed left at (1025, 353)
Screenshot: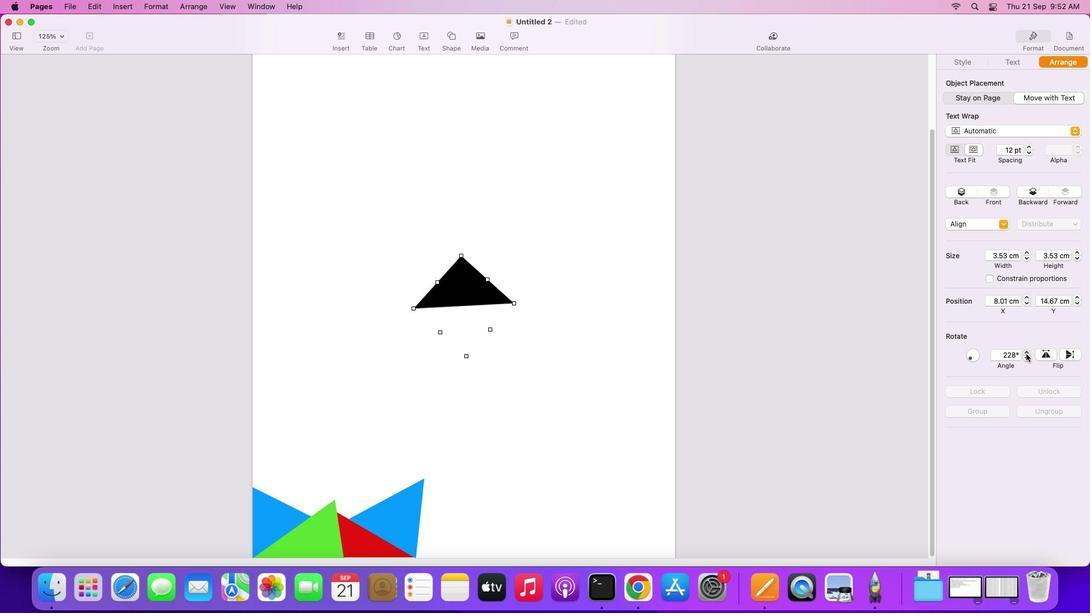 
Action: Mouse moved to (1026, 356)
Screenshot: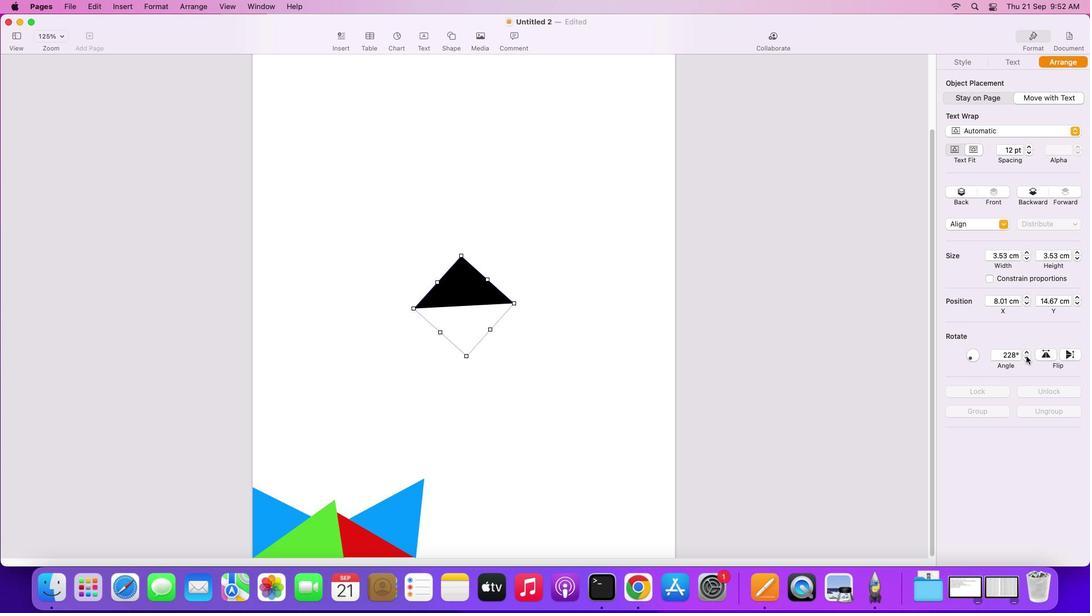 
Action: Mouse pressed left at (1026, 356)
Screenshot: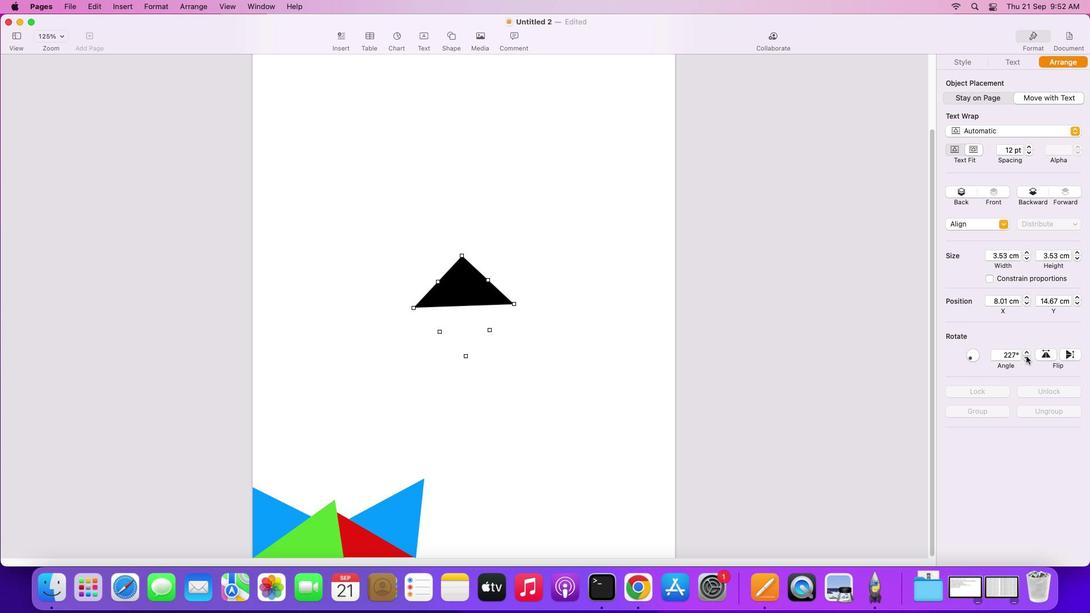 
Action: Mouse pressed left at (1026, 356)
Screenshot: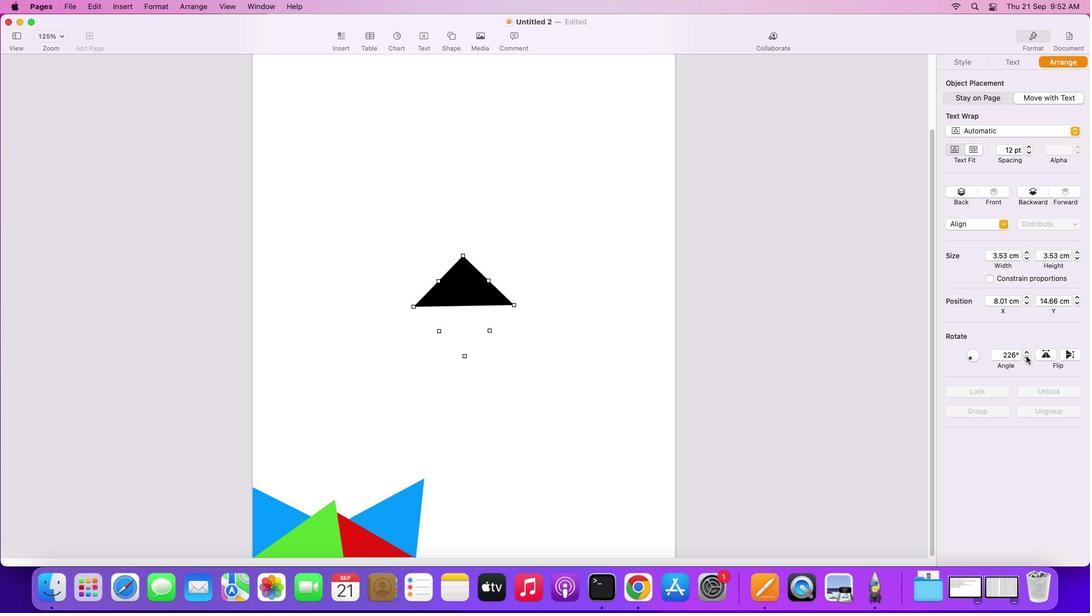 
Action: Mouse moved to (471, 298)
Screenshot: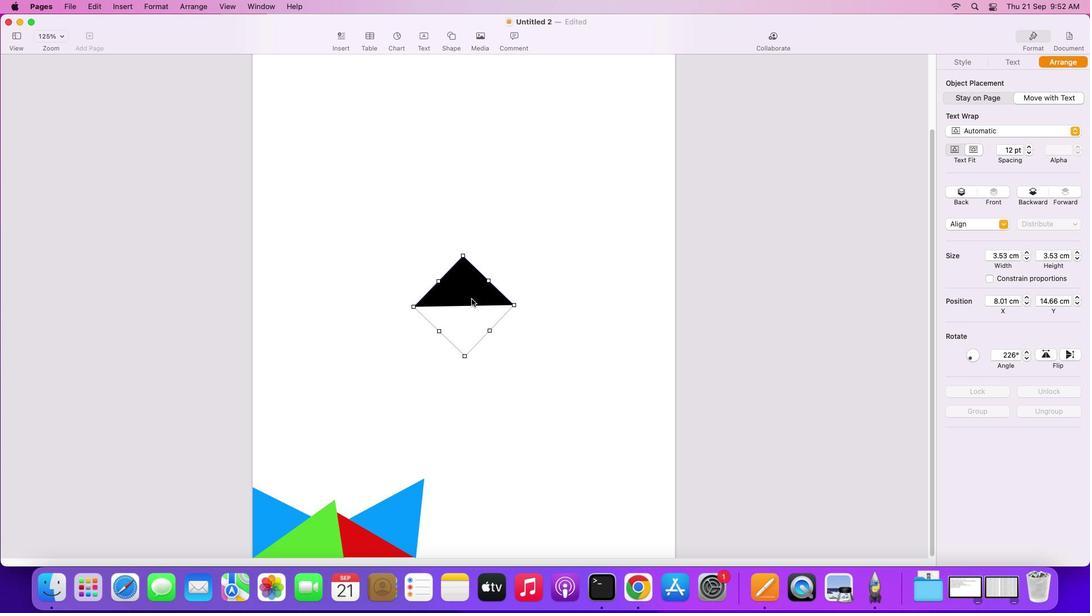 
Action: Mouse pressed left at (471, 298)
Screenshot: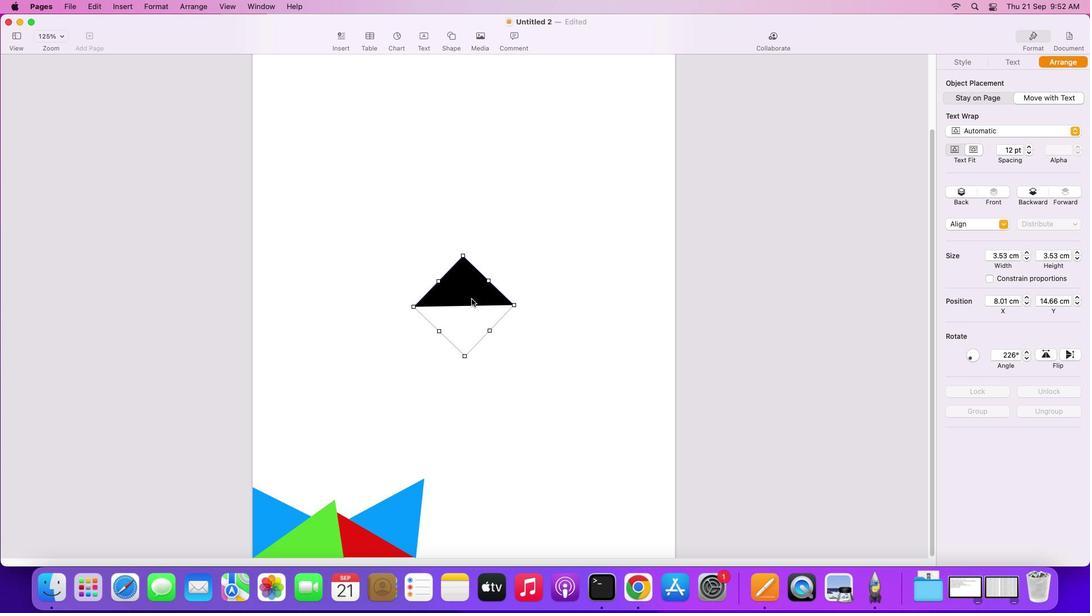 
Action: Mouse moved to (483, 547)
Screenshot: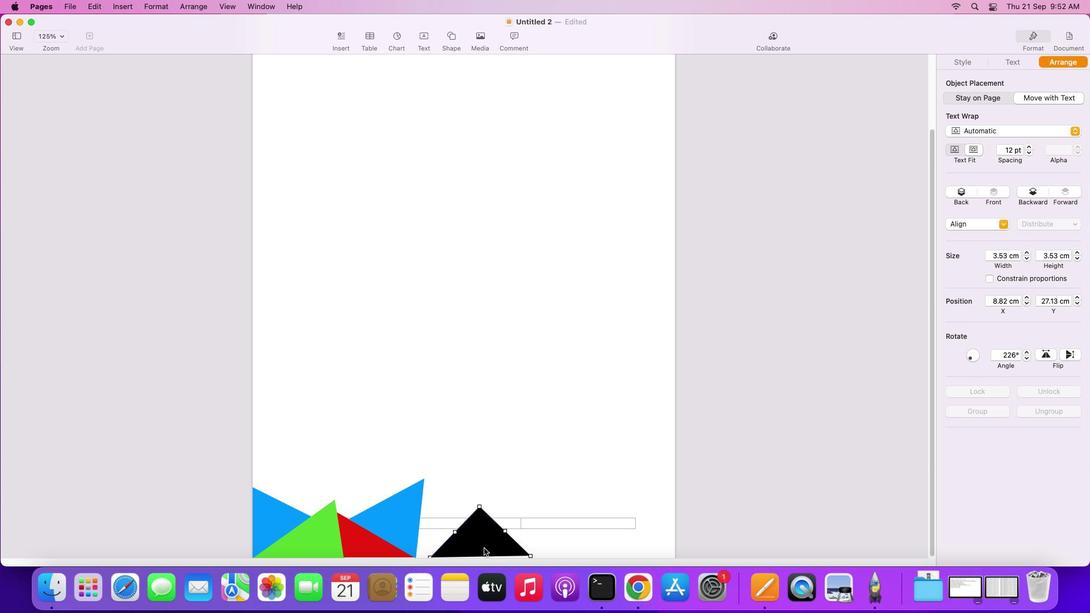 
Action: Mouse pressed left at (483, 547)
Screenshot: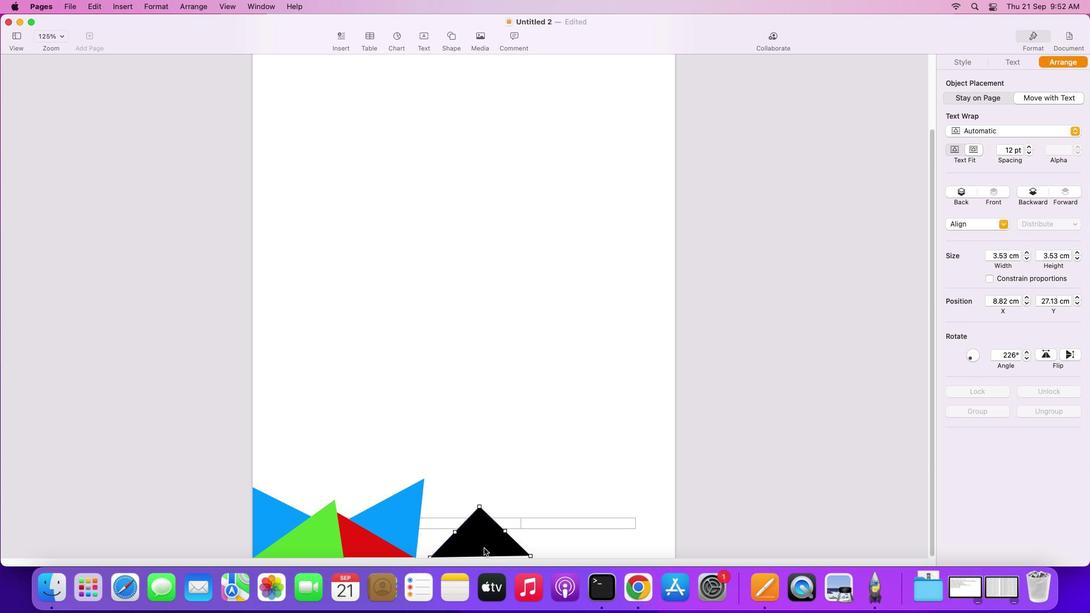 
Action: Mouse moved to (1026, 350)
Screenshot: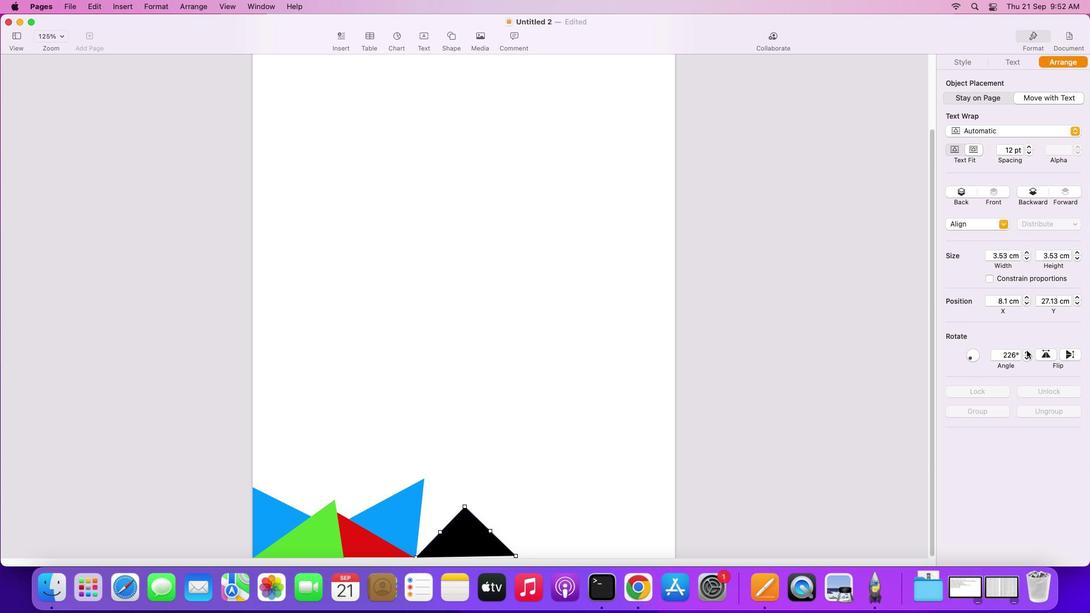
Action: Mouse pressed left at (1026, 350)
Screenshot: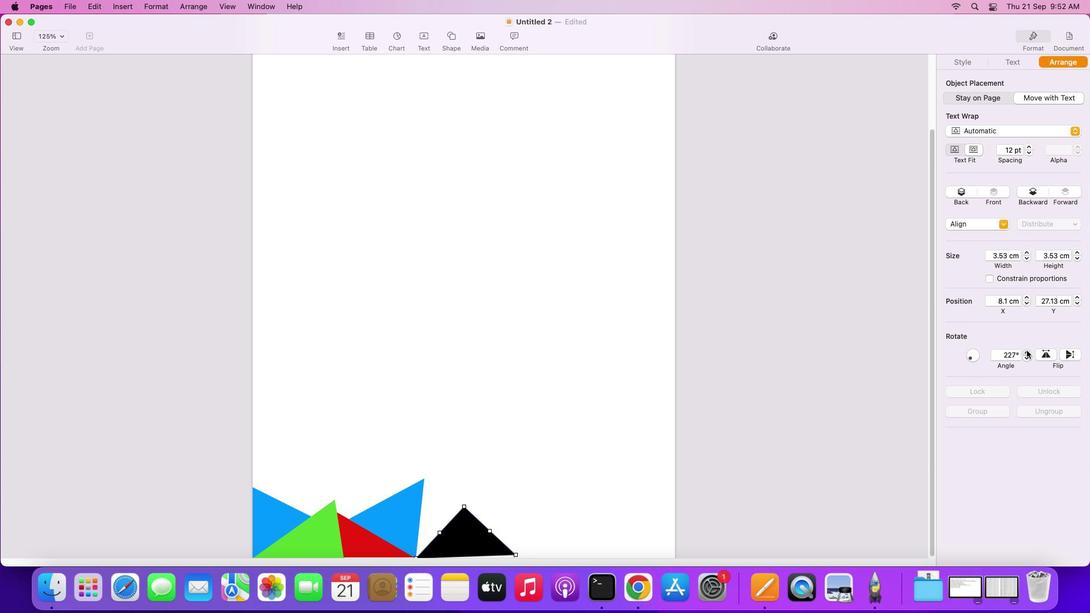 
Action: Mouse moved to (1024, 357)
Screenshot: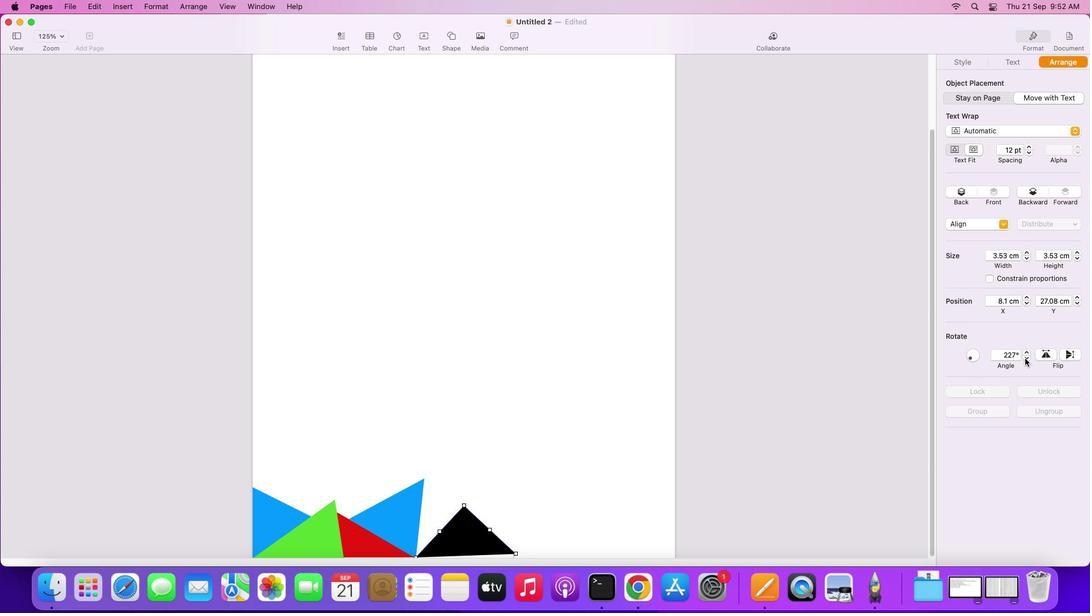 
Action: Mouse pressed left at (1024, 357)
Screenshot: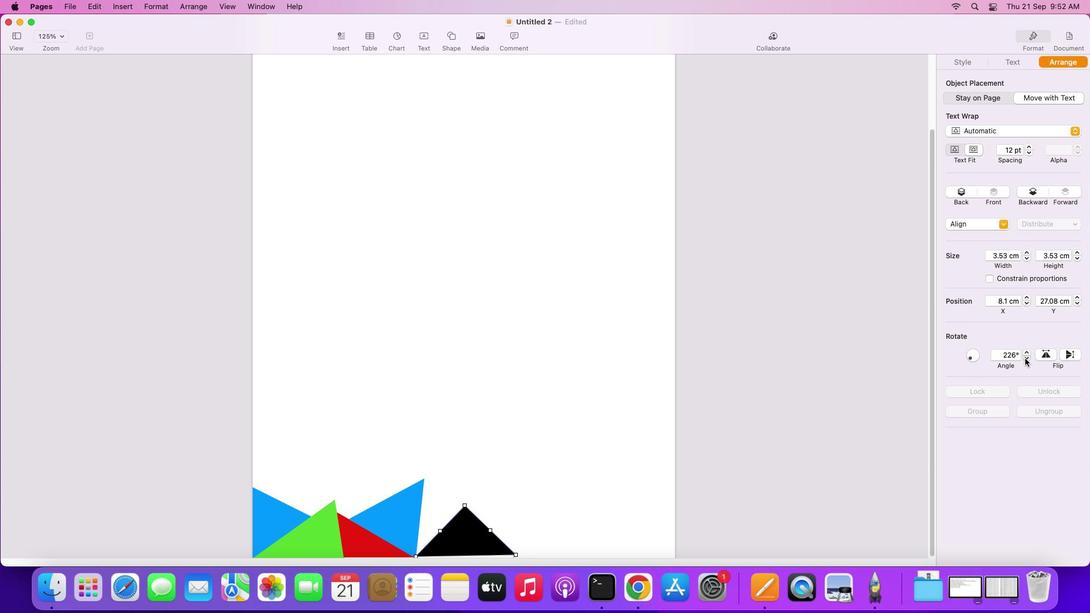 
Action: Mouse pressed left at (1024, 357)
Screenshot: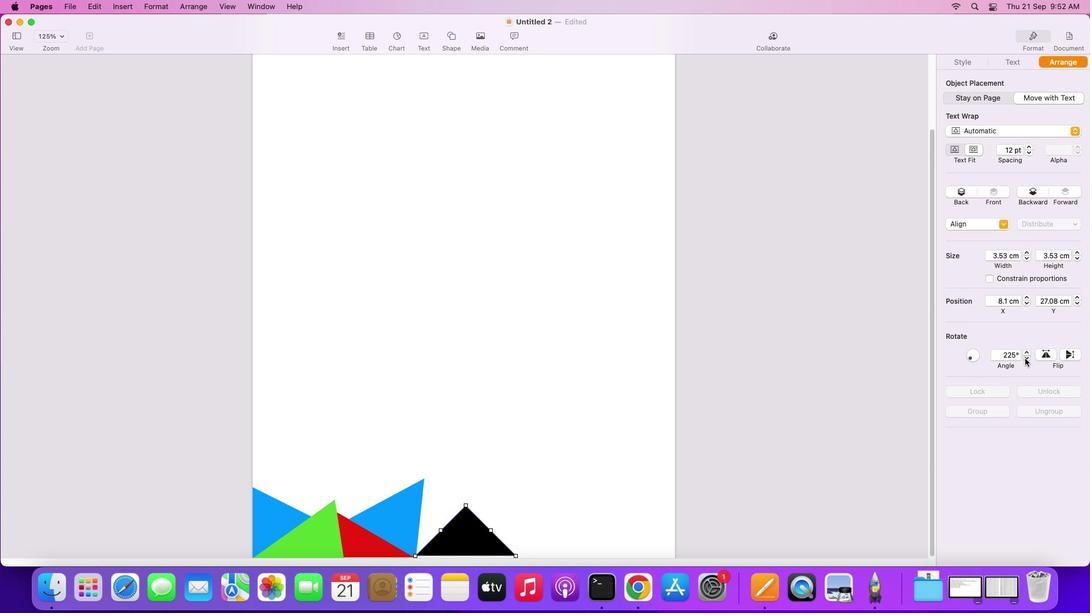 
Action: Mouse moved to (462, 539)
Screenshot: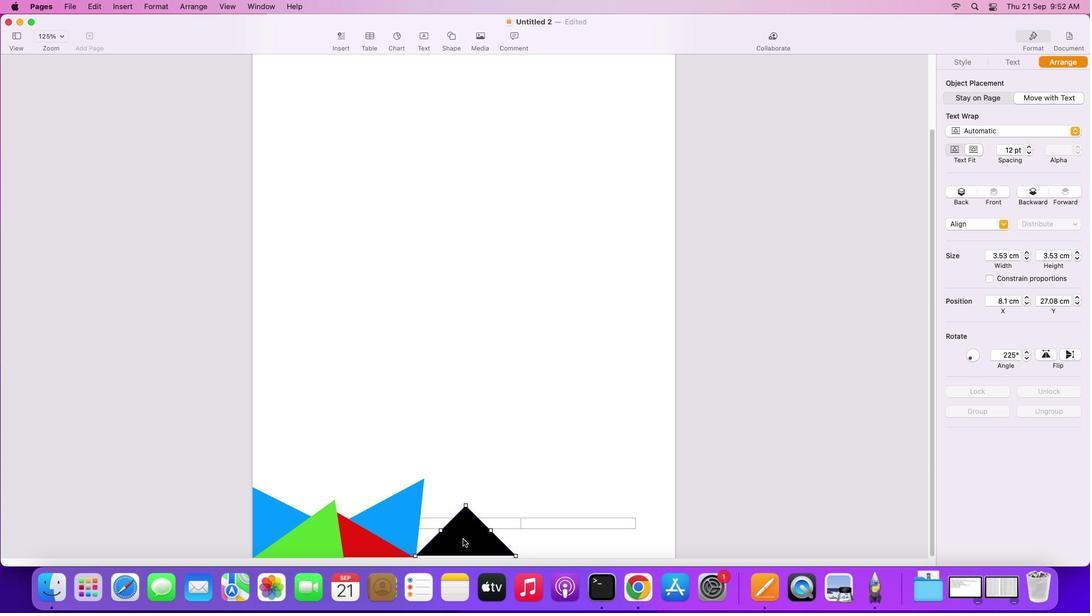 
Action: Mouse pressed left at (462, 539)
Screenshot: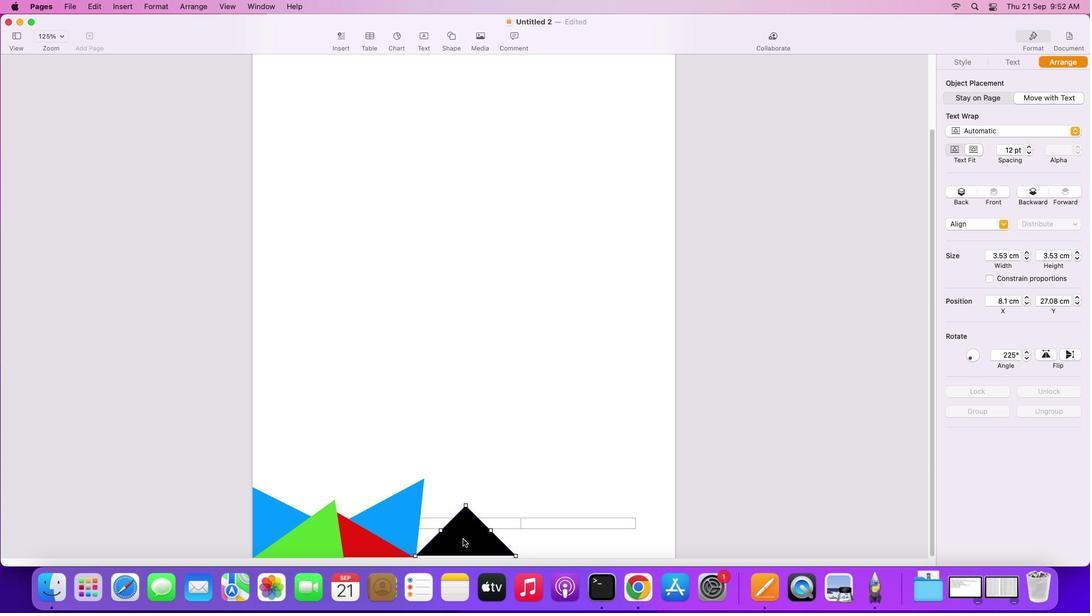 
Action: Mouse moved to (523, 451)
Screenshot: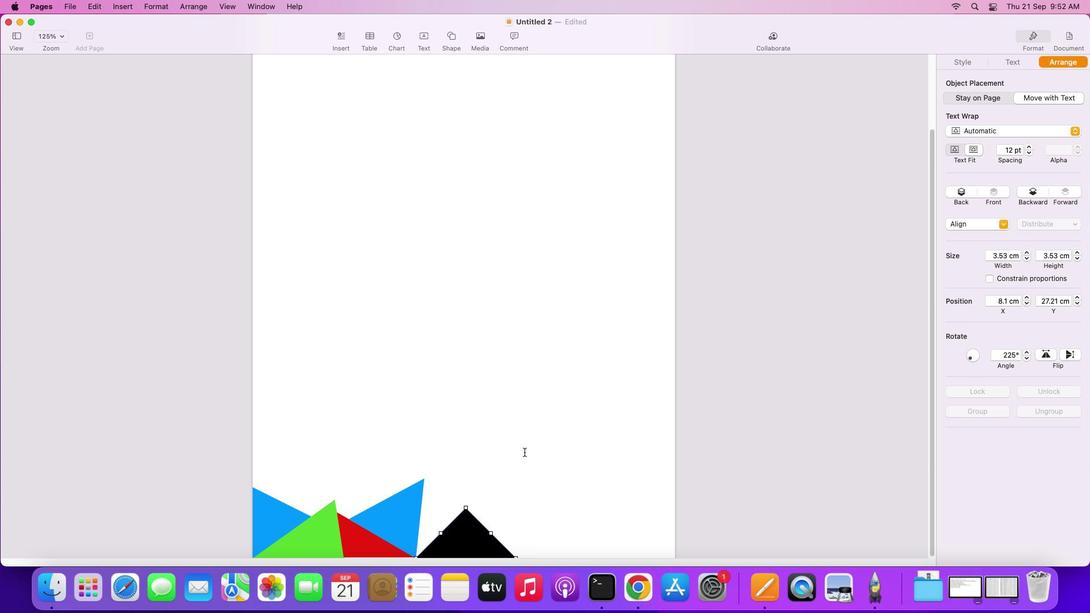
Action: Mouse pressed left at (523, 451)
Screenshot: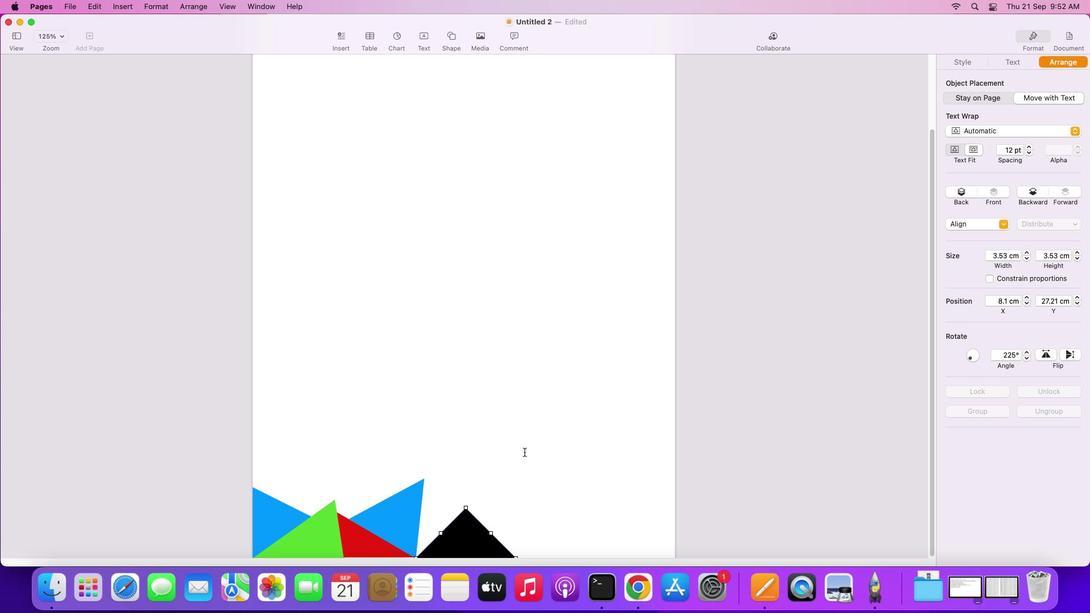 
Action: Mouse moved to (474, 535)
Screenshot: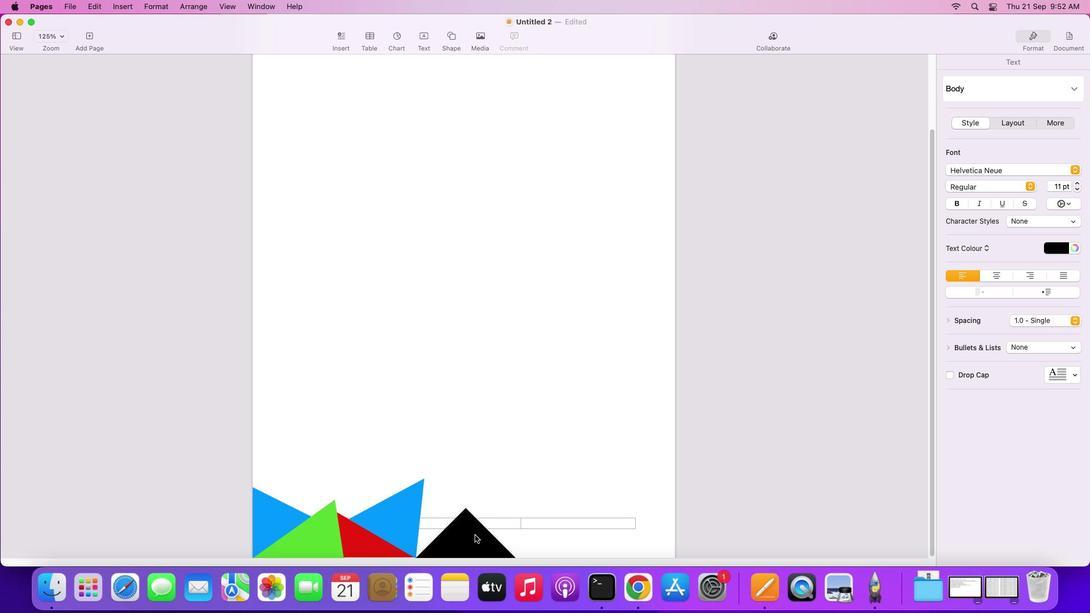 
Action: Mouse pressed left at (474, 535)
Screenshot: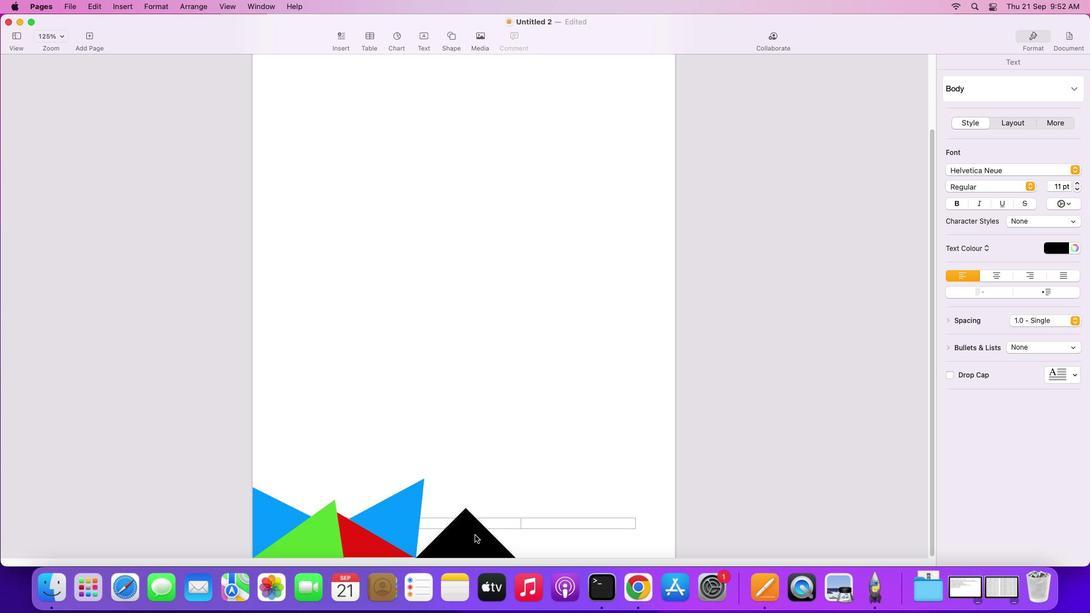
Action: Mouse moved to (982, 97)
Screenshot: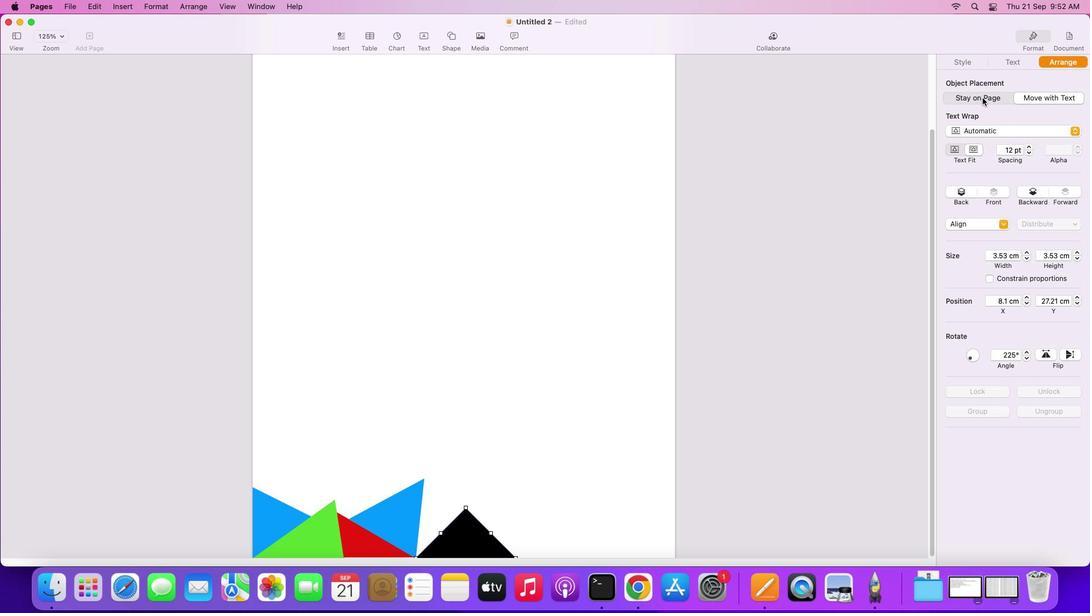 
Action: Mouse pressed left at (982, 97)
Screenshot: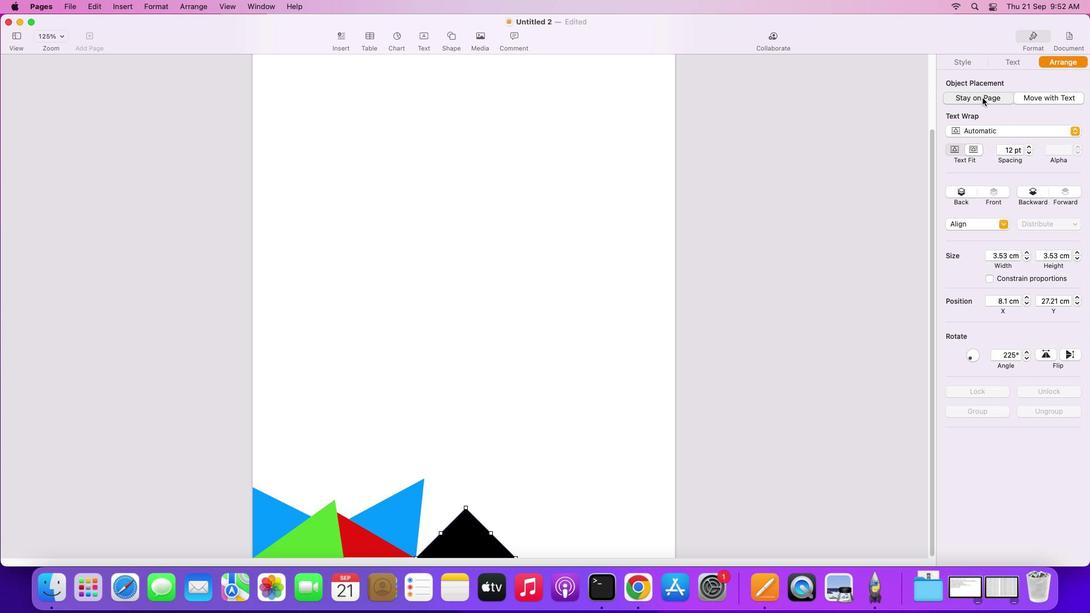 
Action: Mouse moved to (965, 60)
Screenshot: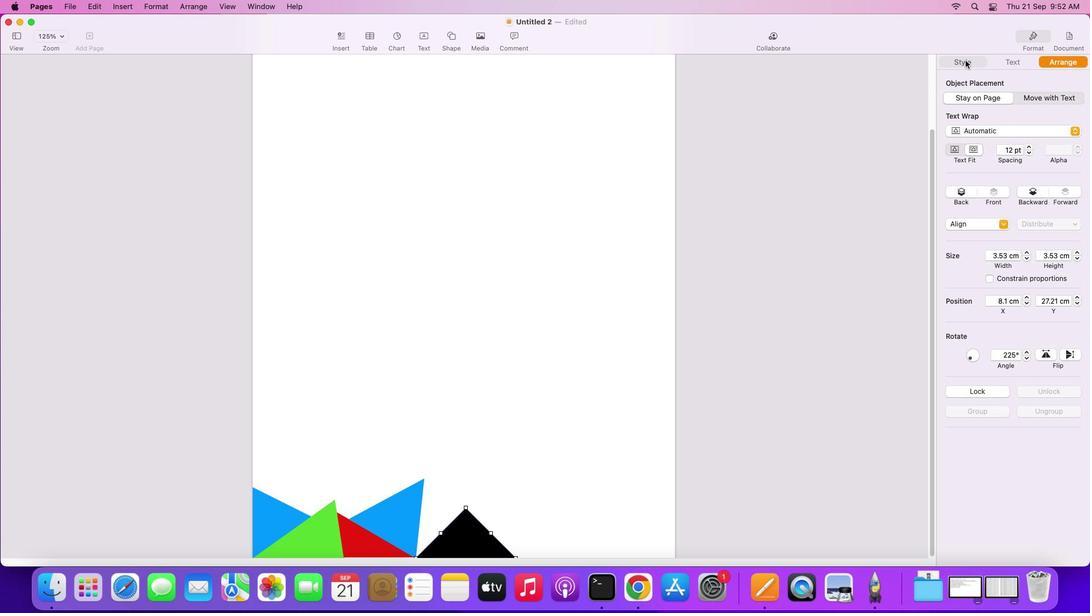 
Action: Mouse pressed left at (965, 60)
Screenshot: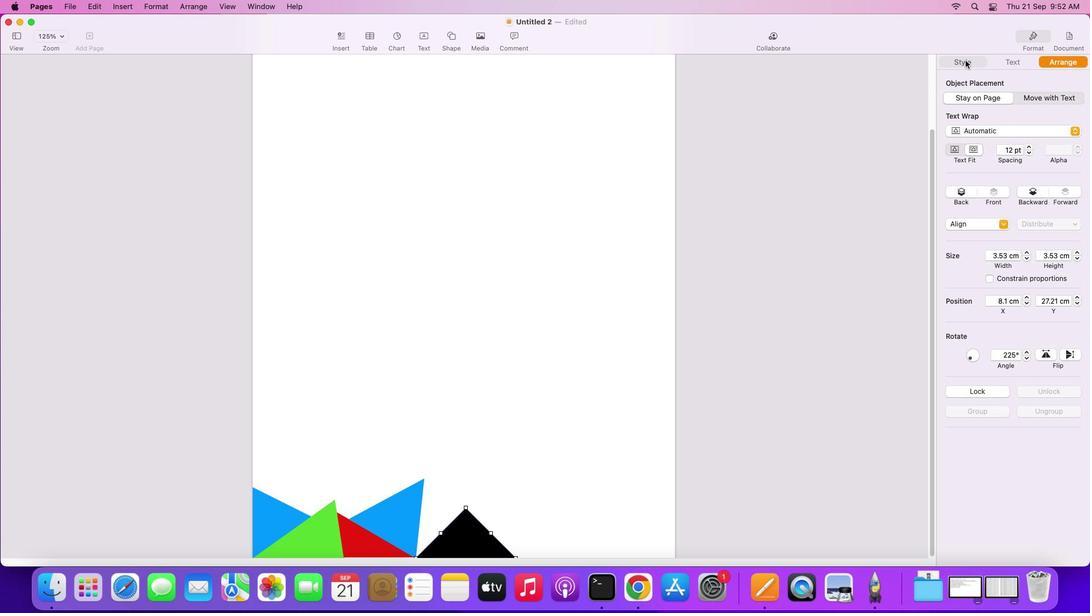 
Action: Mouse moved to (1016, 134)
Screenshot: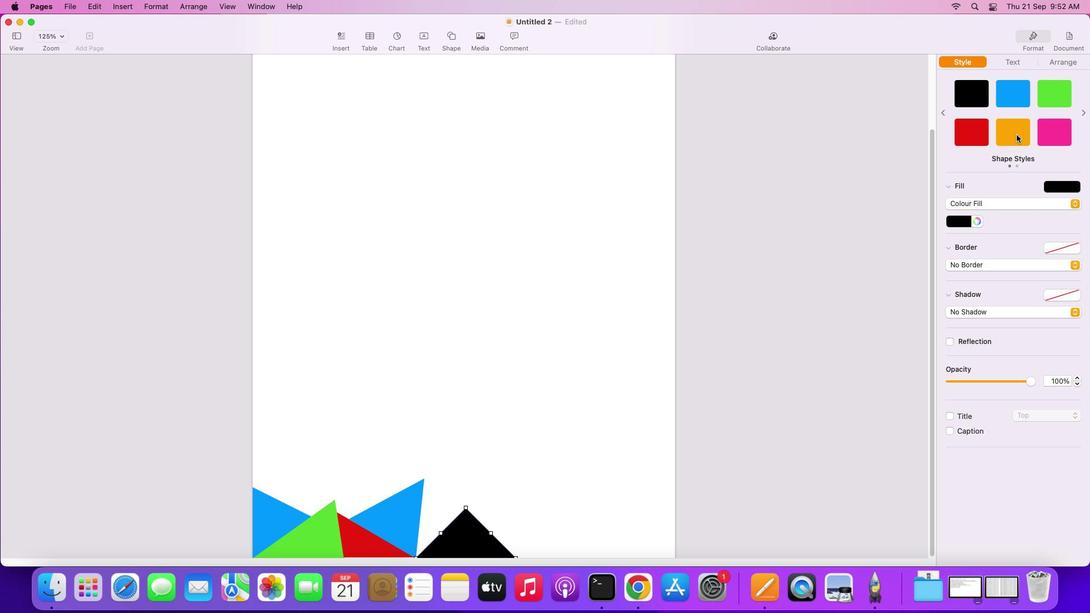 
Action: Mouse pressed left at (1016, 134)
Screenshot: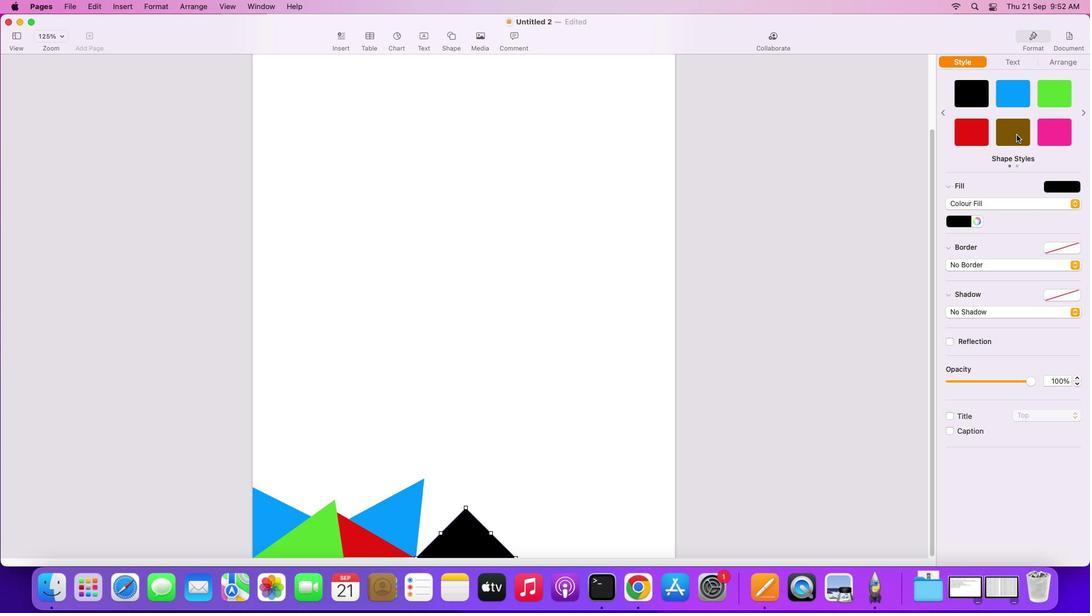 
Action: Mouse moved to (445, 35)
Screenshot: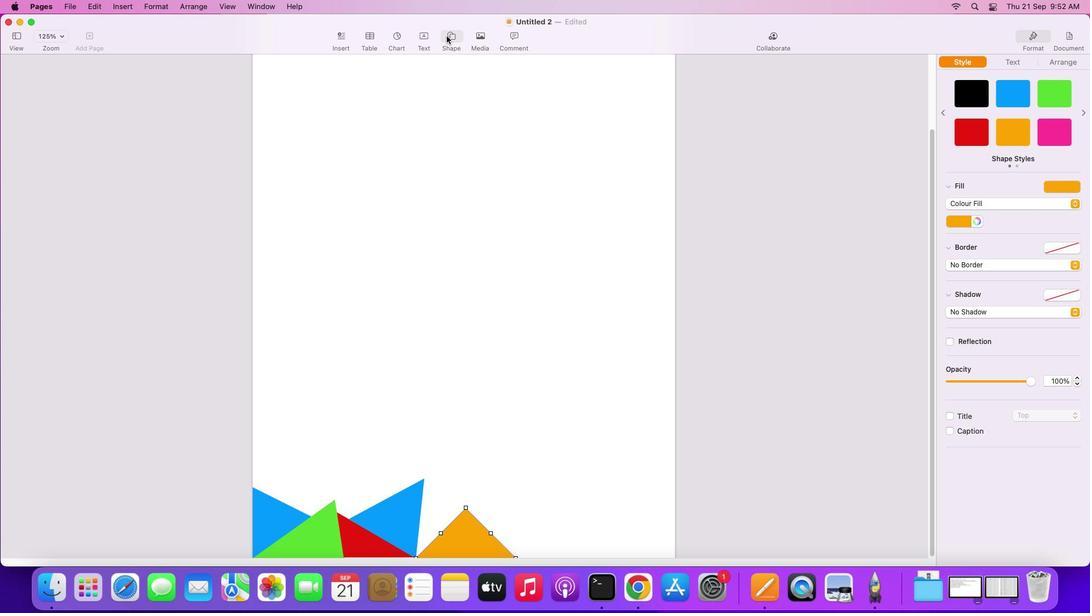 
Action: Mouse pressed left at (445, 35)
Screenshot: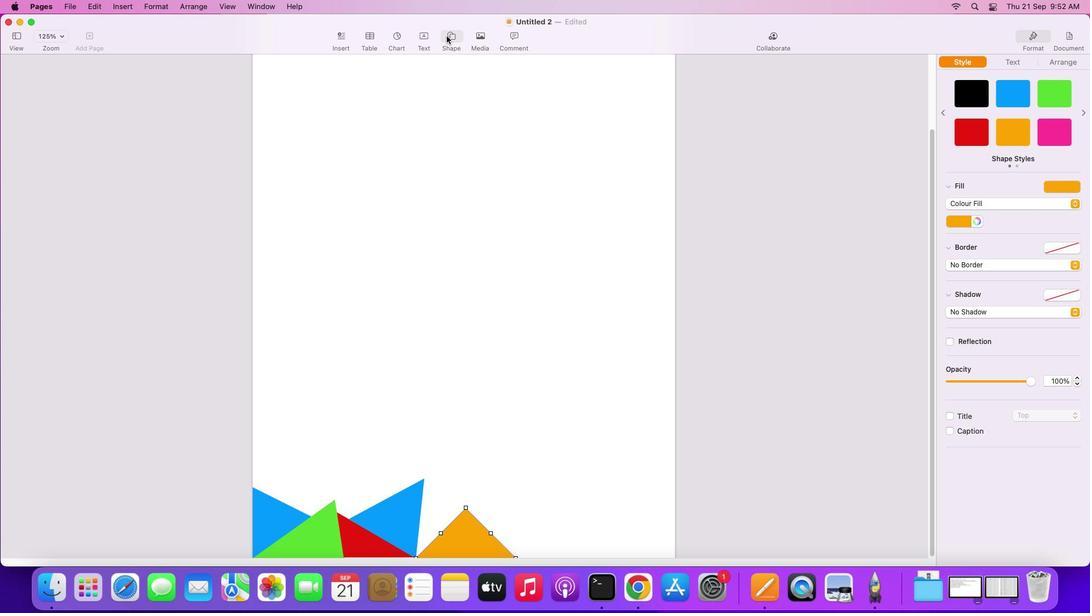 
Action: Mouse moved to (493, 168)
Screenshot: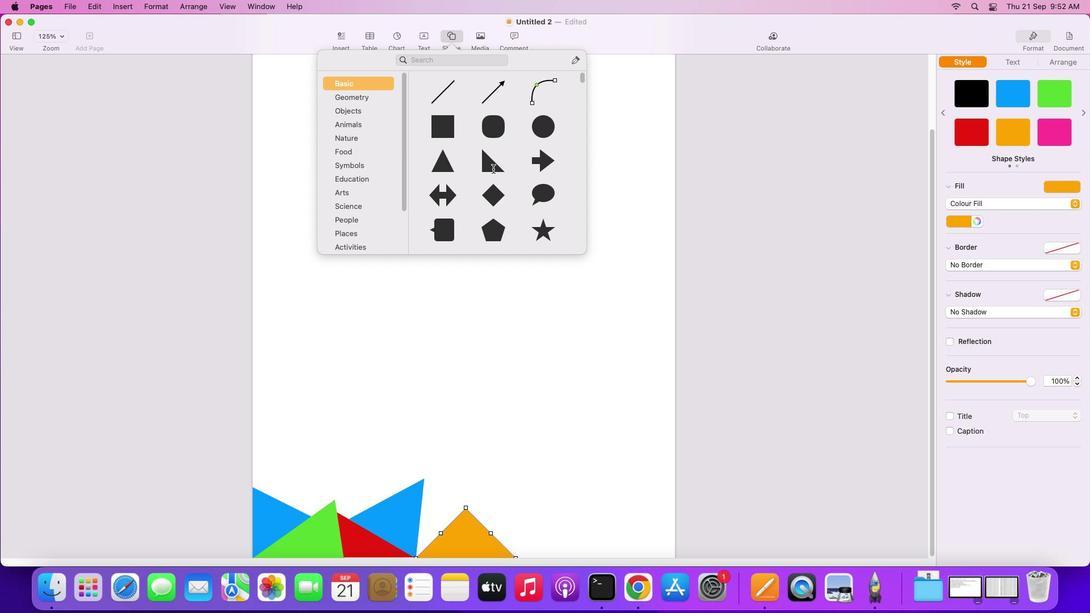 
Action: Mouse pressed left at (493, 168)
Screenshot: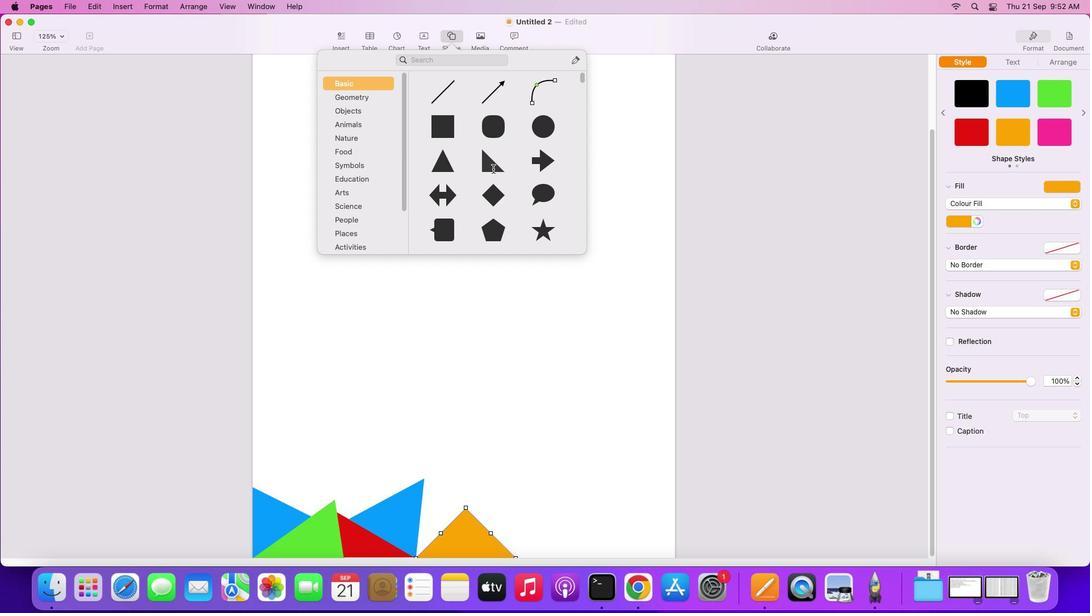 
Action: Mouse moved to (439, 330)
Screenshot: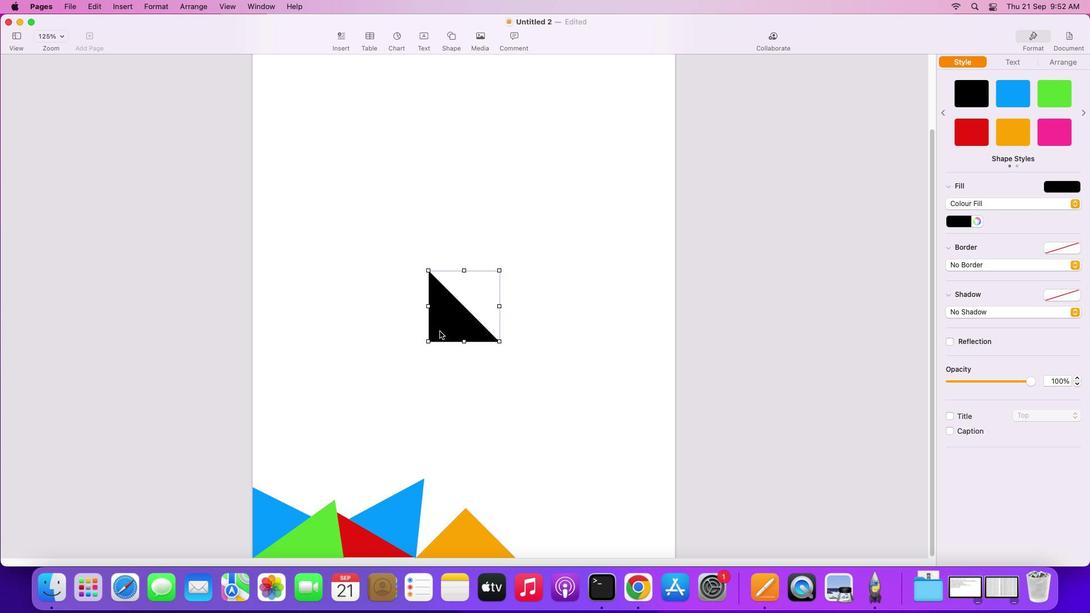 
Action: Mouse pressed left at (439, 330)
Screenshot: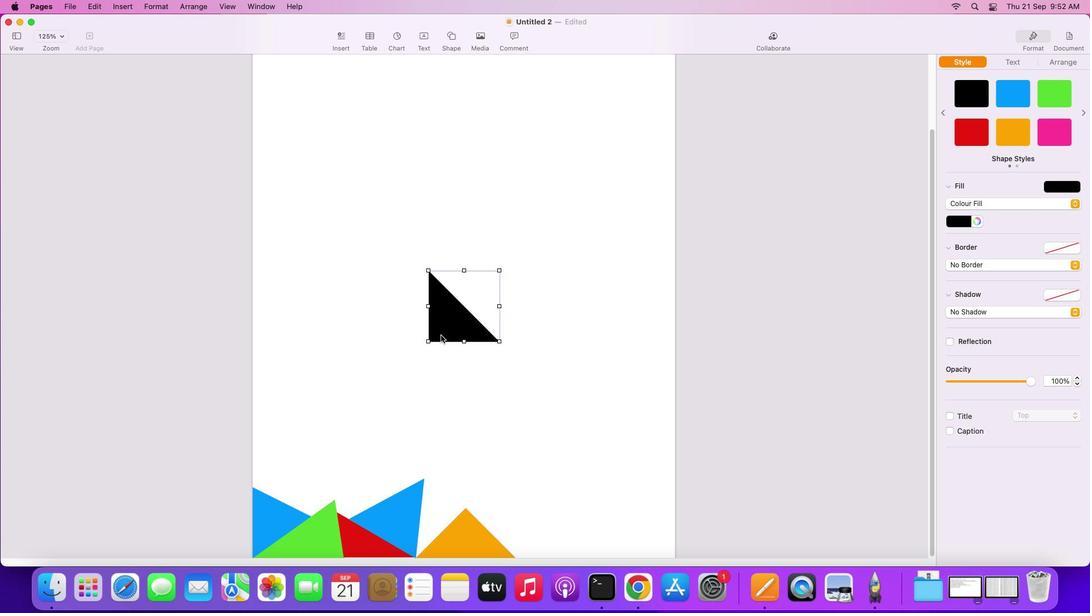 
Action: Mouse moved to (438, 528)
Screenshot: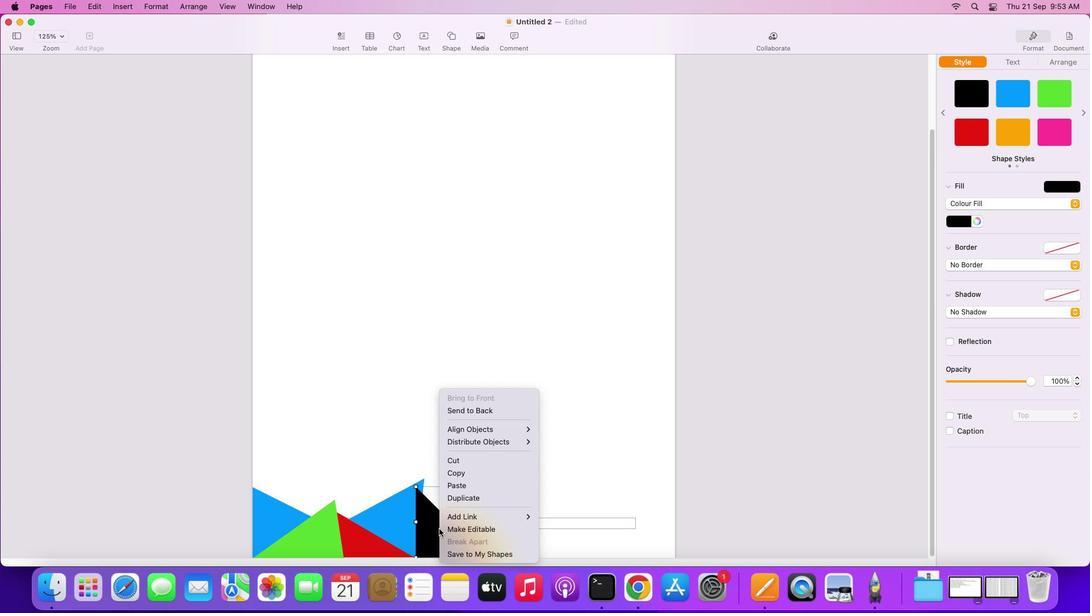 
Action: Mouse pressed right at (438, 528)
Screenshot: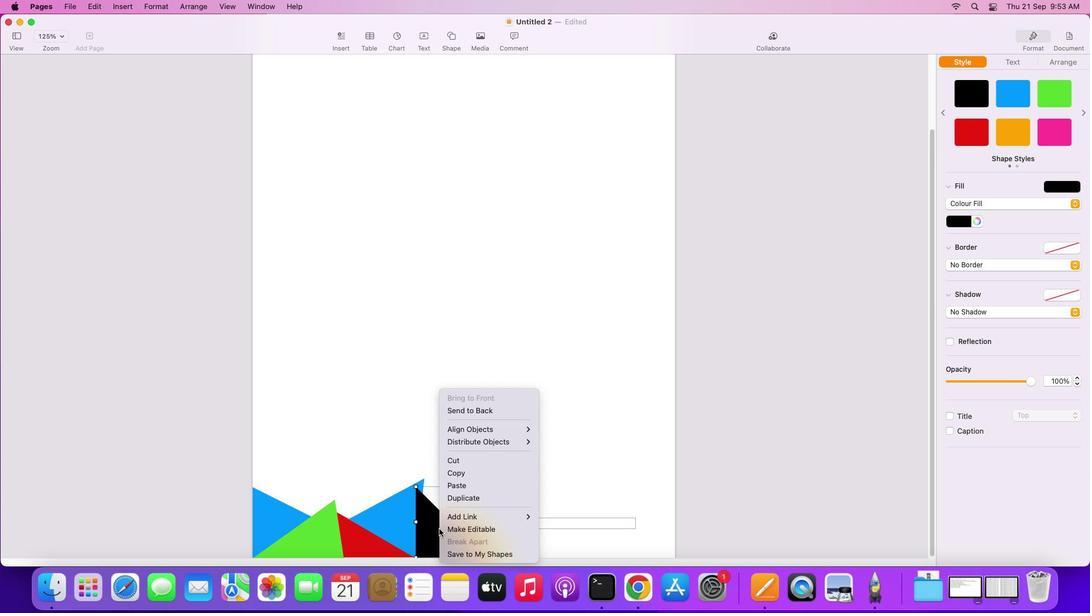 
Action: Mouse moved to (467, 528)
Screenshot: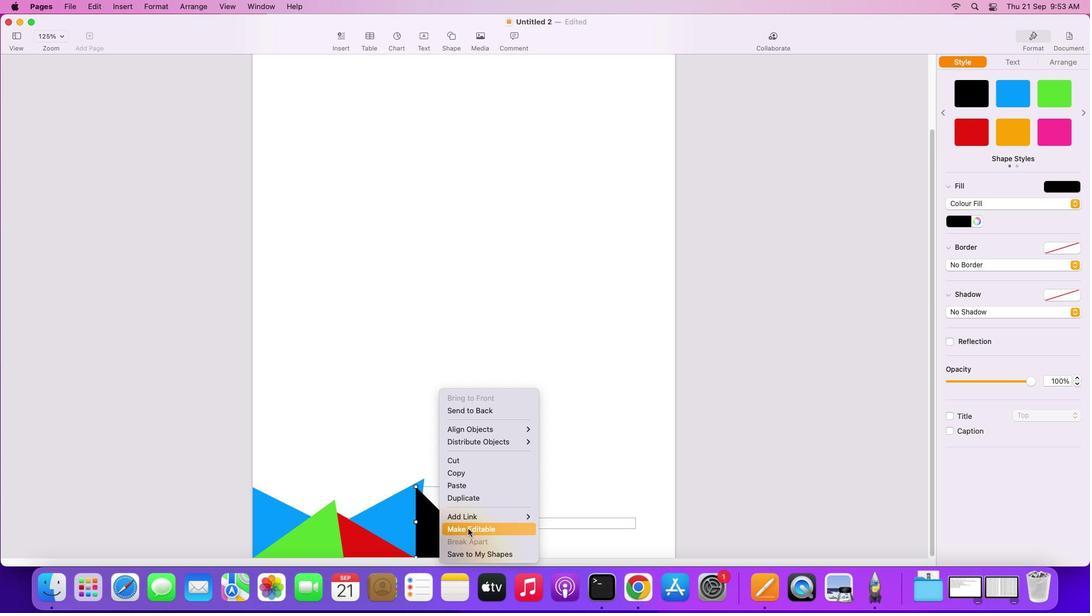 
Action: Mouse pressed left at (467, 528)
Screenshot: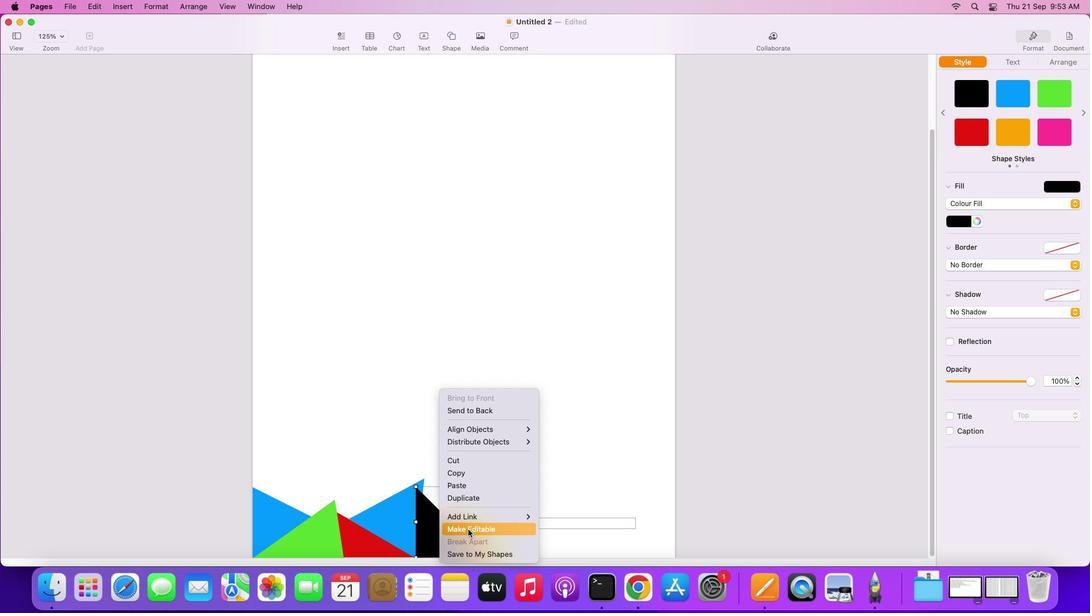 
Action: Mouse moved to (415, 487)
Screenshot: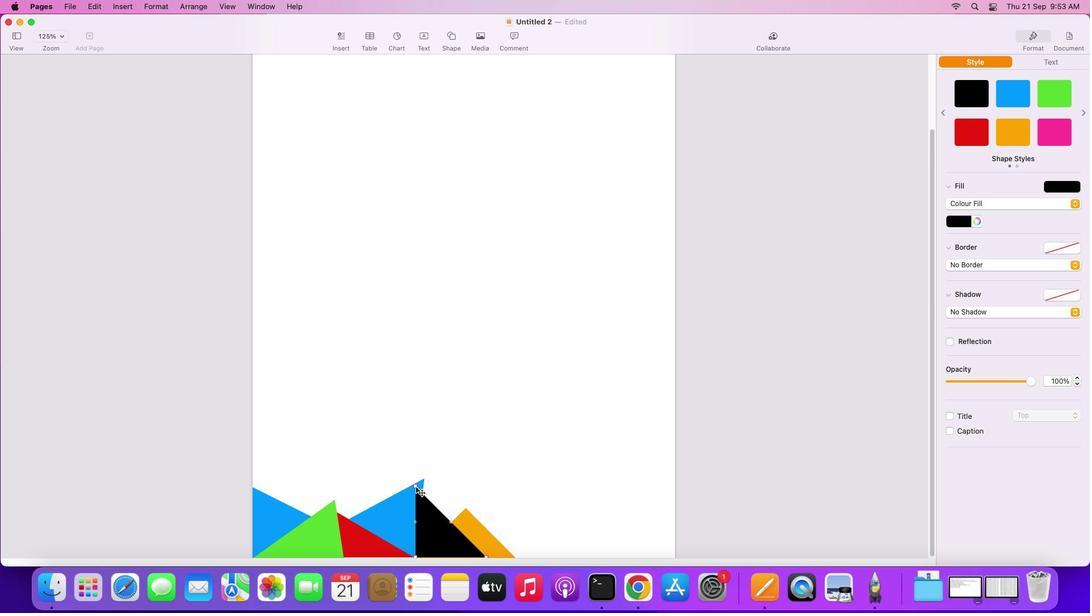 
Action: Mouse pressed left at (415, 487)
Screenshot: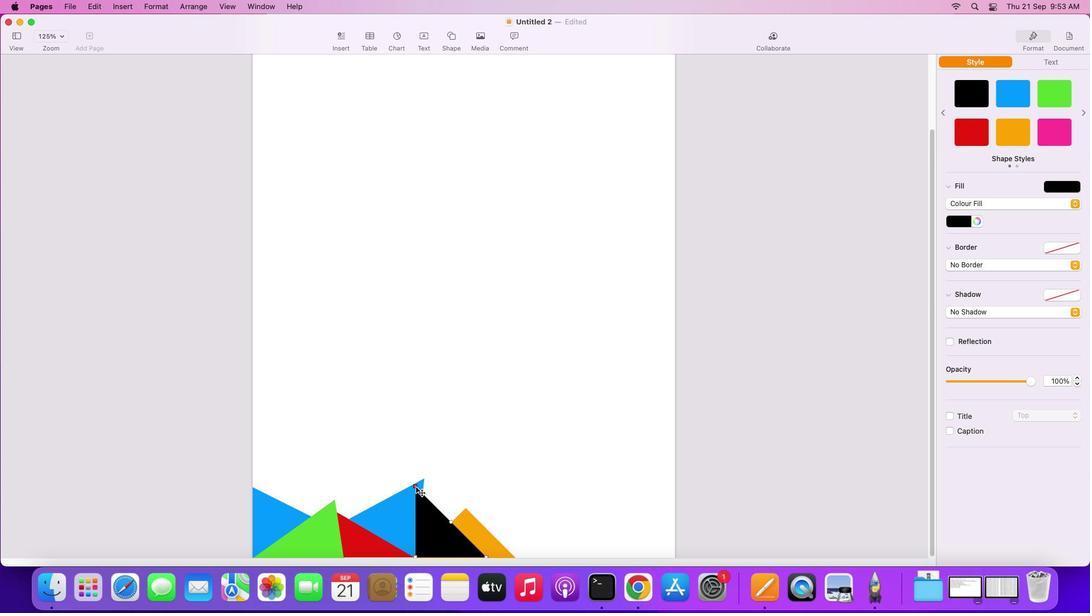 
Action: Mouse moved to (486, 556)
Screenshot: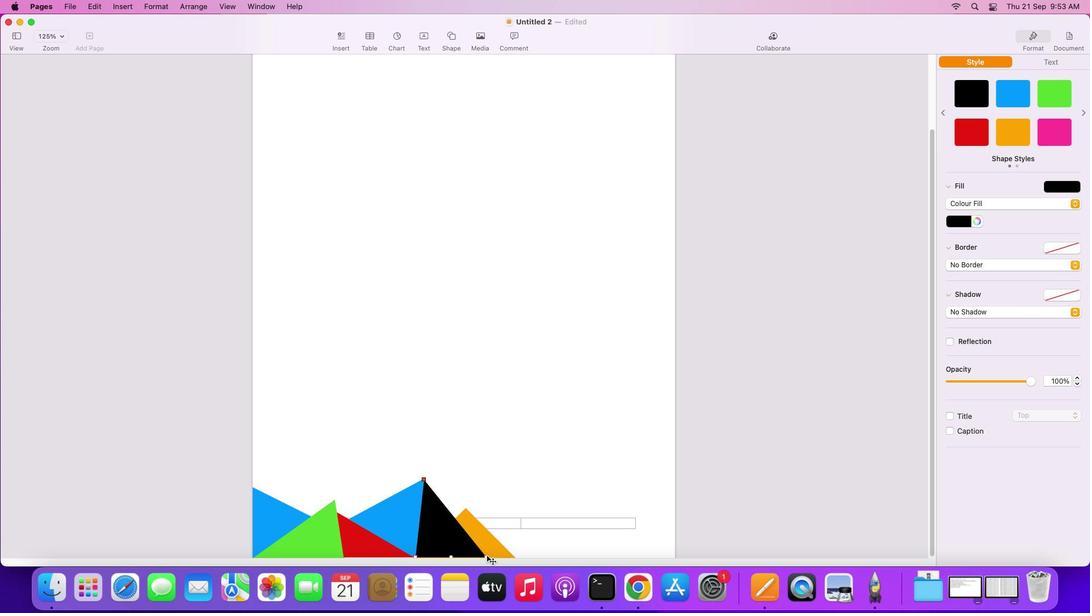 
Action: Mouse pressed left at (486, 556)
Screenshot: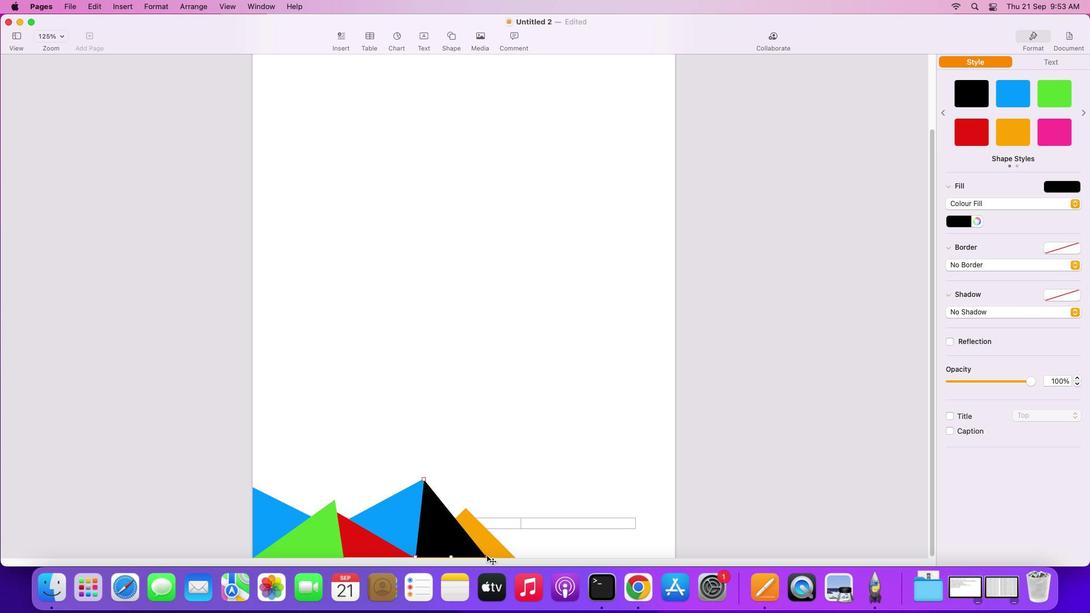 
Action: Mouse moved to (416, 557)
Screenshot: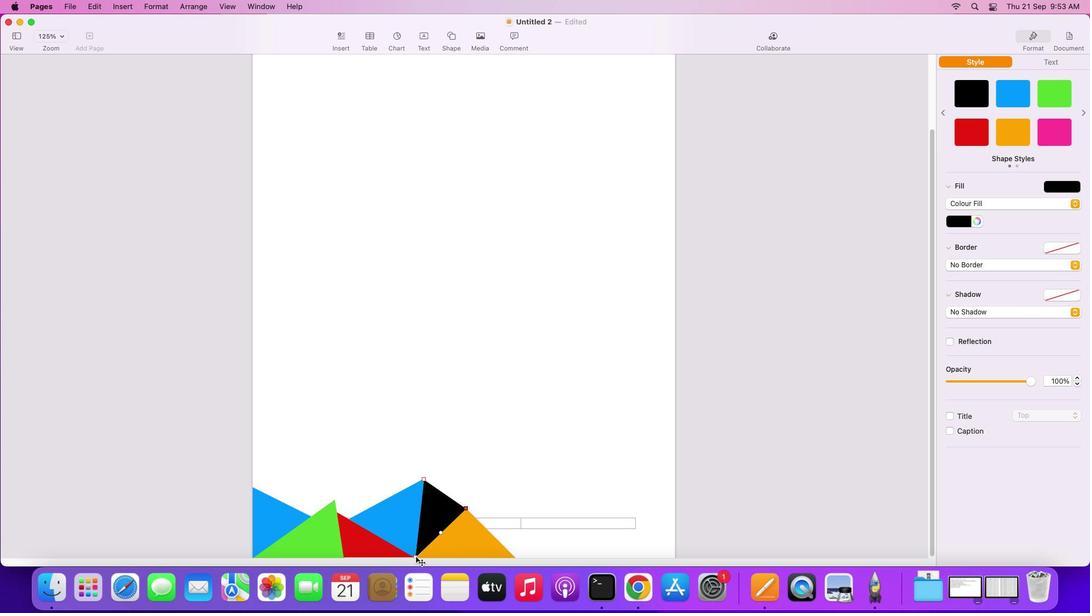 
Action: Mouse pressed left at (416, 557)
Screenshot: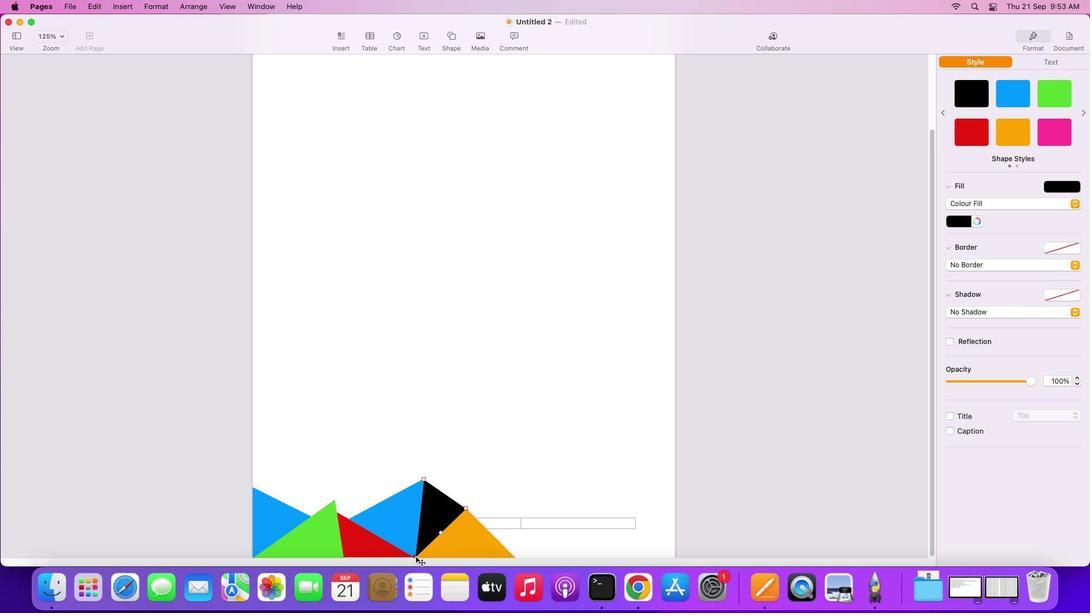 
Action: Mouse moved to (500, 492)
Screenshot: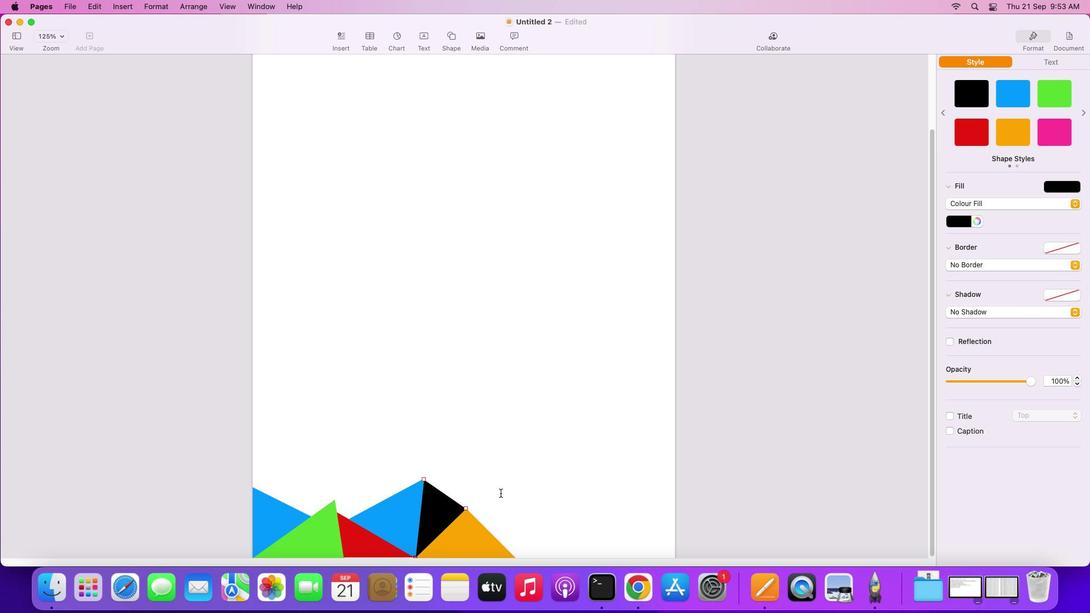 
Action: Mouse pressed left at (500, 492)
Screenshot: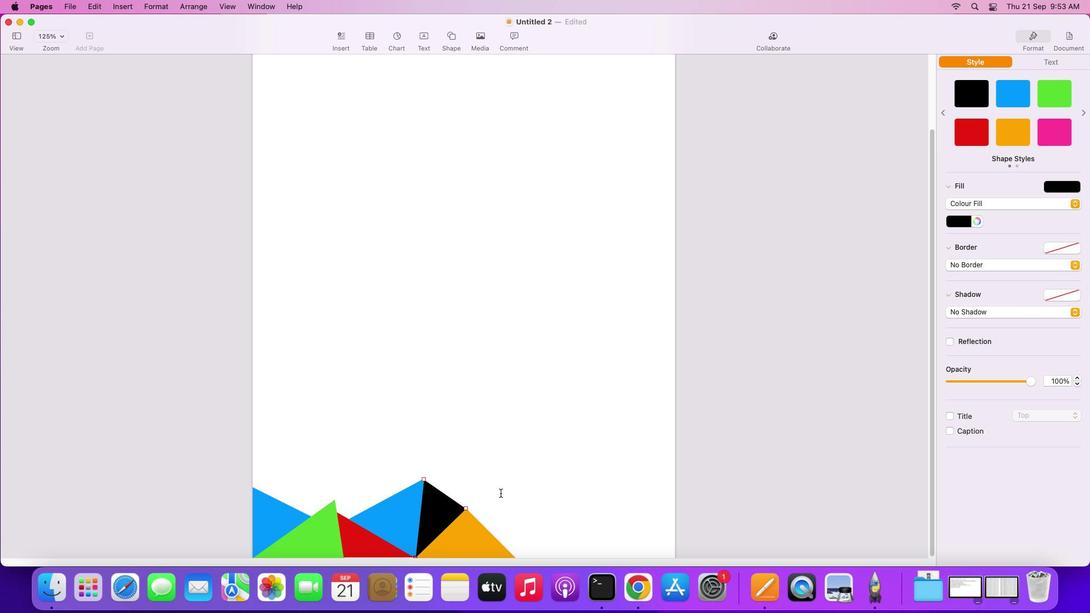 
Action: Mouse moved to (435, 496)
Screenshot: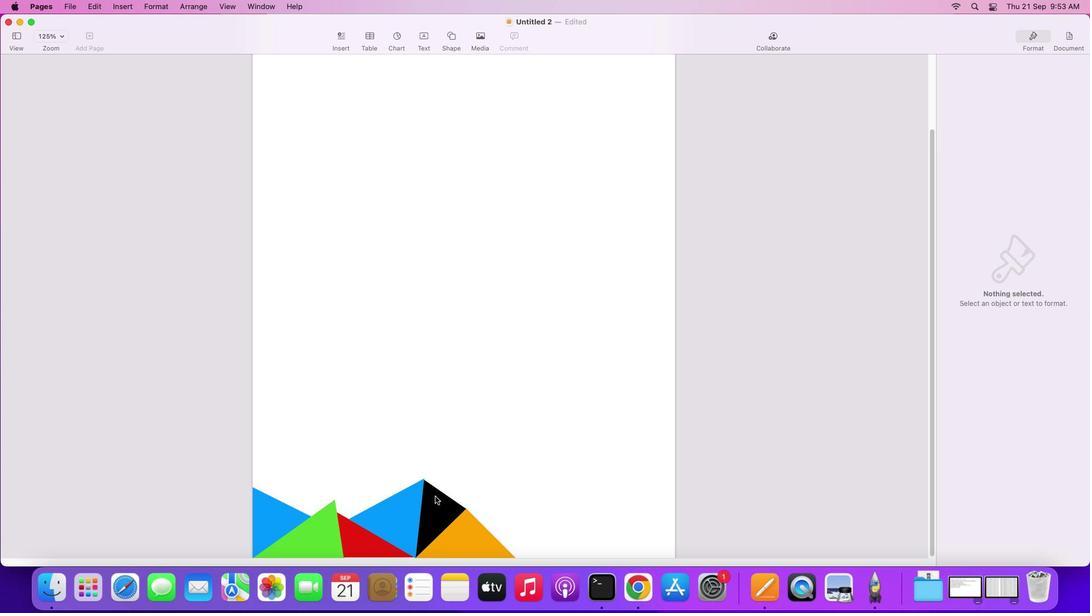 
Action: Mouse pressed left at (435, 496)
Screenshot: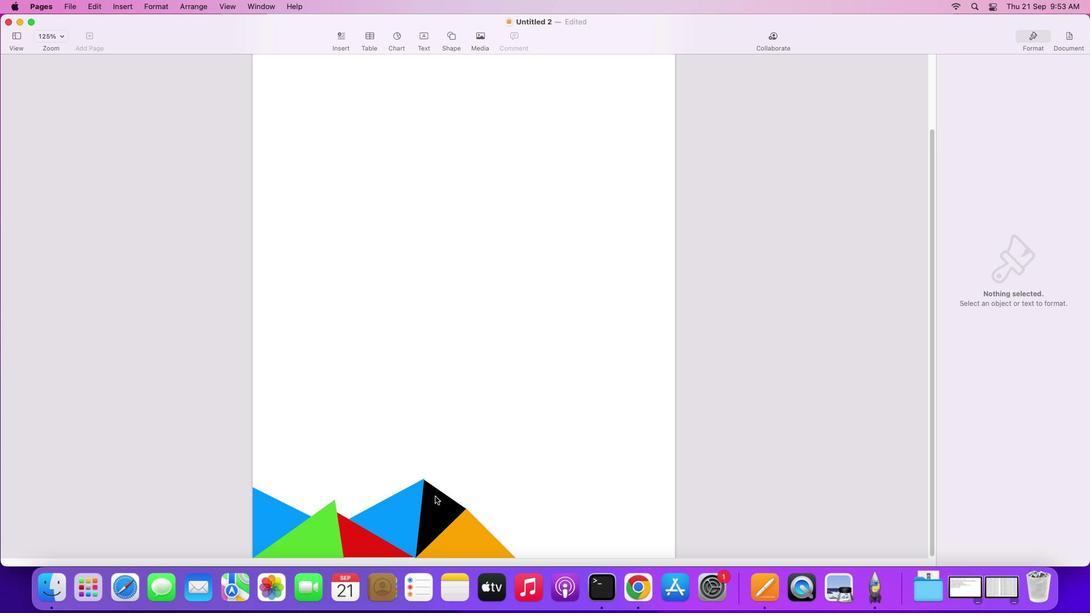 
Action: Mouse pressed right at (435, 496)
Screenshot: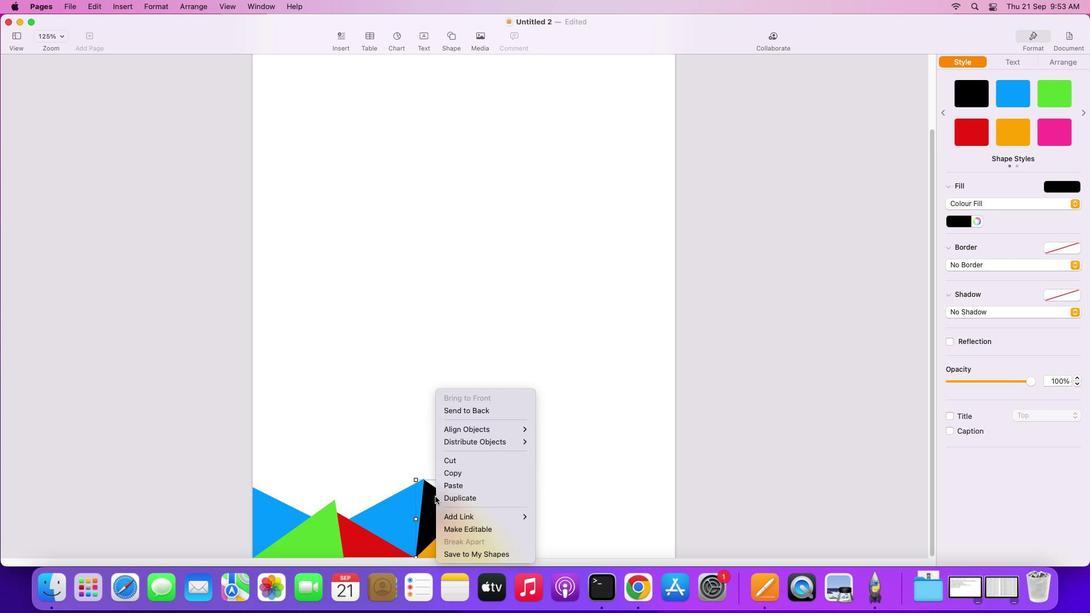 
Action: Mouse moved to (455, 531)
Screenshot: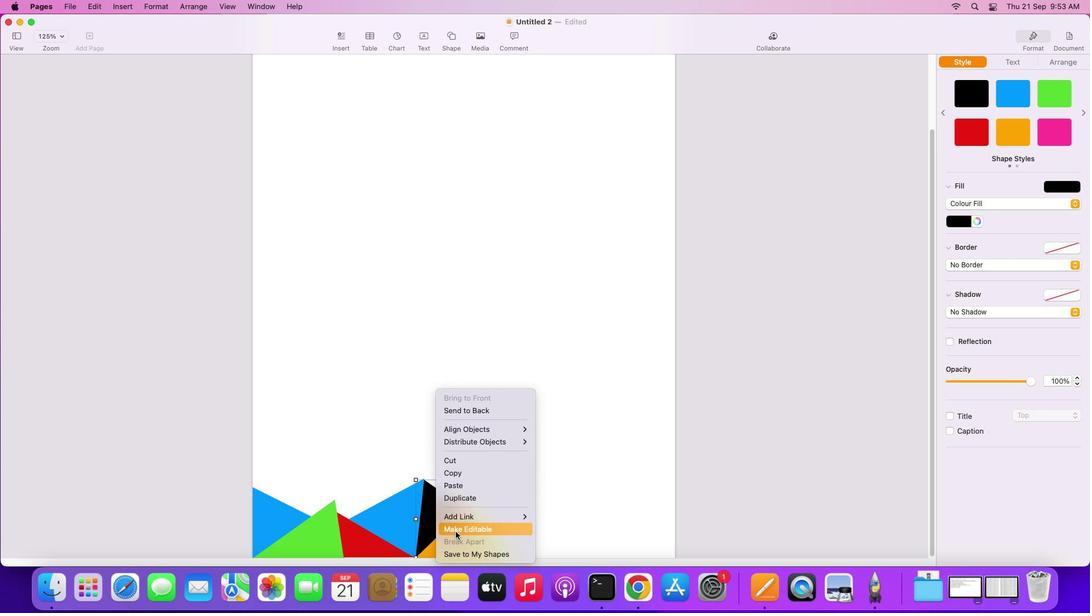 
Action: Mouse pressed left at (455, 531)
Screenshot: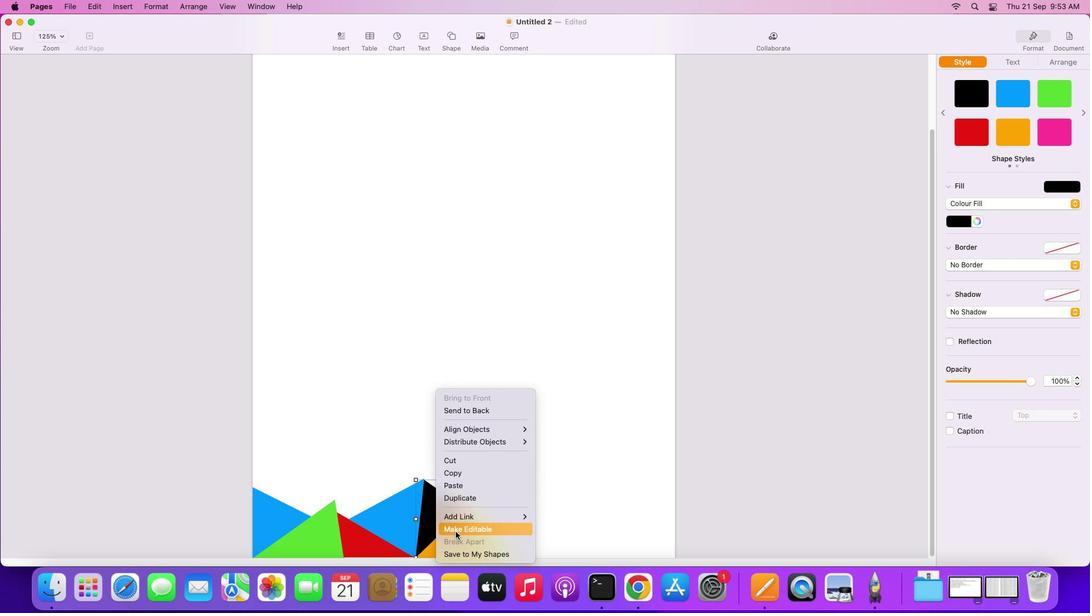 
Action: Mouse moved to (424, 481)
Screenshot: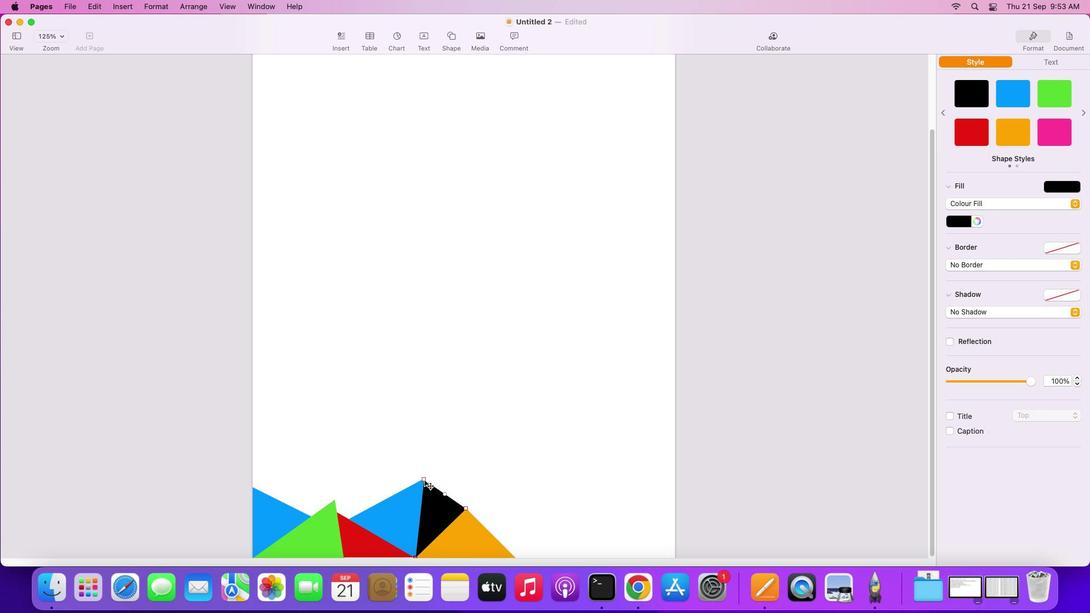 
Action: Mouse pressed left at (424, 481)
Screenshot: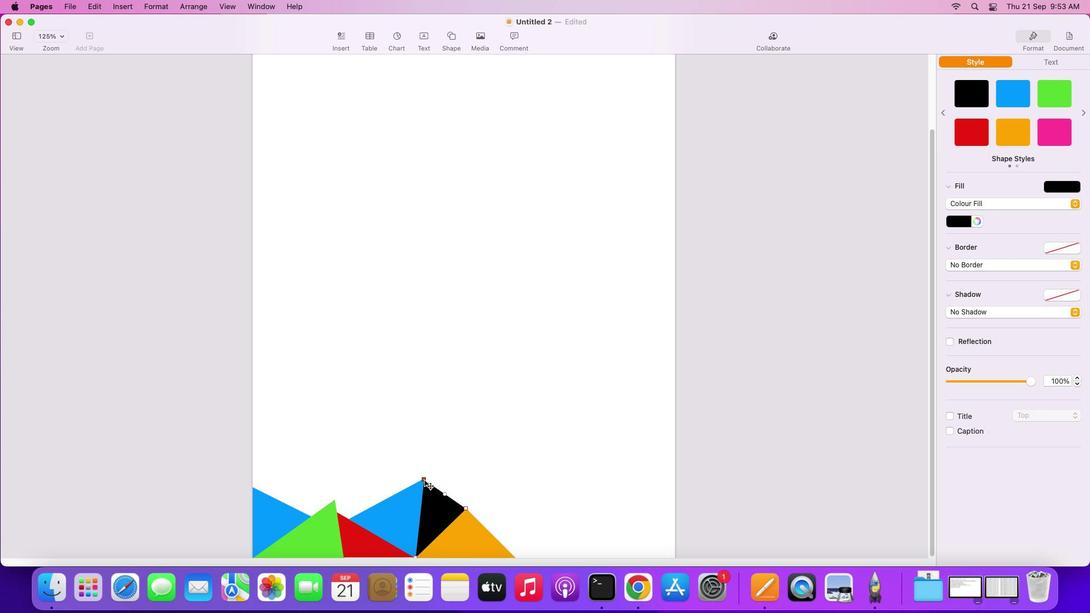
Action: Mouse moved to (506, 478)
Screenshot: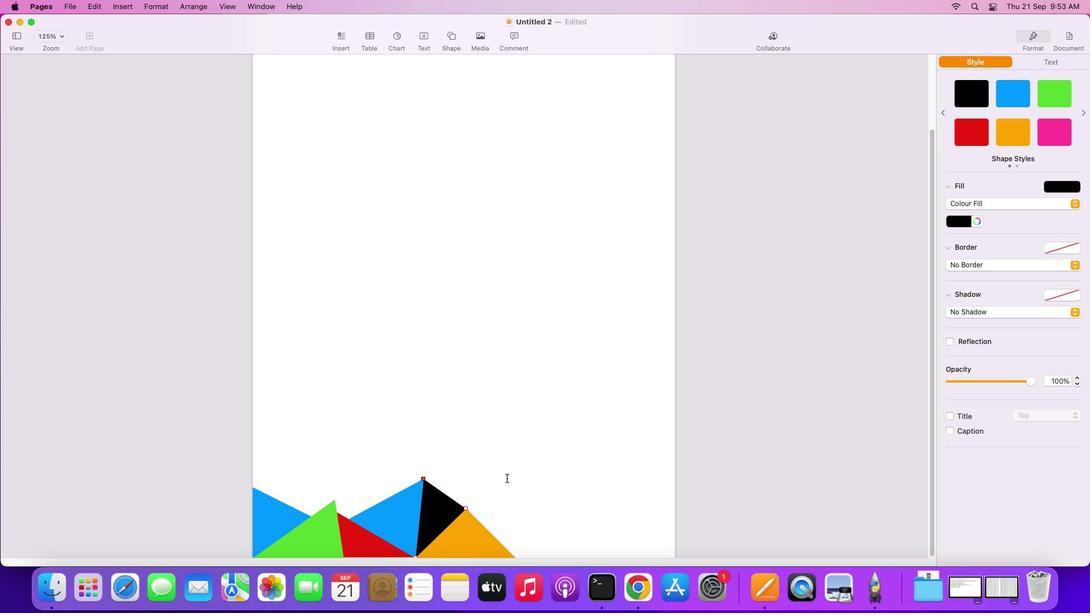 
Action: Mouse pressed left at (506, 478)
Screenshot: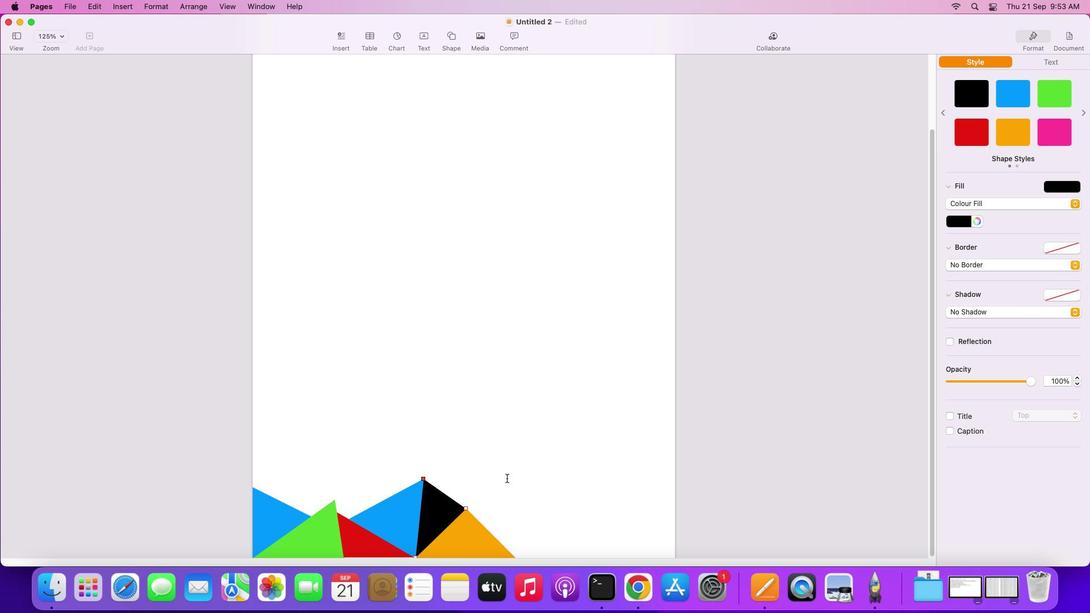 
Action: Mouse moved to (447, 35)
